 Task: Create a task for 'Releasing Offer Letter' with subtasks for job description, phone calls, job profile information, and salary details. Assign it to a team member and set a due date.
Action: Mouse moved to (422, 112)
Screenshot: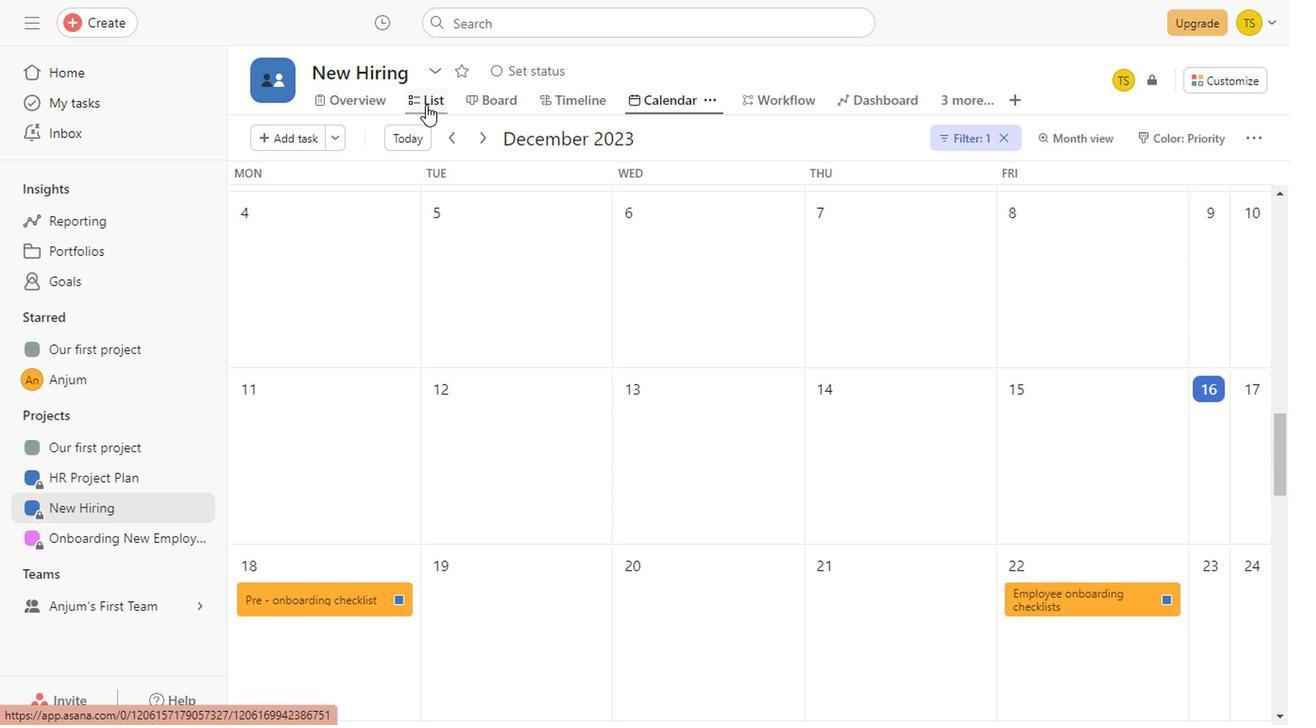 
Action: Mouse pressed left at (422, 112)
Screenshot: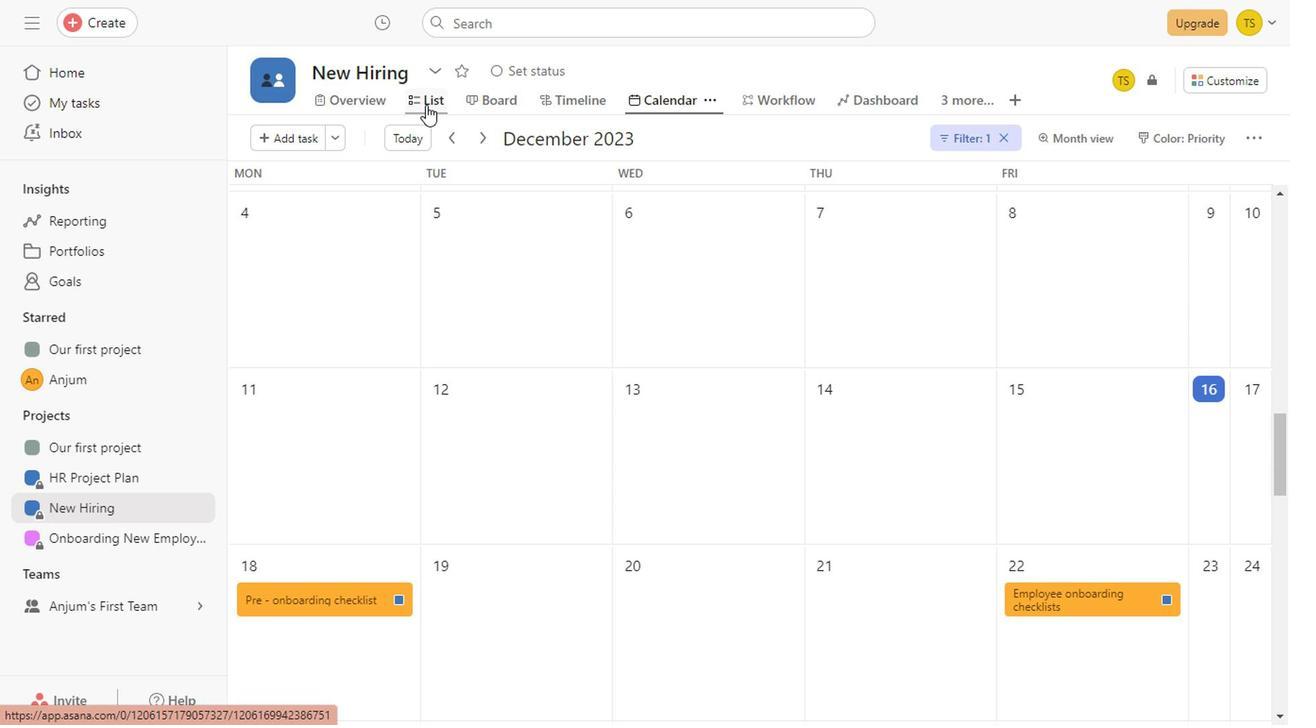 
Action: Mouse moved to (555, 391)
Screenshot: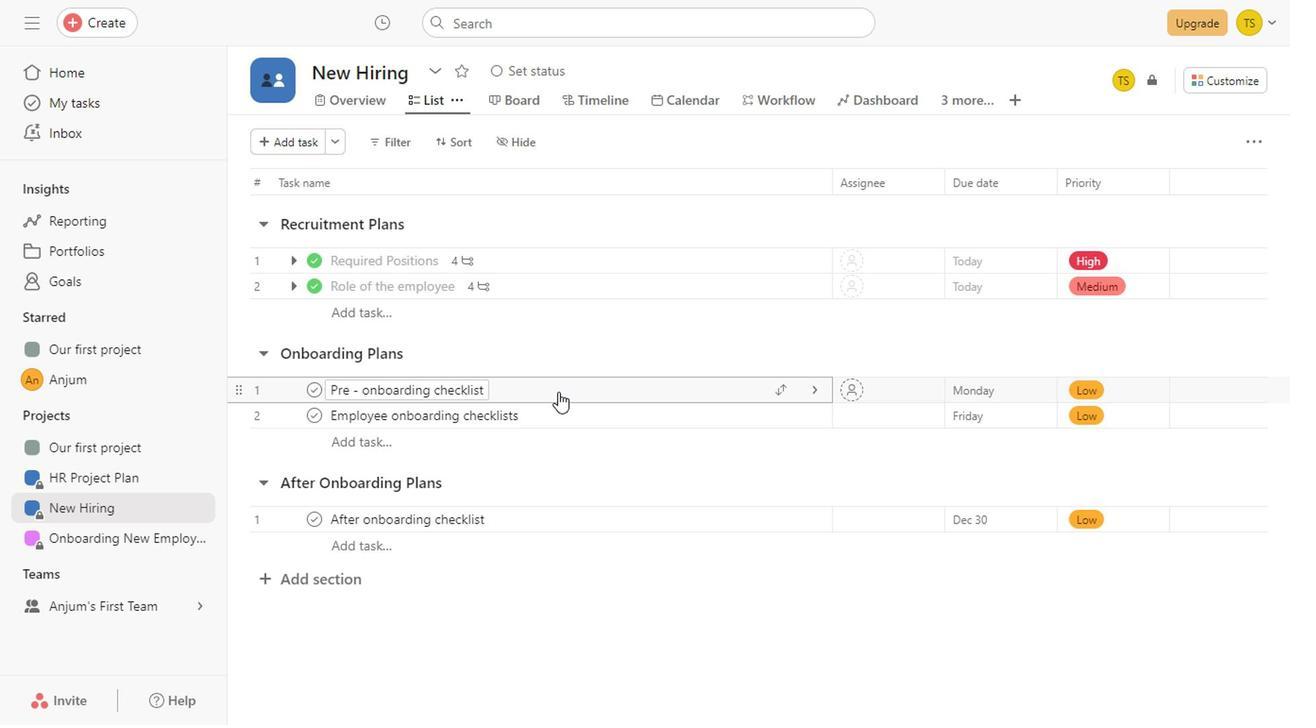 
Action: Mouse scrolled (555, 390) with delta (0, -1)
Screenshot: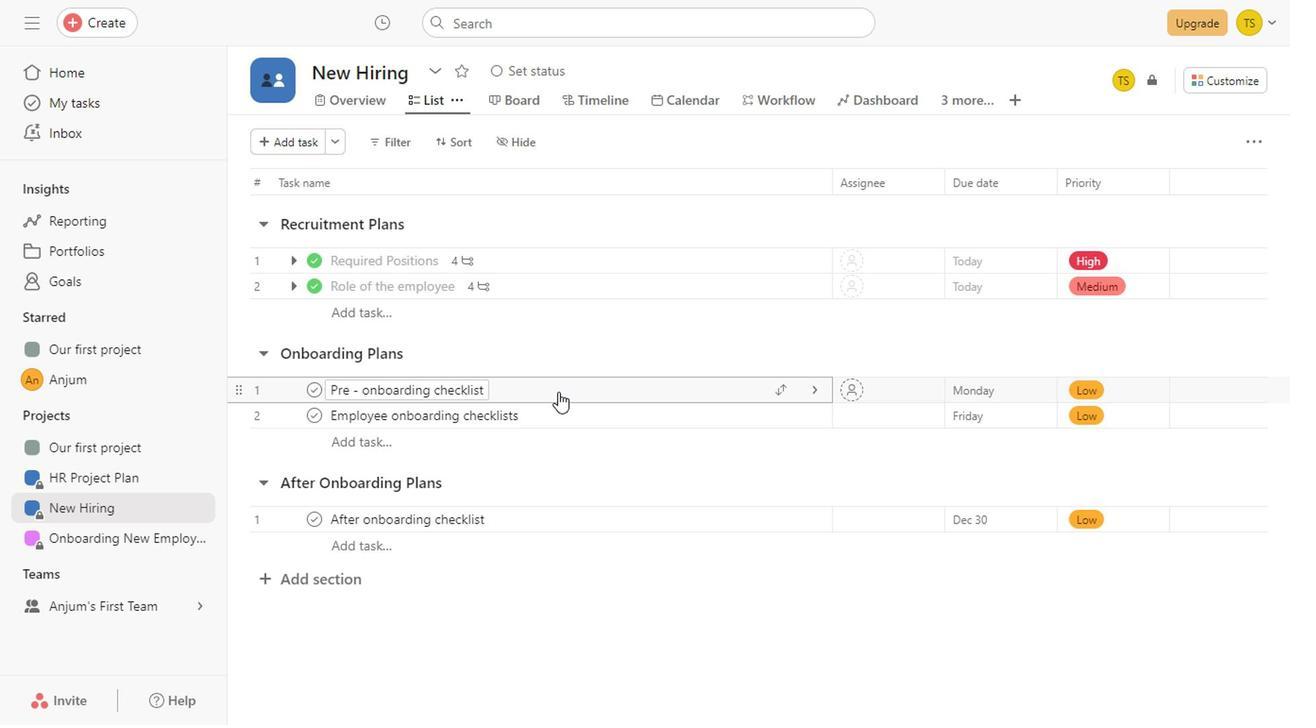 
Action: Mouse scrolled (555, 390) with delta (0, -1)
Screenshot: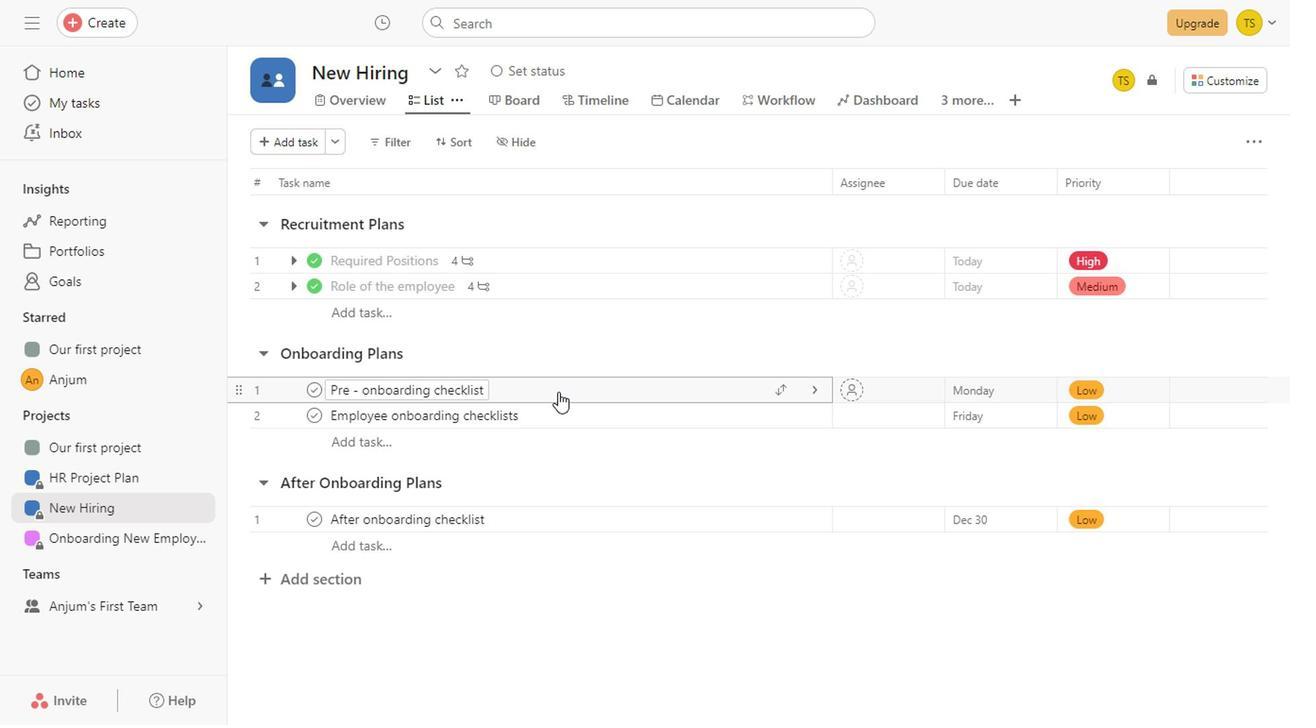 
Action: Mouse scrolled (555, 390) with delta (0, -1)
Screenshot: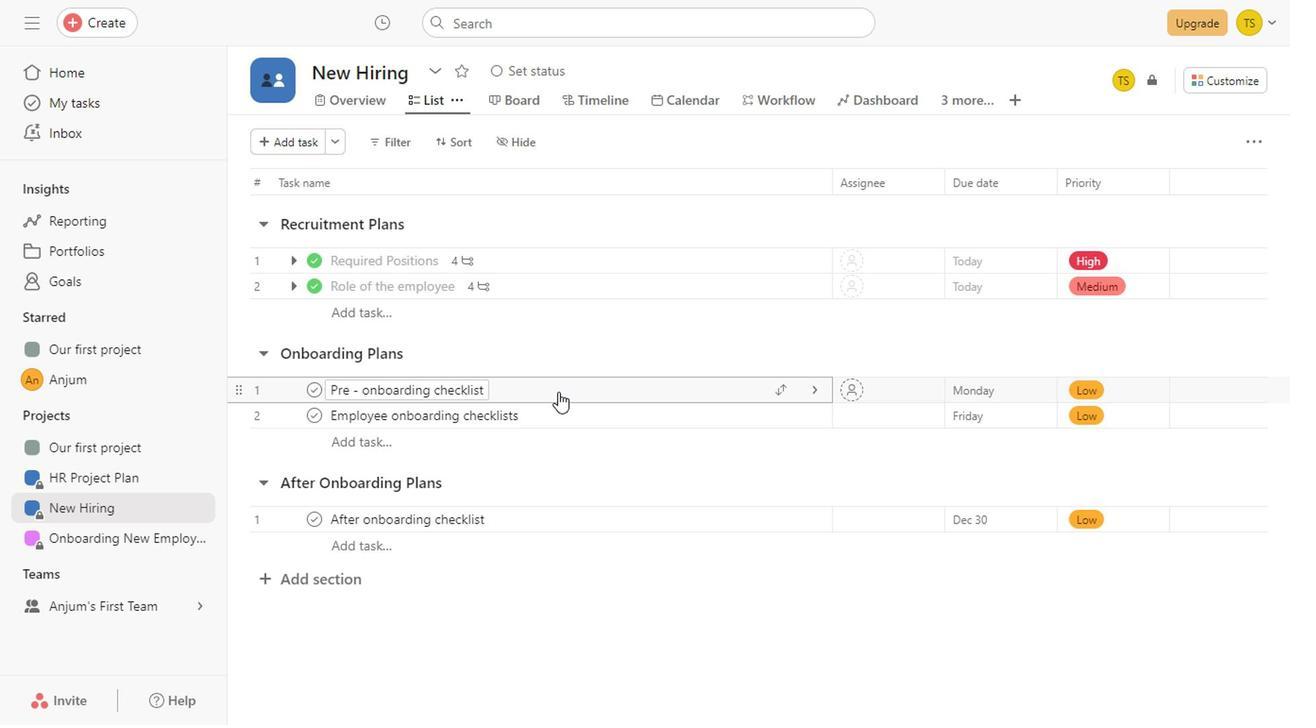 
Action: Mouse scrolled (555, 390) with delta (0, -1)
Screenshot: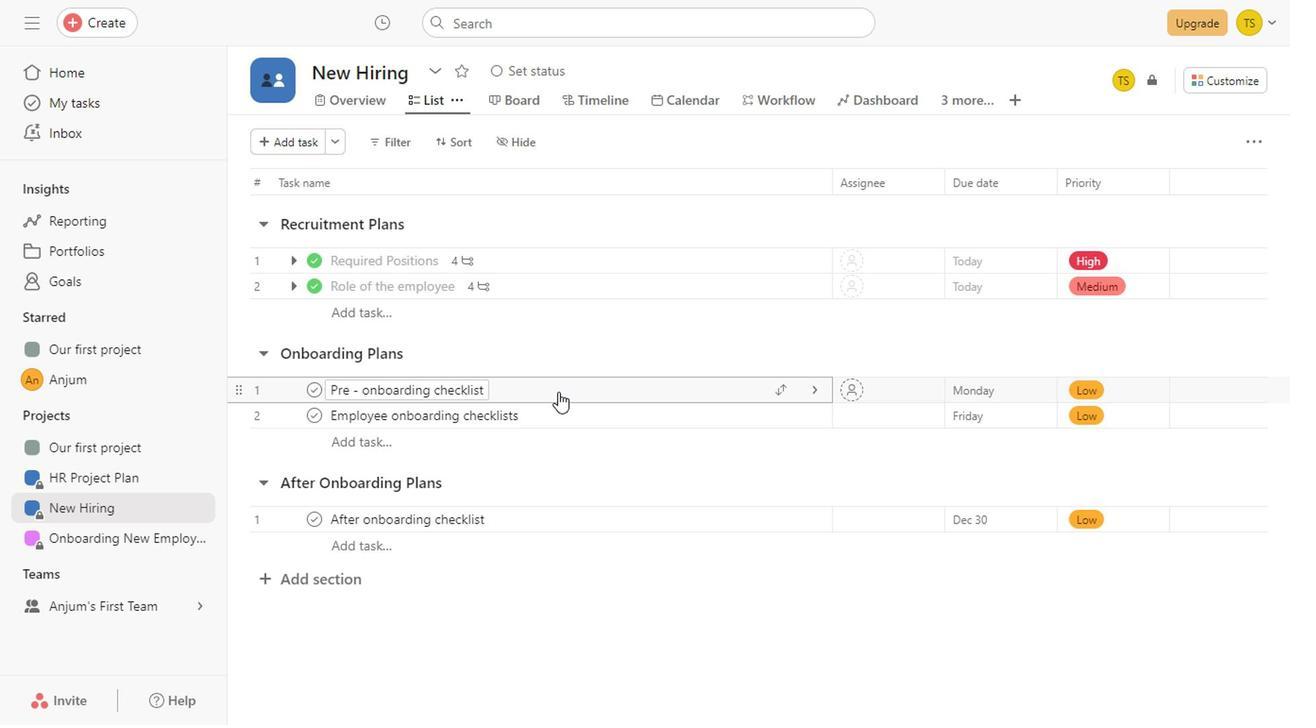 
Action: Mouse scrolled (555, 390) with delta (0, -1)
Screenshot: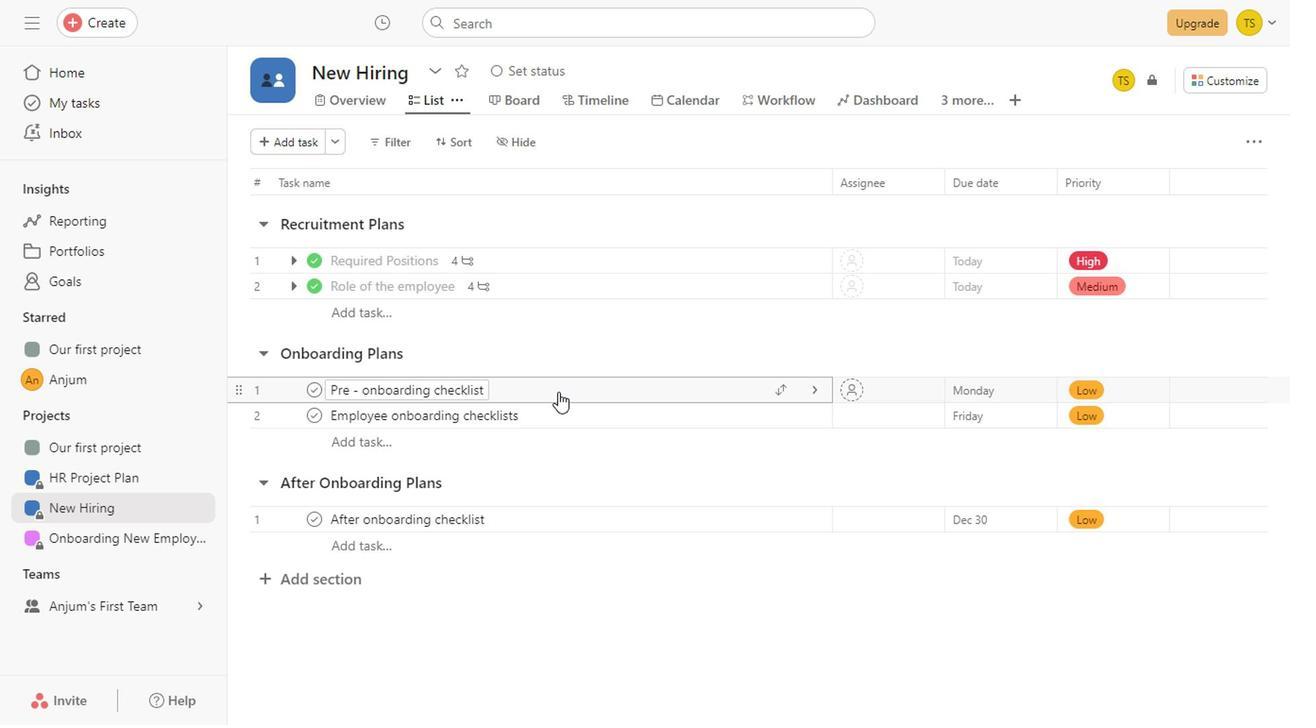 
Action: Mouse scrolled (555, 390) with delta (0, -1)
Screenshot: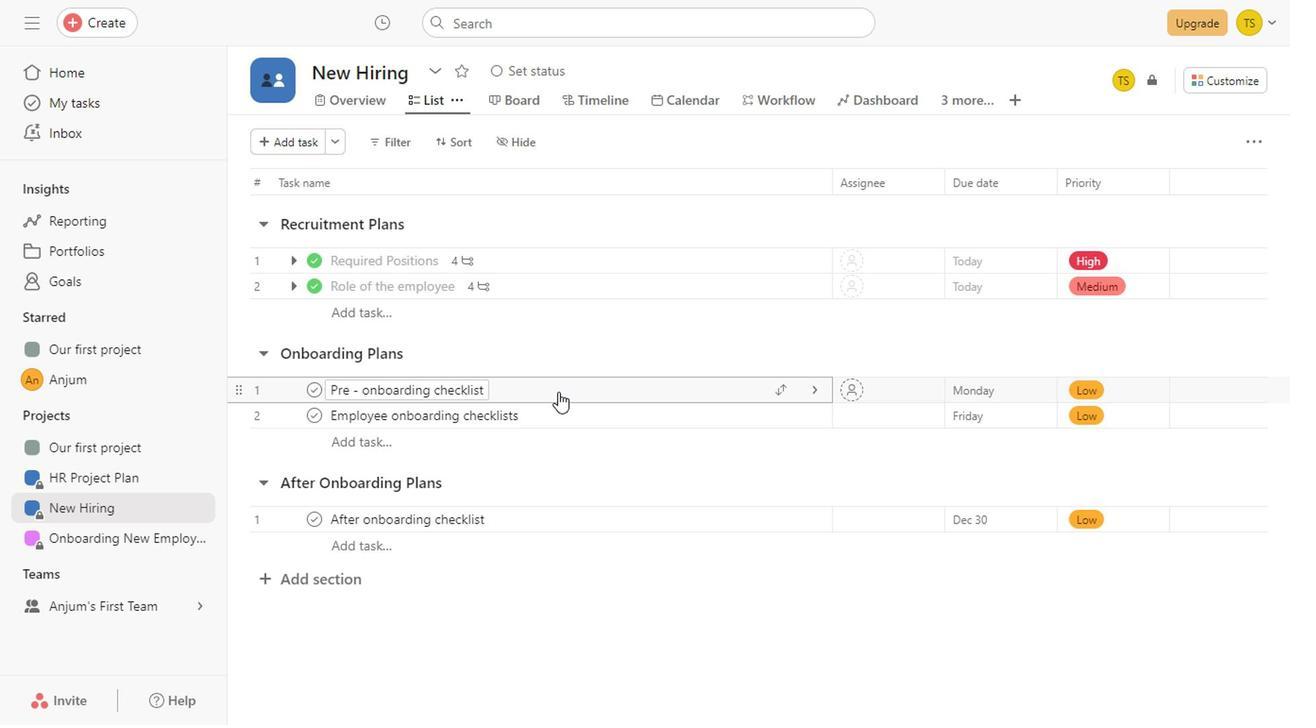 
Action: Mouse scrolled (555, 390) with delta (0, -1)
Screenshot: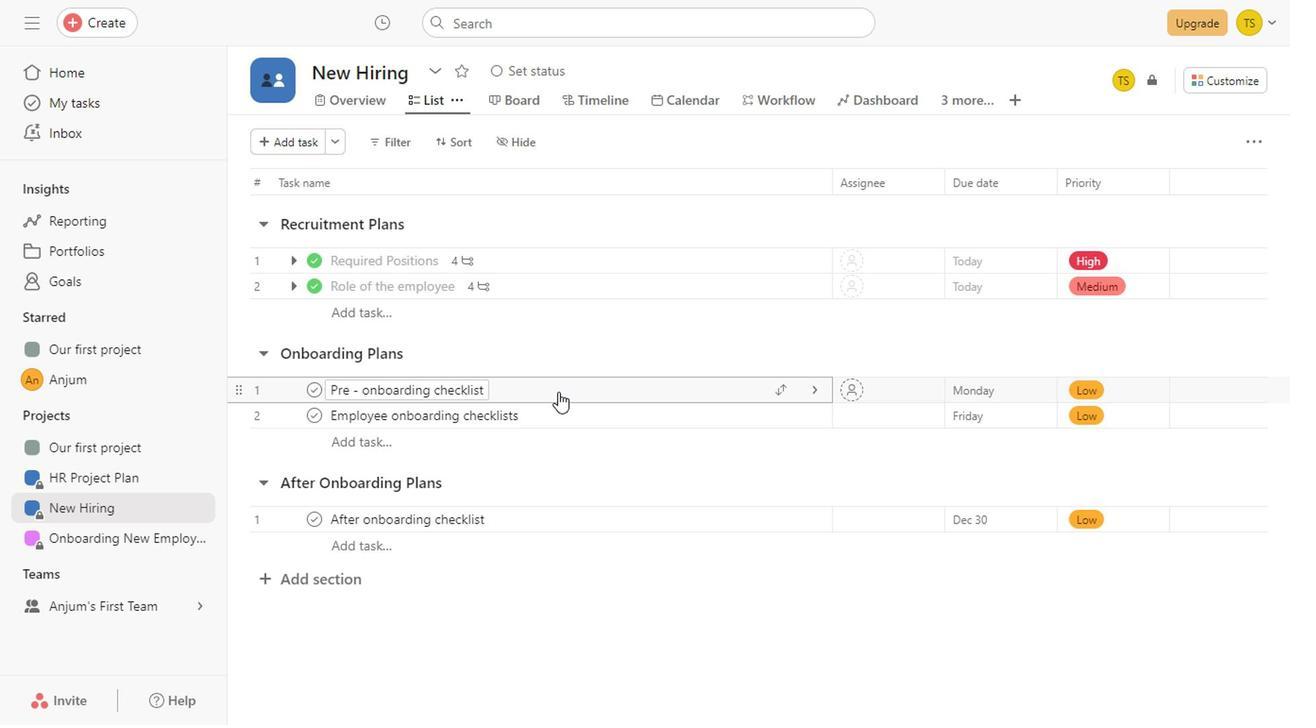 
Action: Mouse scrolled (555, 390) with delta (0, -1)
Screenshot: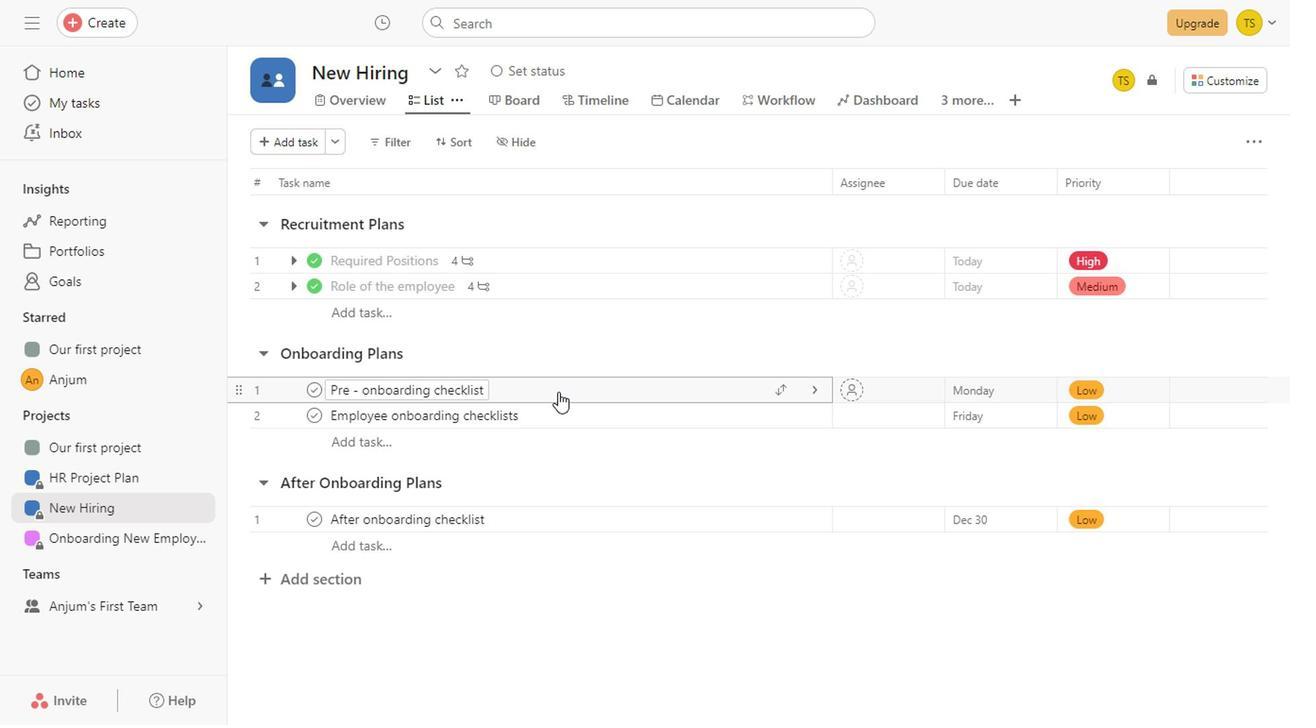 
Action: Mouse scrolled (555, 390) with delta (0, -1)
Screenshot: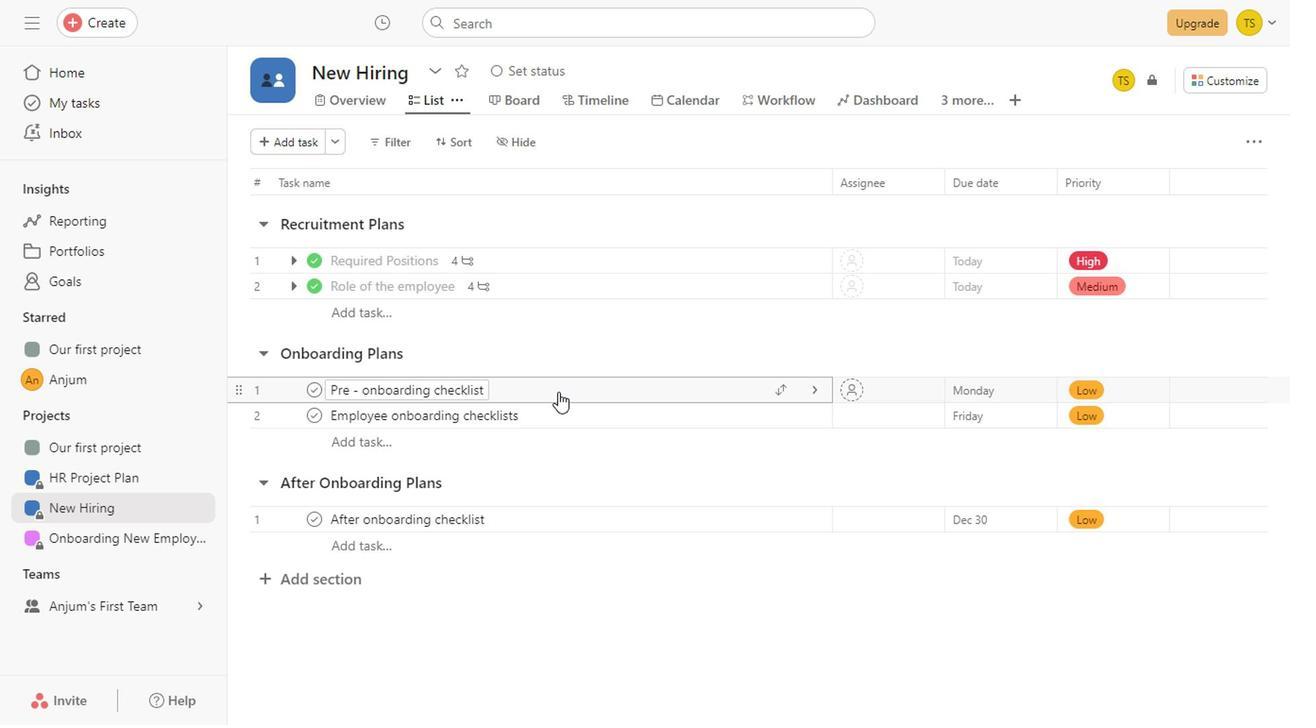 
Action: Mouse scrolled (555, 390) with delta (0, -1)
Screenshot: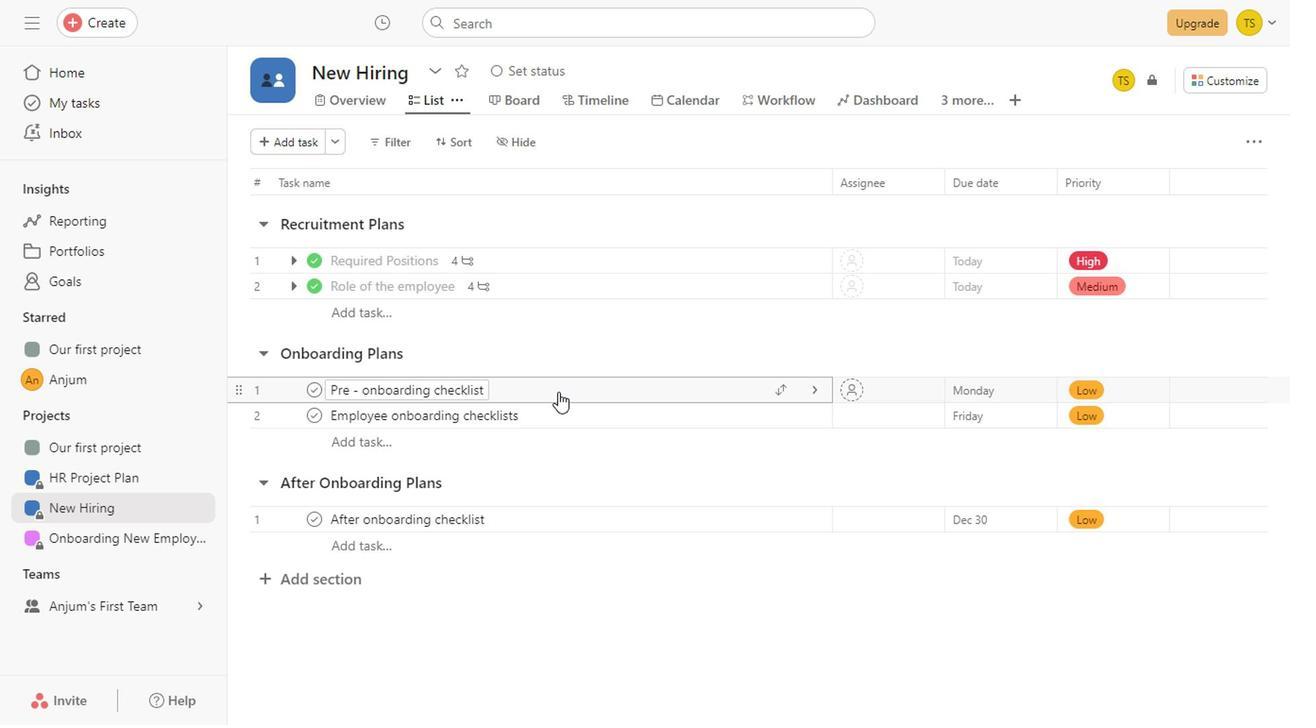 
Action: Mouse scrolled (555, 390) with delta (0, -1)
Screenshot: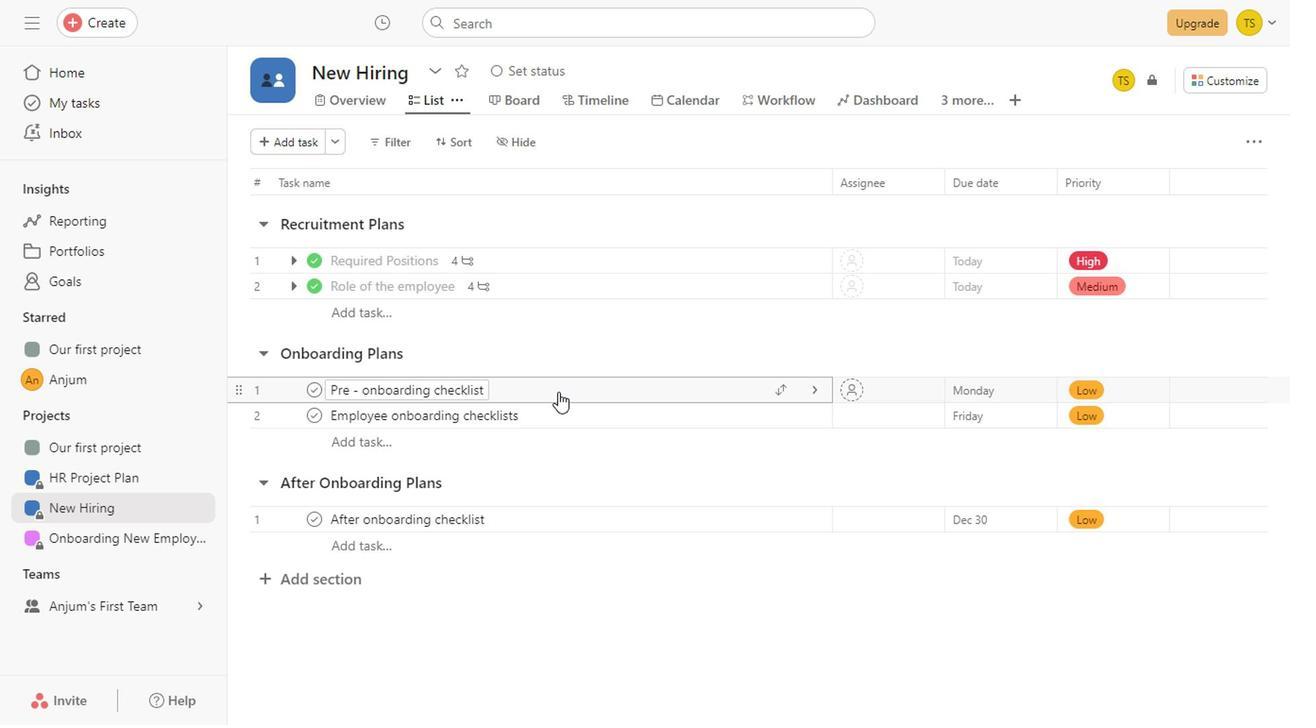 
Action: Mouse scrolled (555, 390) with delta (0, -1)
Screenshot: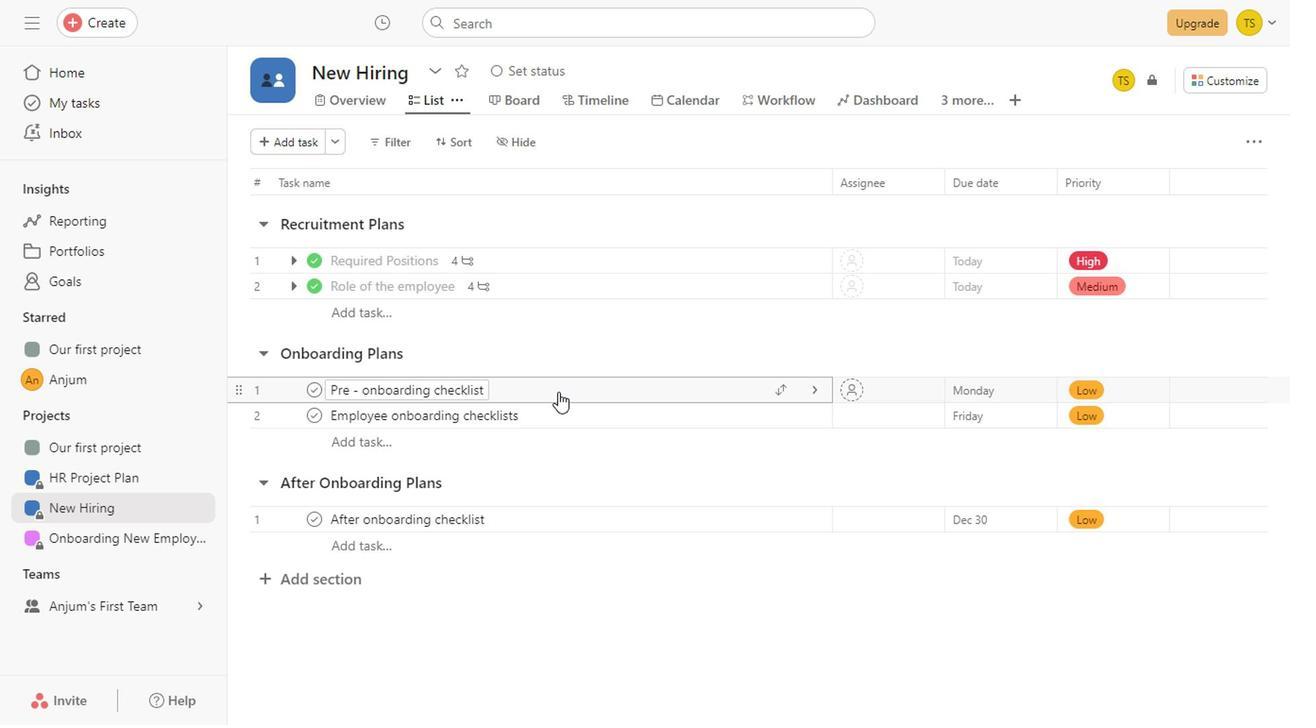 
Action: Mouse scrolled (555, 390) with delta (0, -1)
Screenshot: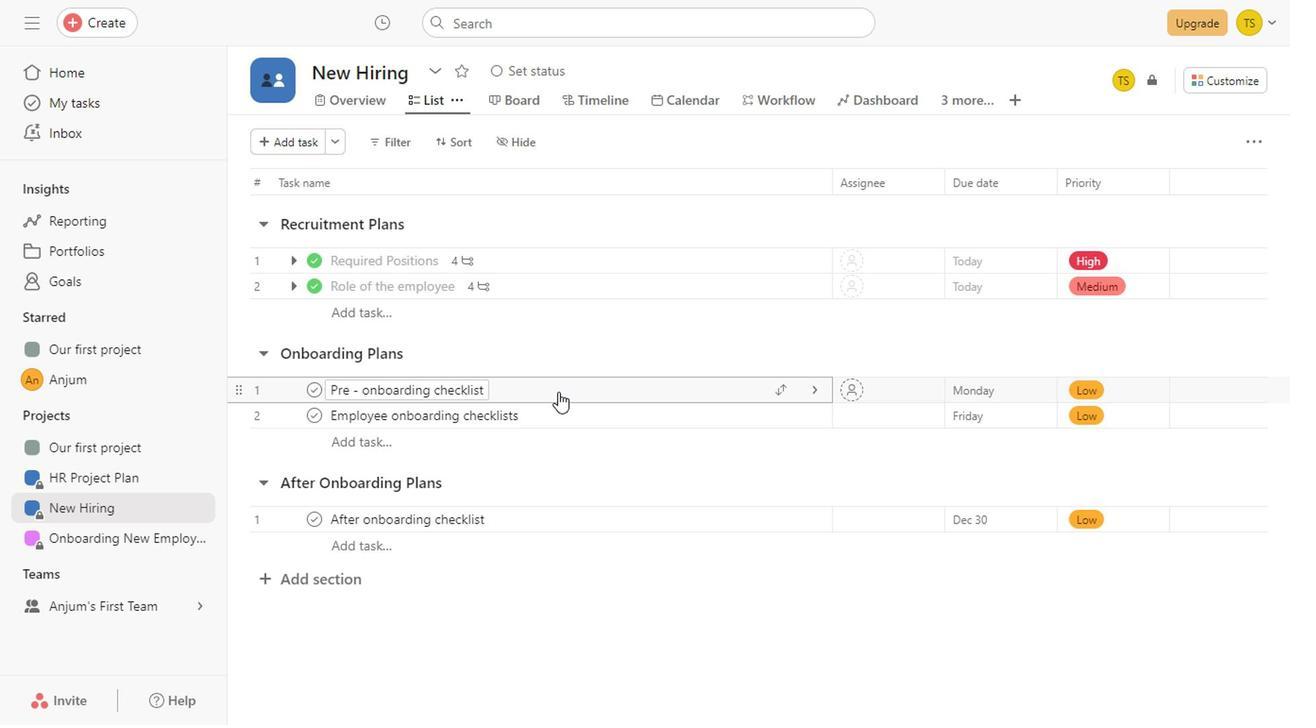 
Action: Mouse scrolled (555, 390) with delta (0, -1)
Screenshot: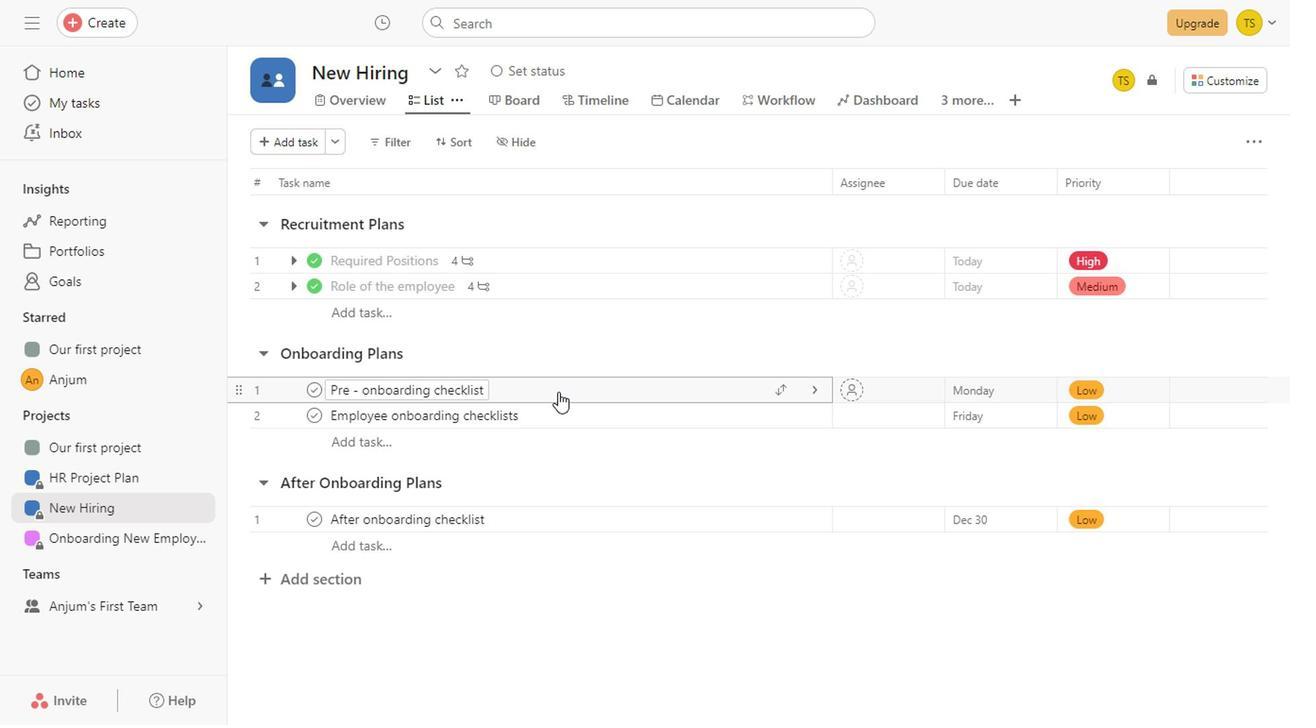 
Action: Mouse scrolled (555, 390) with delta (0, -1)
Screenshot: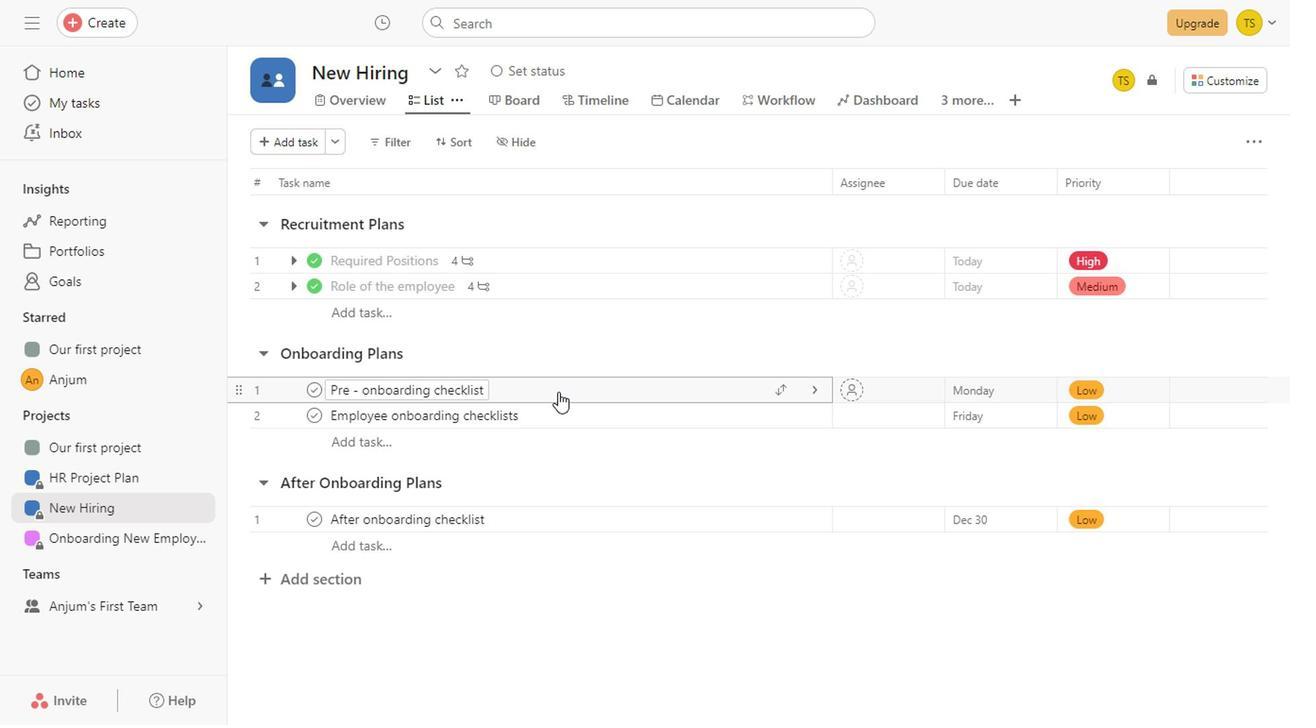 
Action: Mouse moved to (505, 391)
Screenshot: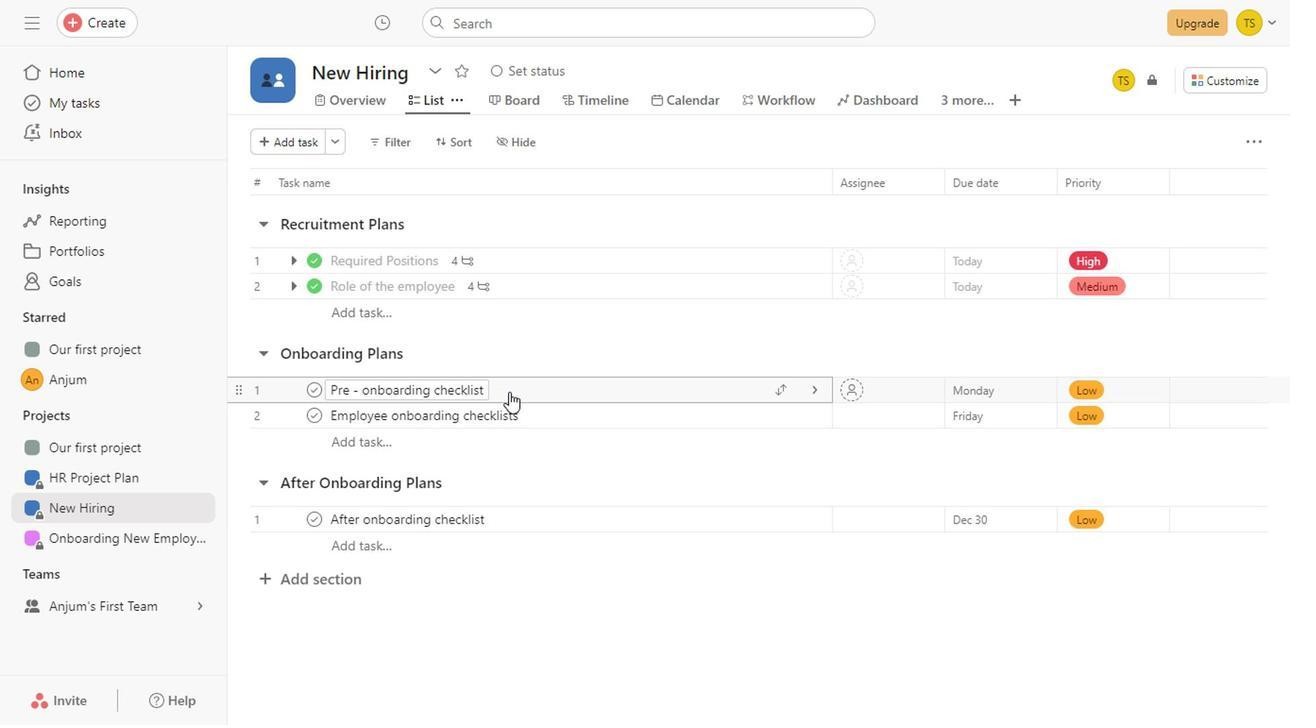 
Action: Mouse pressed left at (505, 391)
Screenshot: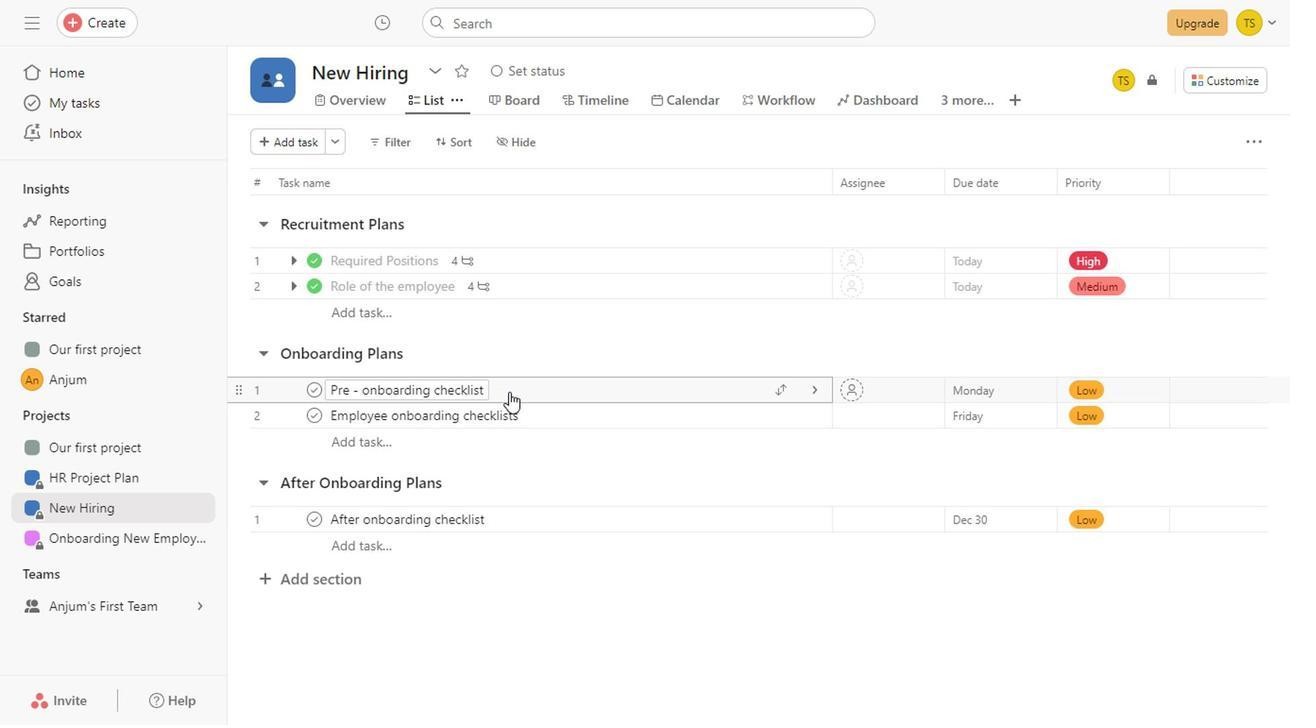 
Action: Mouse moved to (1249, 83)
Screenshot: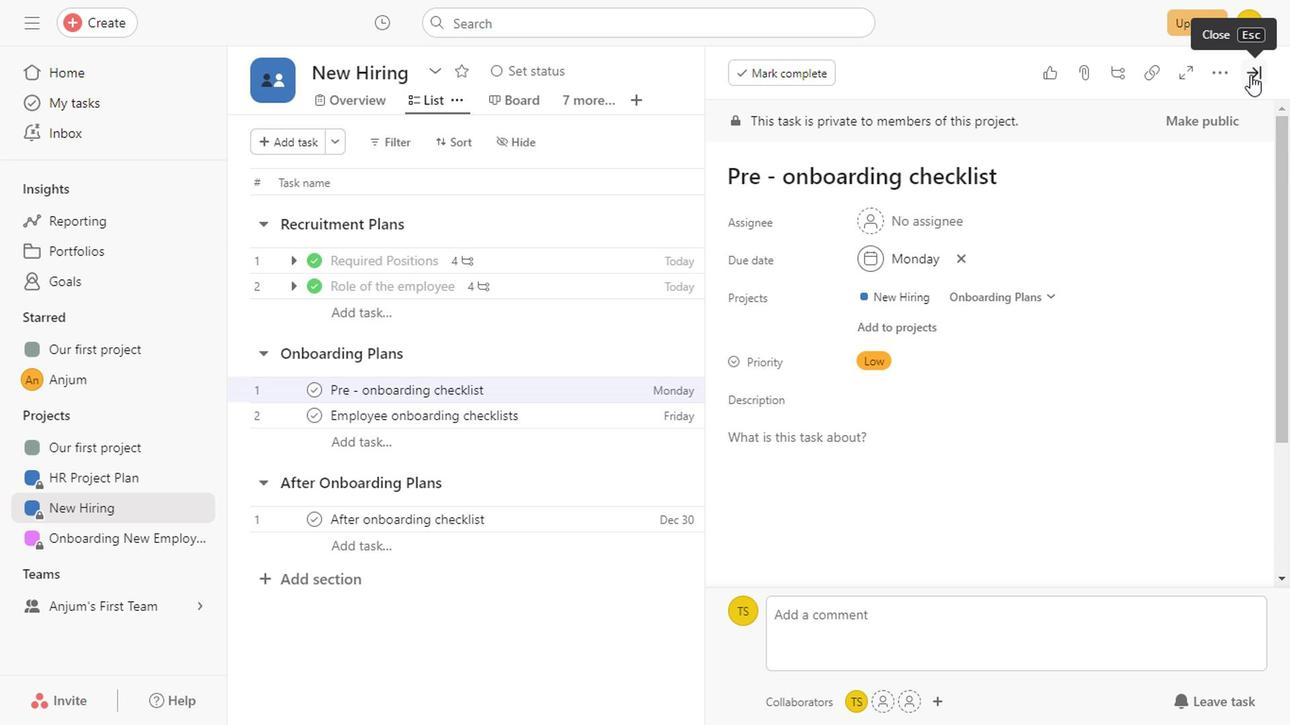 
Action: Mouse pressed left at (1249, 83)
Screenshot: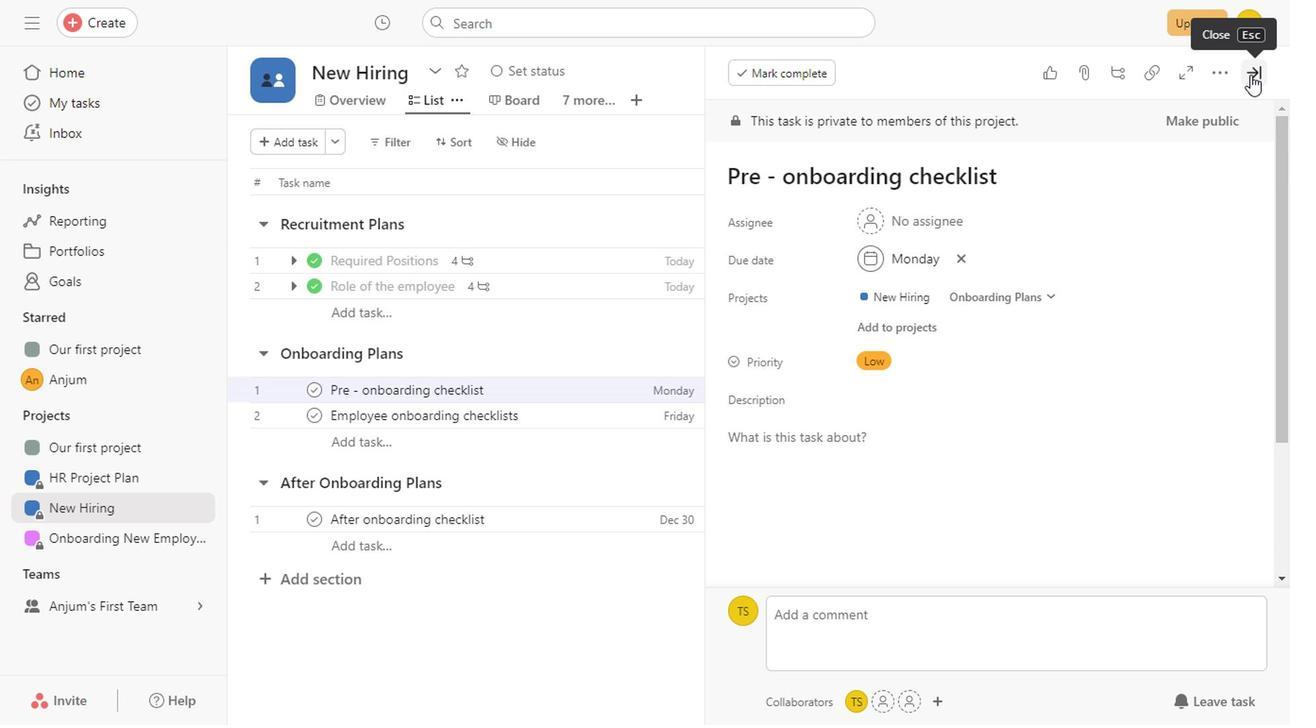 
Action: Mouse moved to (565, 387)
Screenshot: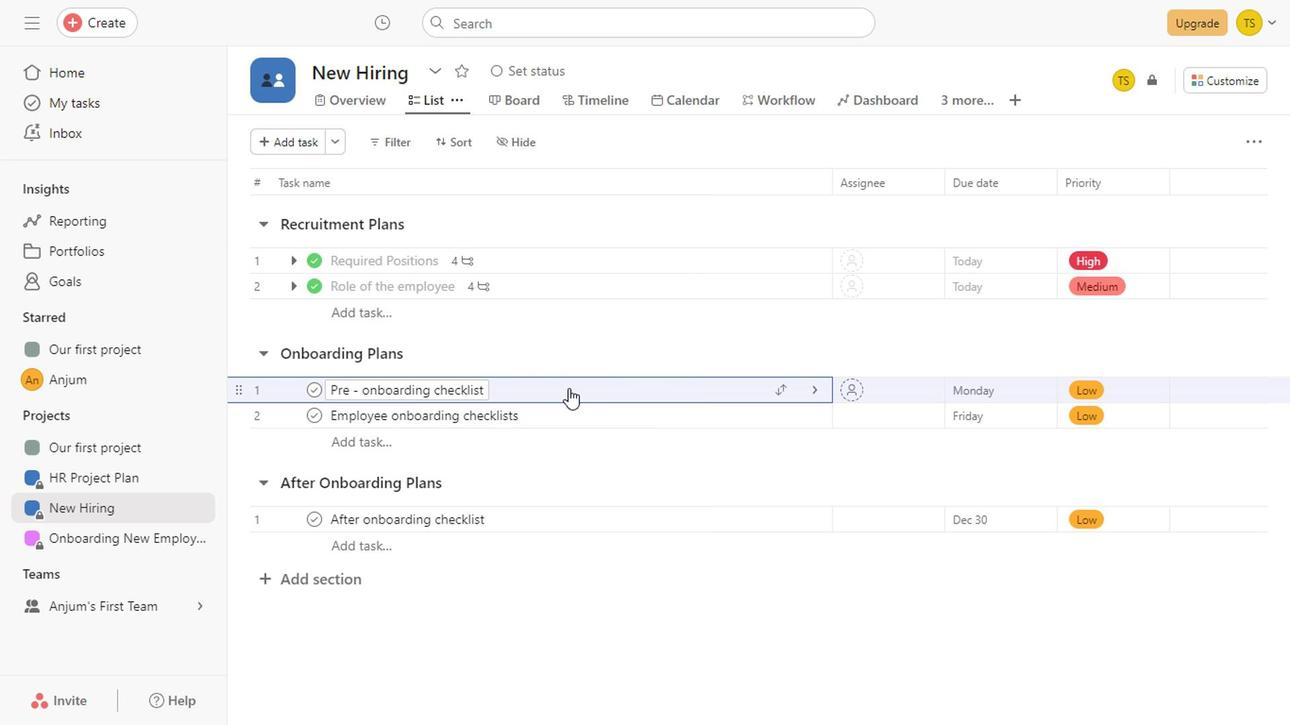 
Action: Mouse pressed right at (565, 387)
Screenshot: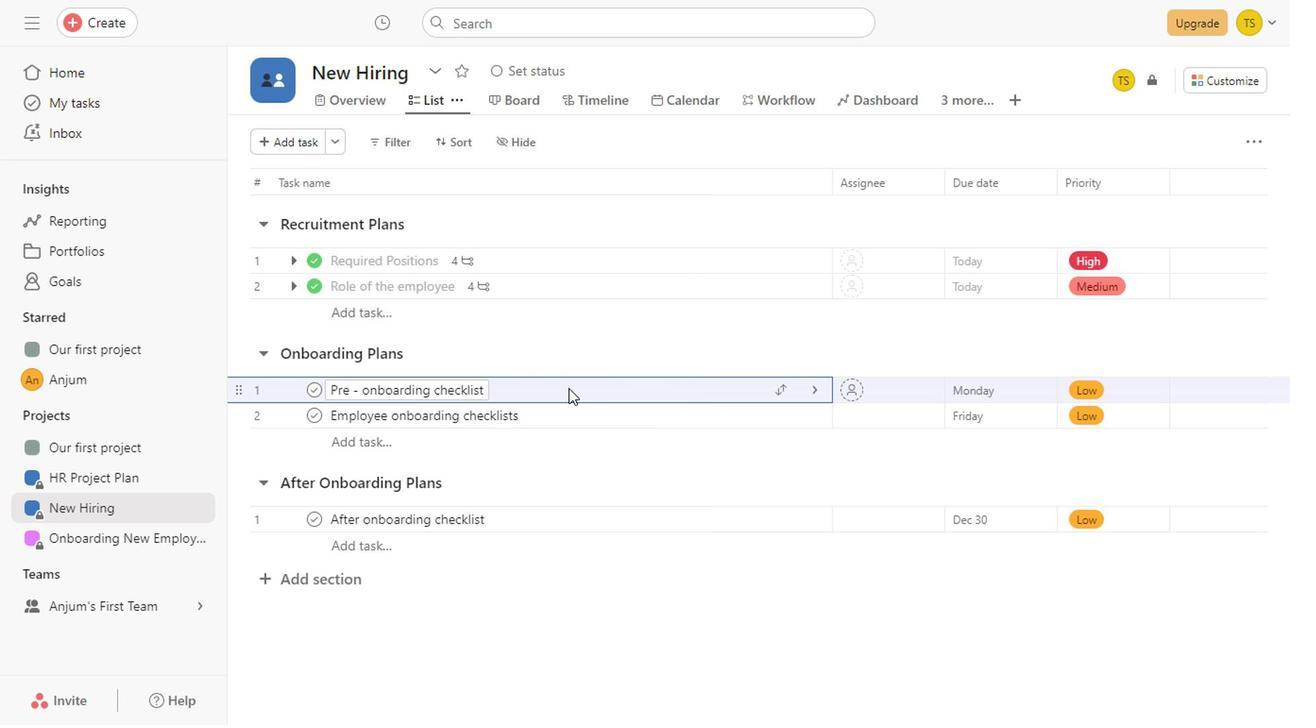 
Action: Mouse moved to (534, 395)
Screenshot: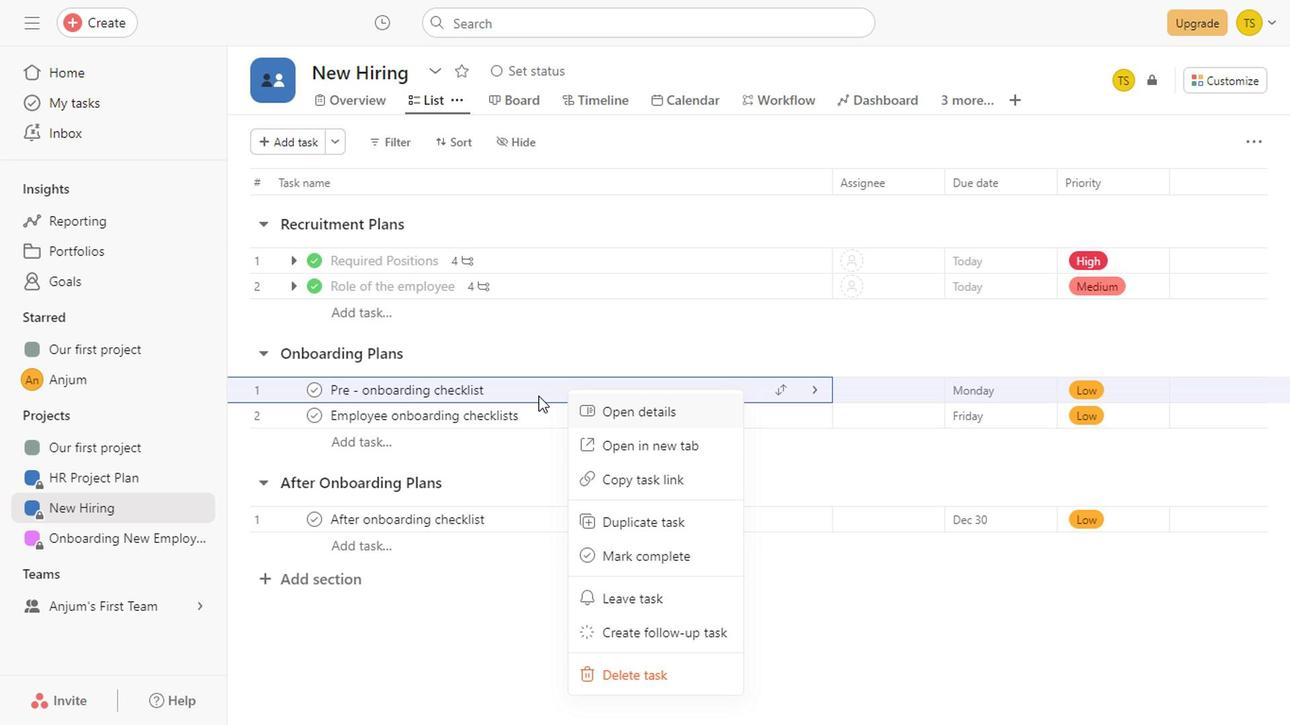 
Action: Mouse pressed left at (534, 395)
Screenshot: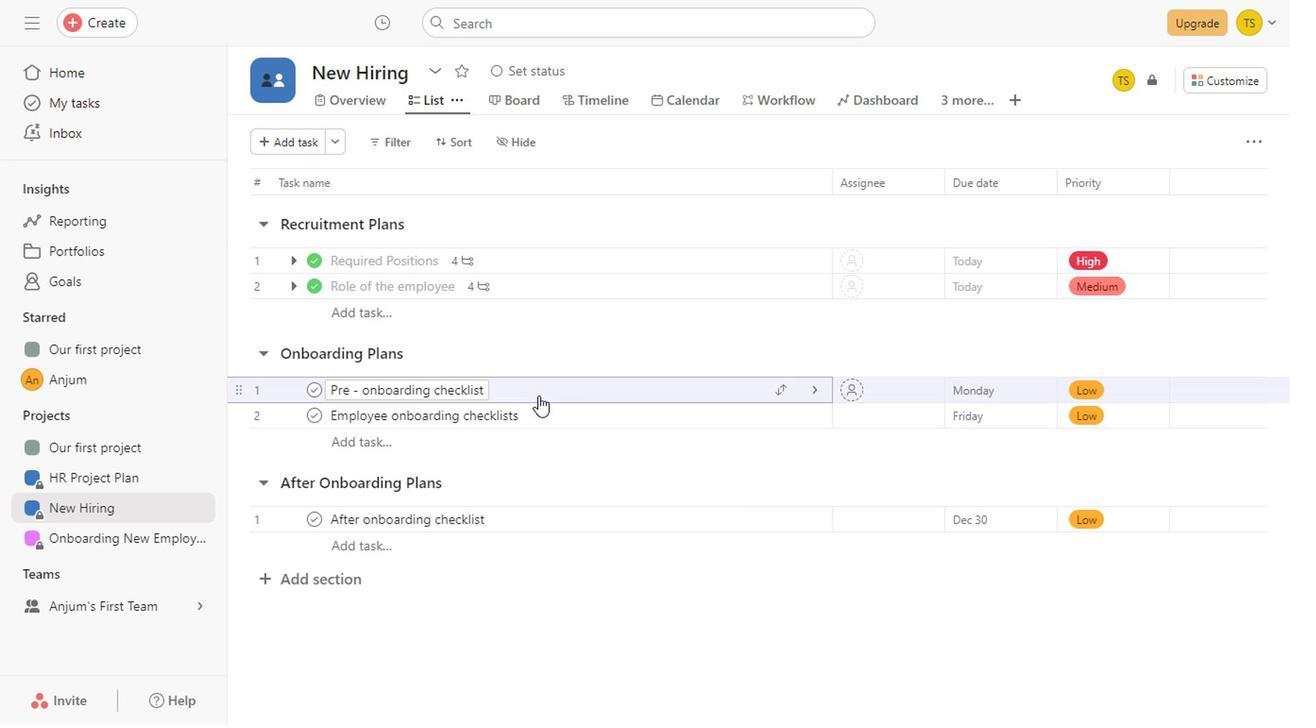 
Action: Mouse moved to (618, 385)
Screenshot: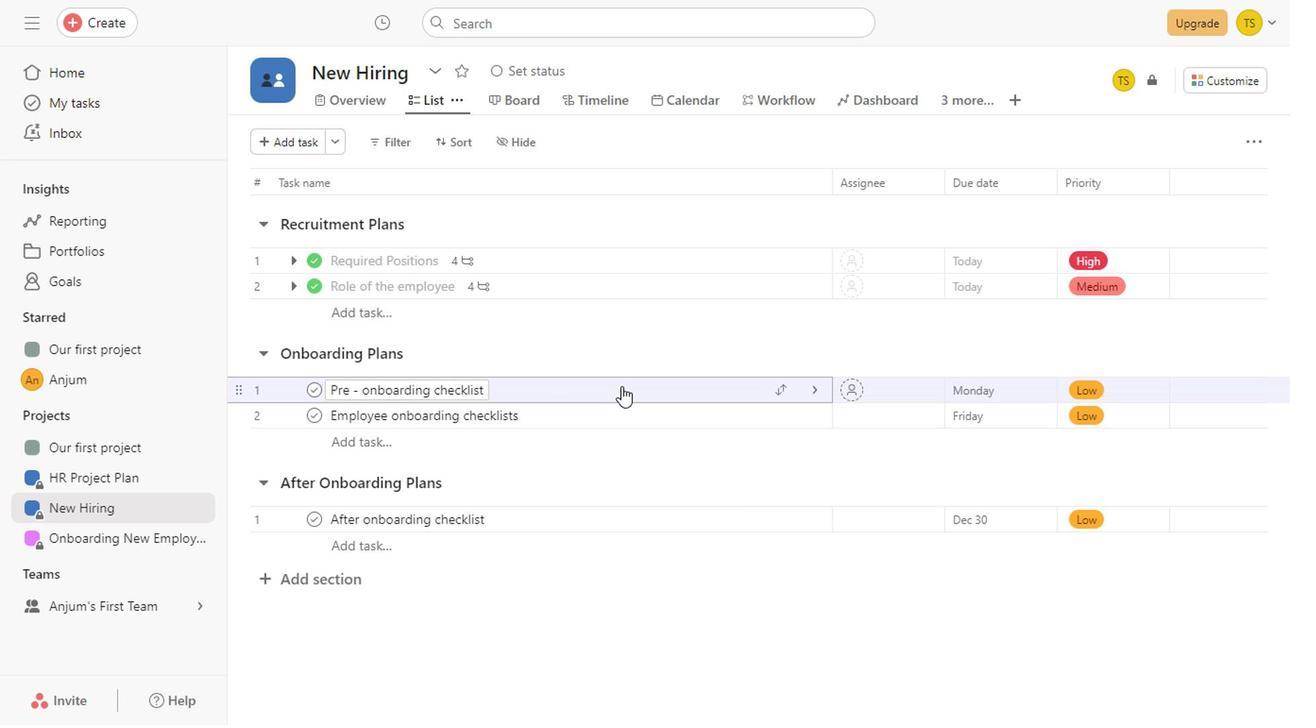 
Action: Mouse pressed left at (618, 385)
Screenshot: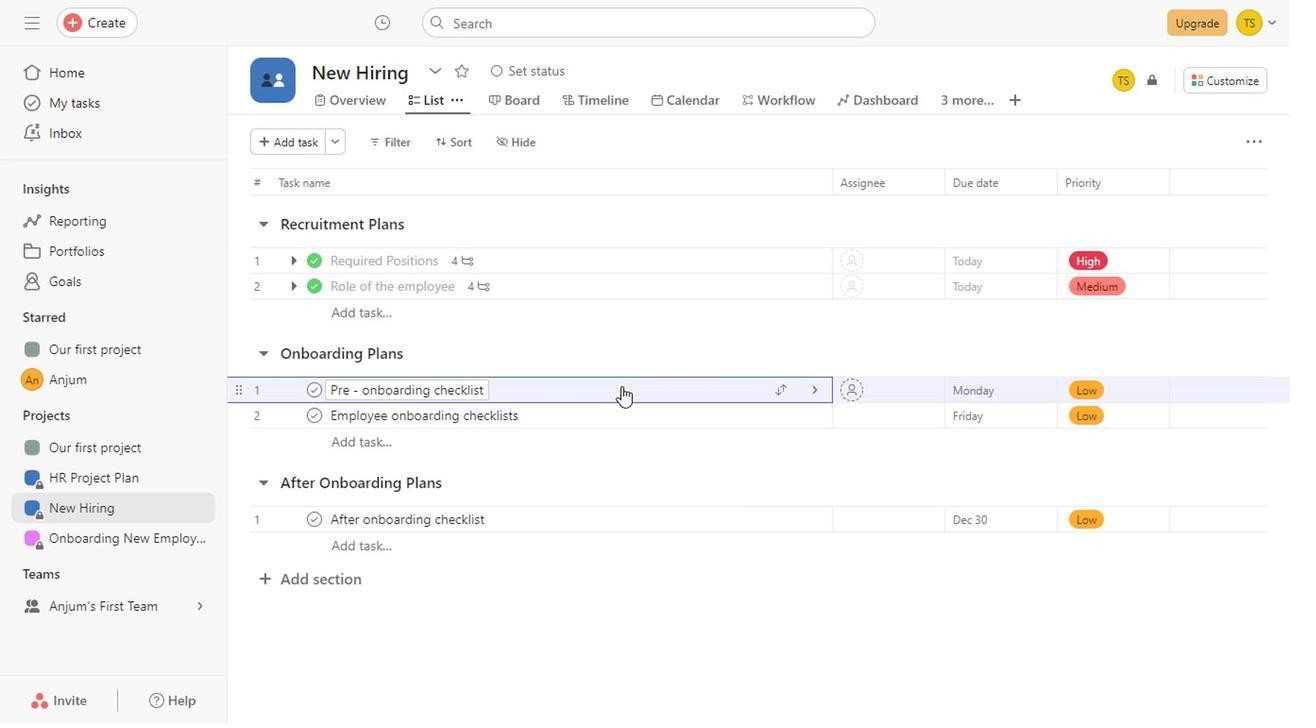 
Action: Mouse moved to (1087, 422)
Screenshot: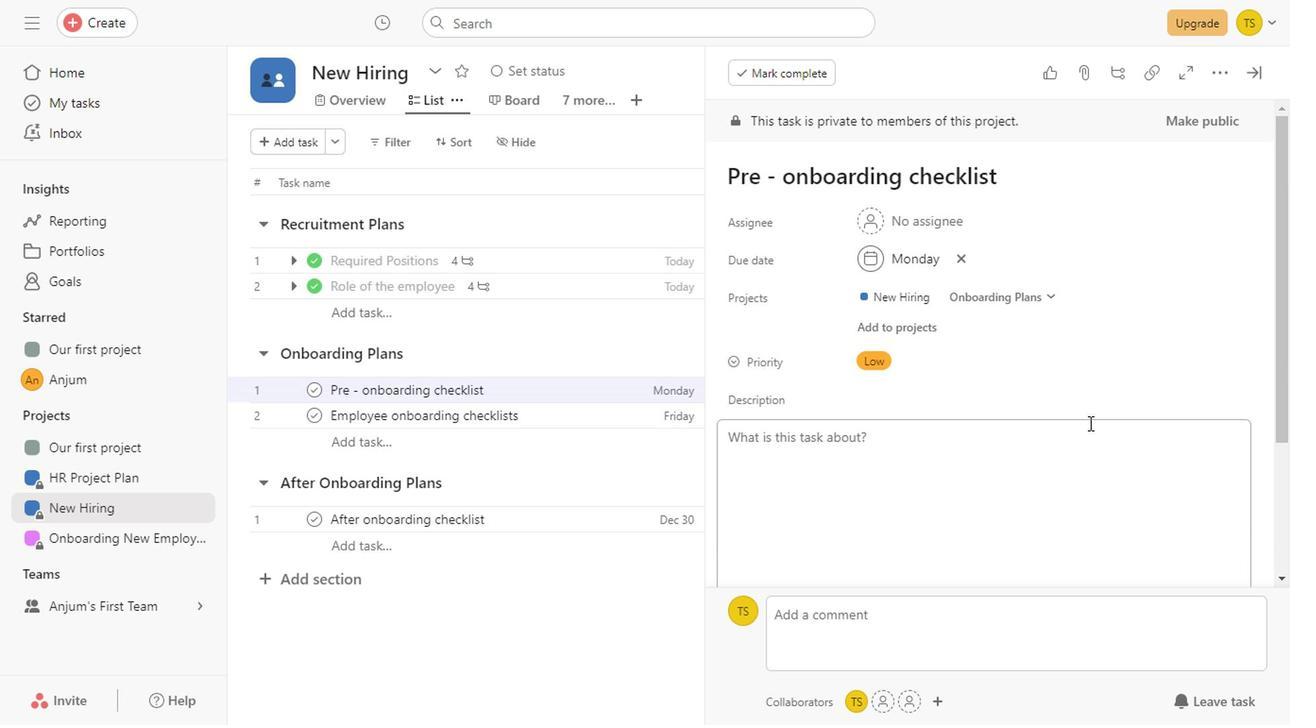 
Action: Mouse scrolled (1087, 420) with delta (0, -1)
Screenshot: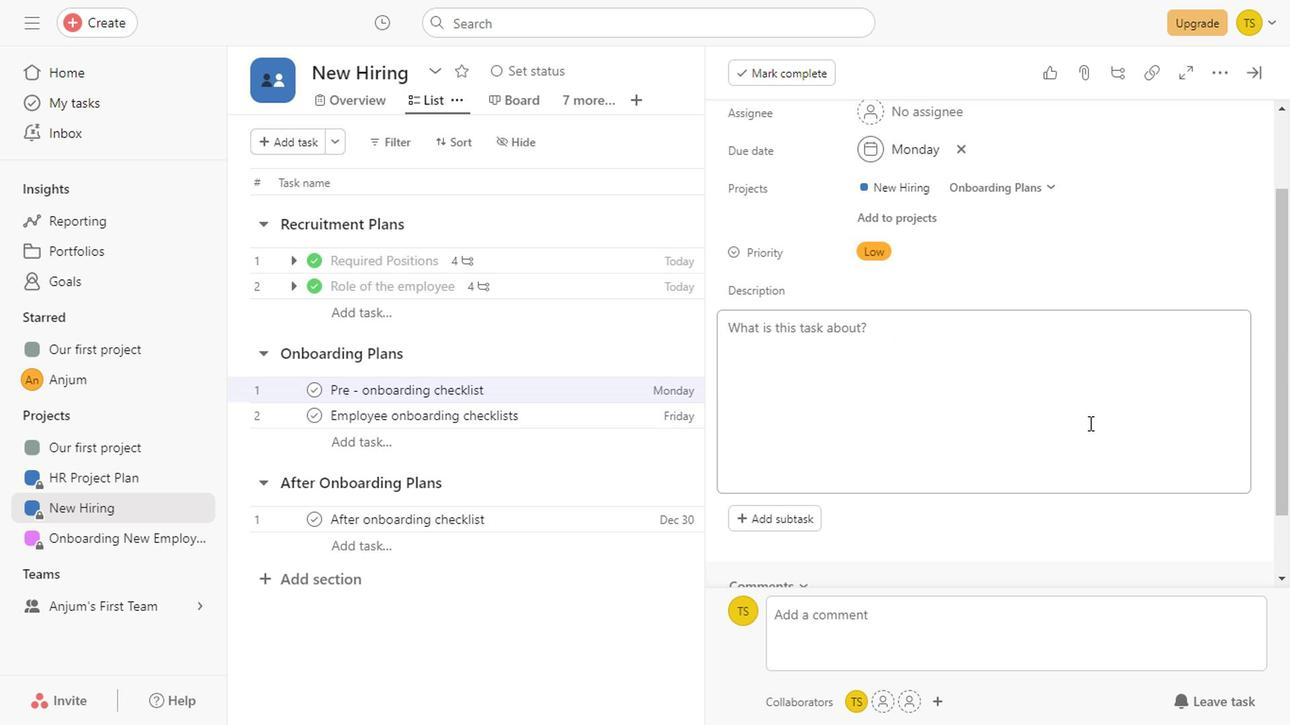 
Action: Mouse scrolled (1087, 420) with delta (0, -1)
Screenshot: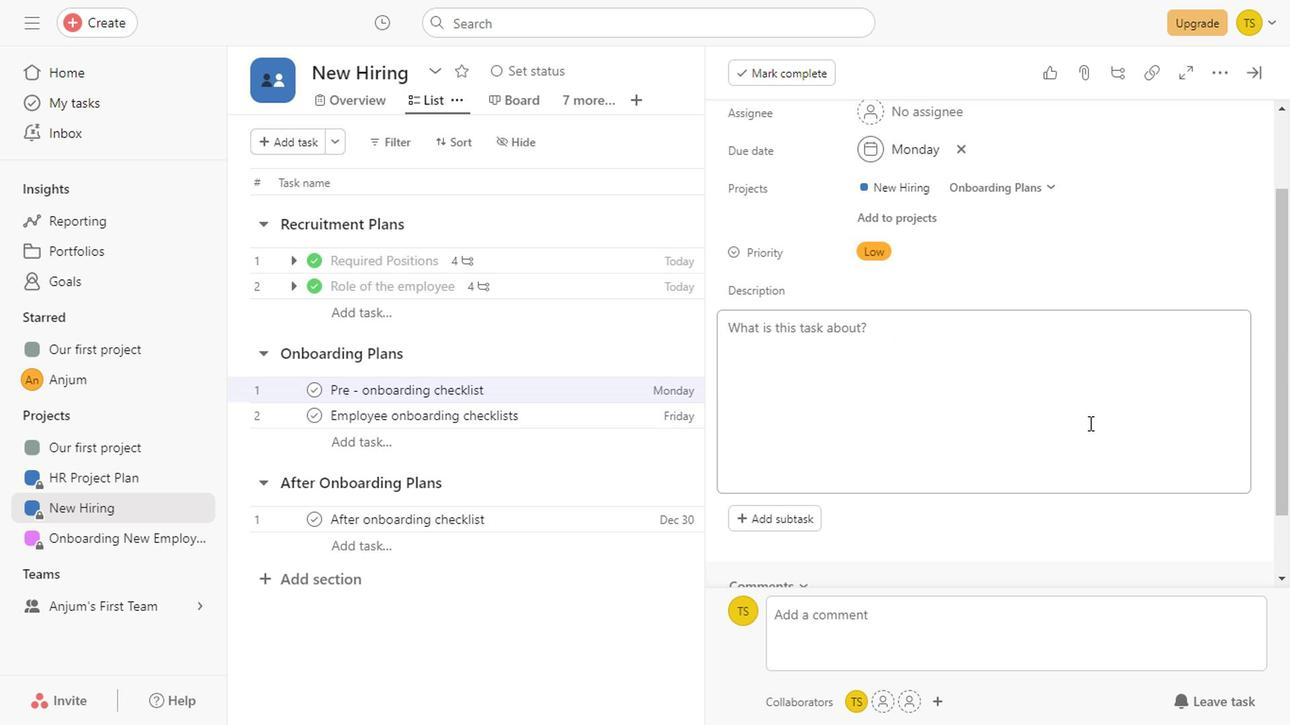 
Action: Mouse scrolled (1087, 420) with delta (0, -1)
Screenshot: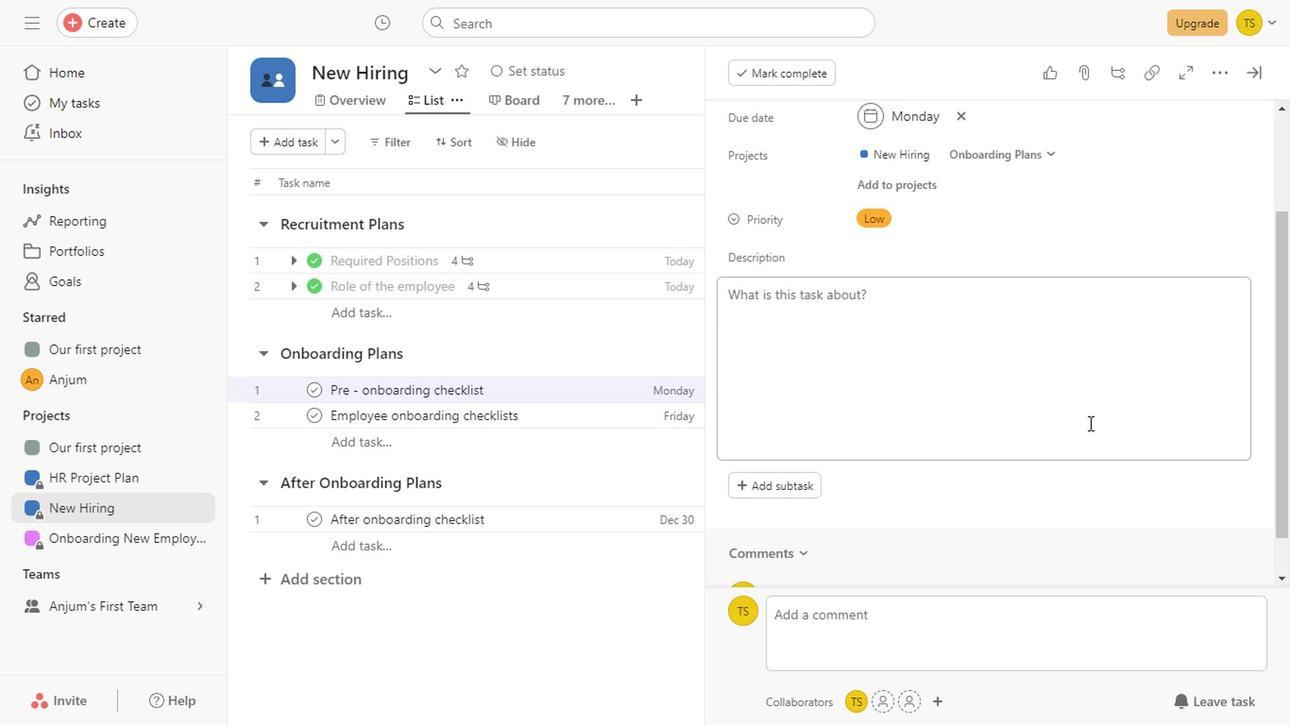 
Action: Mouse scrolled (1087, 420) with delta (0, -1)
Screenshot: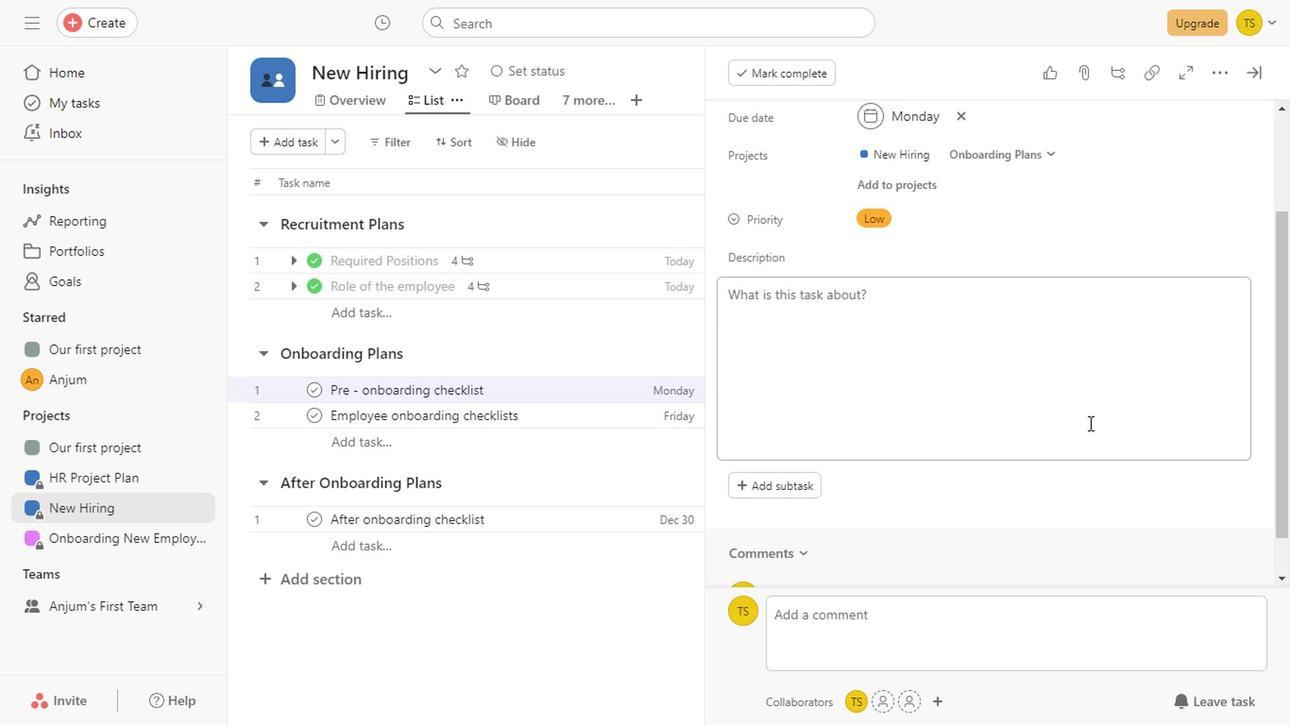
Action: Mouse scrolled (1087, 420) with delta (0, -1)
Screenshot: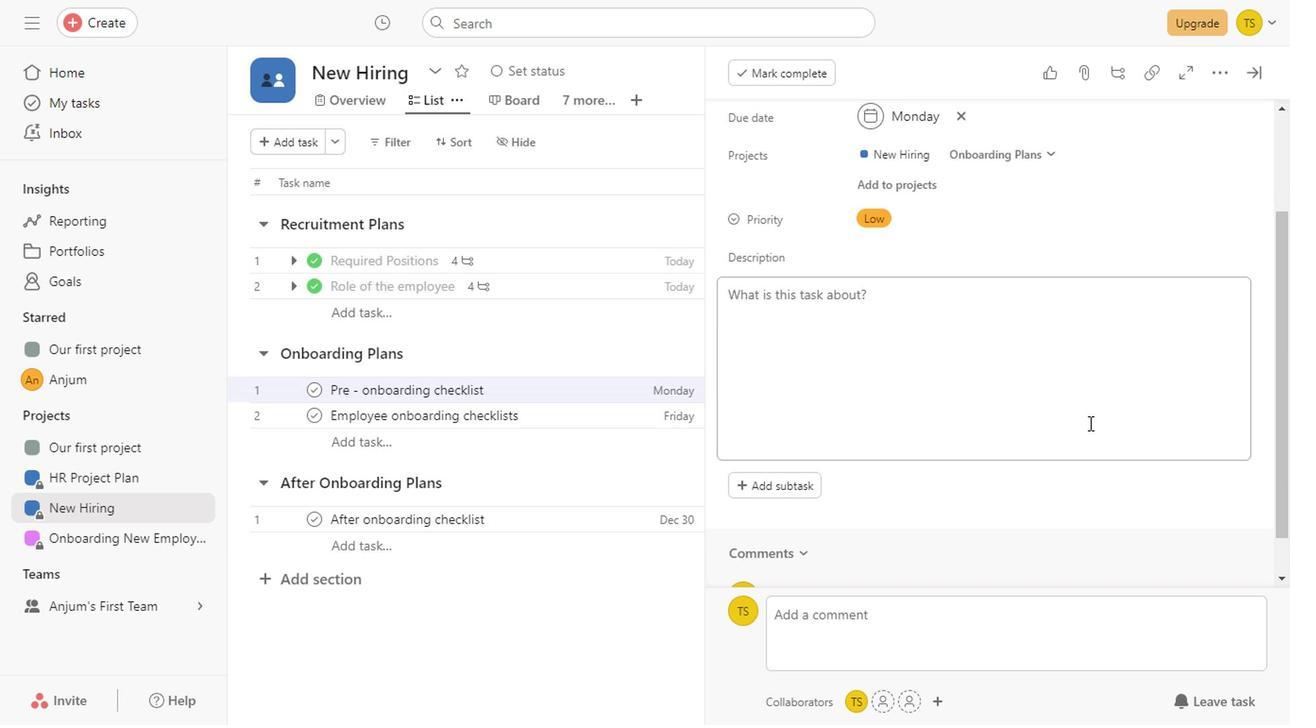
Action: Mouse scrolled (1087, 420) with delta (0, -1)
Screenshot: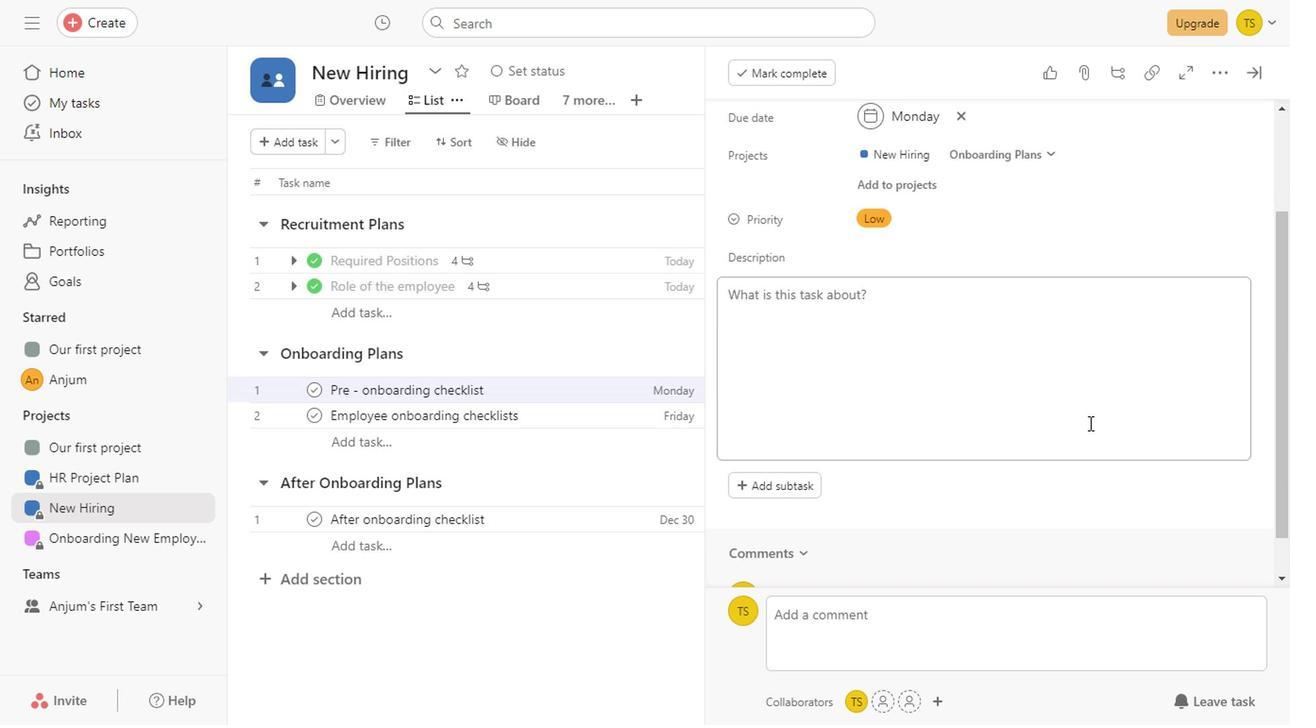 
Action: Mouse scrolled (1087, 420) with delta (0, -1)
Screenshot: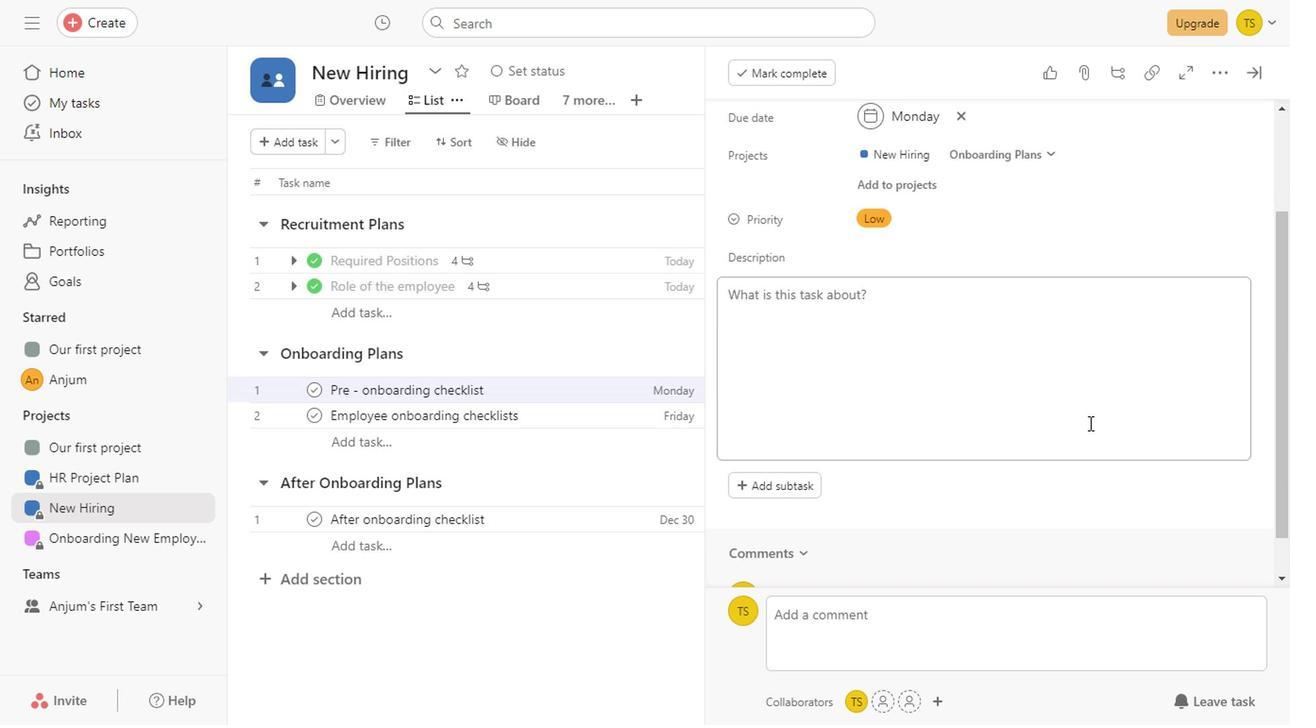 
Action: Mouse scrolled (1087, 420) with delta (0, -1)
Screenshot: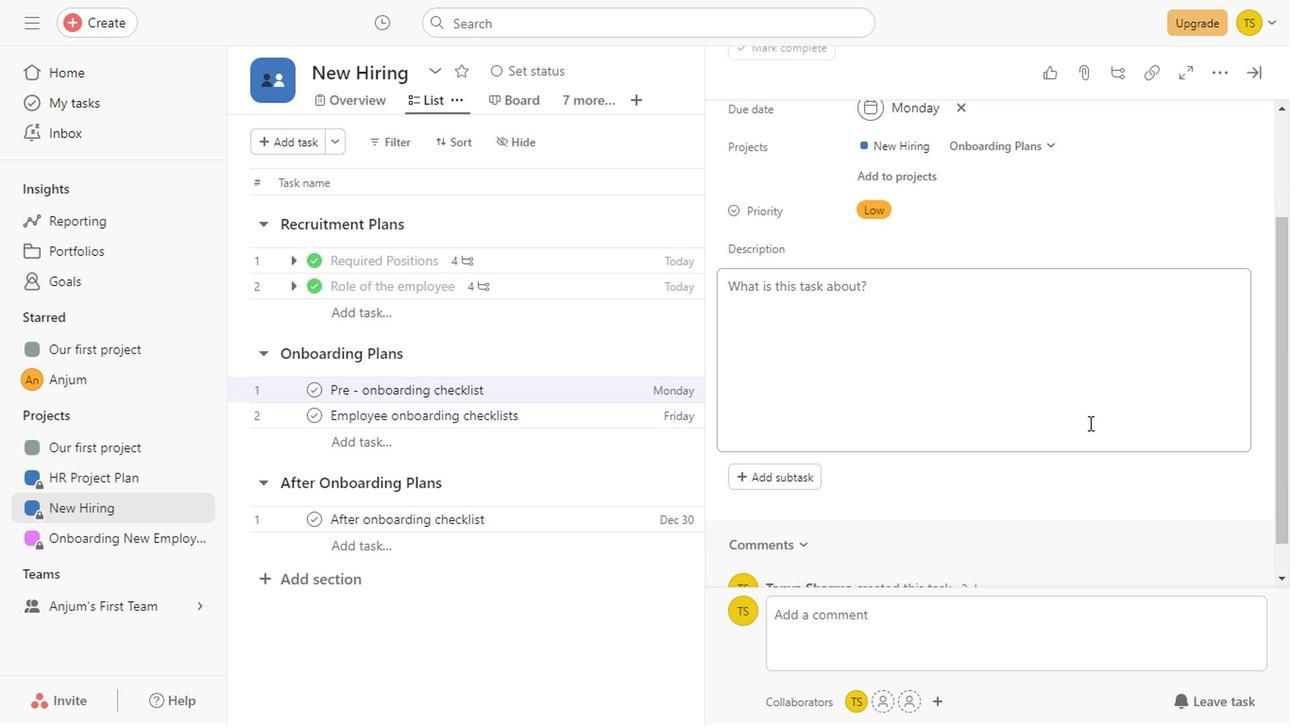 
Action: Mouse scrolled (1087, 420) with delta (0, -1)
Screenshot: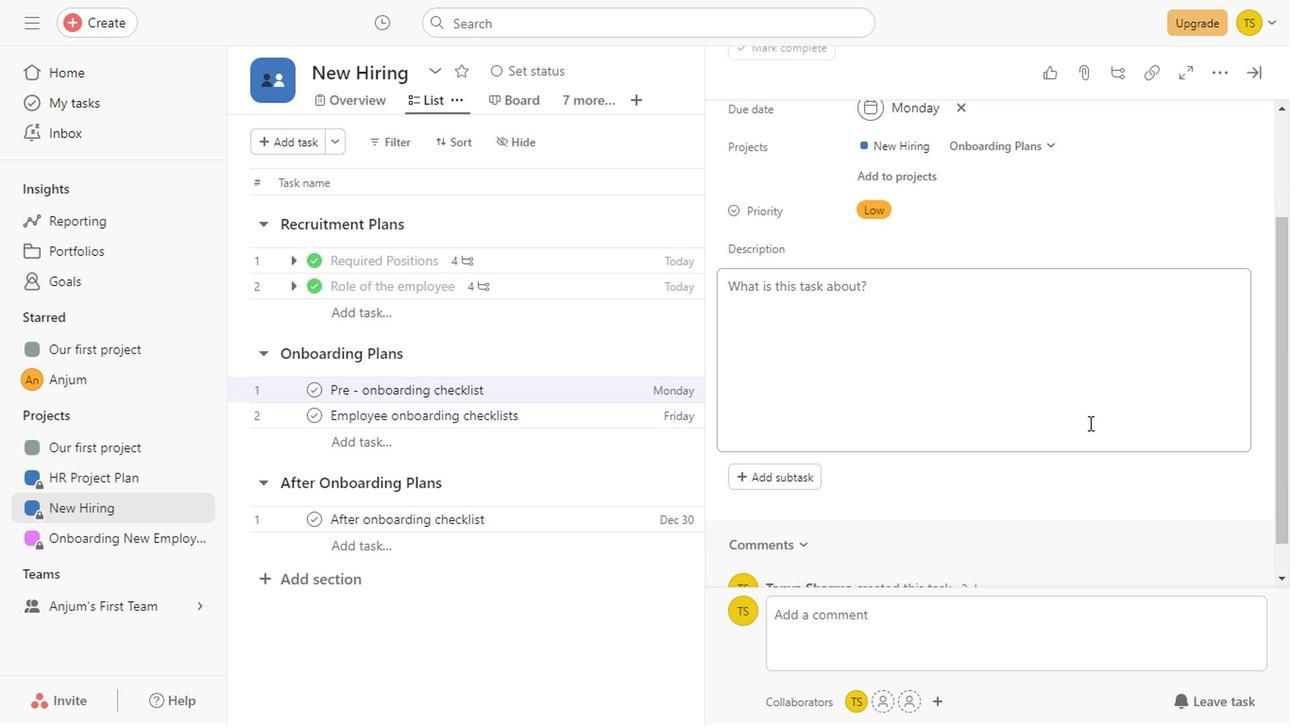 
Action: Mouse scrolled (1087, 420) with delta (0, -1)
Screenshot: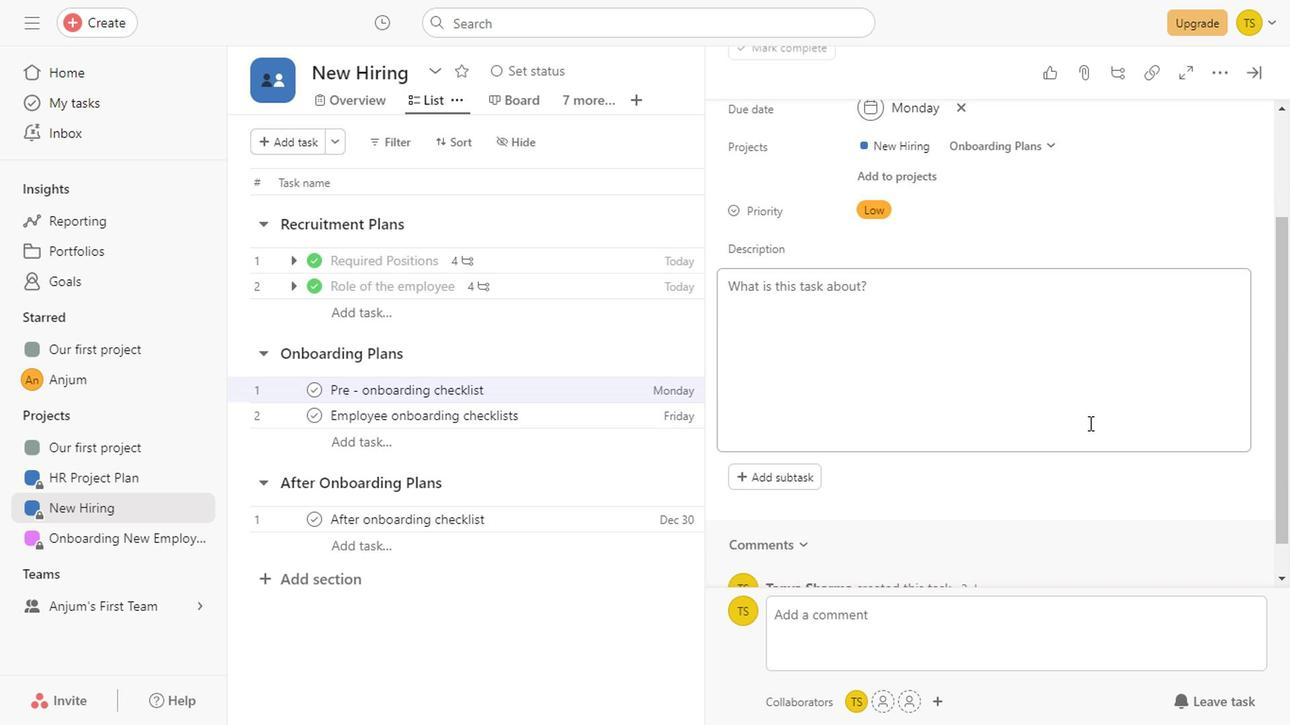
Action: Mouse scrolled (1087, 420) with delta (0, -1)
Screenshot: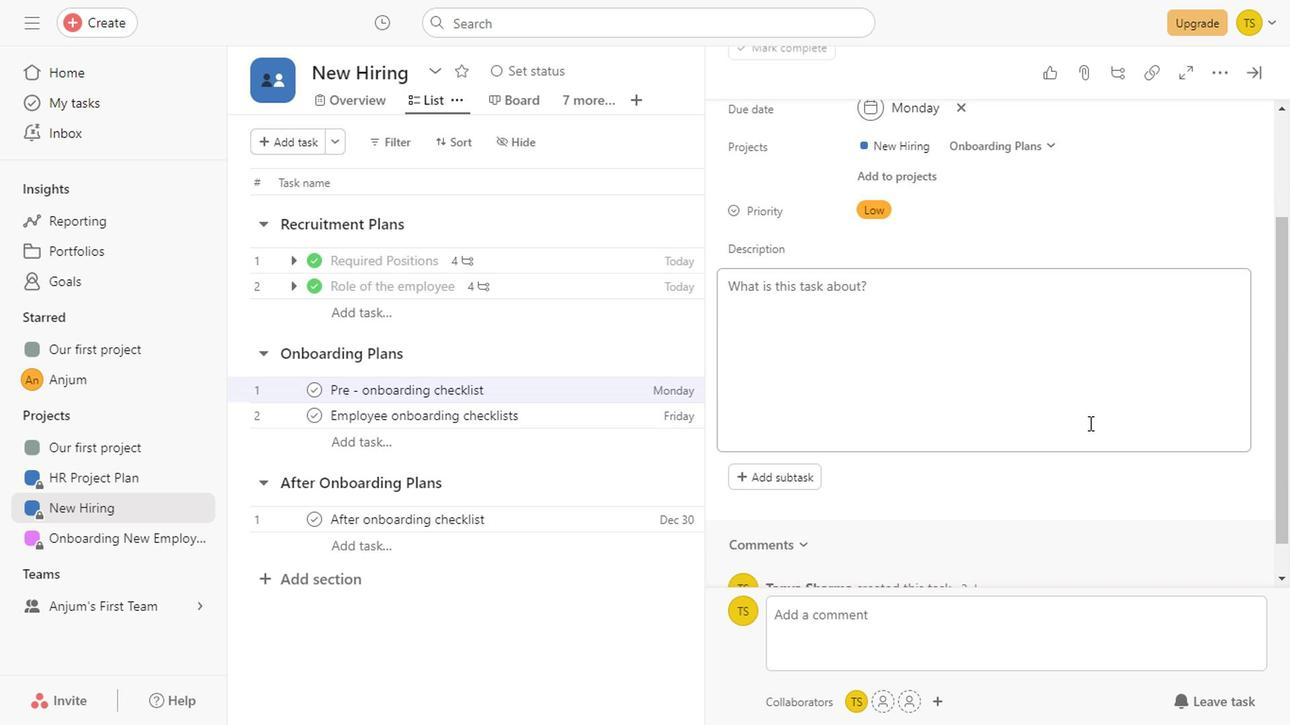 
Action: Mouse scrolled (1087, 420) with delta (0, -1)
Screenshot: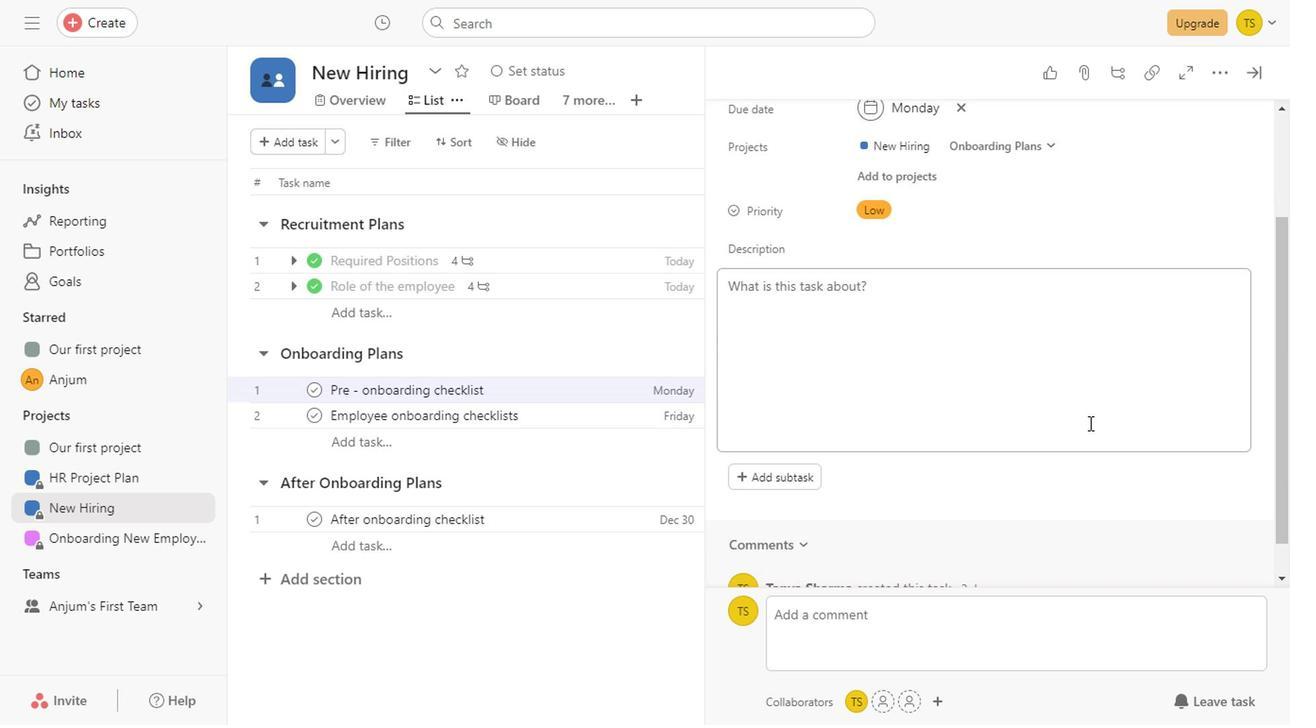 
Action: Mouse scrolled (1087, 420) with delta (0, -1)
Screenshot: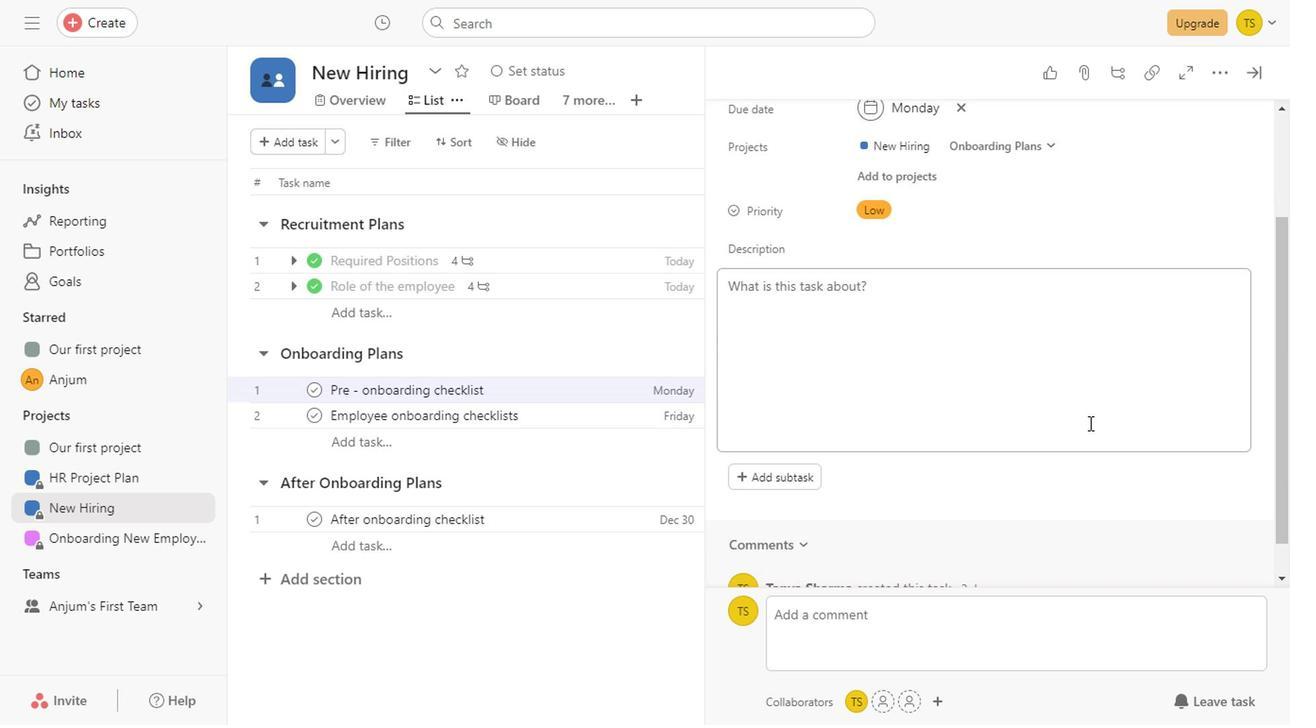 
Action: Mouse scrolled (1087, 420) with delta (0, -1)
Screenshot: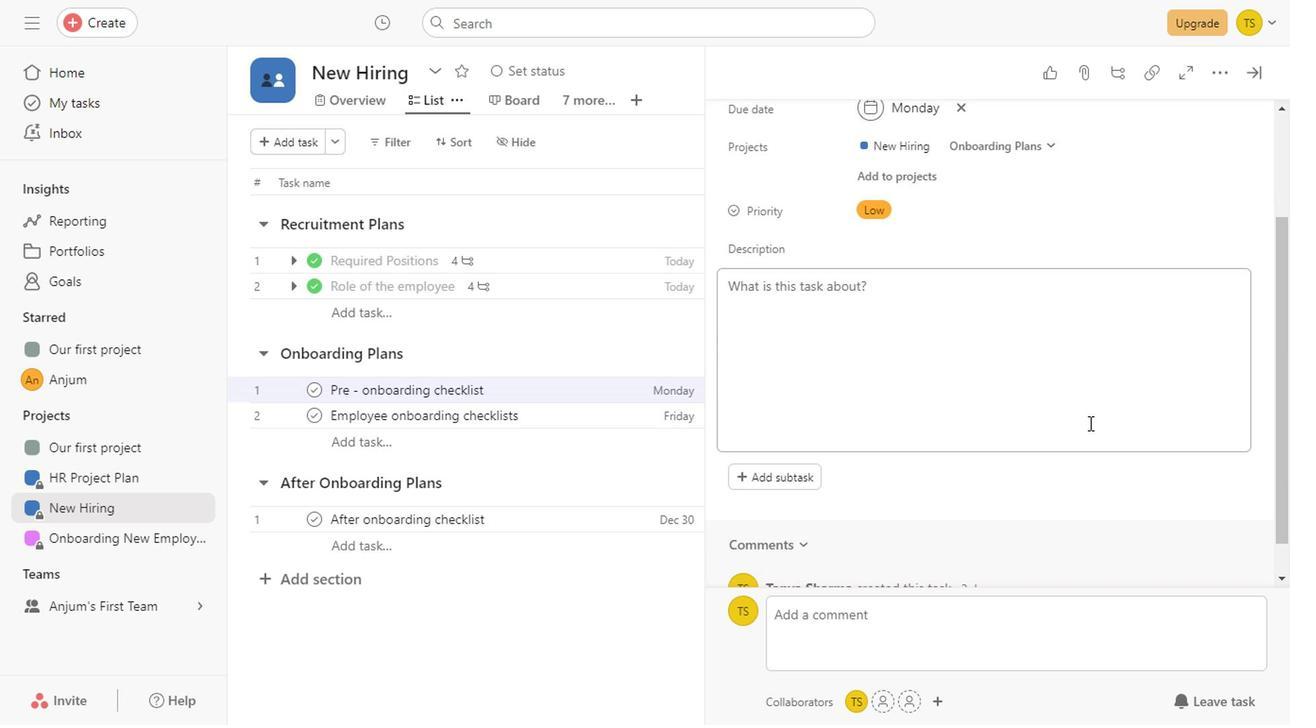 
Action: Mouse scrolled (1087, 420) with delta (0, -1)
Screenshot: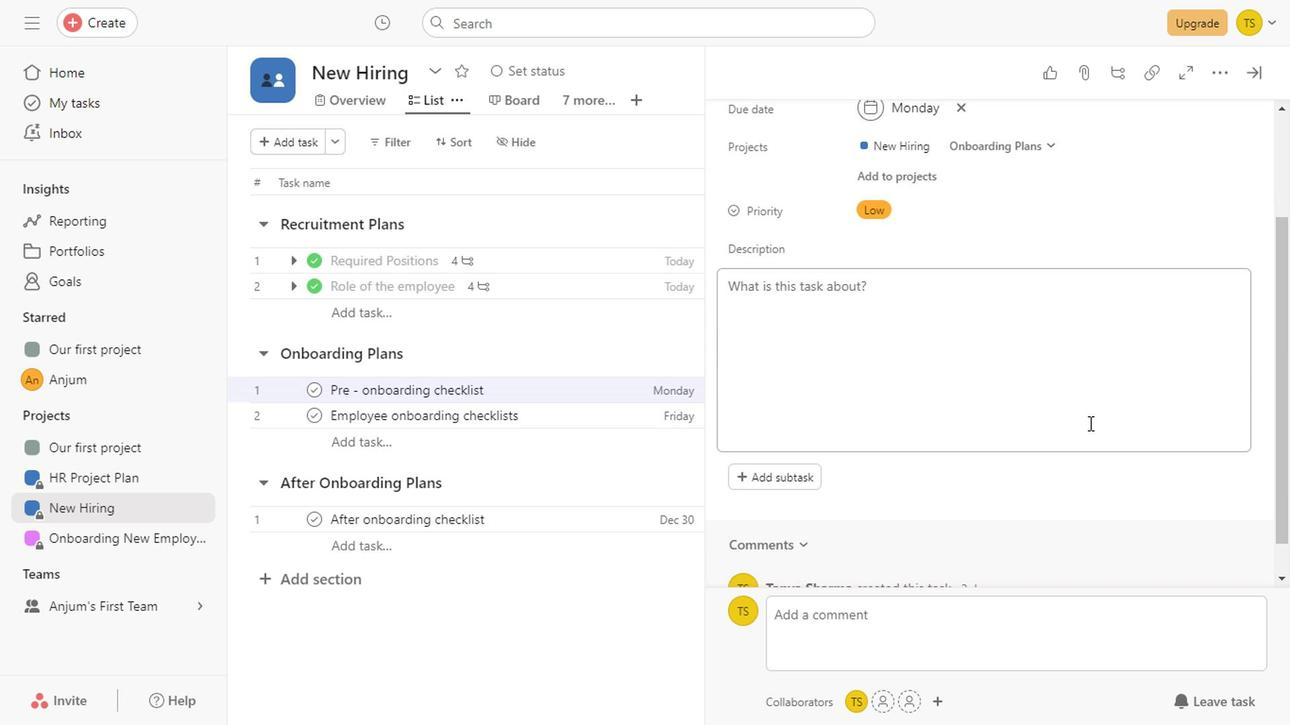 
Action: Mouse scrolled (1087, 420) with delta (0, -1)
Screenshot: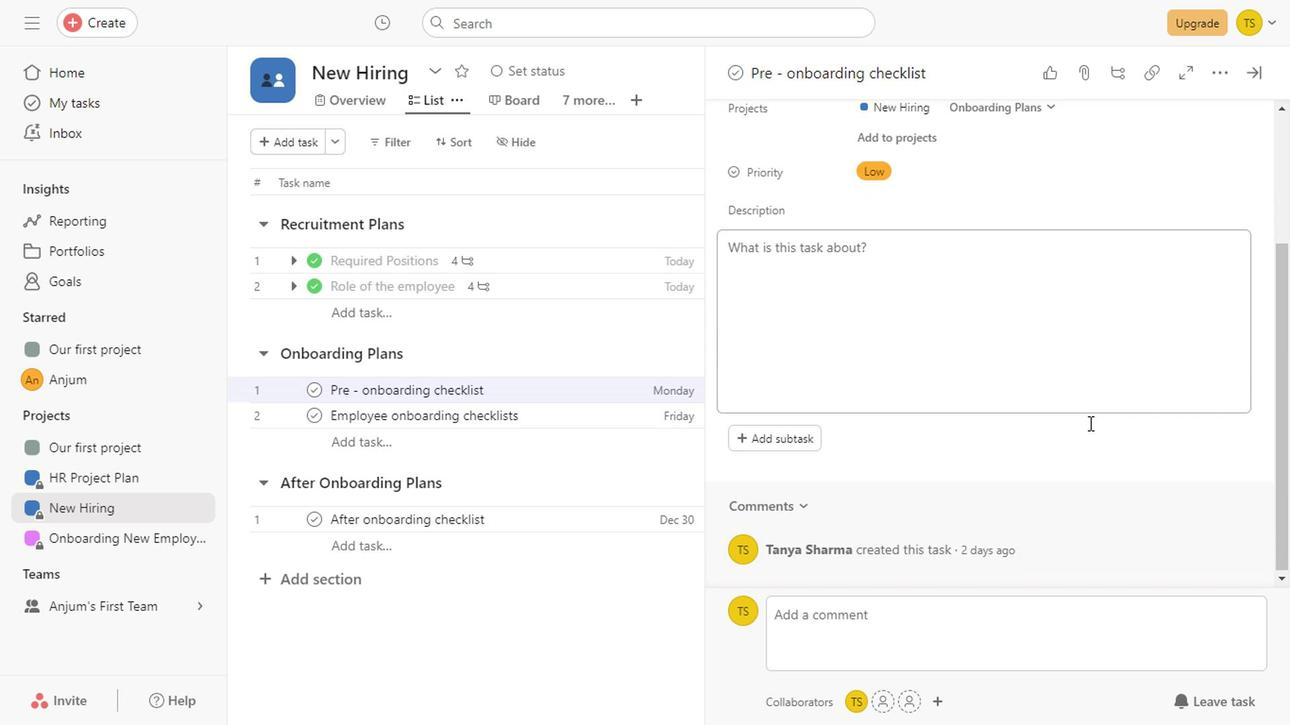 
Action: Mouse scrolled (1087, 420) with delta (0, -1)
Screenshot: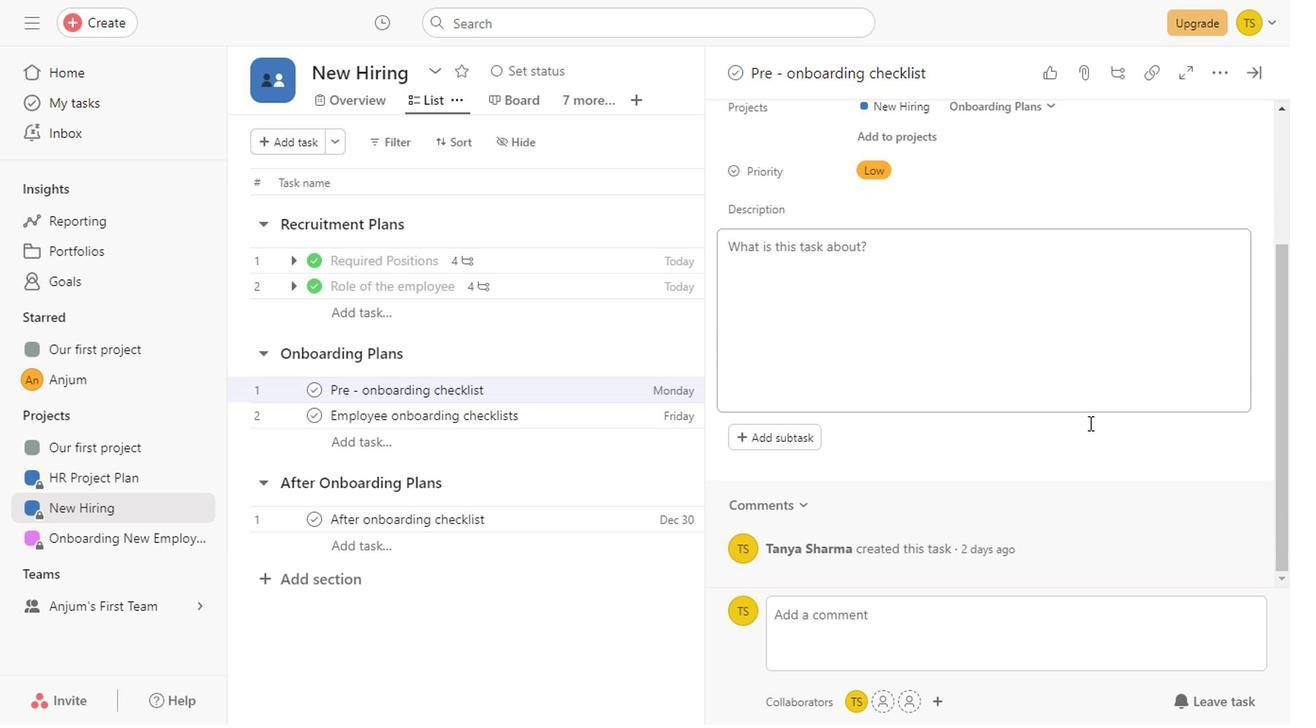 
Action: Mouse scrolled (1087, 420) with delta (0, -1)
Screenshot: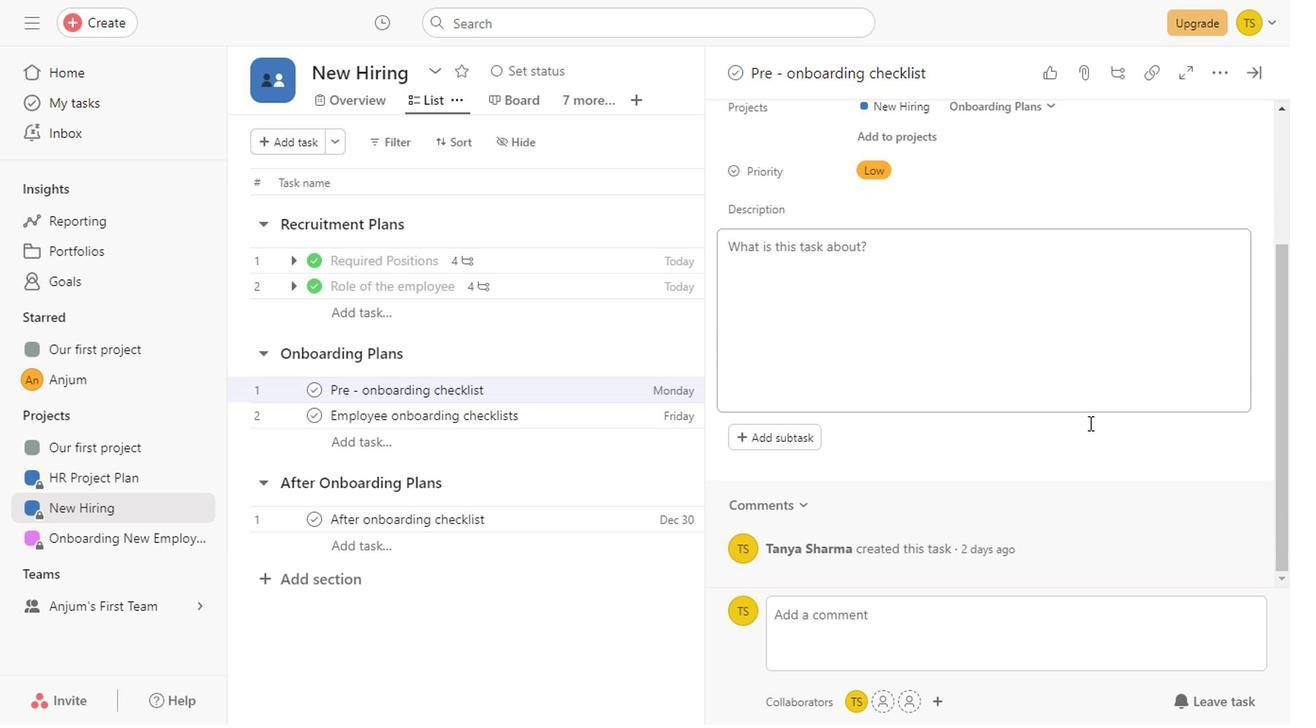 
Action: Mouse scrolled (1087, 420) with delta (0, -1)
Screenshot: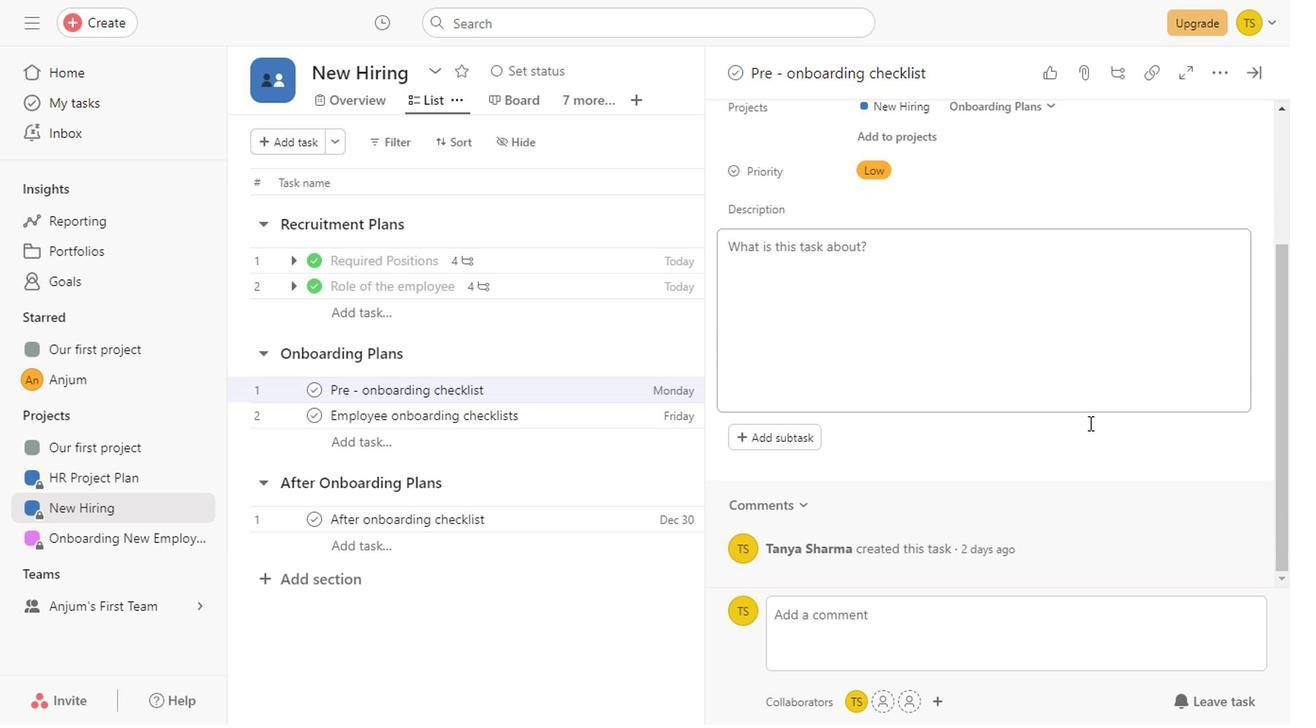 
Action: Mouse scrolled (1087, 420) with delta (0, -1)
Screenshot: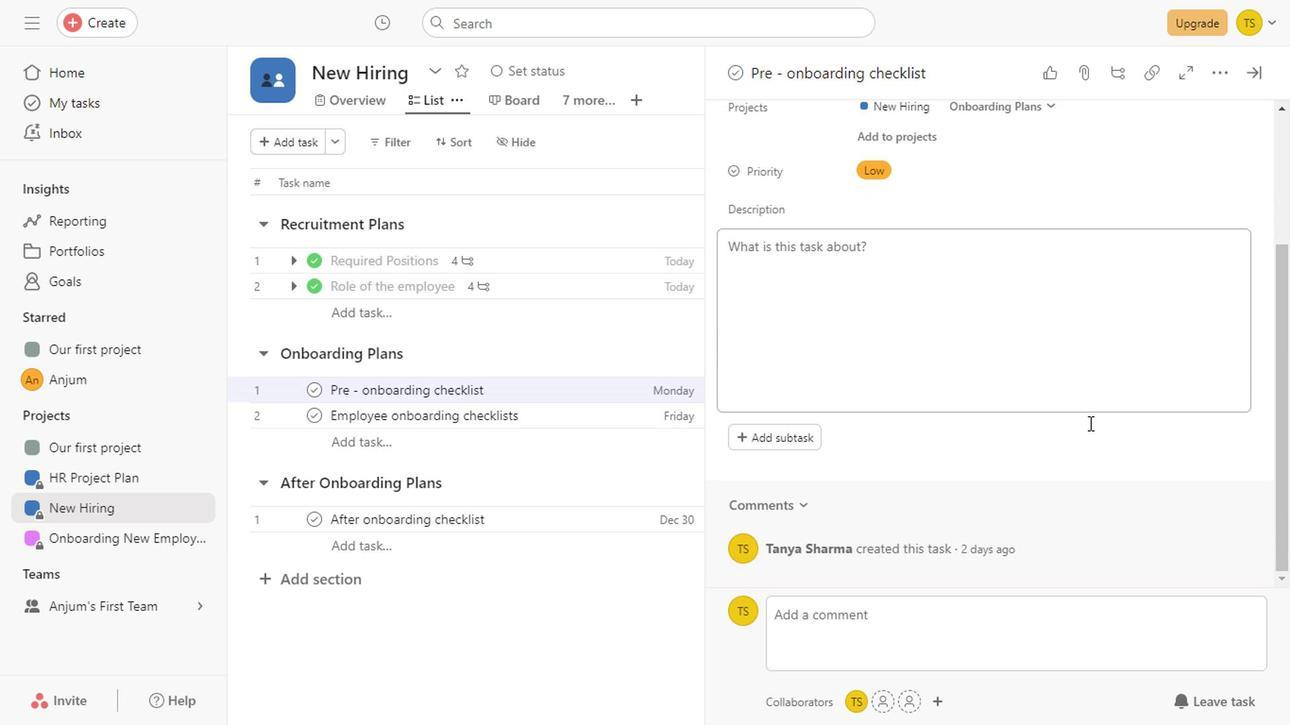 
Action: Mouse scrolled (1087, 420) with delta (0, -1)
Screenshot: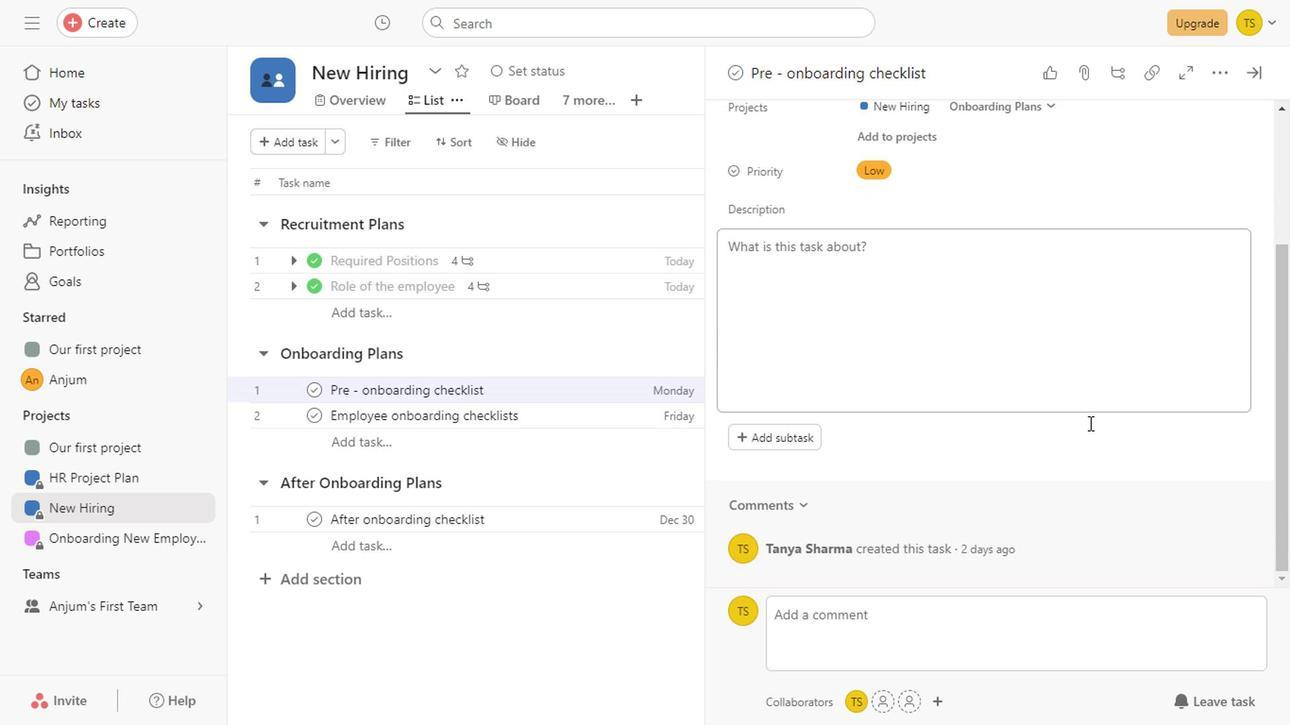 
Action: Mouse scrolled (1087, 420) with delta (0, -1)
Screenshot: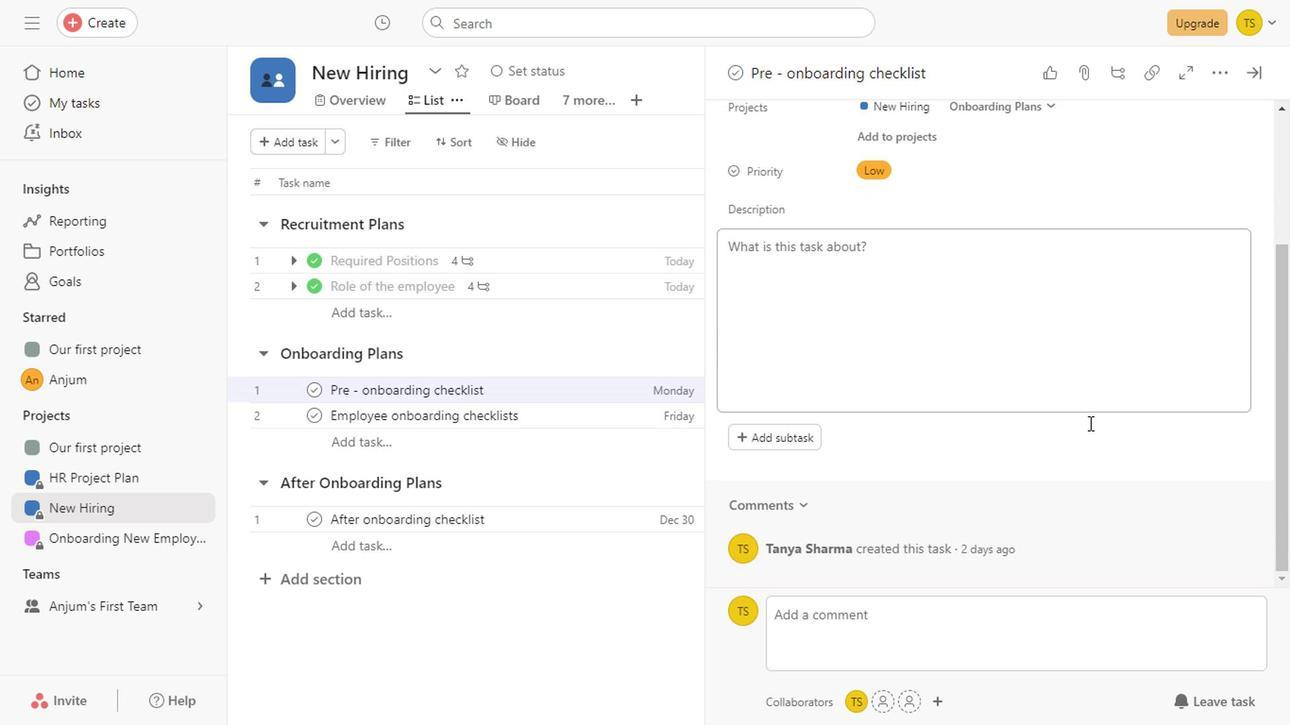 
Action: Mouse scrolled (1087, 420) with delta (0, -1)
Screenshot: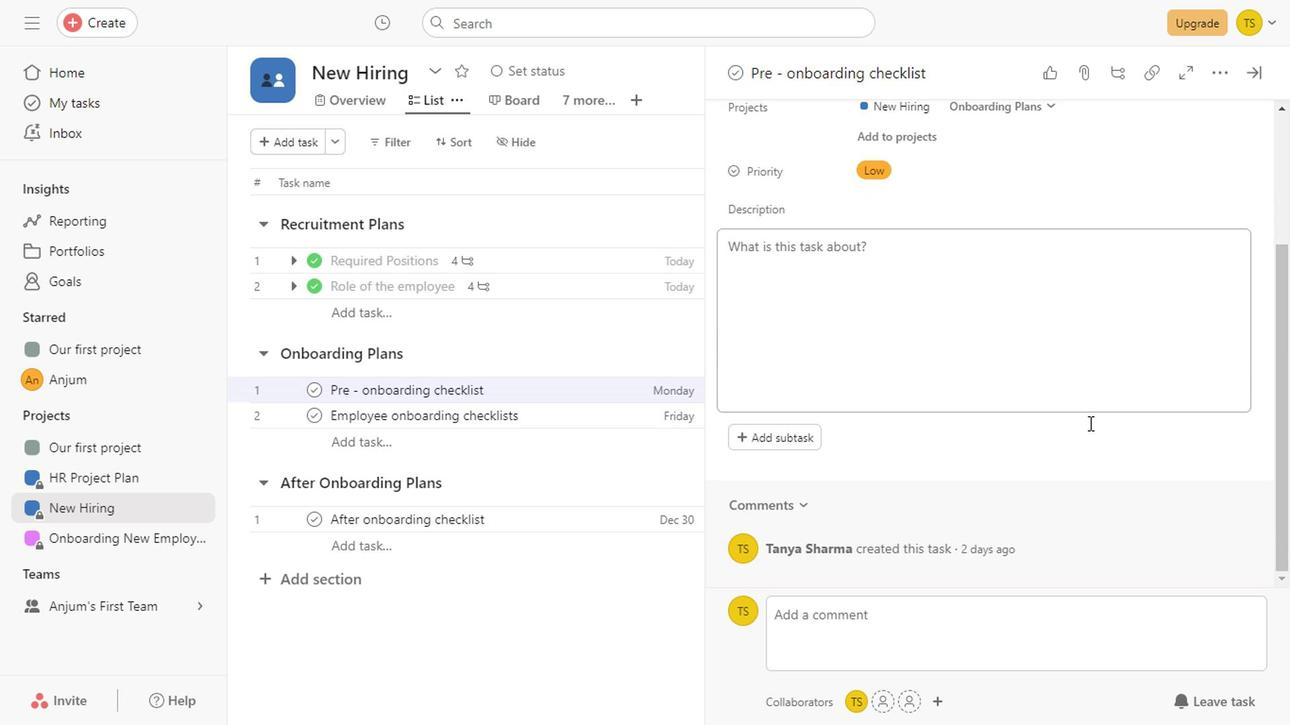 
Action: Mouse scrolled (1087, 420) with delta (0, -1)
Screenshot: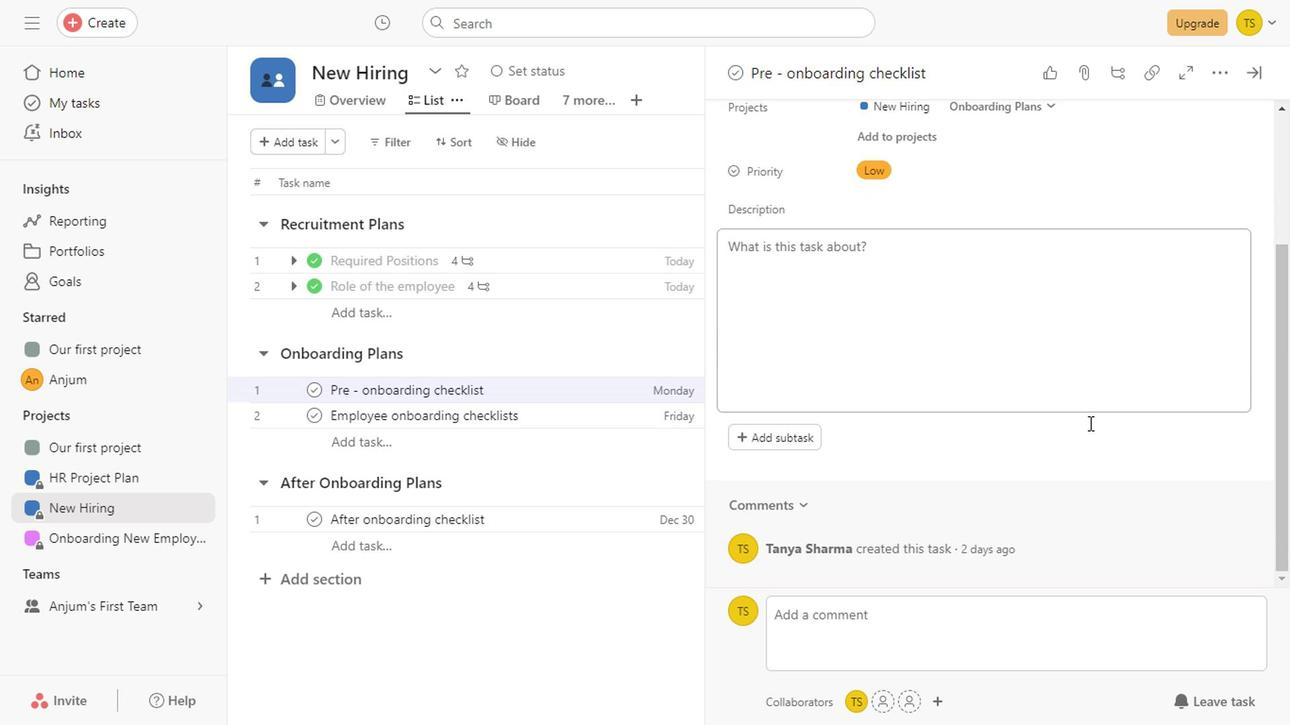 
Action: Mouse scrolled (1087, 420) with delta (0, -1)
Screenshot: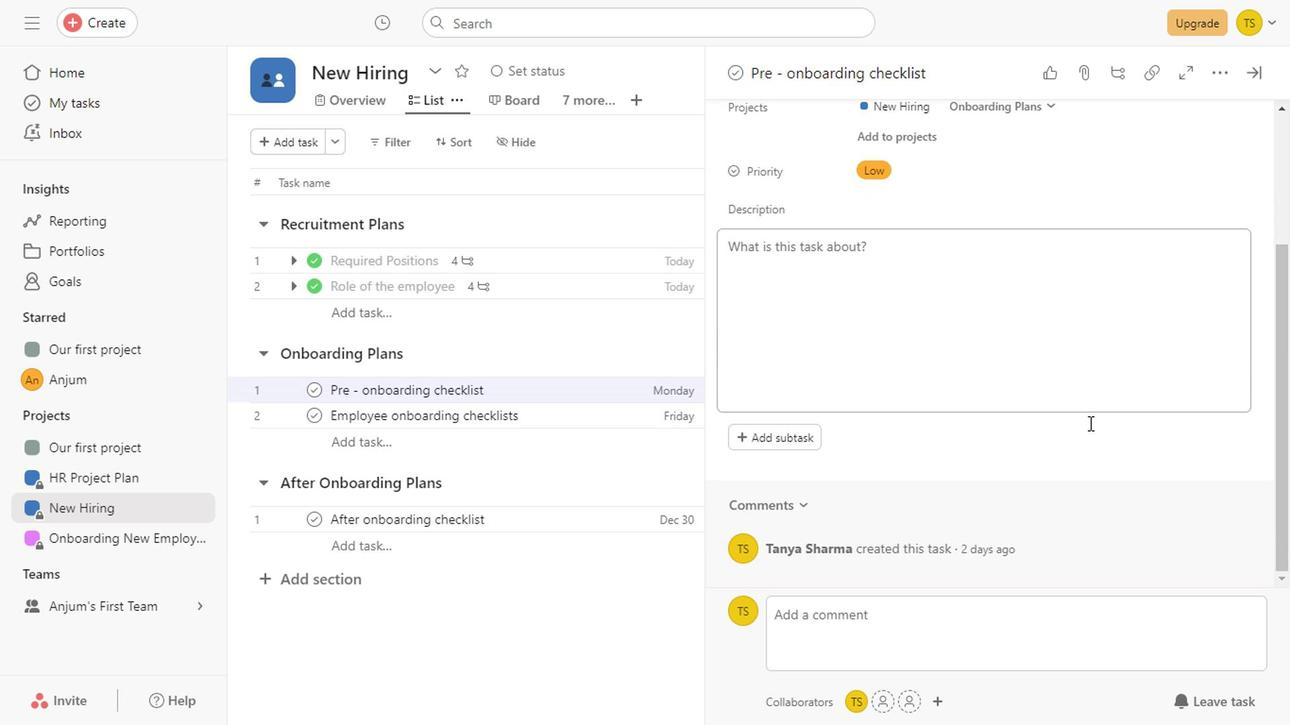 
Action: Mouse scrolled (1087, 420) with delta (0, -1)
Screenshot: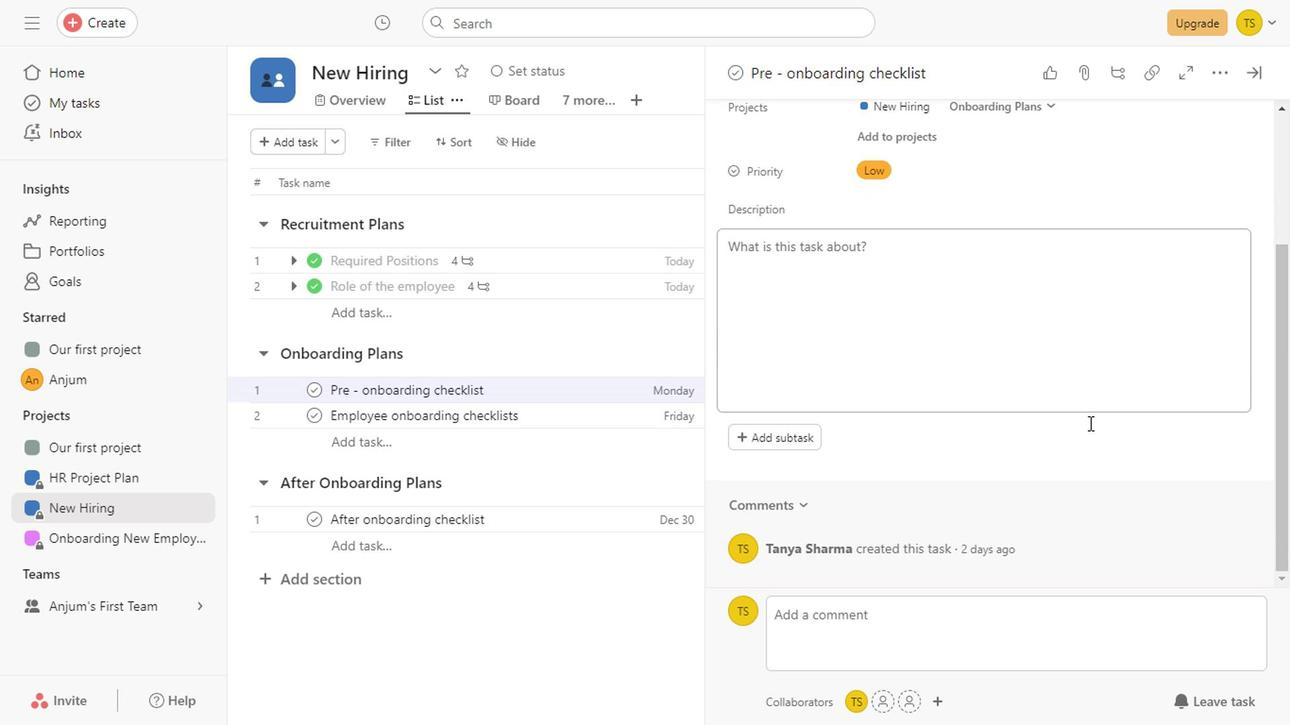 
Action: Mouse scrolled (1087, 420) with delta (0, -1)
Screenshot: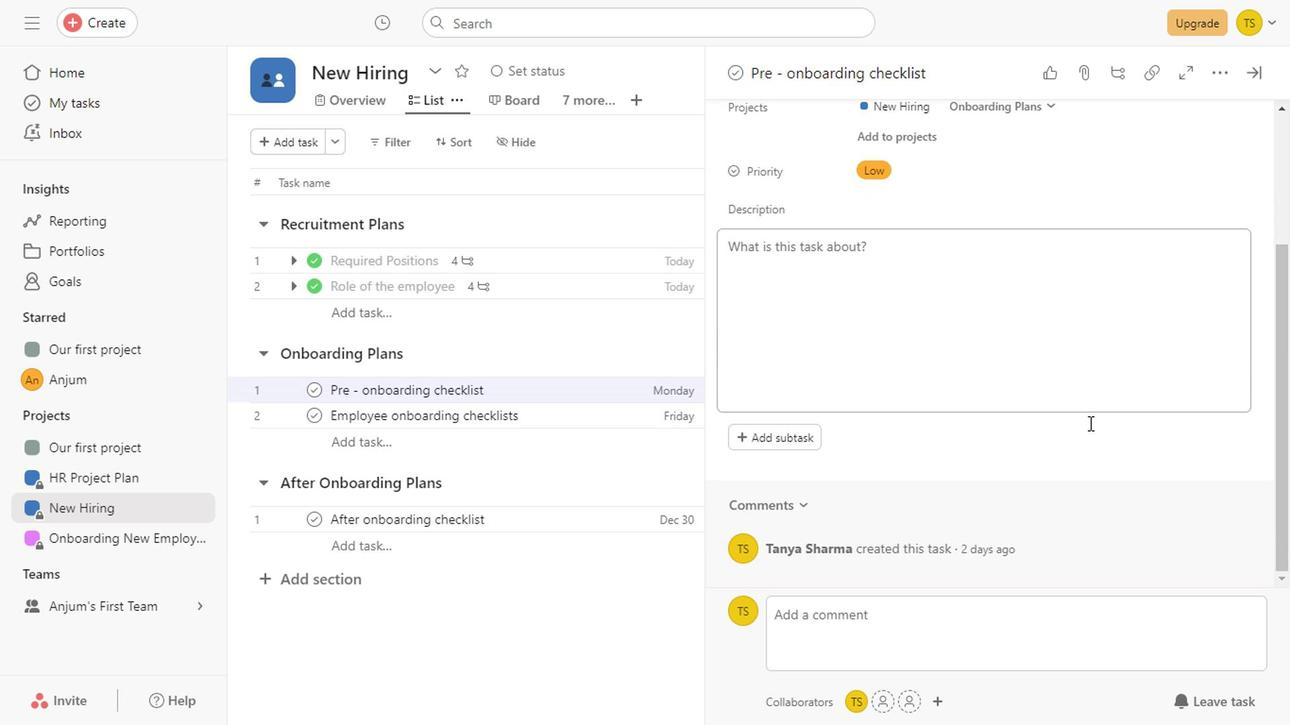 
Action: Mouse scrolled (1087, 420) with delta (0, -1)
Screenshot: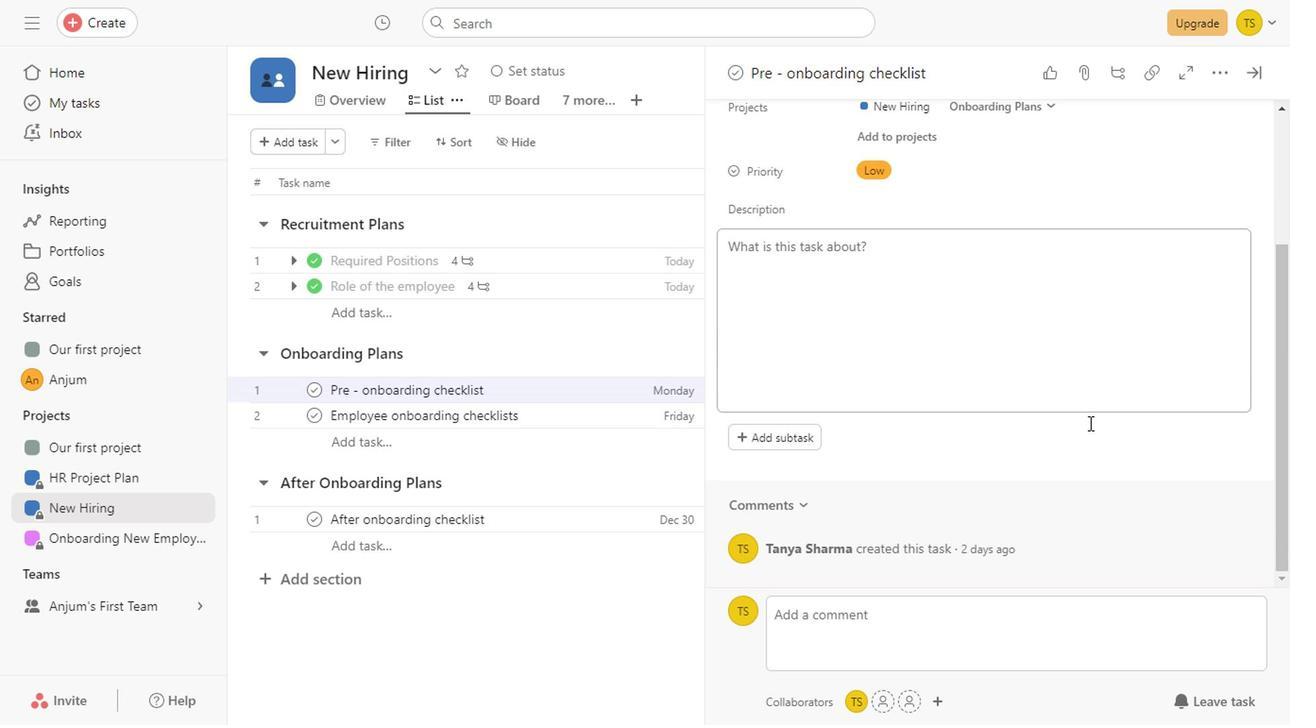 
Action: Mouse scrolled (1087, 420) with delta (0, -1)
Screenshot: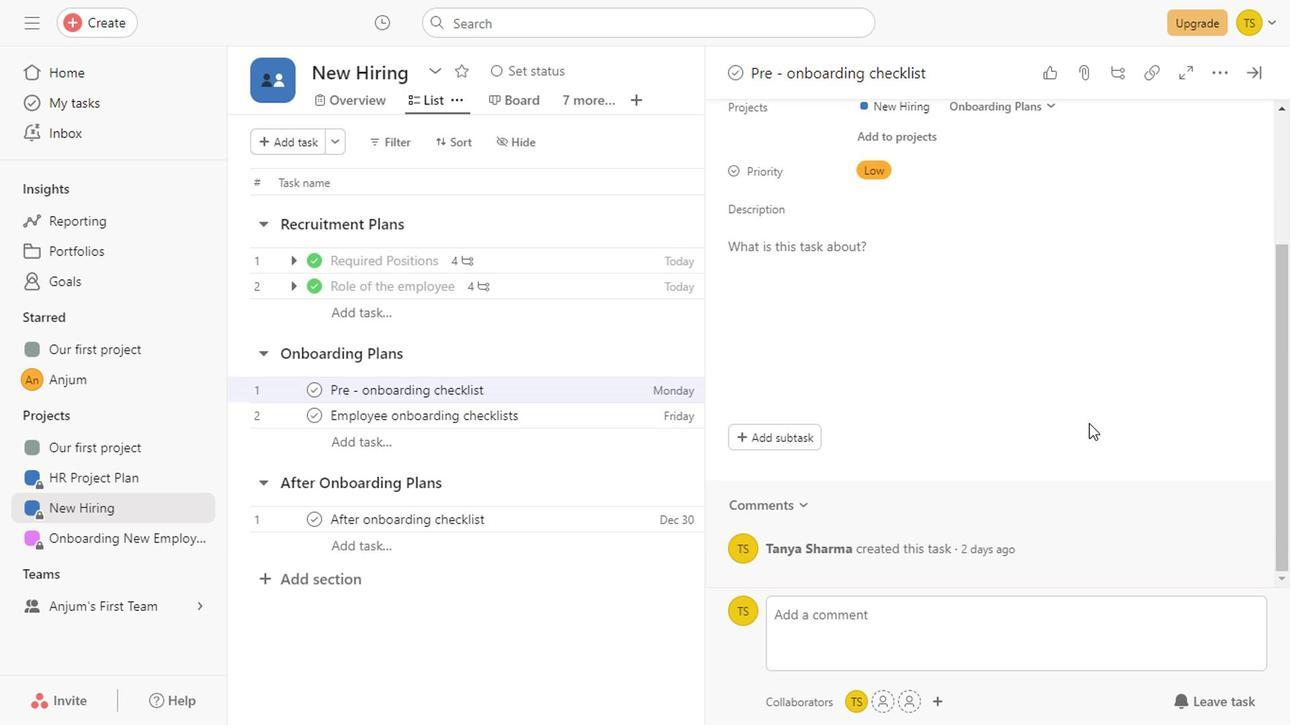 
Action: Mouse scrolled (1087, 420) with delta (0, -1)
Screenshot: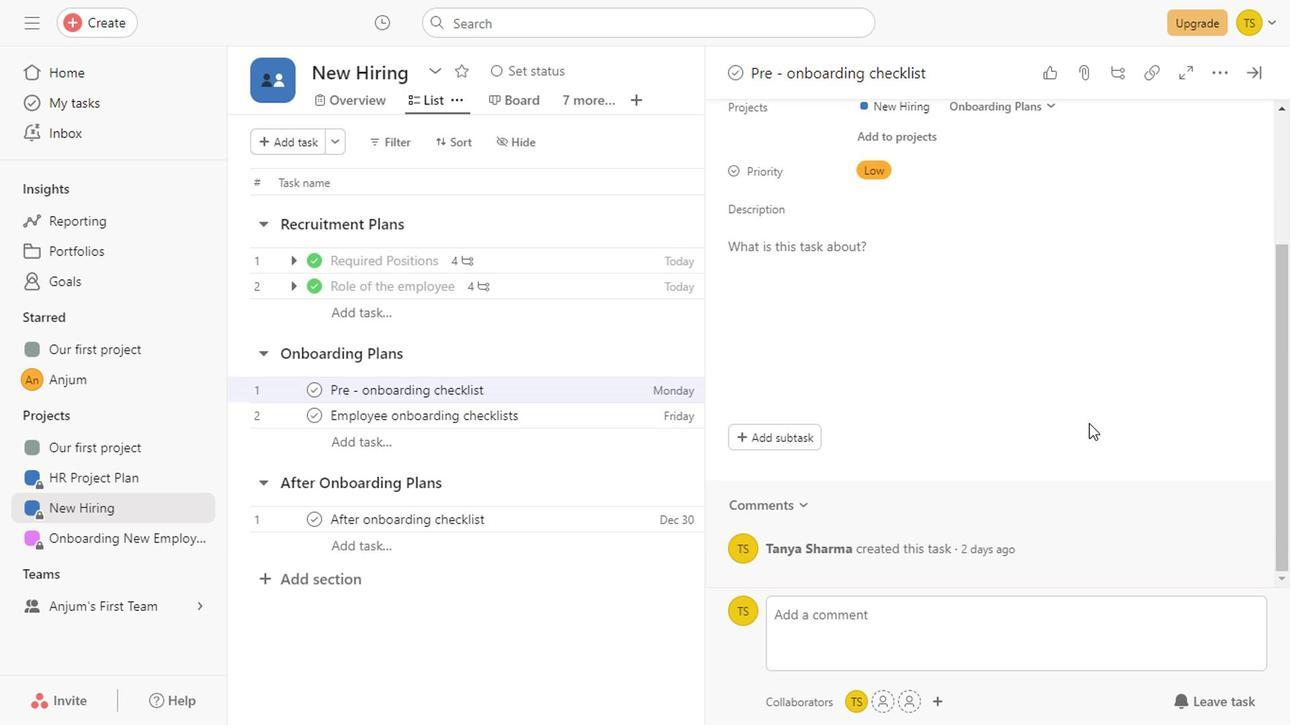 
Action: Mouse scrolled (1087, 420) with delta (0, -1)
Screenshot: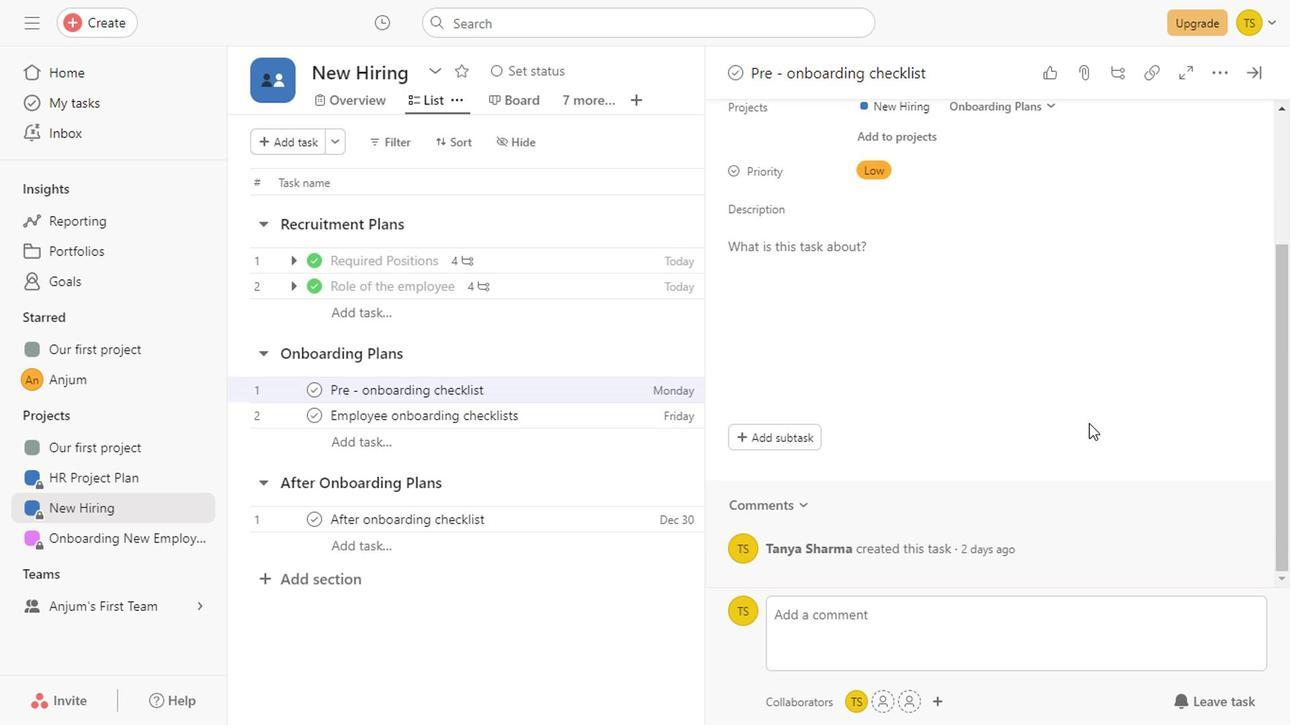 
Action: Mouse scrolled (1087, 420) with delta (0, -1)
Screenshot: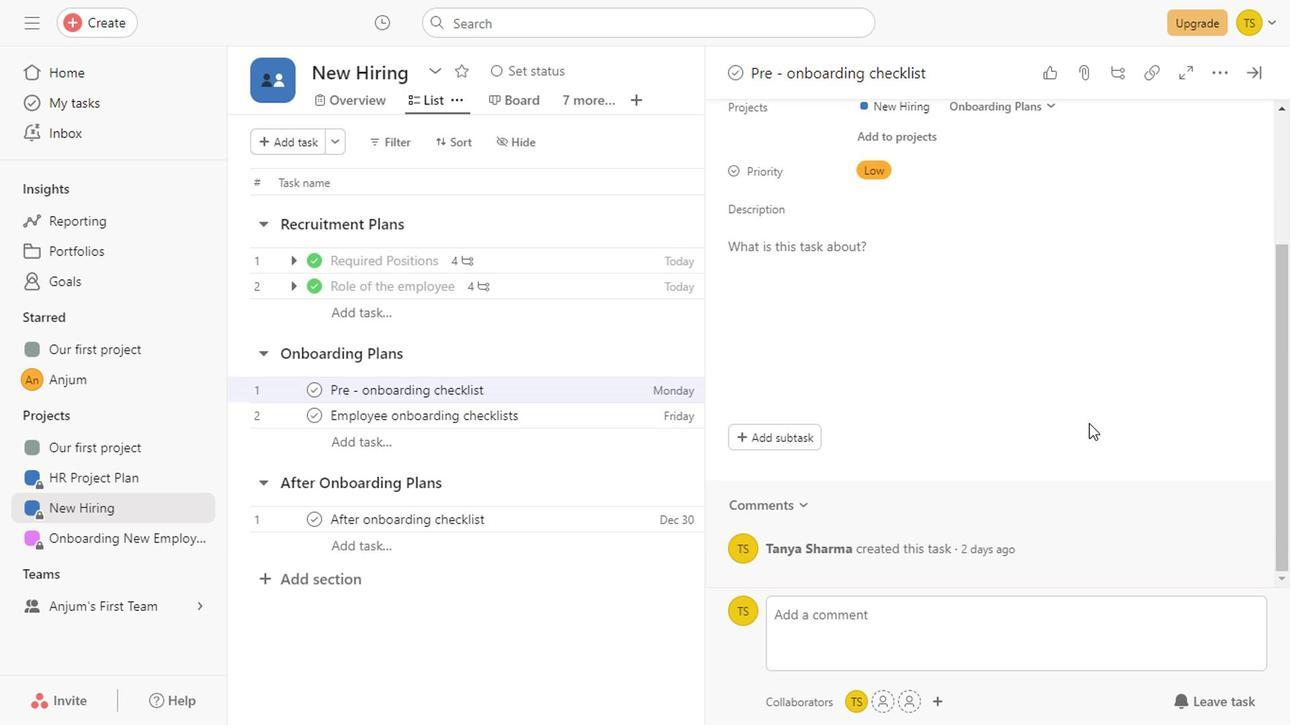
Action: Mouse scrolled (1087, 420) with delta (0, -1)
Screenshot: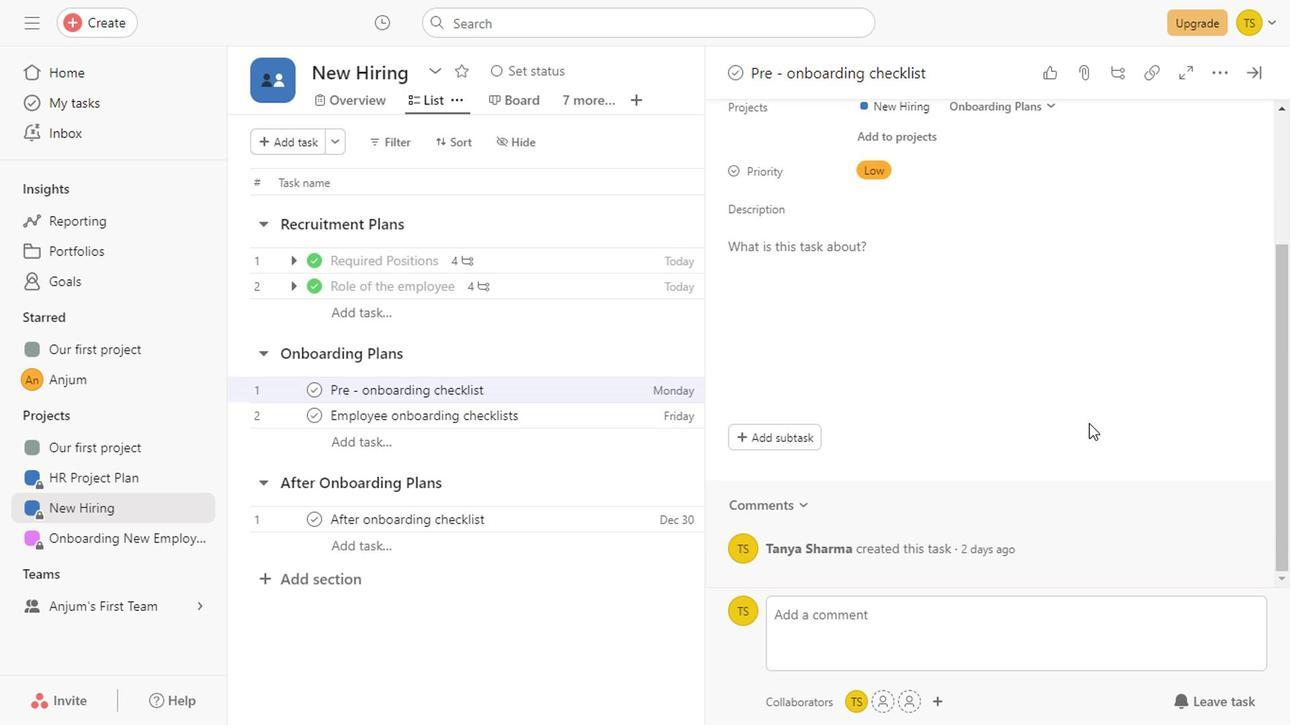 
Action: Mouse scrolled (1087, 420) with delta (0, -1)
Screenshot: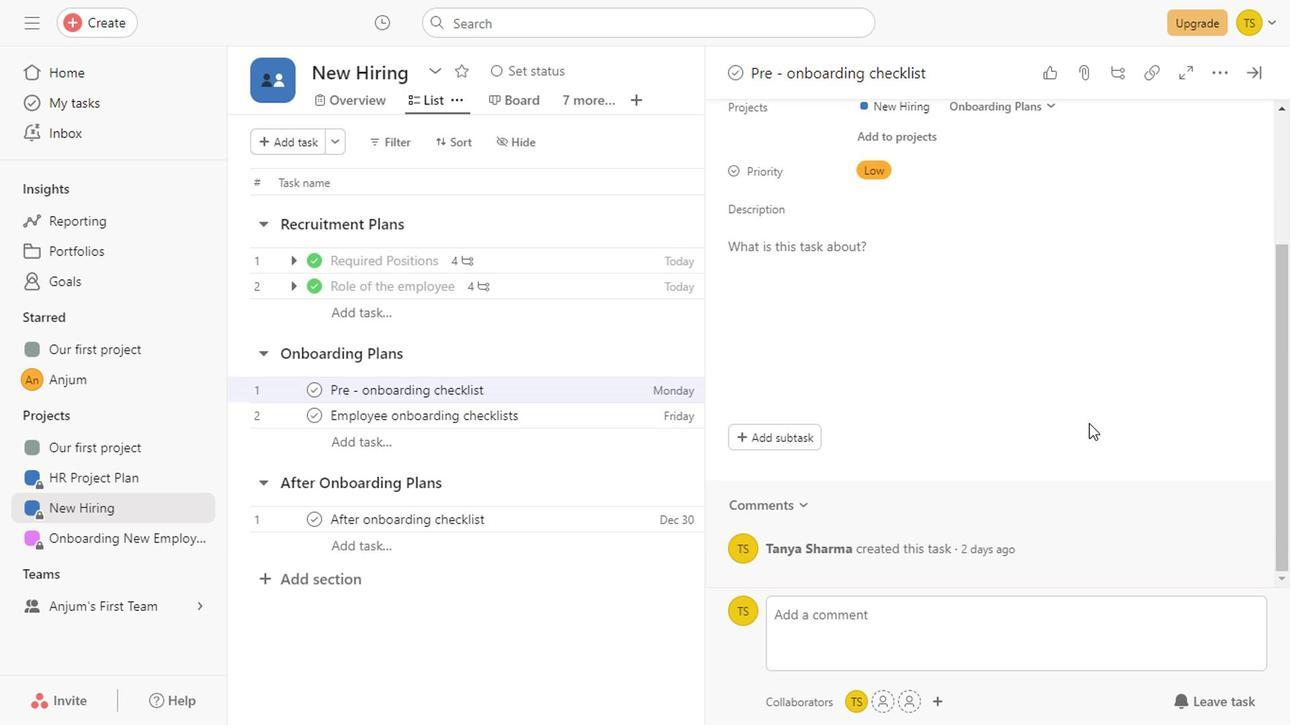 
Action: Mouse scrolled (1087, 420) with delta (0, -1)
Screenshot: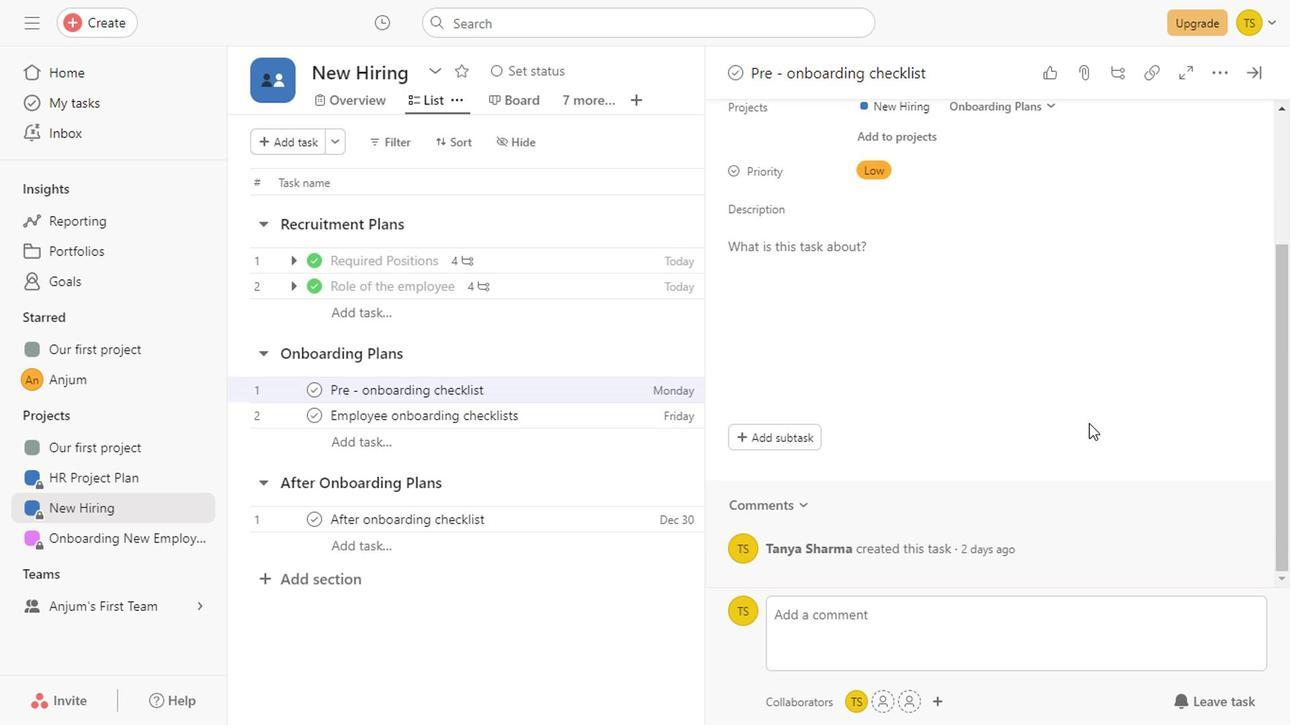 
Action: Mouse scrolled (1087, 420) with delta (0, -1)
Screenshot: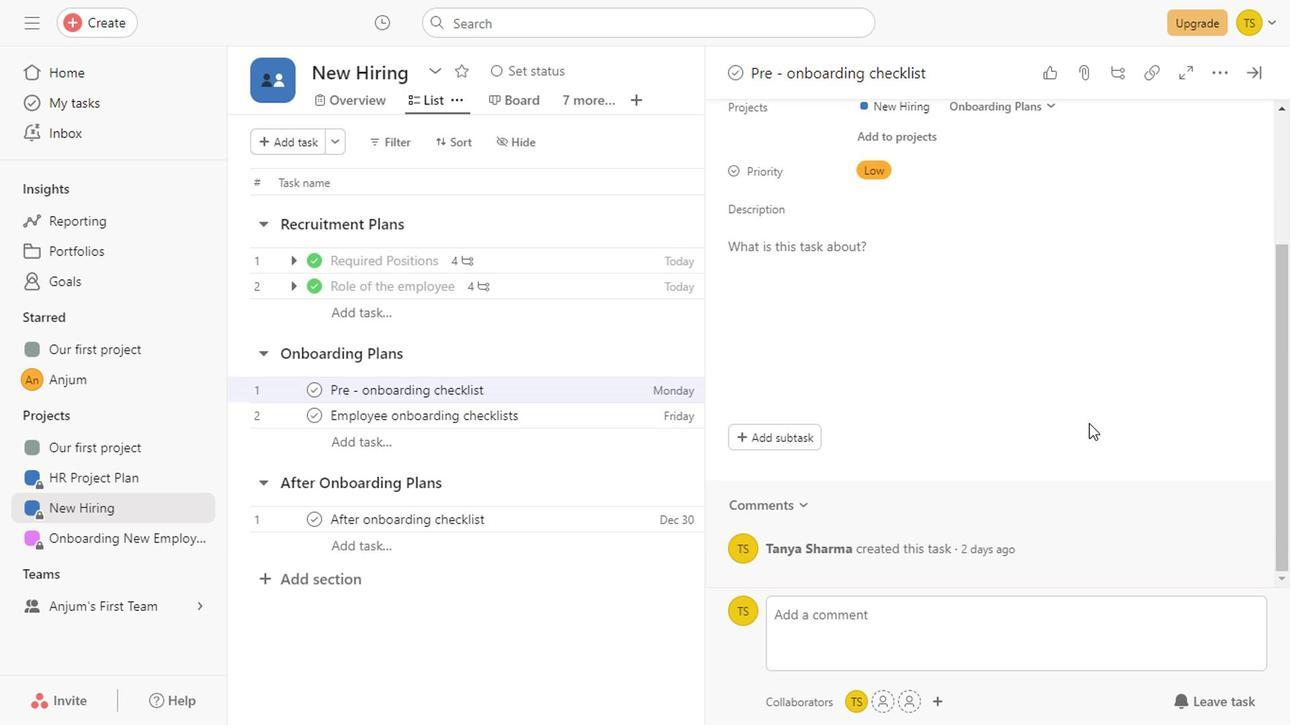 
Action: Mouse scrolled (1087, 420) with delta (0, -1)
Screenshot: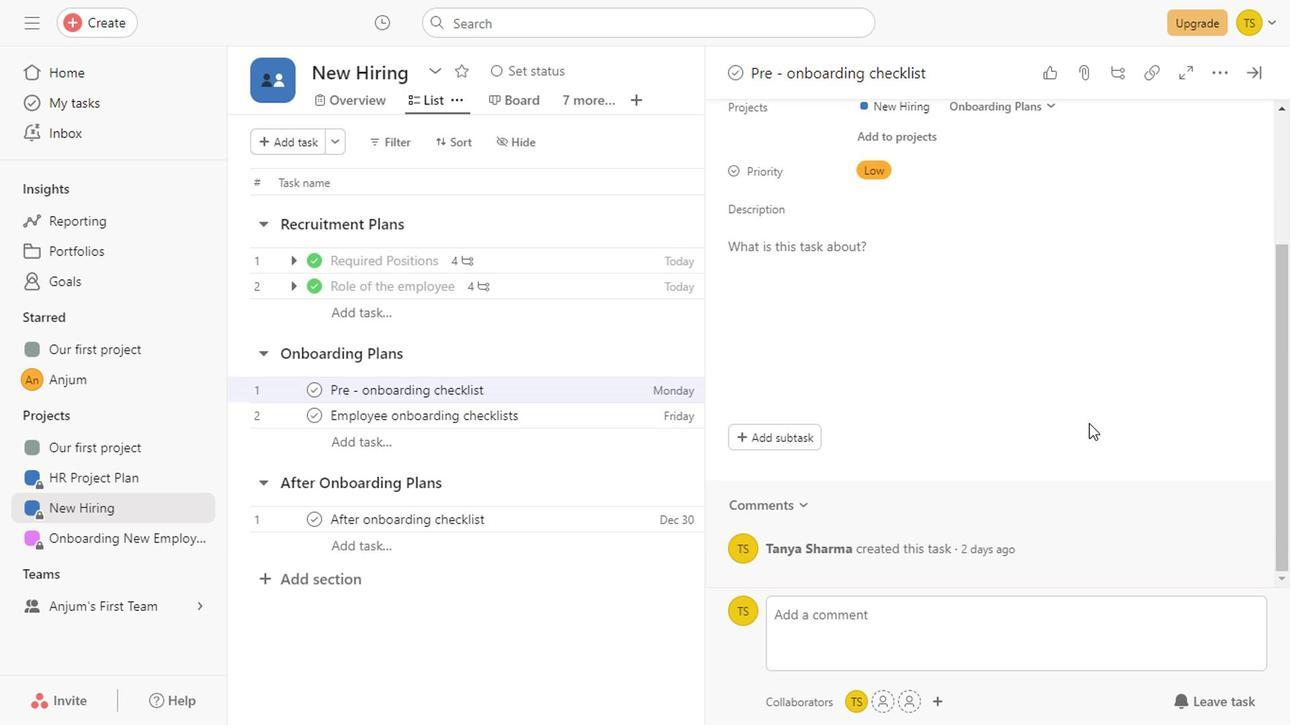 
Action: Mouse scrolled (1087, 420) with delta (0, -1)
Screenshot: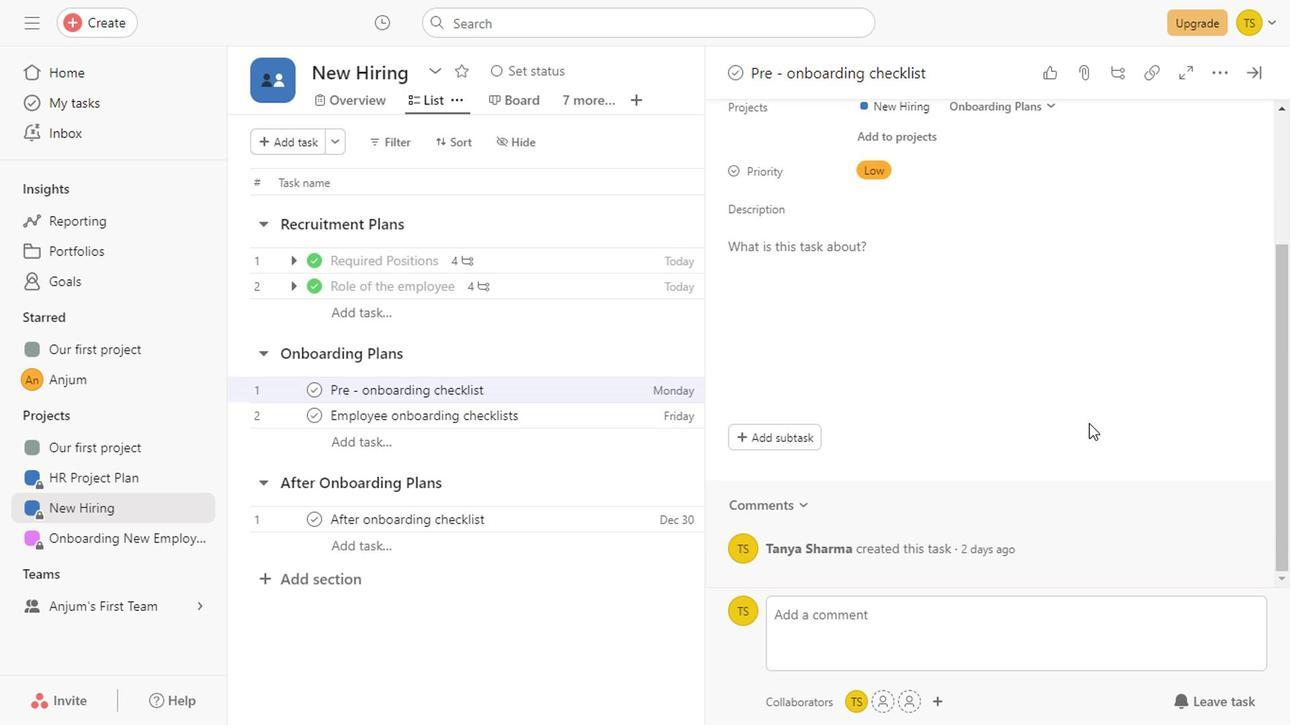 
Action: Mouse scrolled (1087, 420) with delta (0, -1)
Screenshot: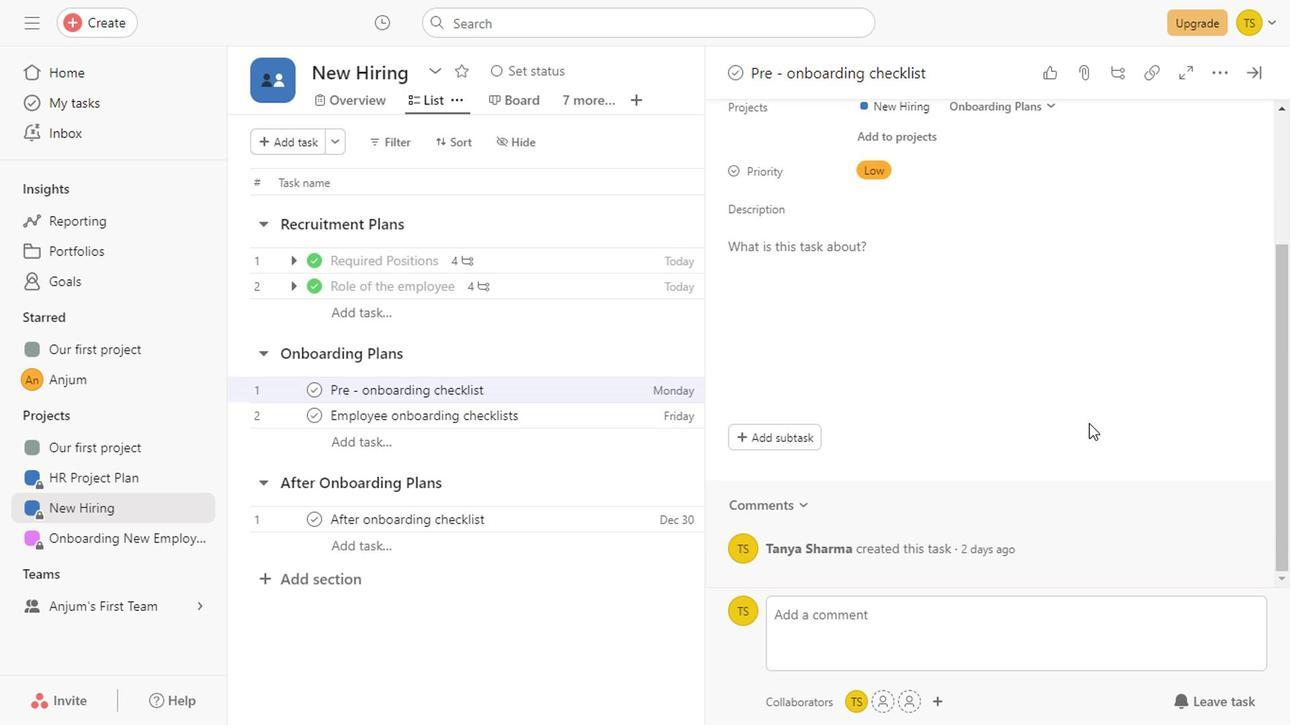 
Action: Mouse scrolled (1087, 420) with delta (0, -1)
Screenshot: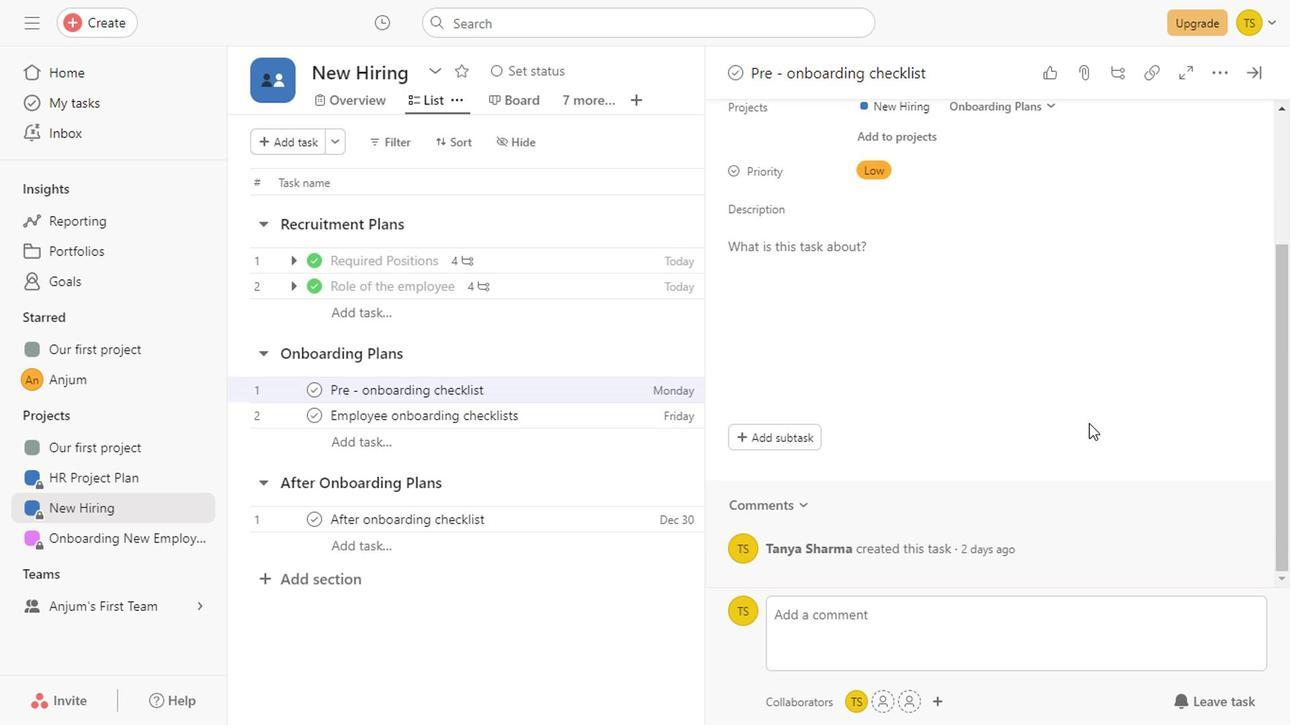 
Action: Mouse moved to (778, 440)
Screenshot: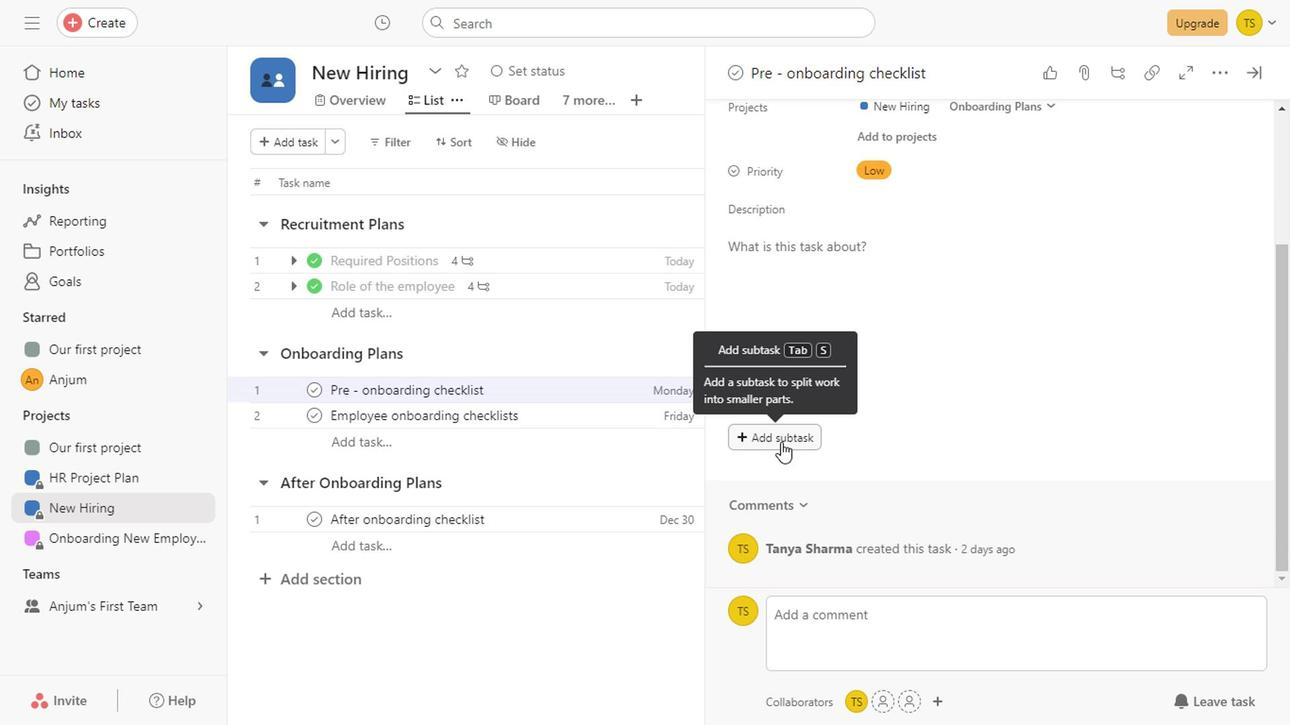 
Action: Mouse pressed left at (778, 440)
Screenshot: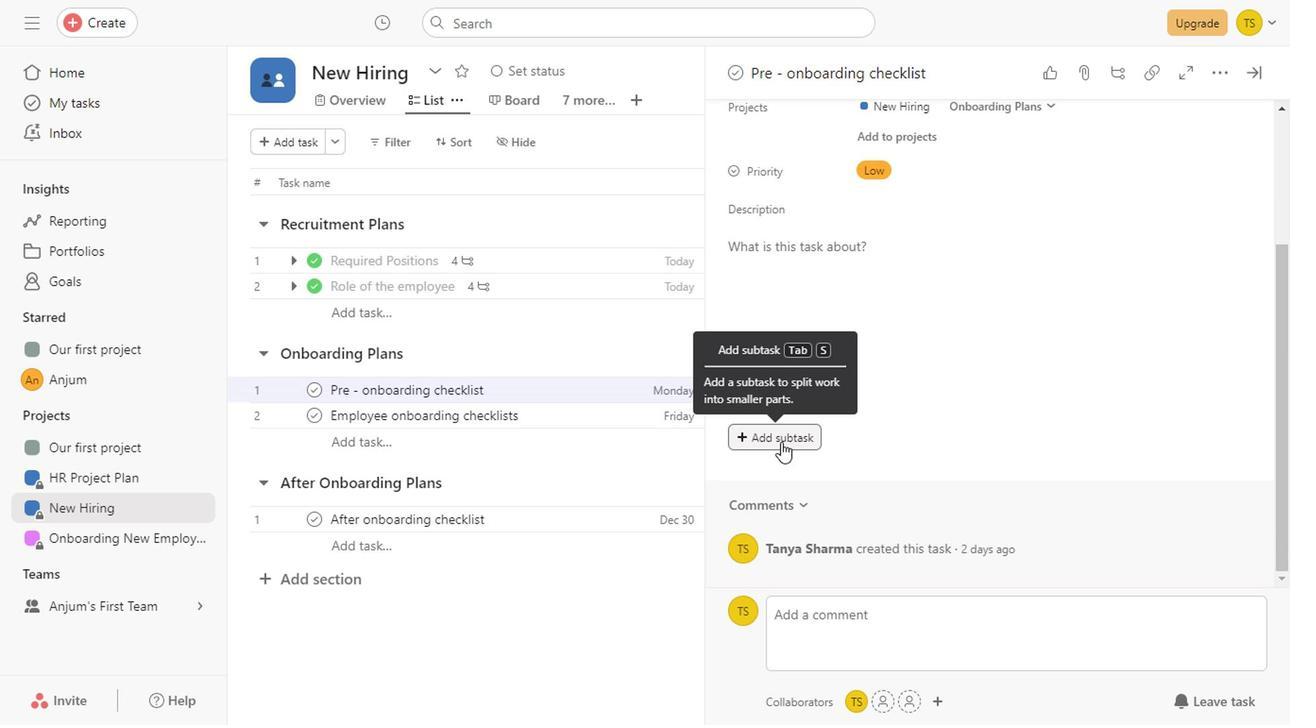 
Action: Key pressed <Key.shift_r><Key.shift_r><Key.shift_r><Key.shift_r><Key.shift_r><Key.shift_r><Key.shift_r><Key.shift_r><Key.shift_r><Key.shift_r><Key.shift_r><Key.shift_r><Key.shift_r><Key.shift_r><Key.shift_r><Key.shift_r><Key.shift_r><Key.shift_r><Key.shift_r><Key.shift_r><Key.shift_r><Key.shift_r><Key.shift_r><Key.shift_r><Key.shift_r><Key.shift_r><Key.shift_r><Key.shift>Releasing<Key.space><Key.shift_r>Offer<Key.space><Key.shift_r>Letter
Screenshot: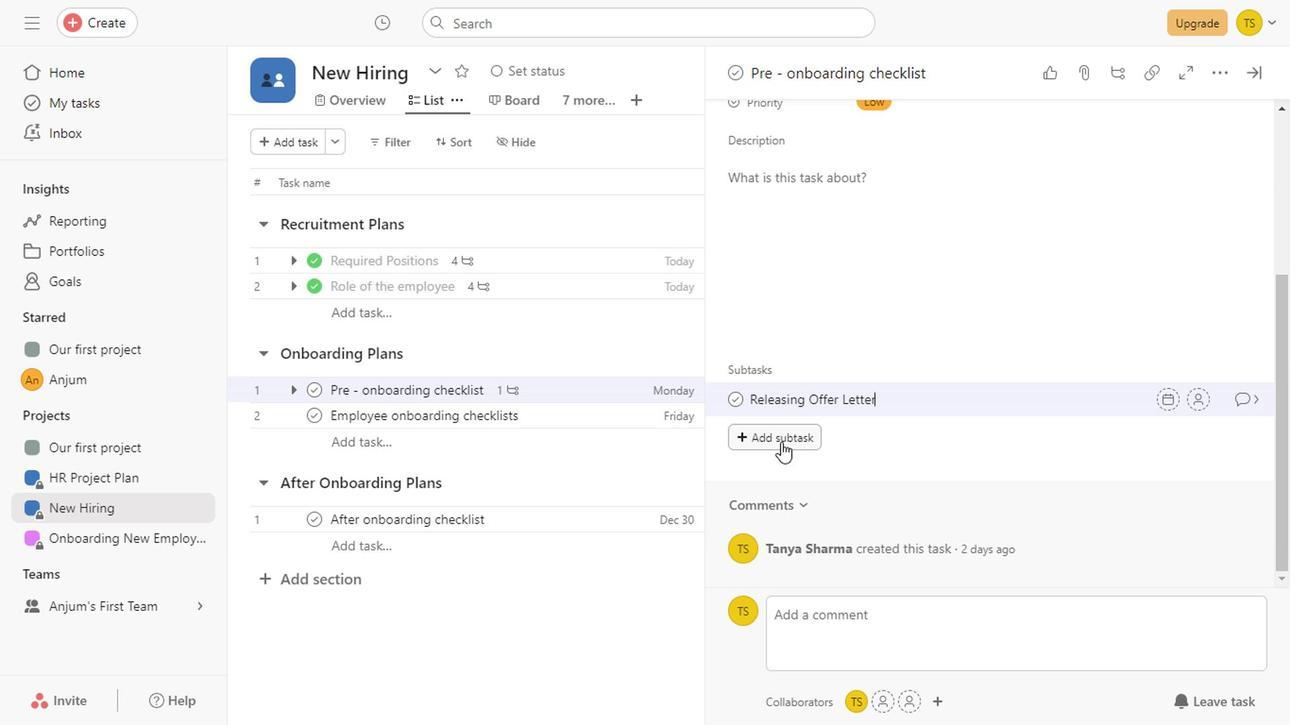 
Action: Mouse moved to (781, 427)
Screenshot: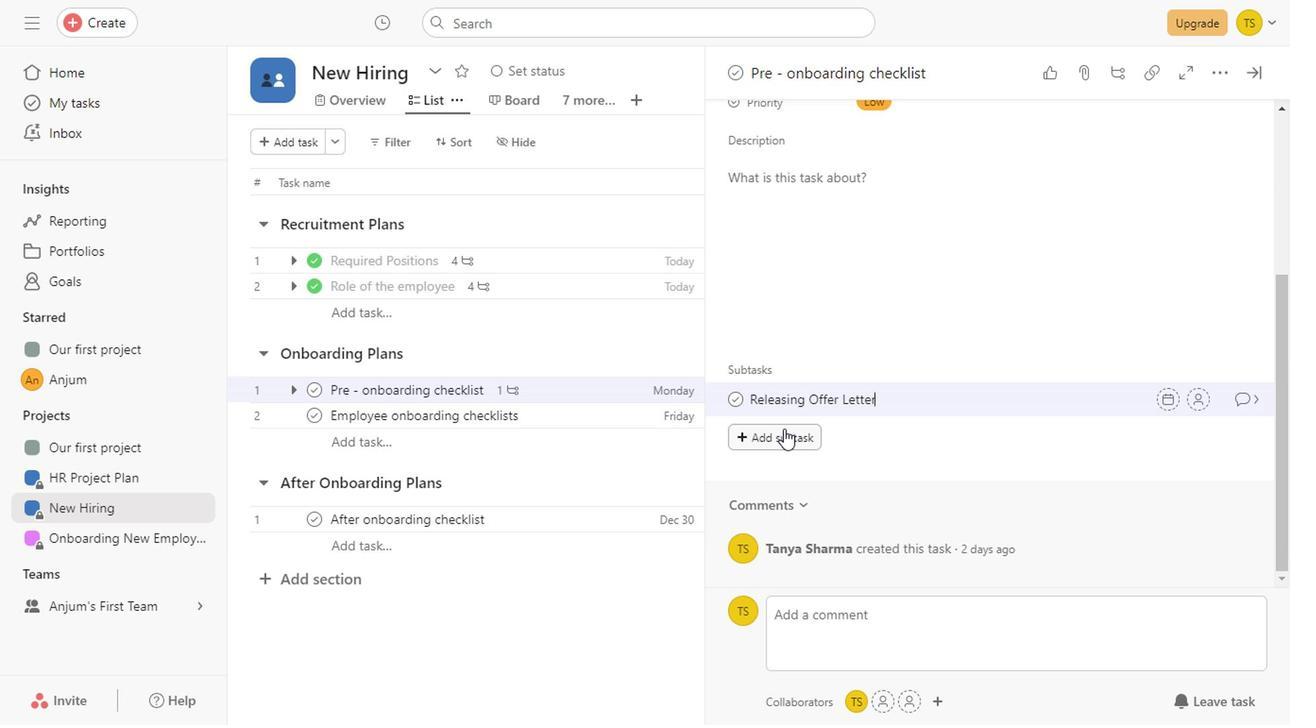 
Action: Mouse pressed left at (781, 427)
Screenshot: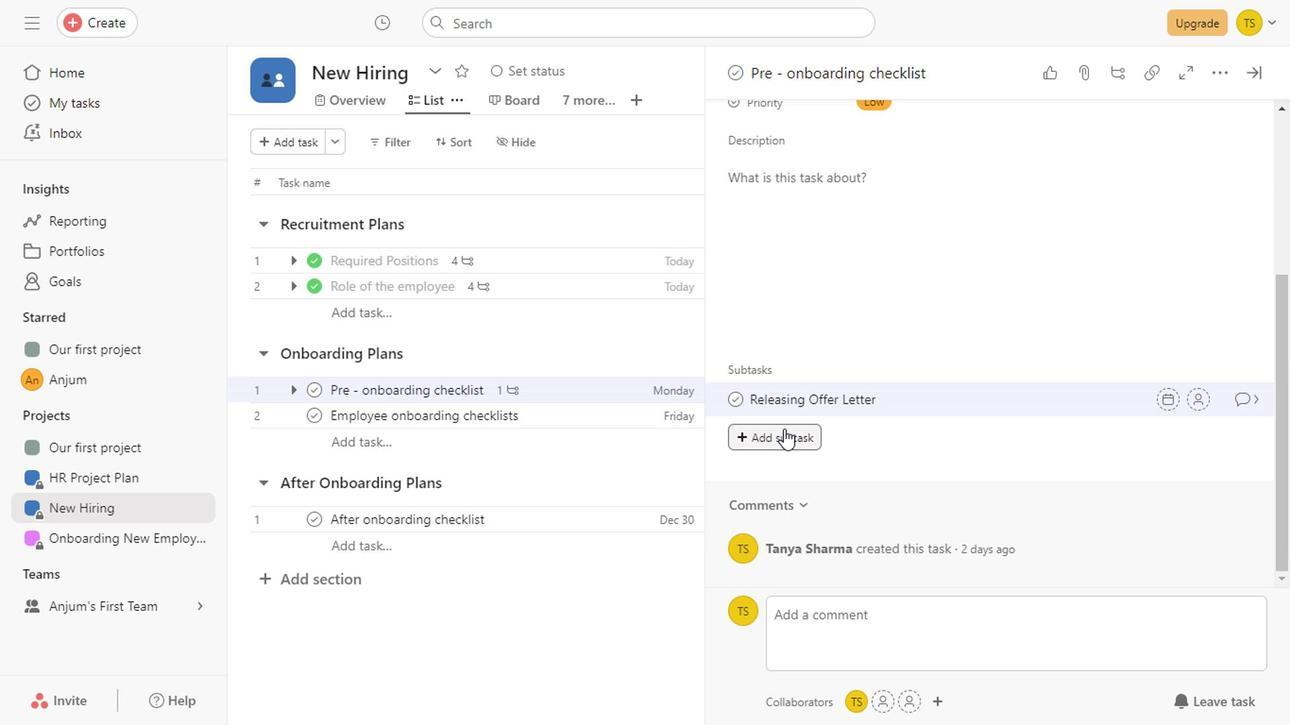 
Action: Mouse moved to (813, 394)
Screenshot: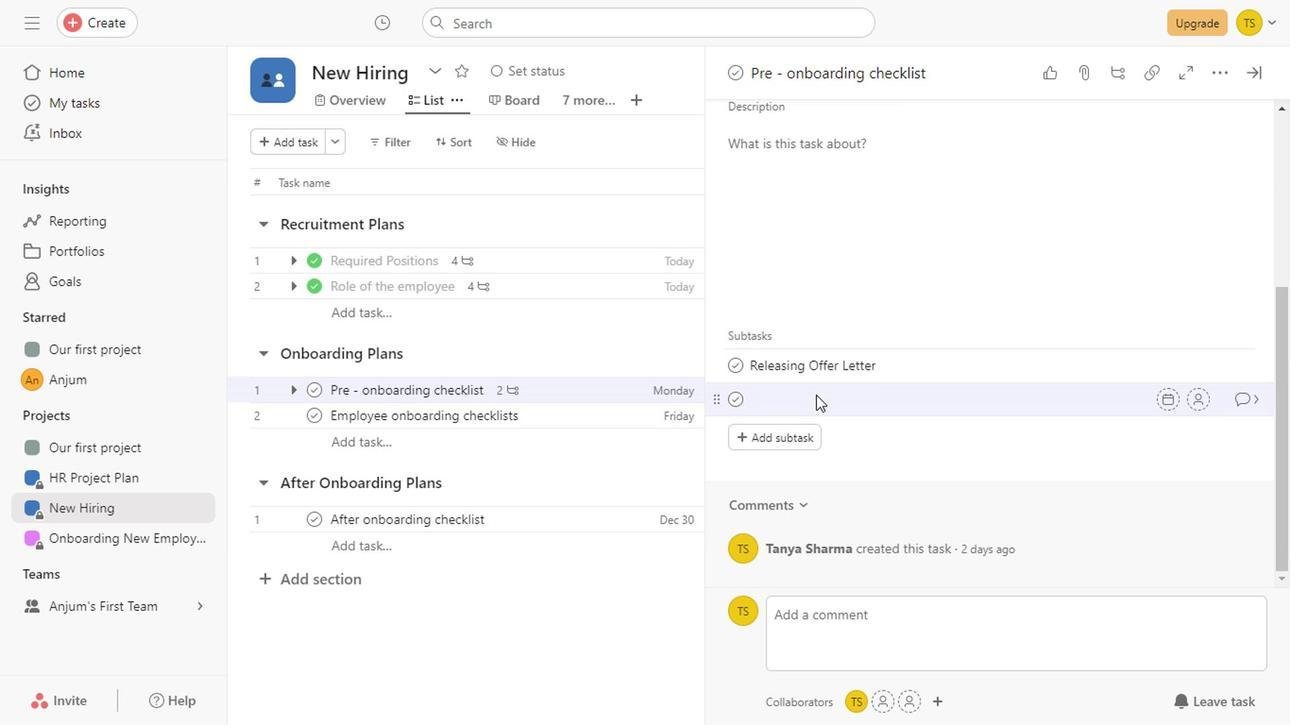 
Action: Key pressed <Key.shift><Key.shift><Key.shift><Key.shift><Key.shift><Key.shift>Welcome<Key.space><Key.shift_r><Key.shift_r>Kit
Screenshot: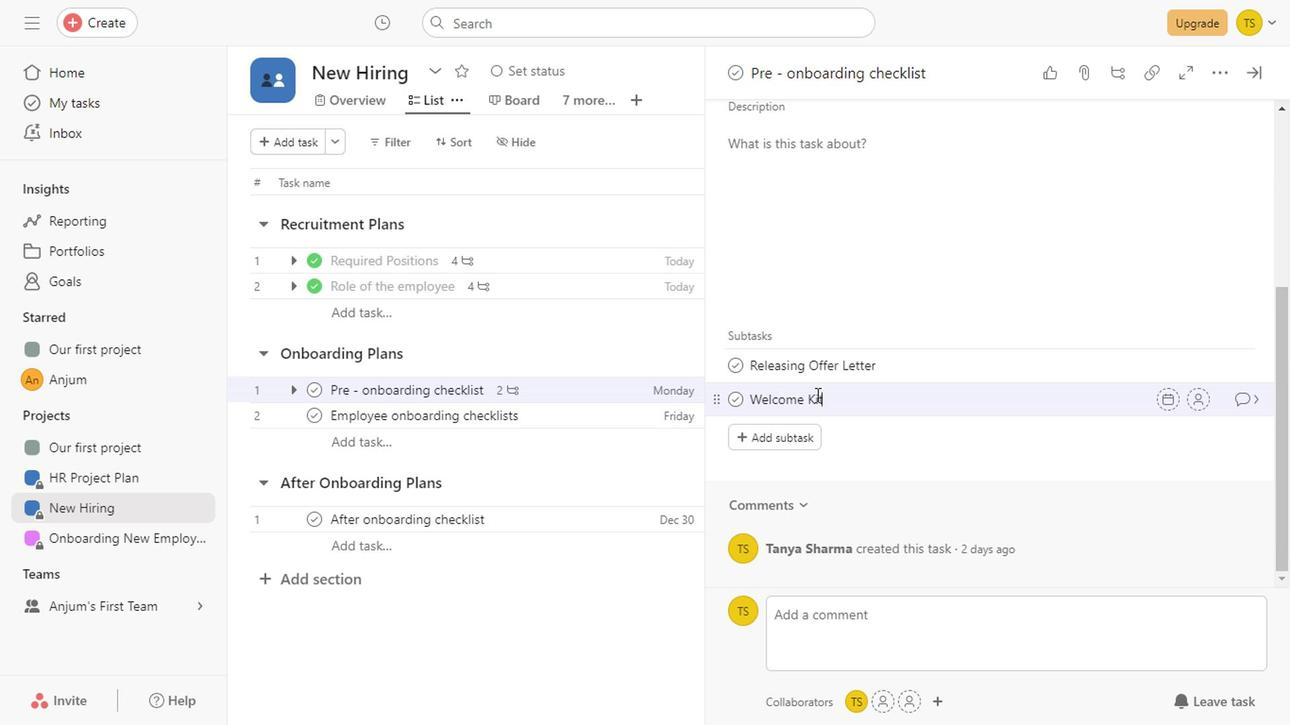 
Action: Mouse moved to (790, 440)
Screenshot: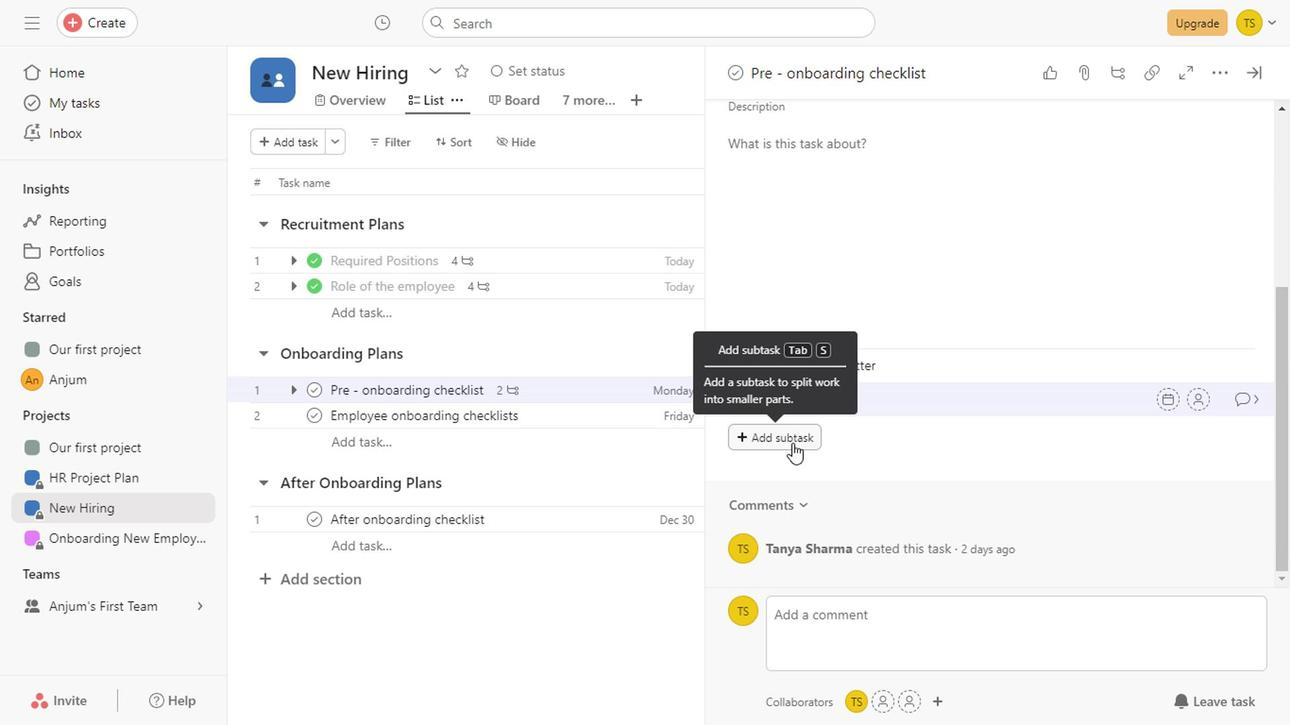 
Action: Mouse pressed left at (790, 440)
Screenshot: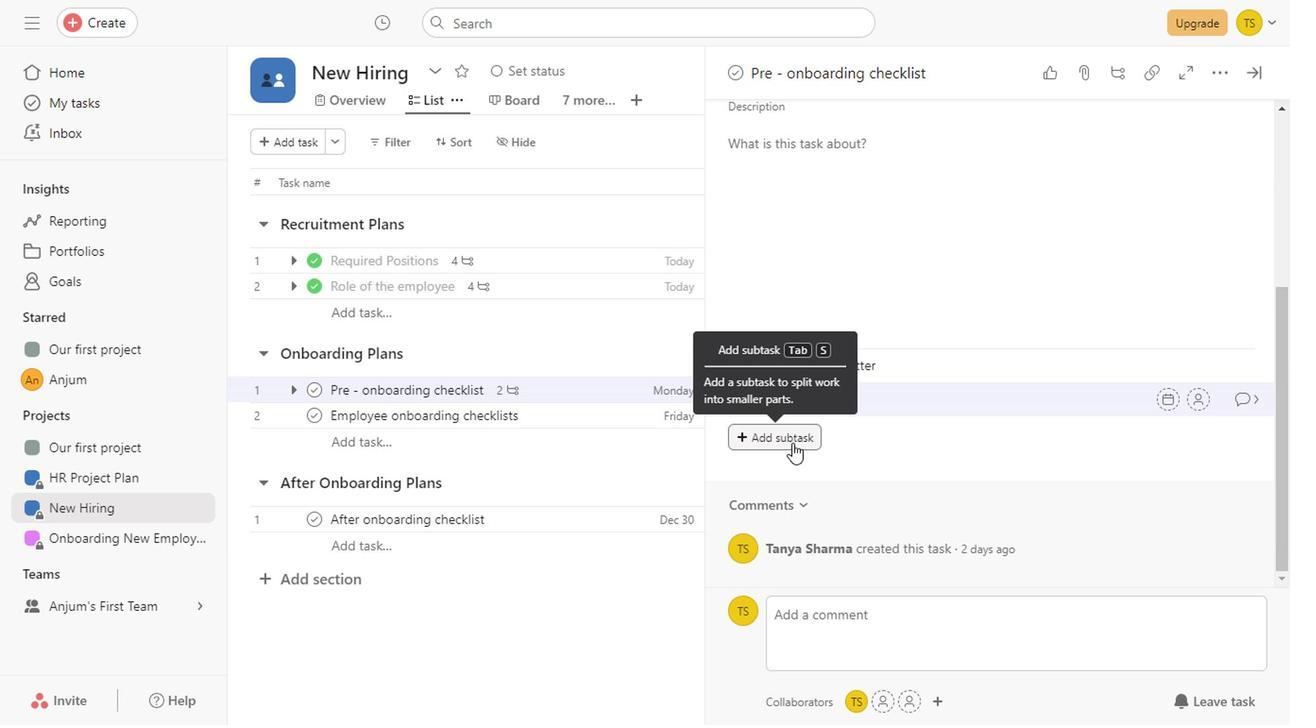 
Action: Mouse moved to (996, 435)
Screenshot: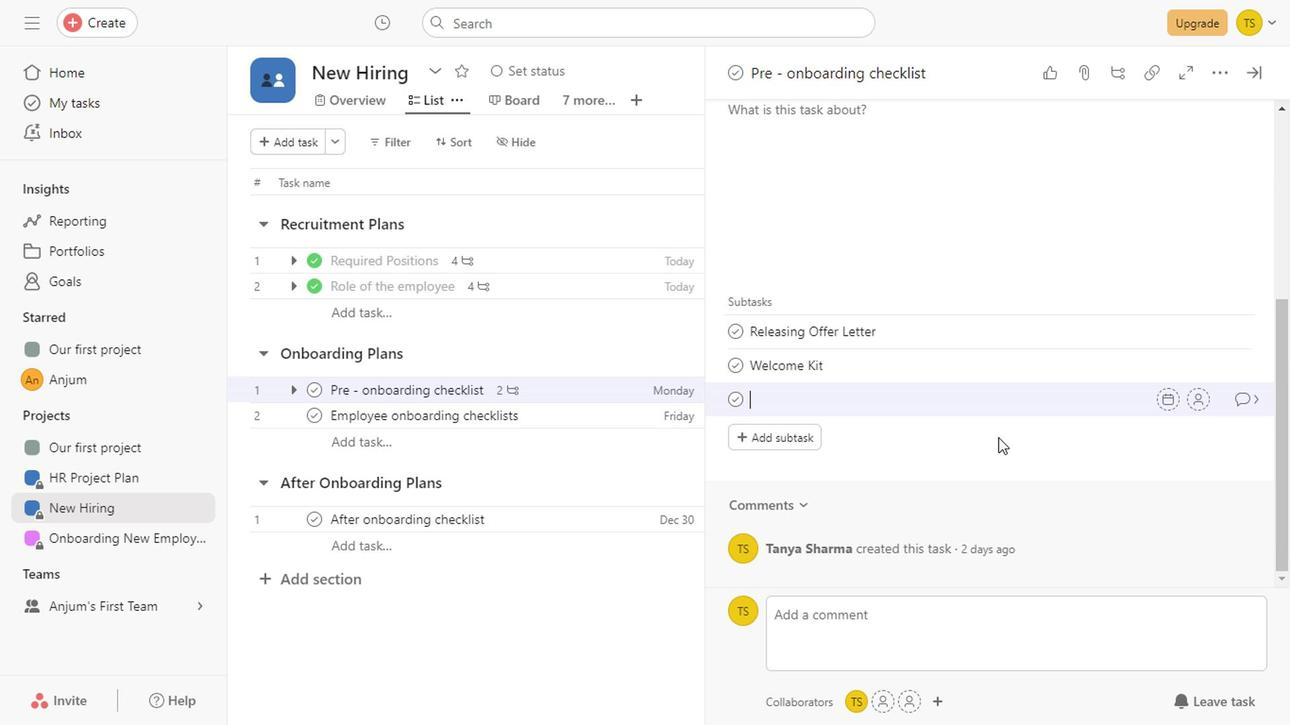 
Action: Key pressed <Key.shift><Key.shift><Key.shift><Key.shift><Key.shift><Key.shift><Key.shift>Background<Key.space><Key.shift><Key.shift><Key.shift>Verification<Key.space><Key.shift><Key.shift><Key.shift>Check
Screenshot: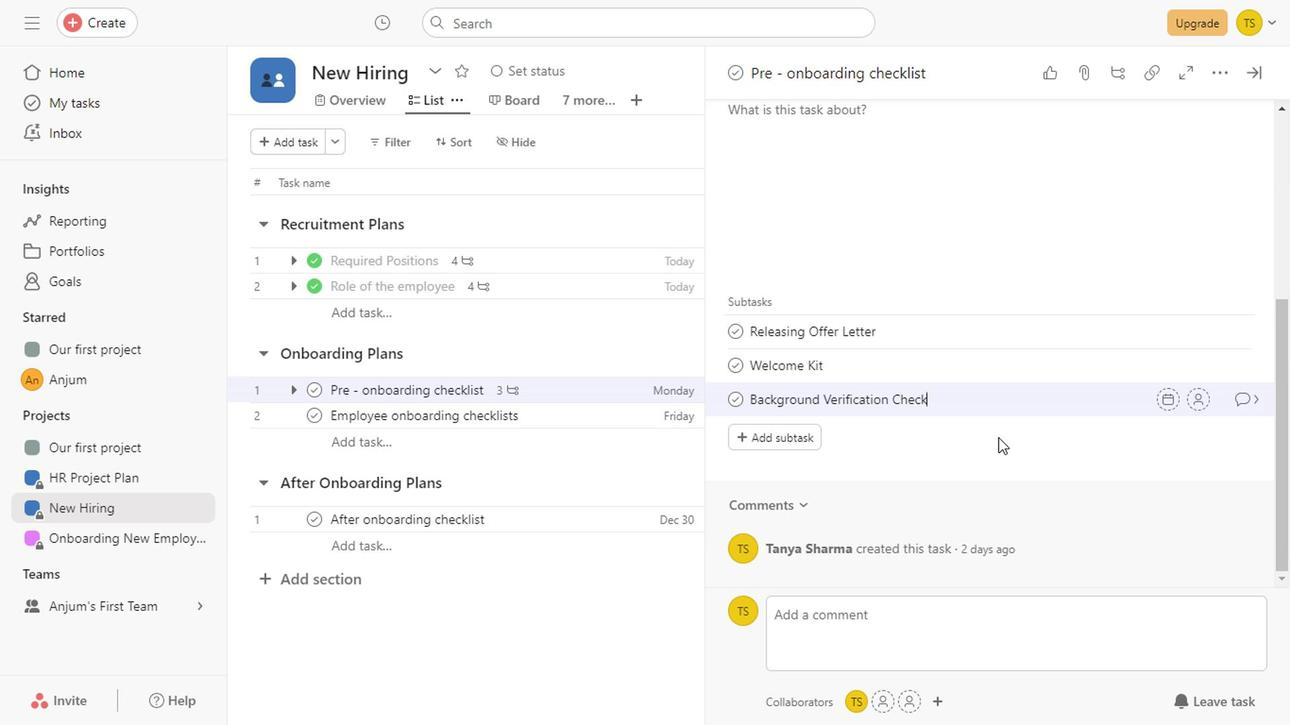 
Action: Mouse moved to (1249, 404)
Screenshot: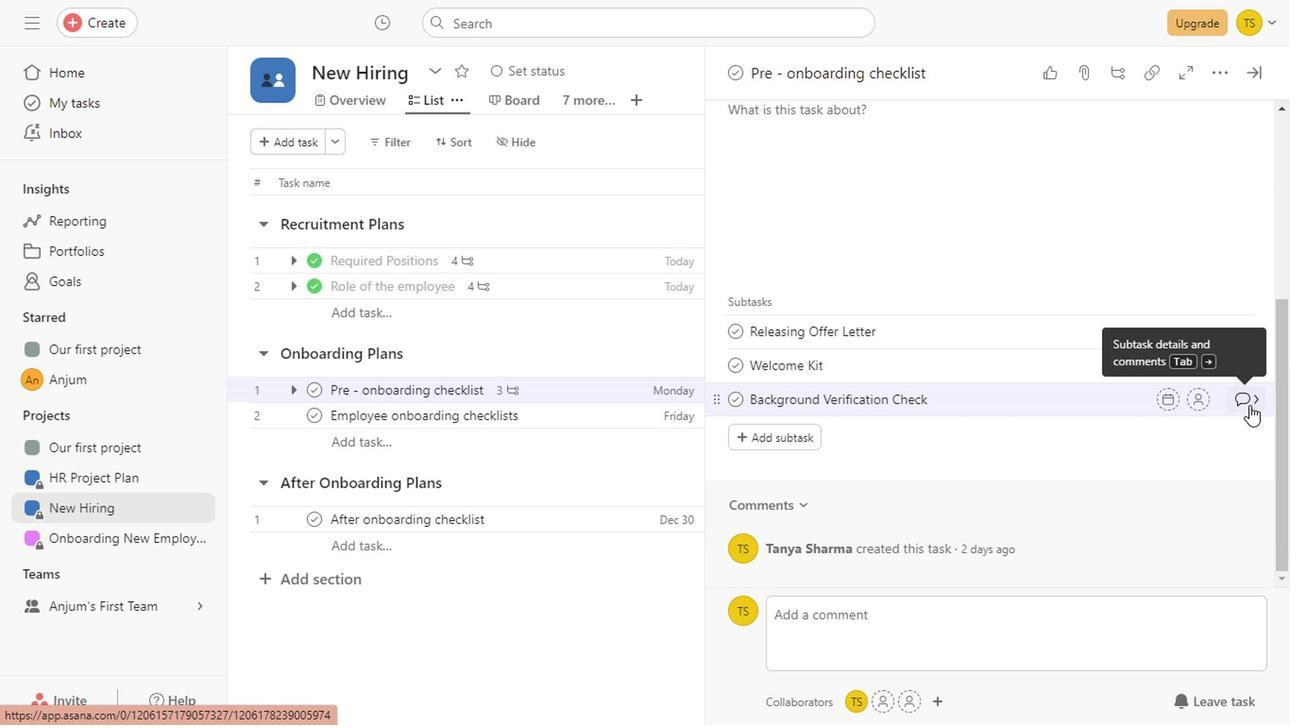 
Action: Mouse pressed left at (1249, 404)
Screenshot: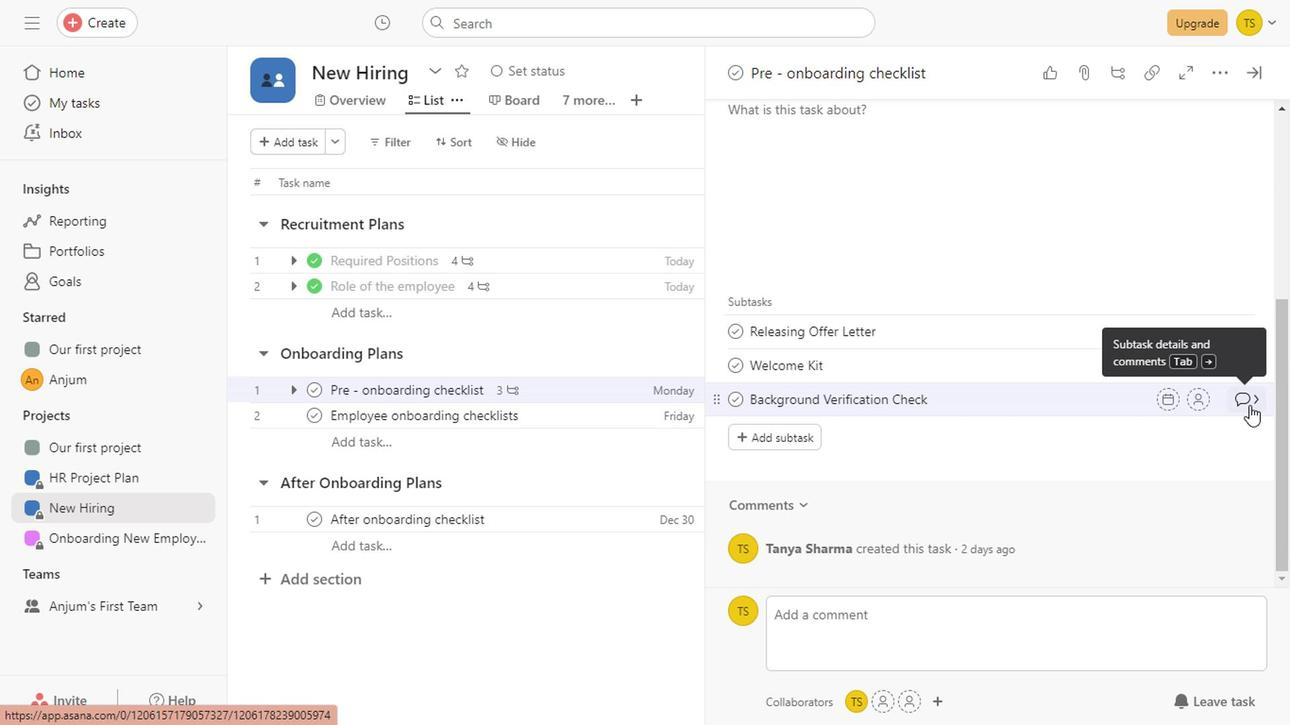 
Action: Mouse moved to (782, 185)
Screenshot: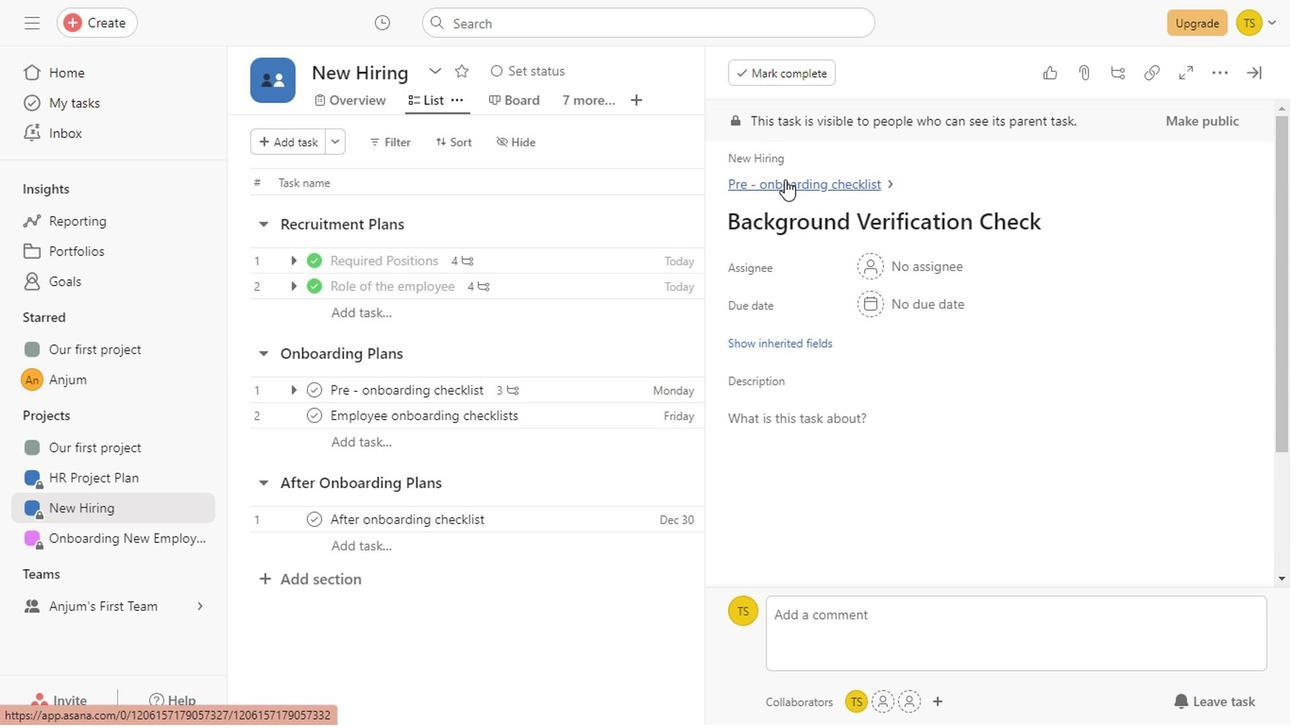 
Action: Mouse pressed left at (782, 185)
Screenshot: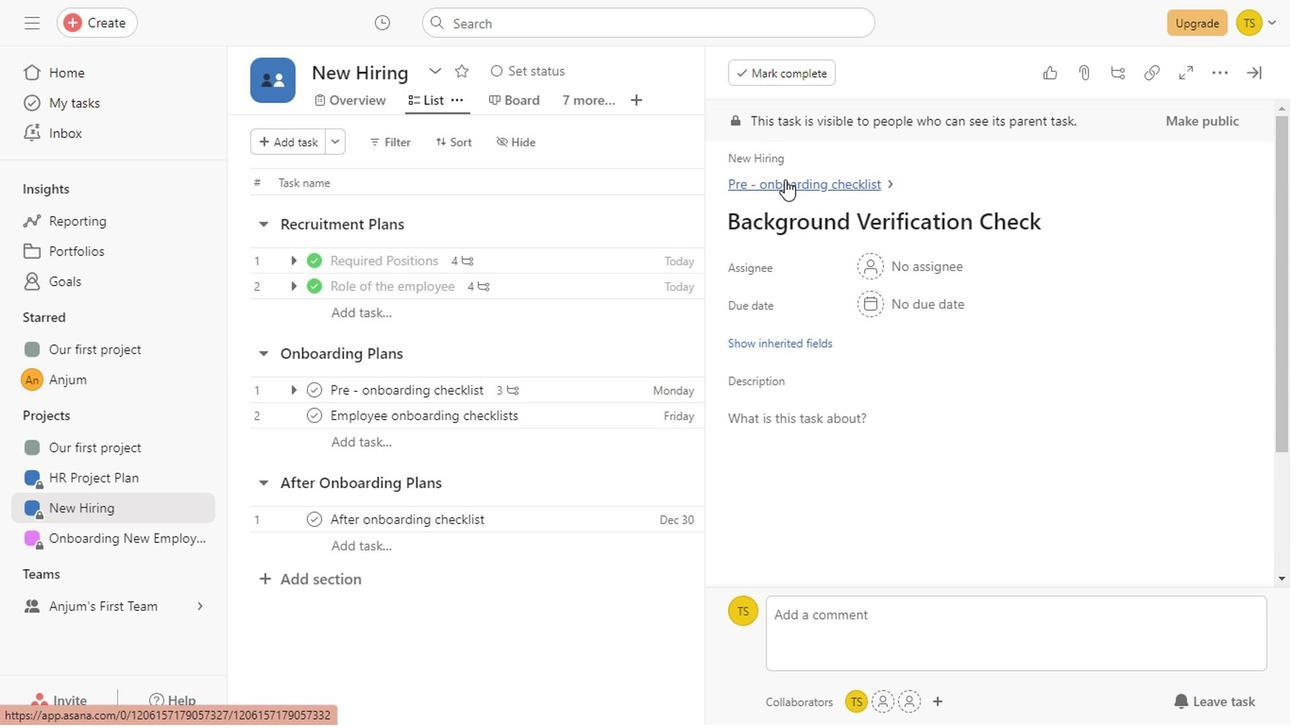 
Action: Mouse moved to (1035, 393)
Screenshot: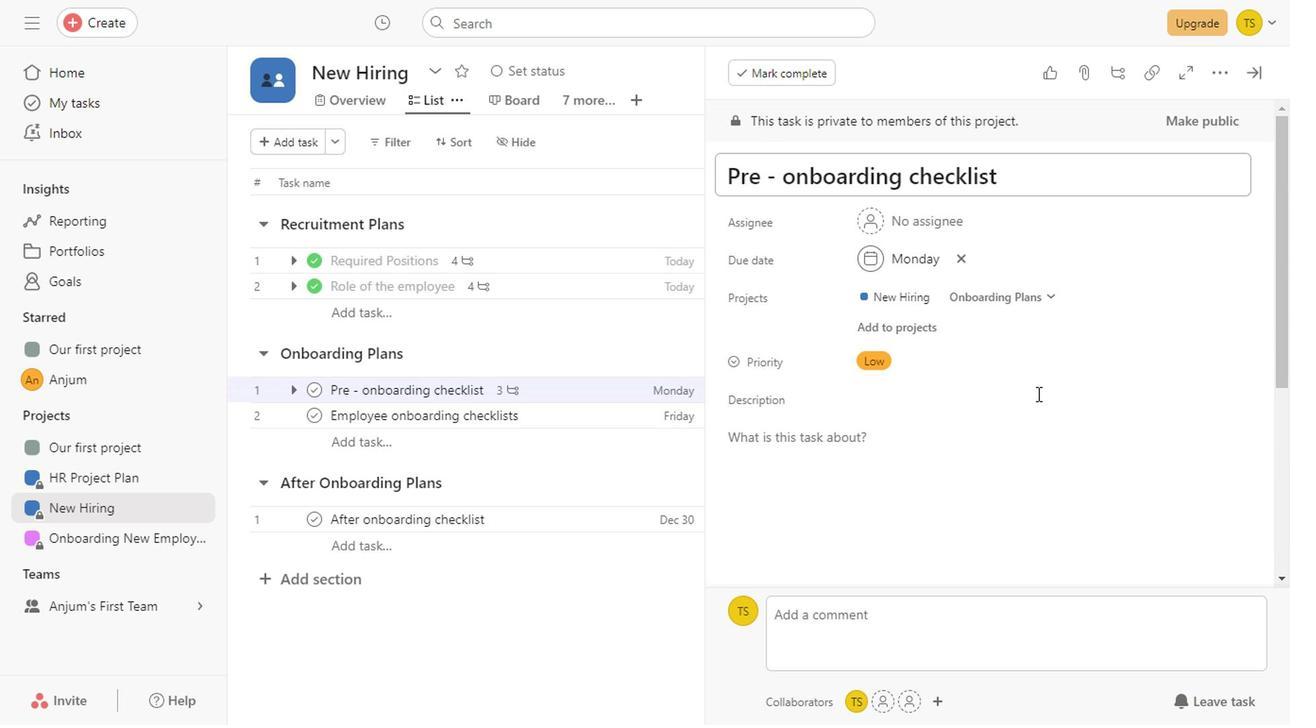 
Action: Mouse scrolled (1035, 392) with delta (0, 0)
Screenshot: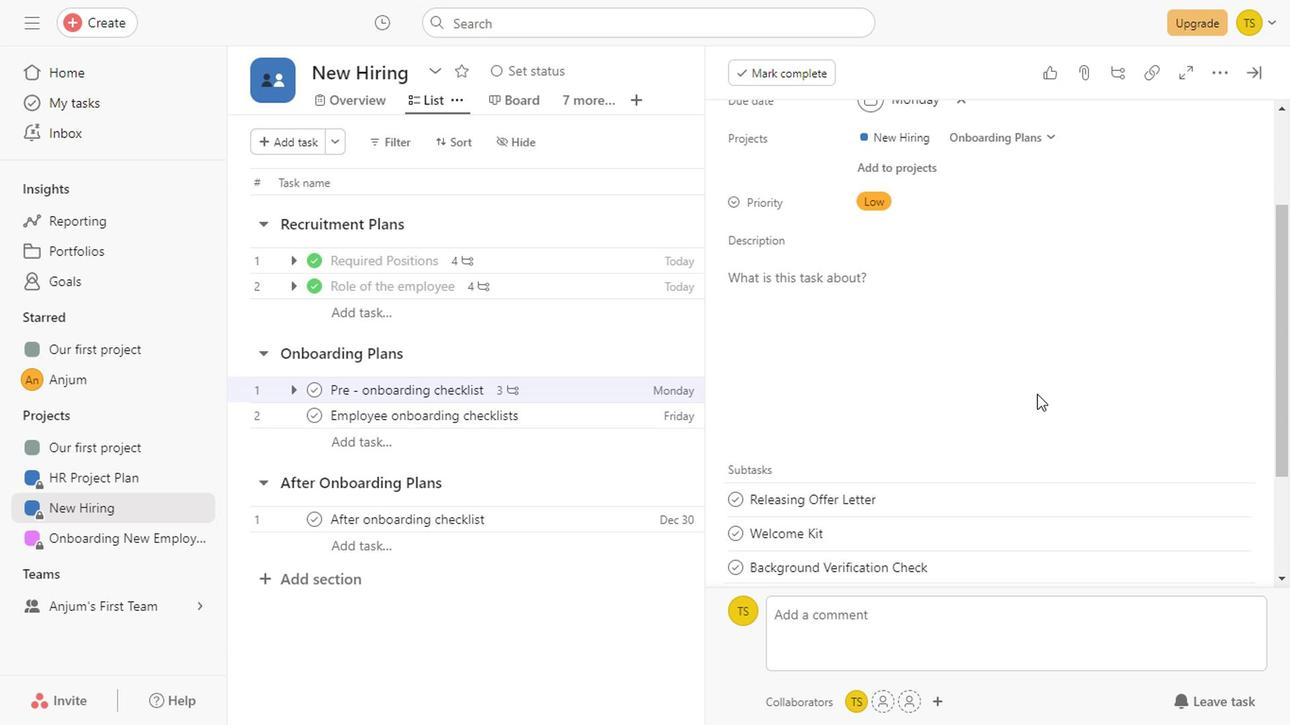 
Action: Mouse scrolled (1035, 392) with delta (0, 0)
Screenshot: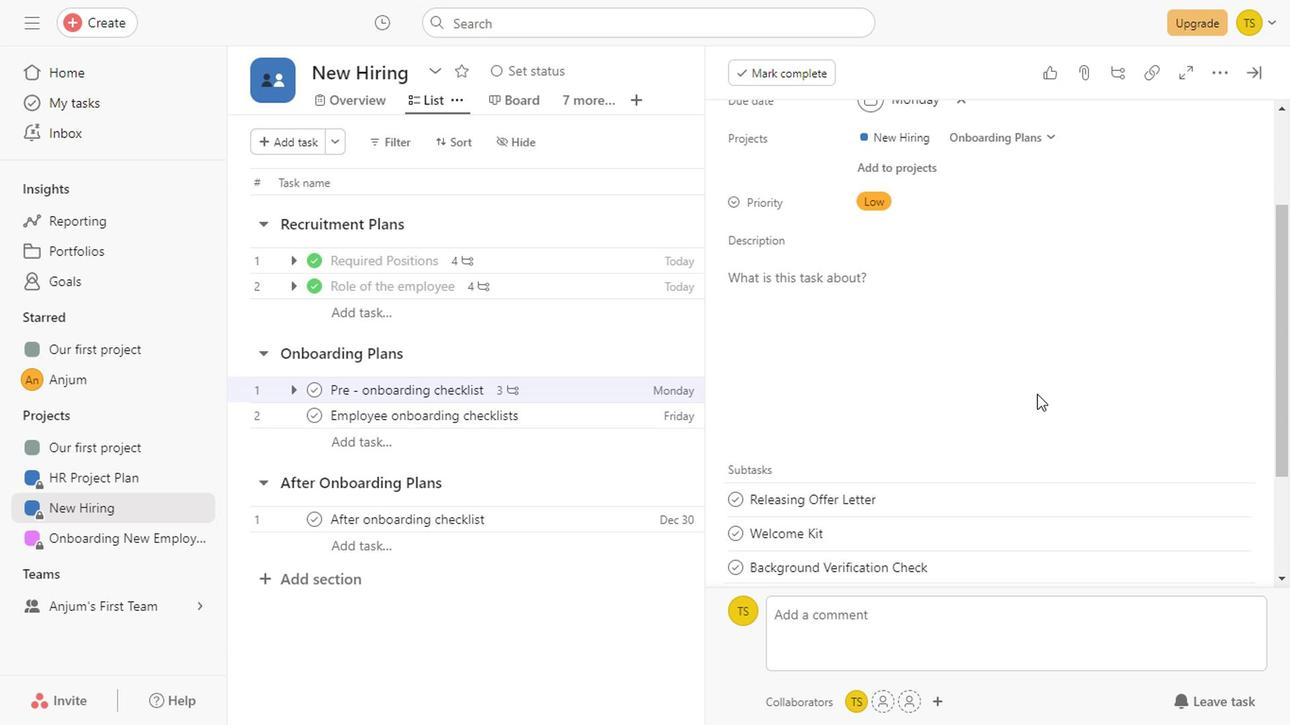
Action: Mouse scrolled (1035, 392) with delta (0, 0)
Screenshot: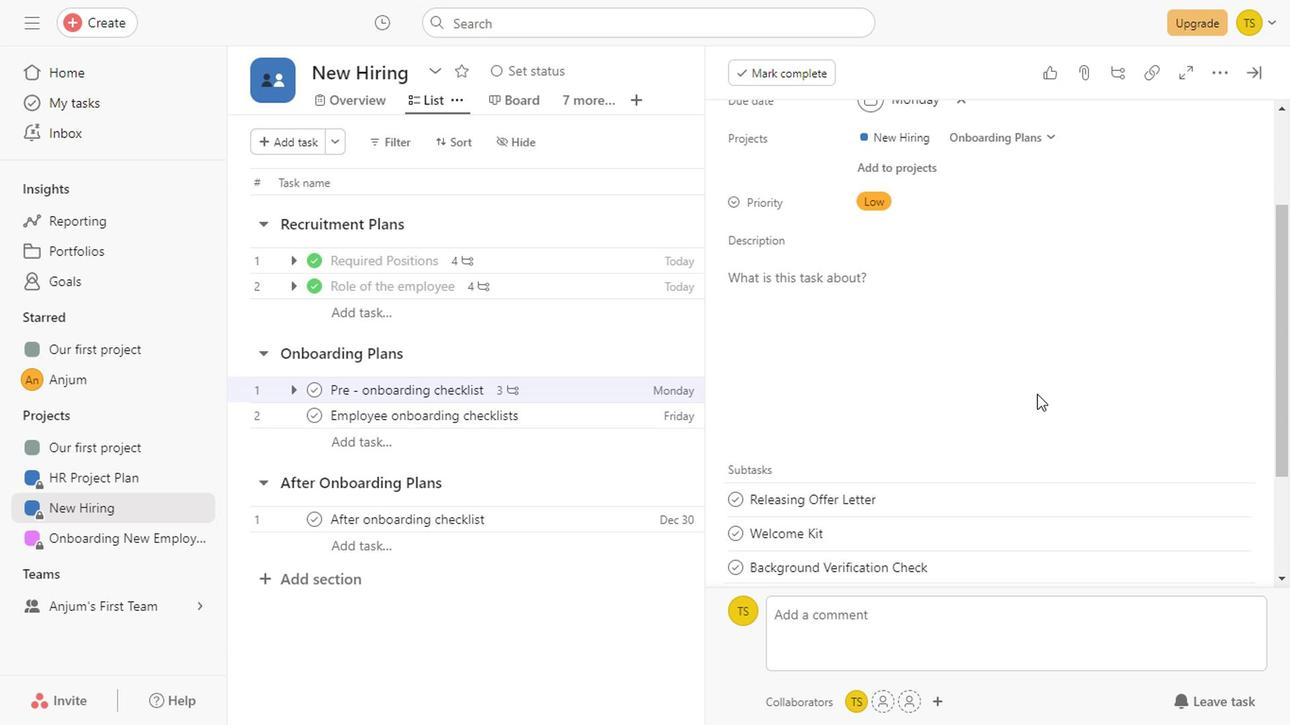 
Action: Mouse scrolled (1035, 392) with delta (0, 0)
Screenshot: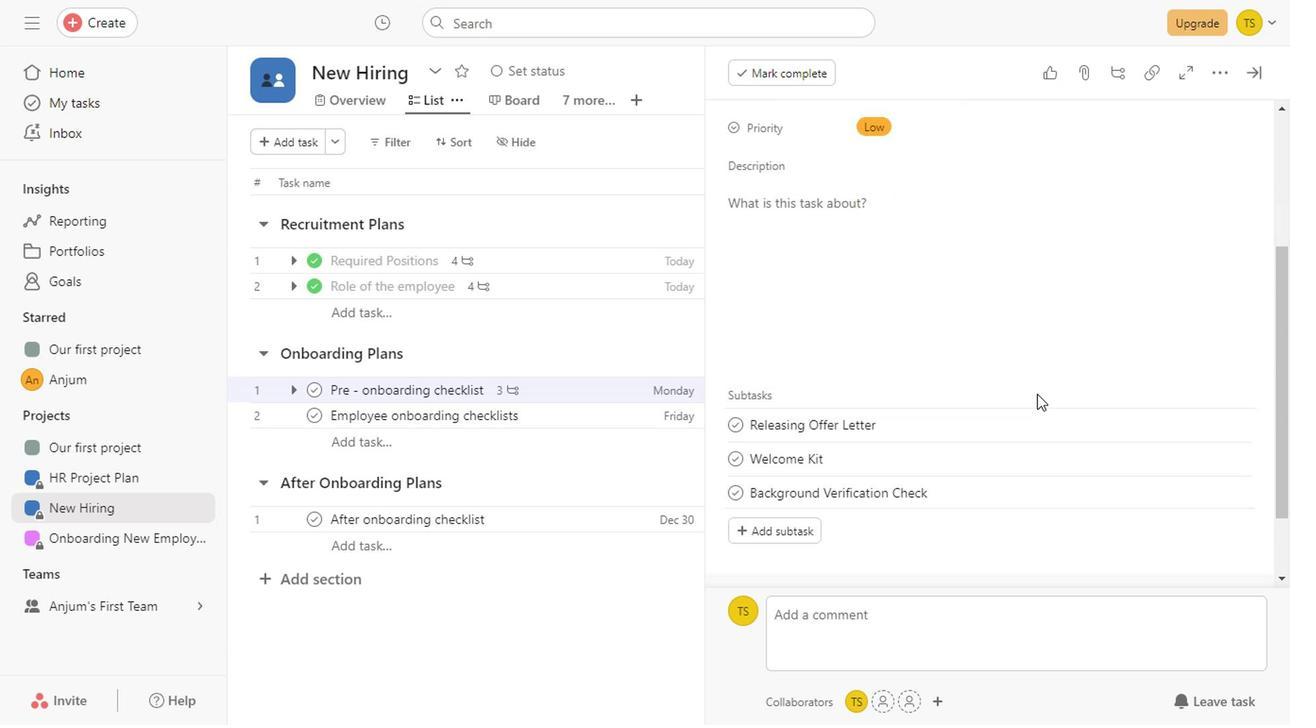 
Action: Mouse scrolled (1035, 392) with delta (0, 0)
Screenshot: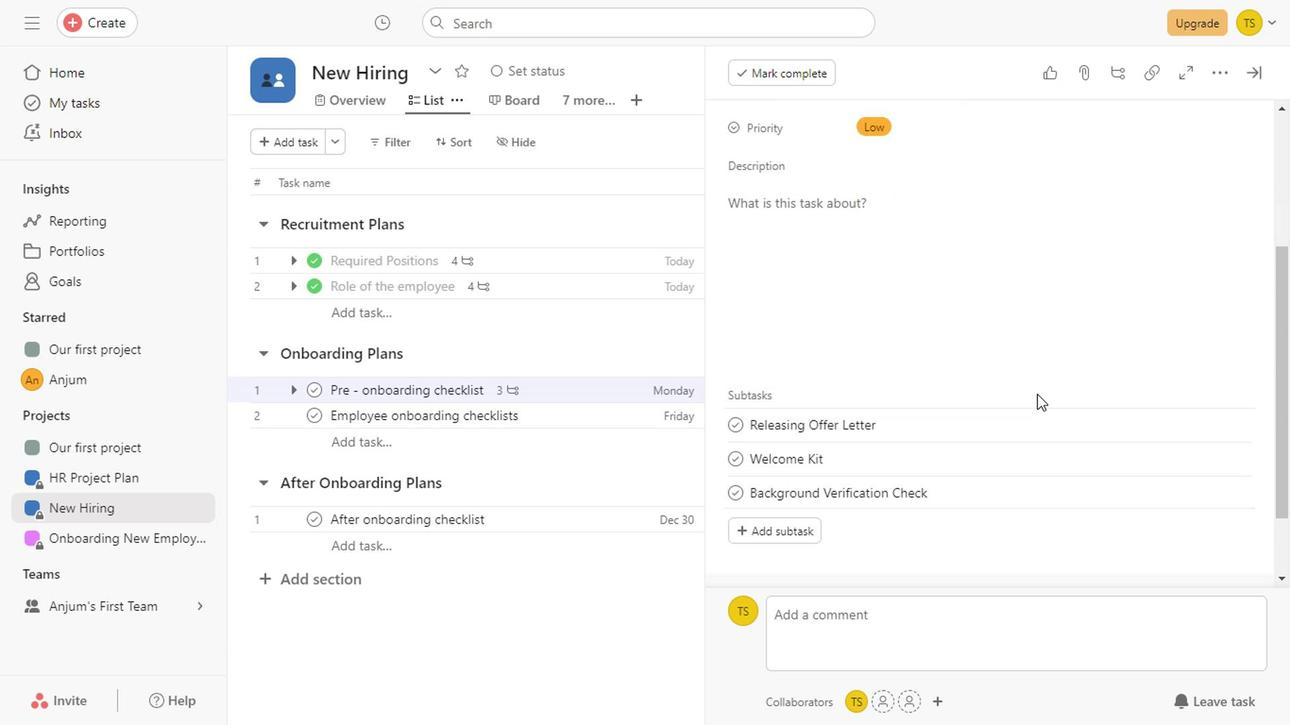 
Action: Mouse scrolled (1035, 392) with delta (0, 0)
Screenshot: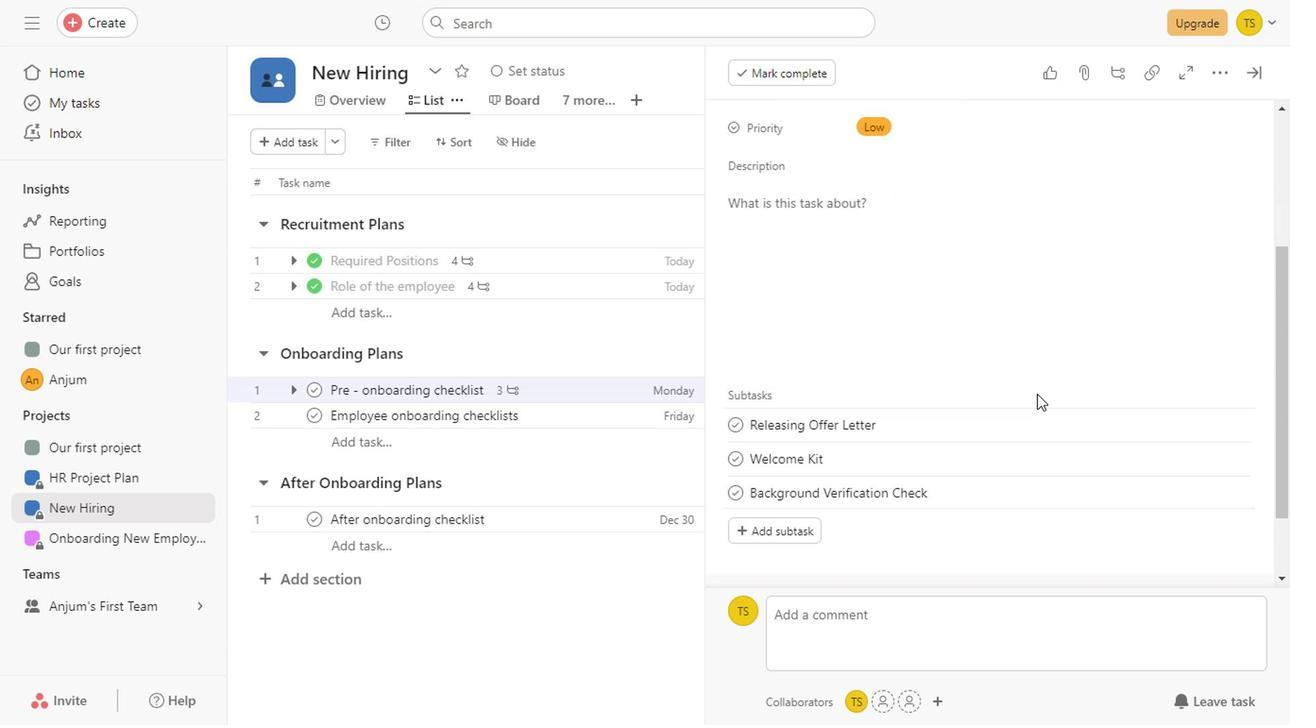 
Action: Mouse scrolled (1035, 392) with delta (0, 0)
Screenshot: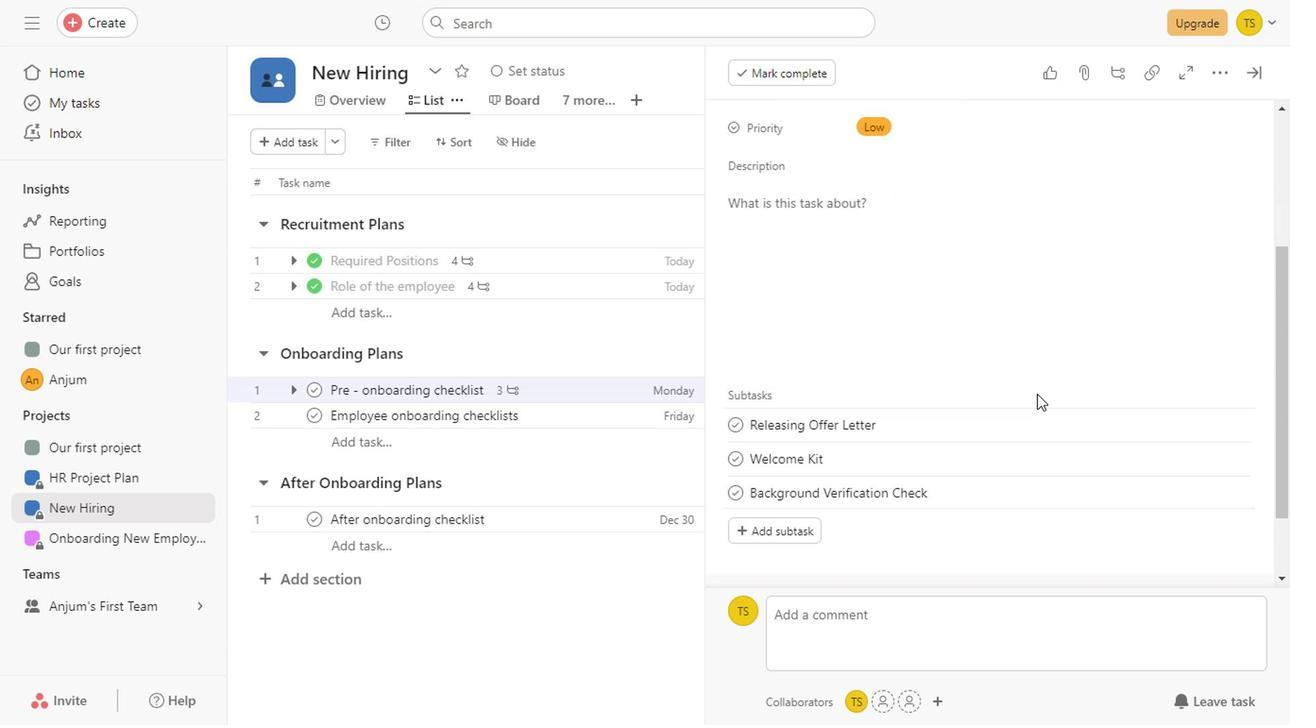 
Action: Mouse scrolled (1035, 392) with delta (0, 0)
Screenshot: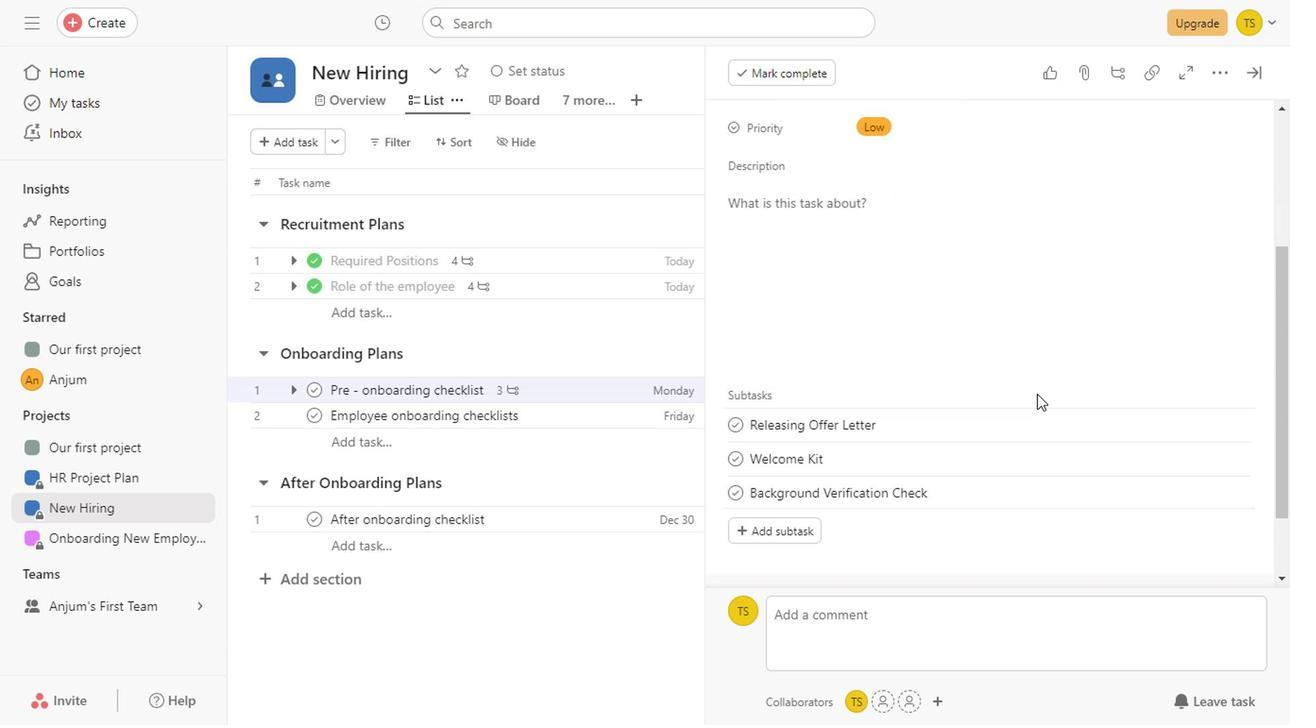 
Action: Mouse scrolled (1035, 392) with delta (0, 0)
Screenshot: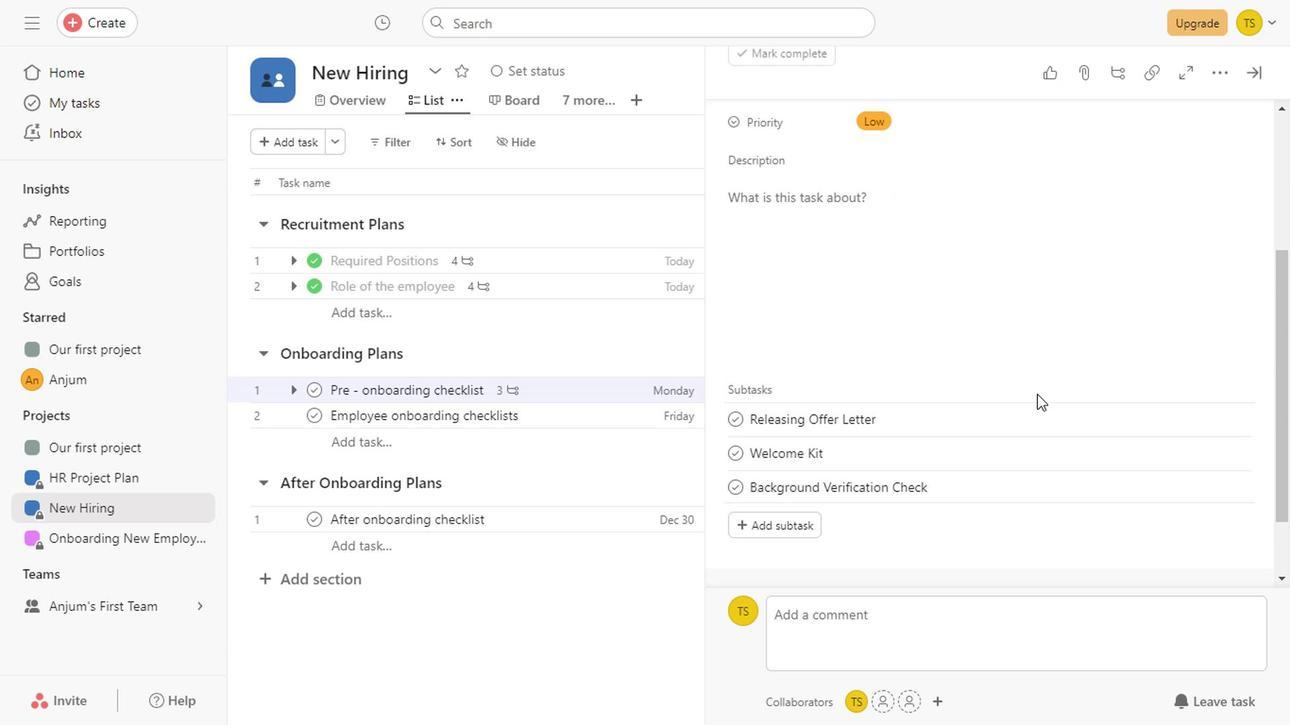 
Action: Mouse scrolled (1035, 392) with delta (0, 0)
Screenshot: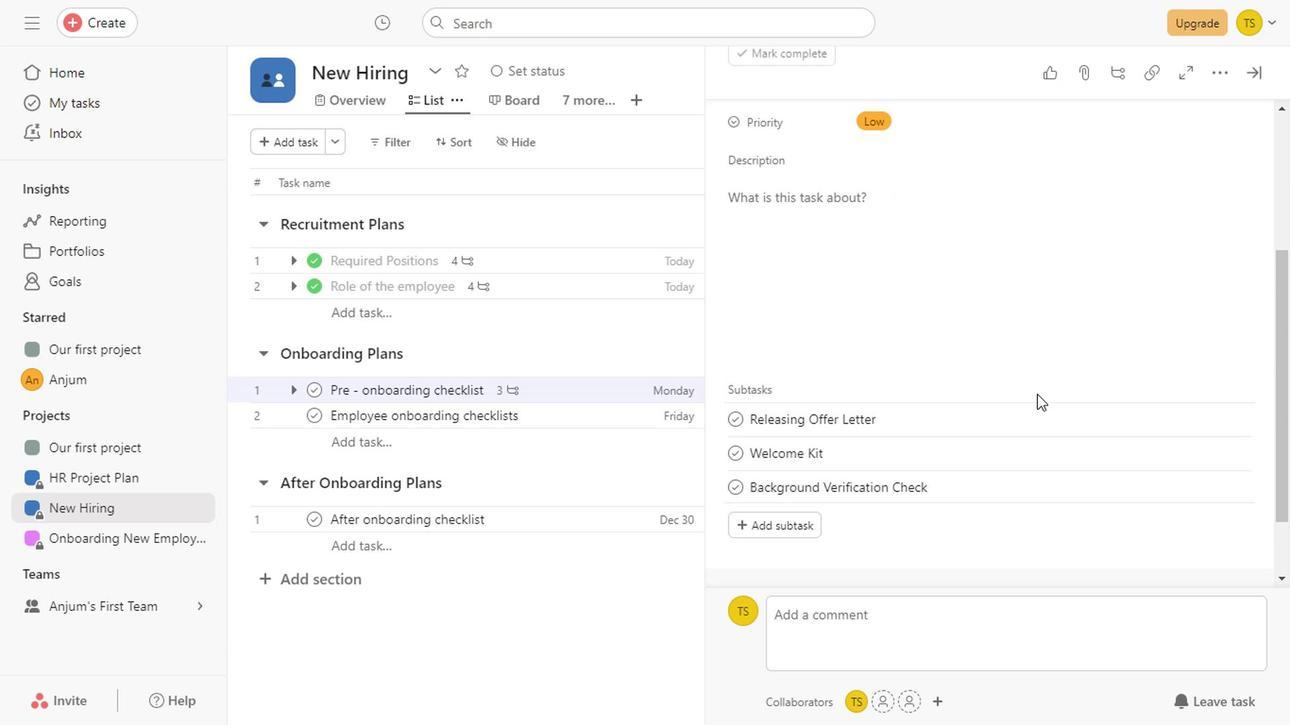 
Action: Mouse scrolled (1035, 392) with delta (0, 0)
Screenshot: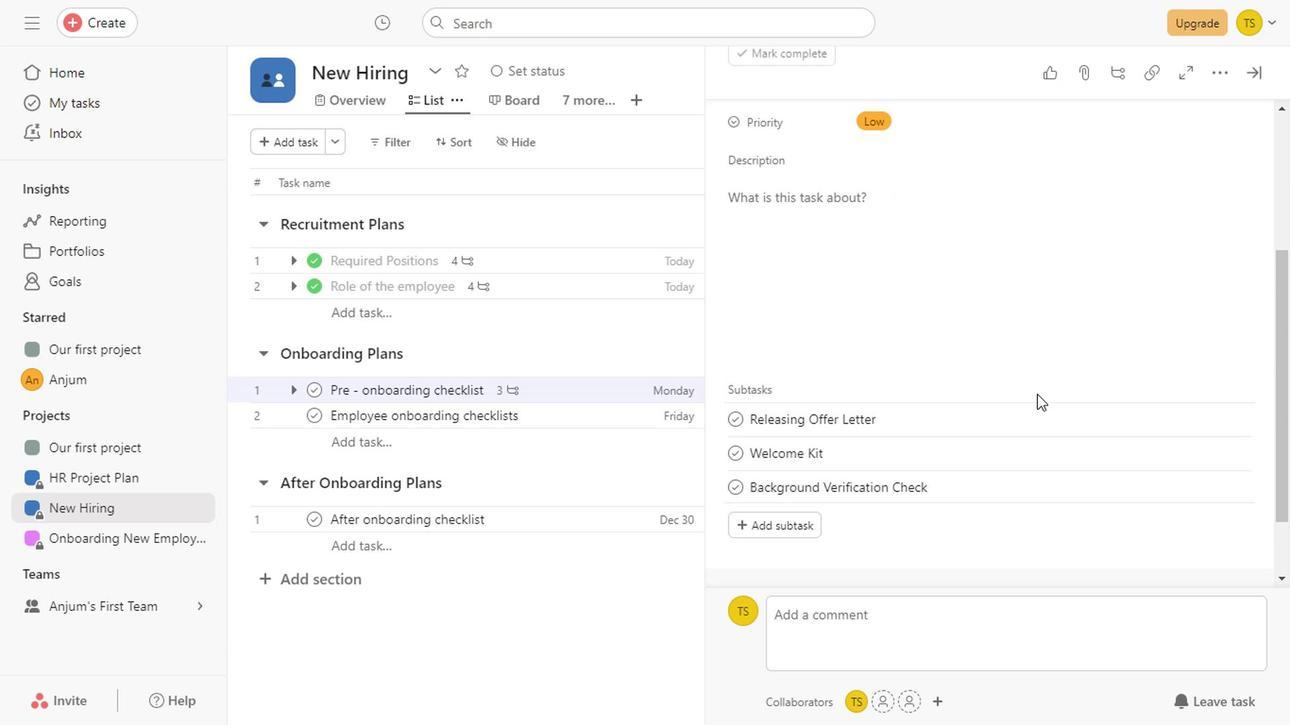 
Action: Mouse scrolled (1035, 392) with delta (0, 0)
Screenshot: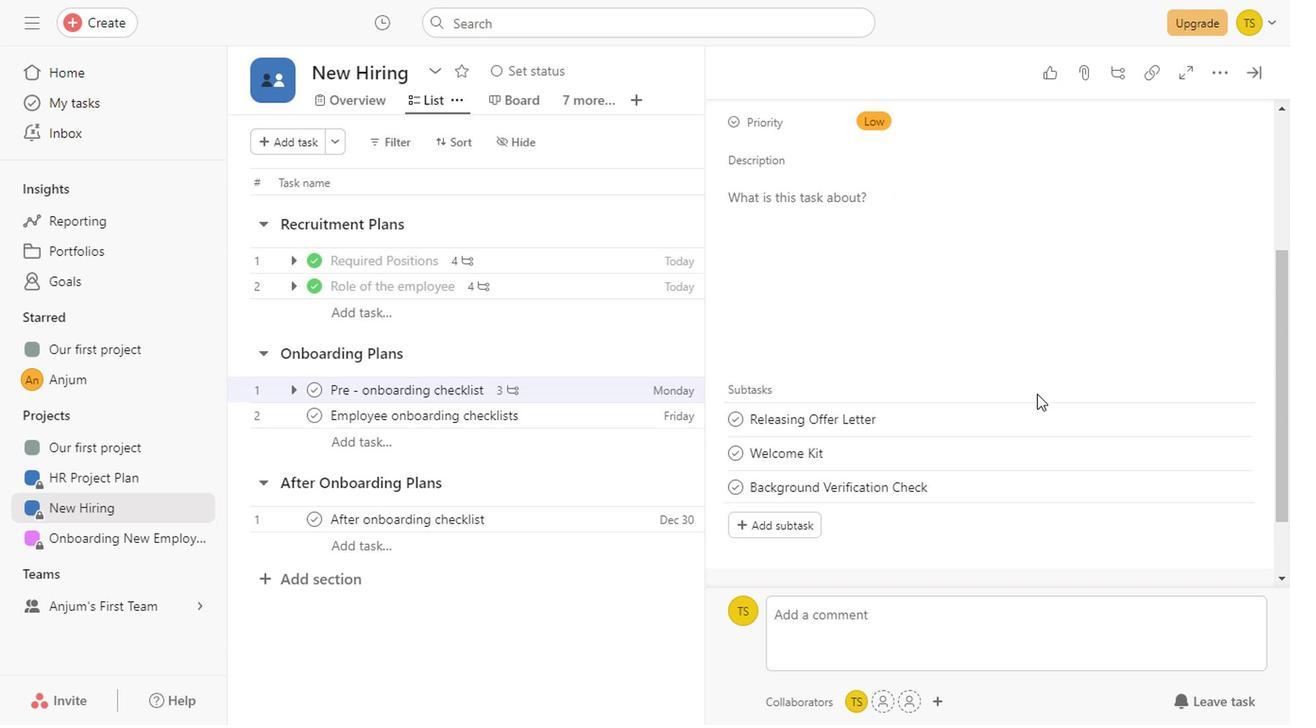 
Action: Mouse scrolled (1035, 392) with delta (0, 0)
Screenshot: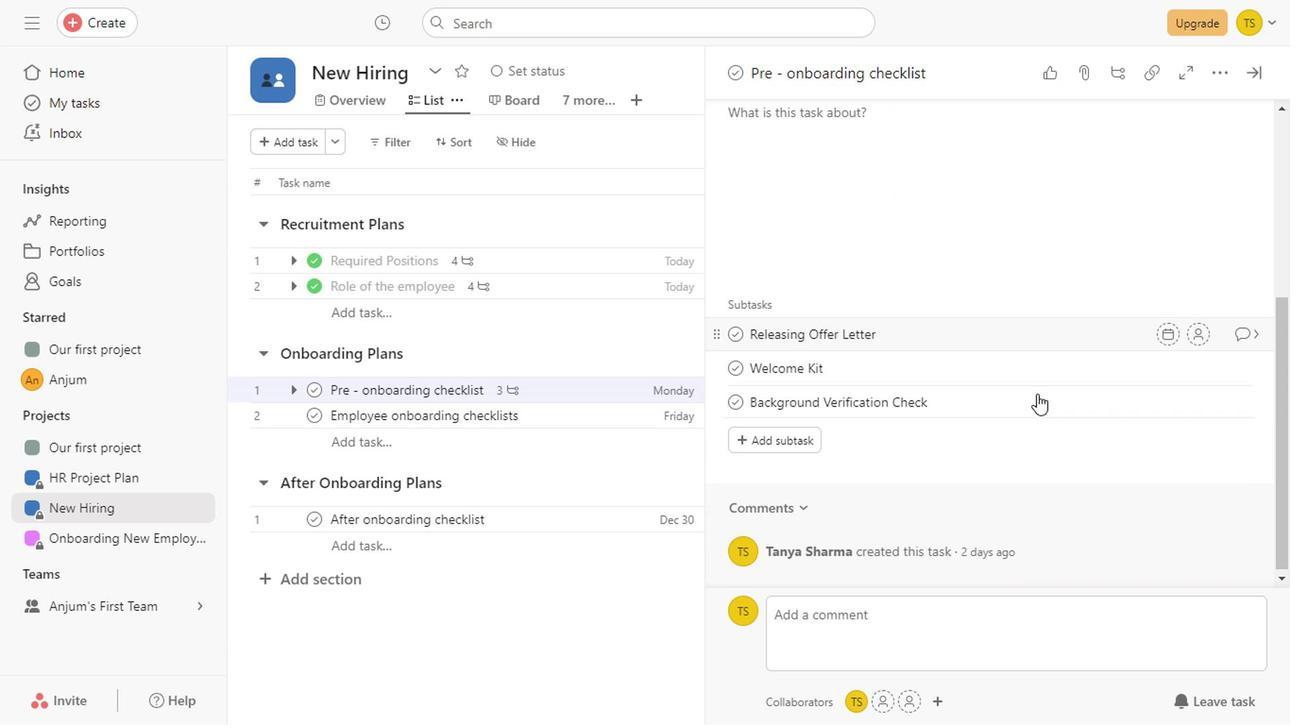 
Action: Mouse scrolled (1035, 392) with delta (0, 0)
Screenshot: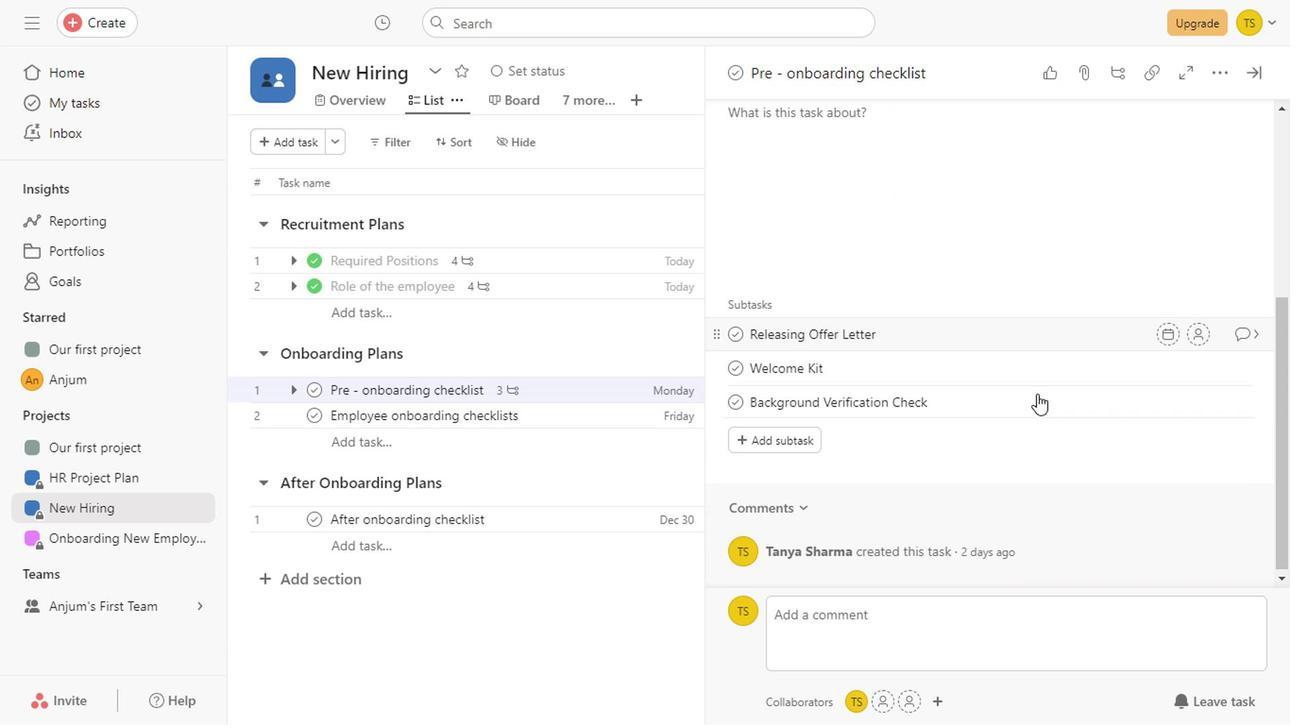 
Action: Mouse scrolled (1035, 392) with delta (0, 0)
Screenshot: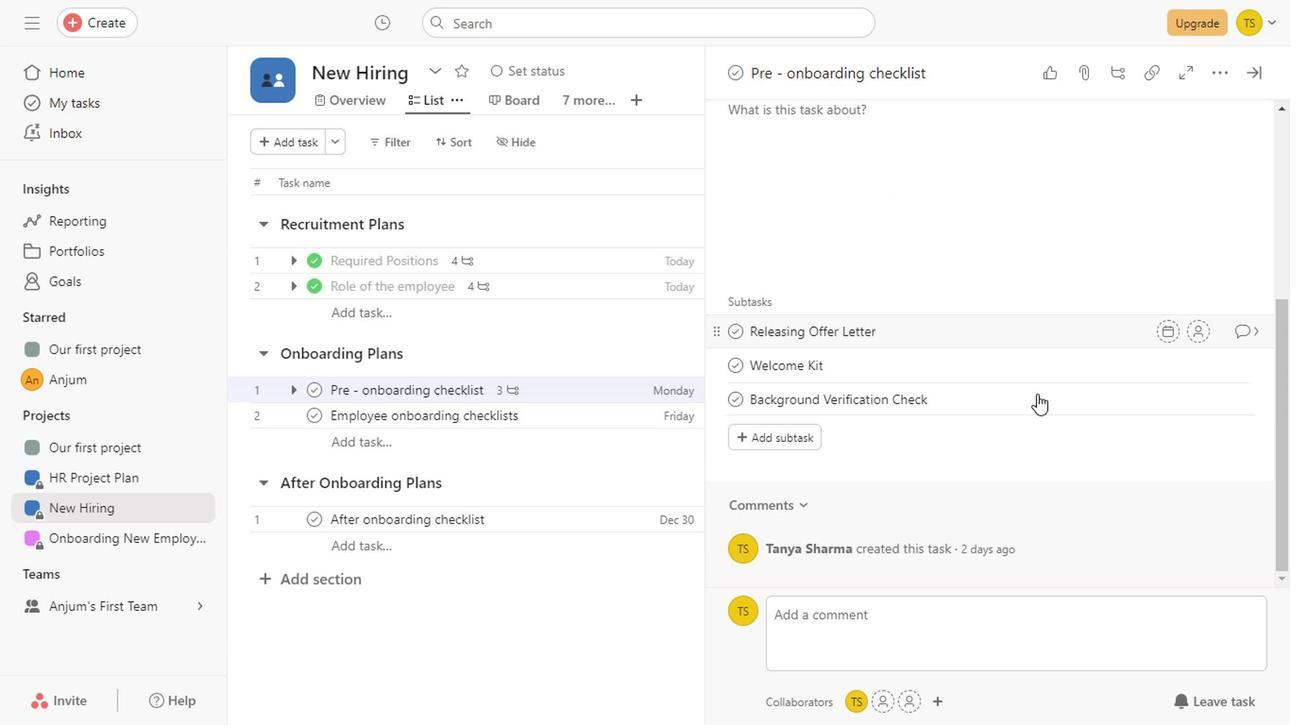 
Action: Mouse scrolled (1035, 392) with delta (0, 0)
Screenshot: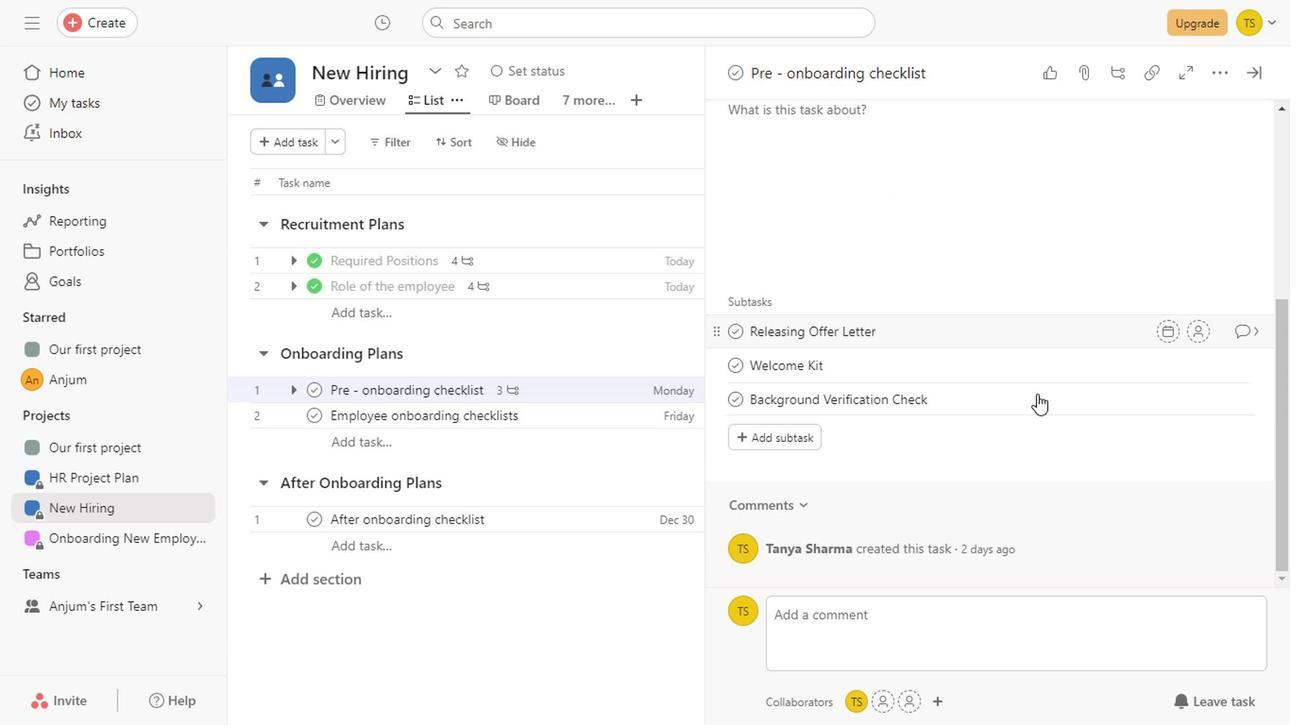 
Action: Mouse scrolled (1035, 392) with delta (0, 0)
Screenshot: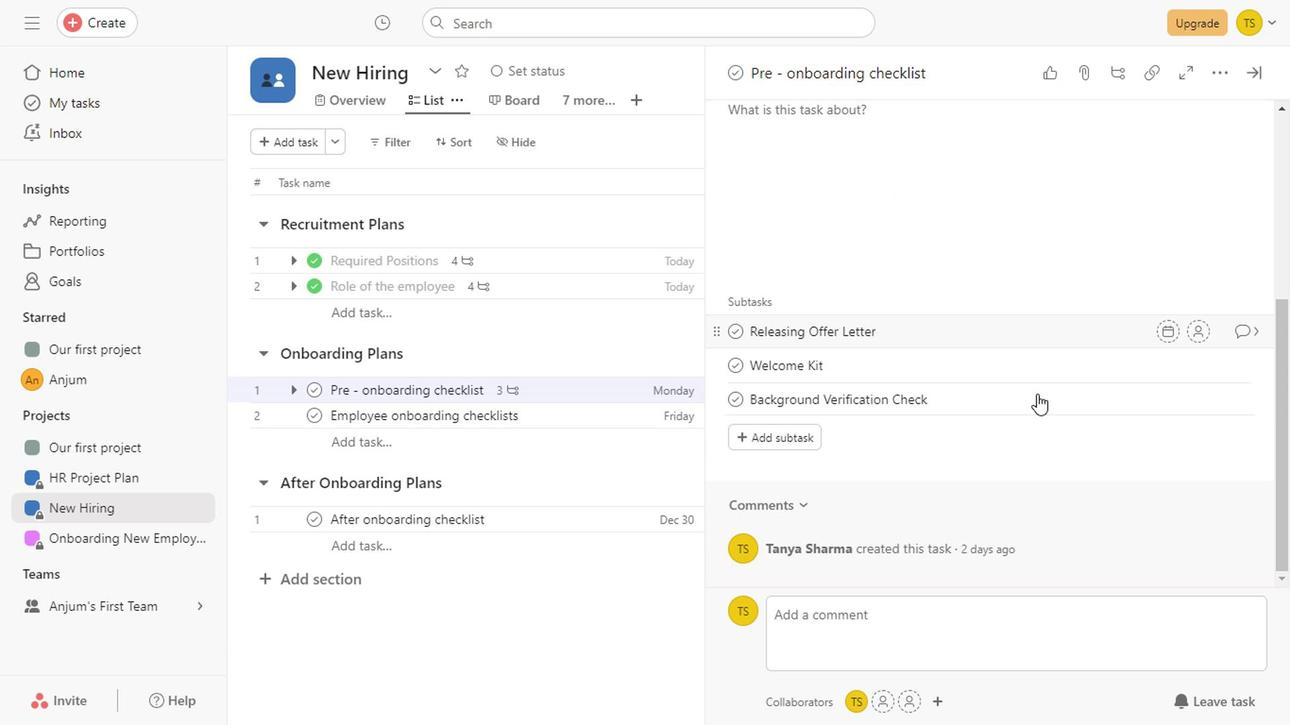 
Action: Mouse scrolled (1035, 392) with delta (0, 0)
Screenshot: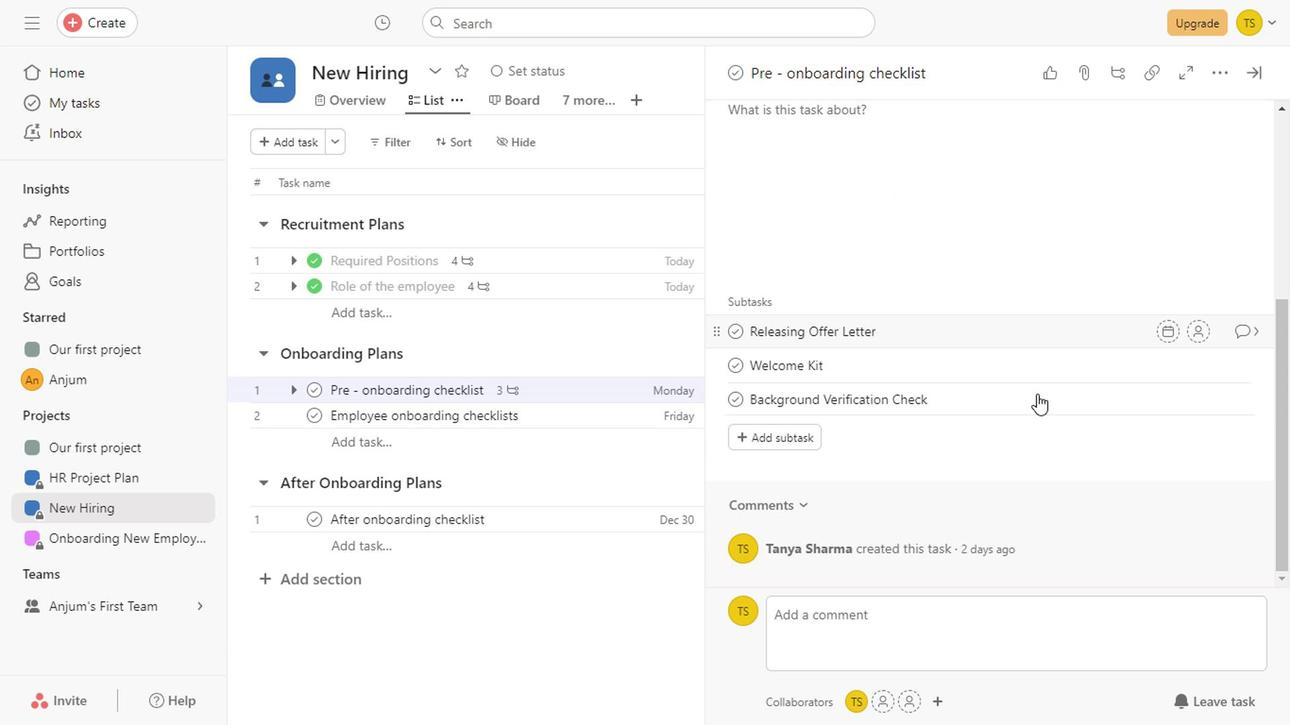 
Action: Mouse scrolled (1035, 392) with delta (0, 0)
Screenshot: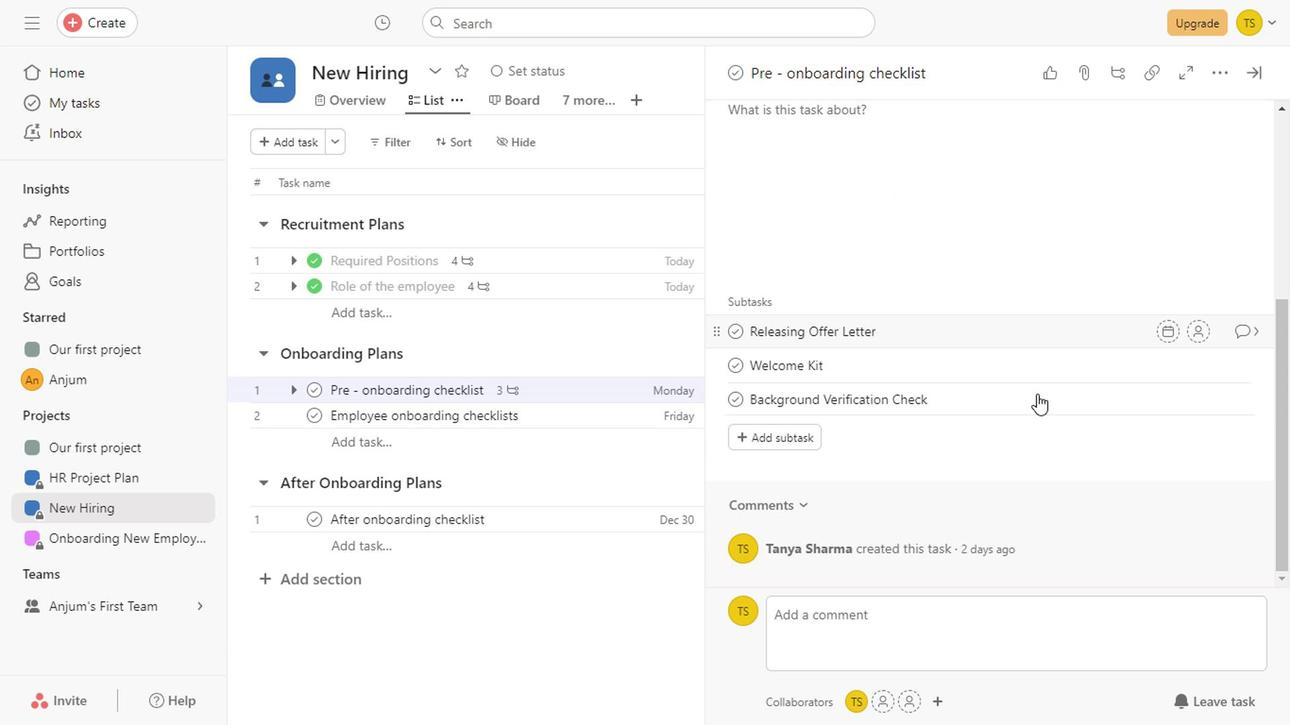 
Action: Mouse scrolled (1035, 392) with delta (0, 0)
Screenshot: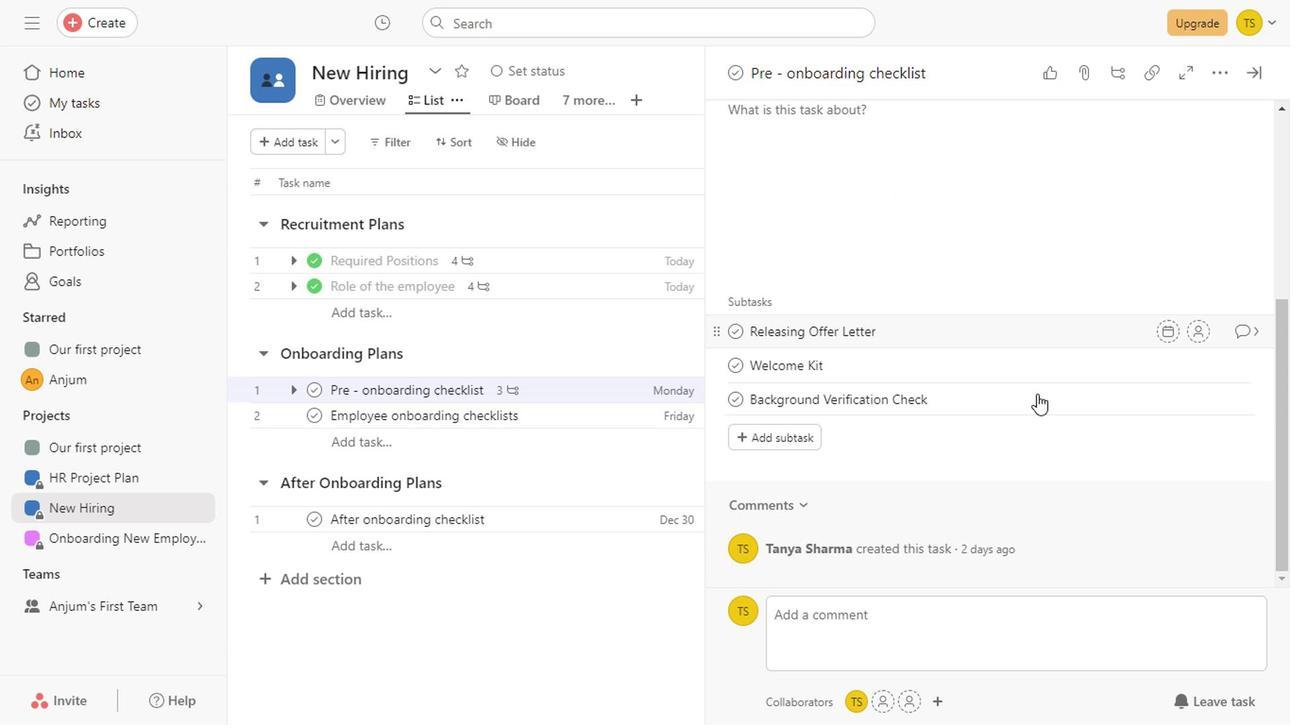 
Action: Mouse scrolled (1035, 392) with delta (0, 0)
Screenshot: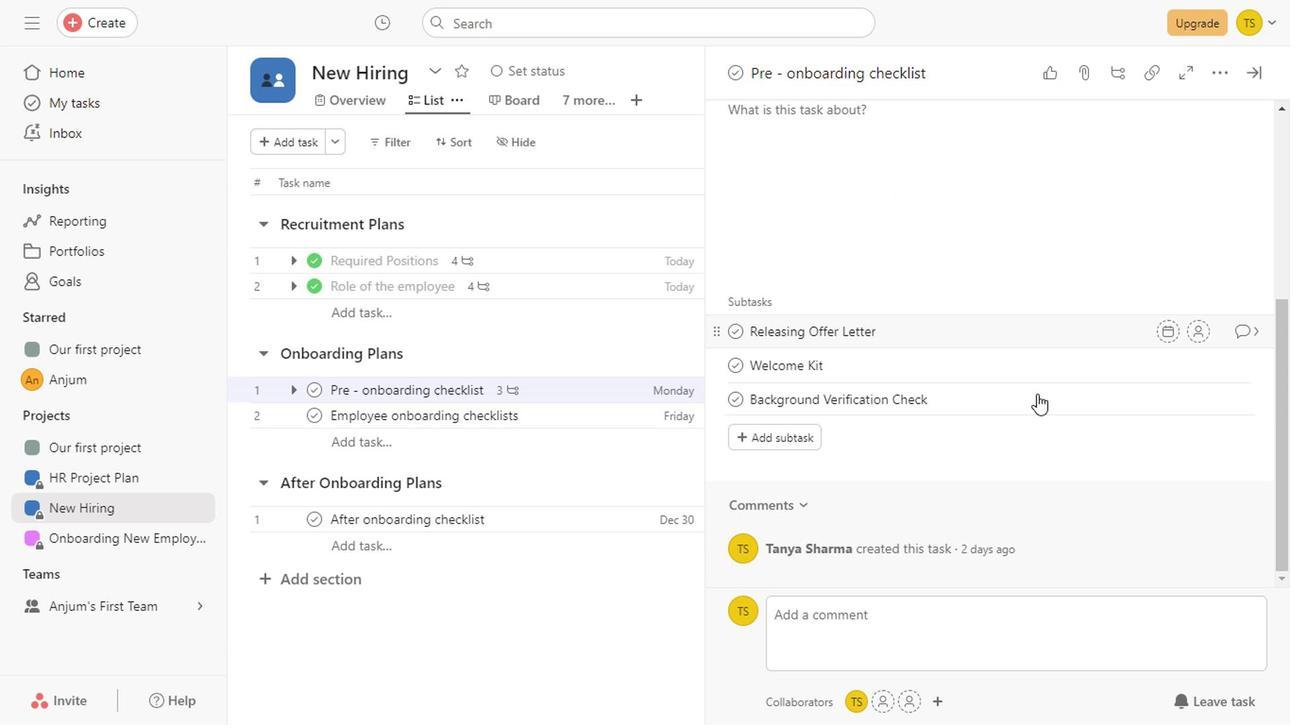 
Action: Mouse scrolled (1035, 392) with delta (0, 0)
Screenshot: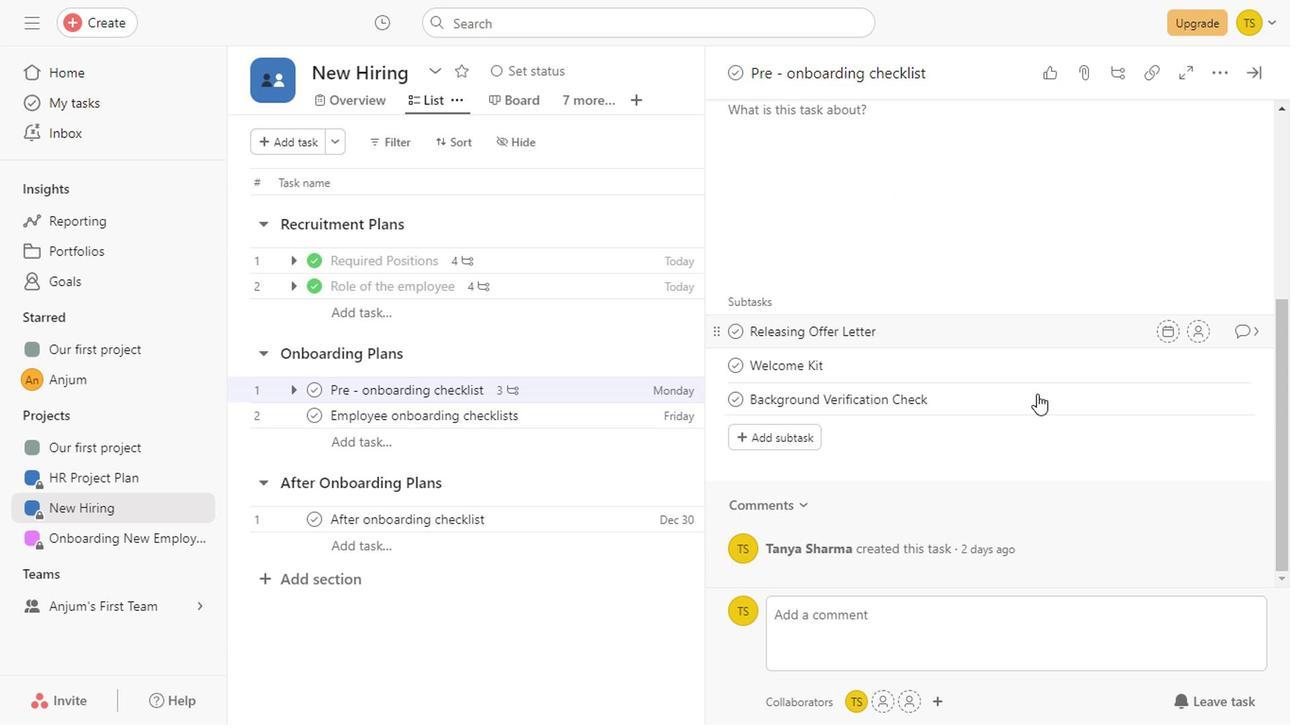 
Action: Mouse scrolled (1035, 392) with delta (0, 0)
Screenshot: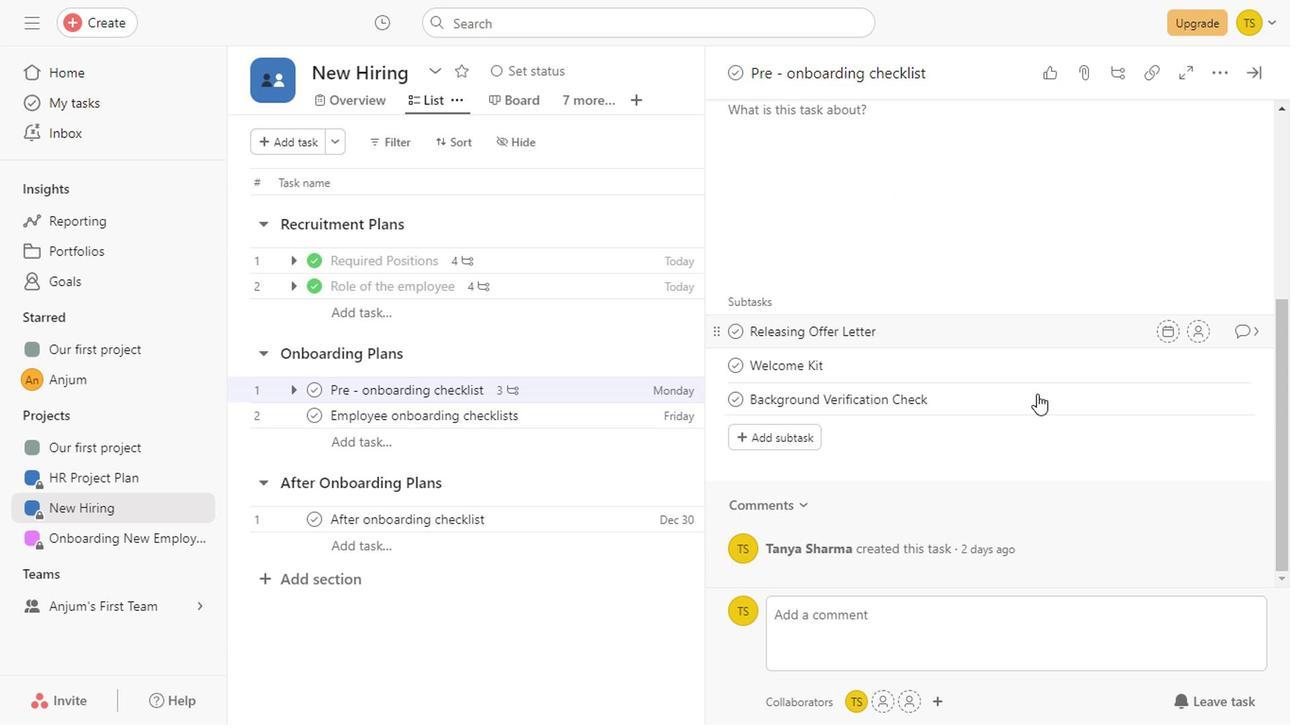 
Action: Mouse scrolled (1035, 392) with delta (0, 0)
Screenshot: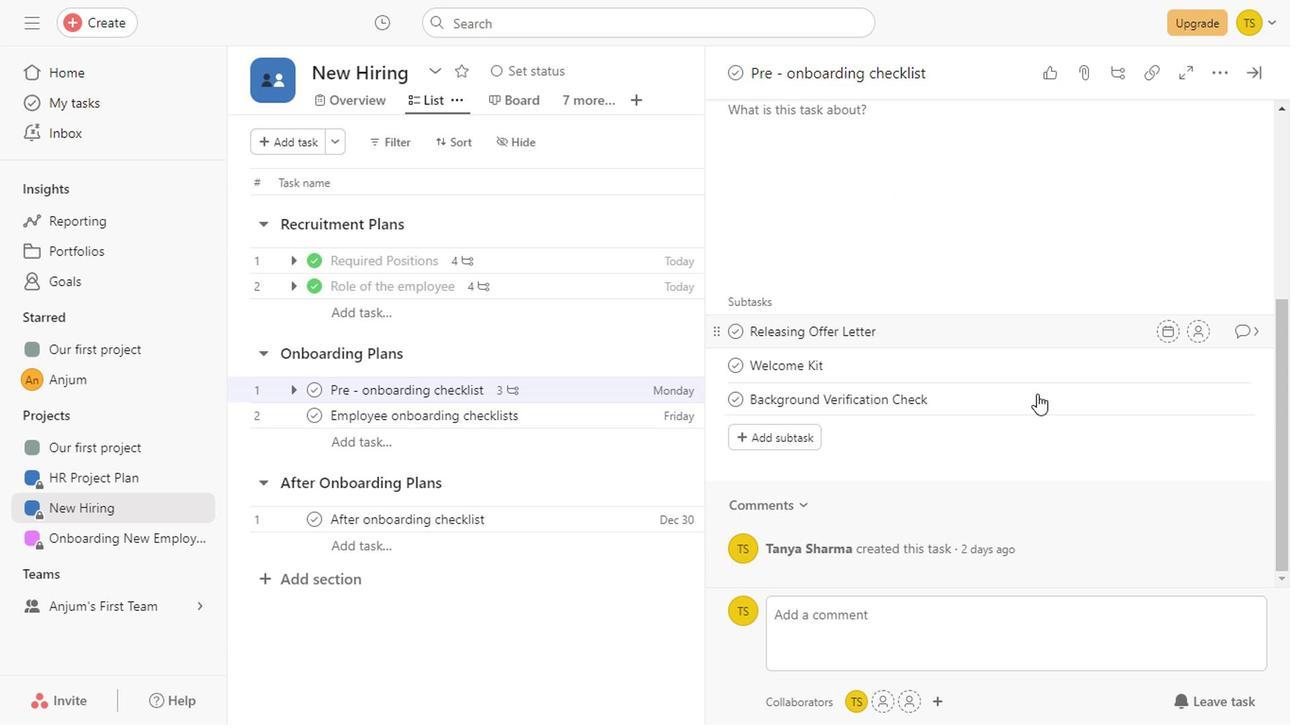 
Action: Mouse scrolled (1035, 392) with delta (0, 0)
Screenshot: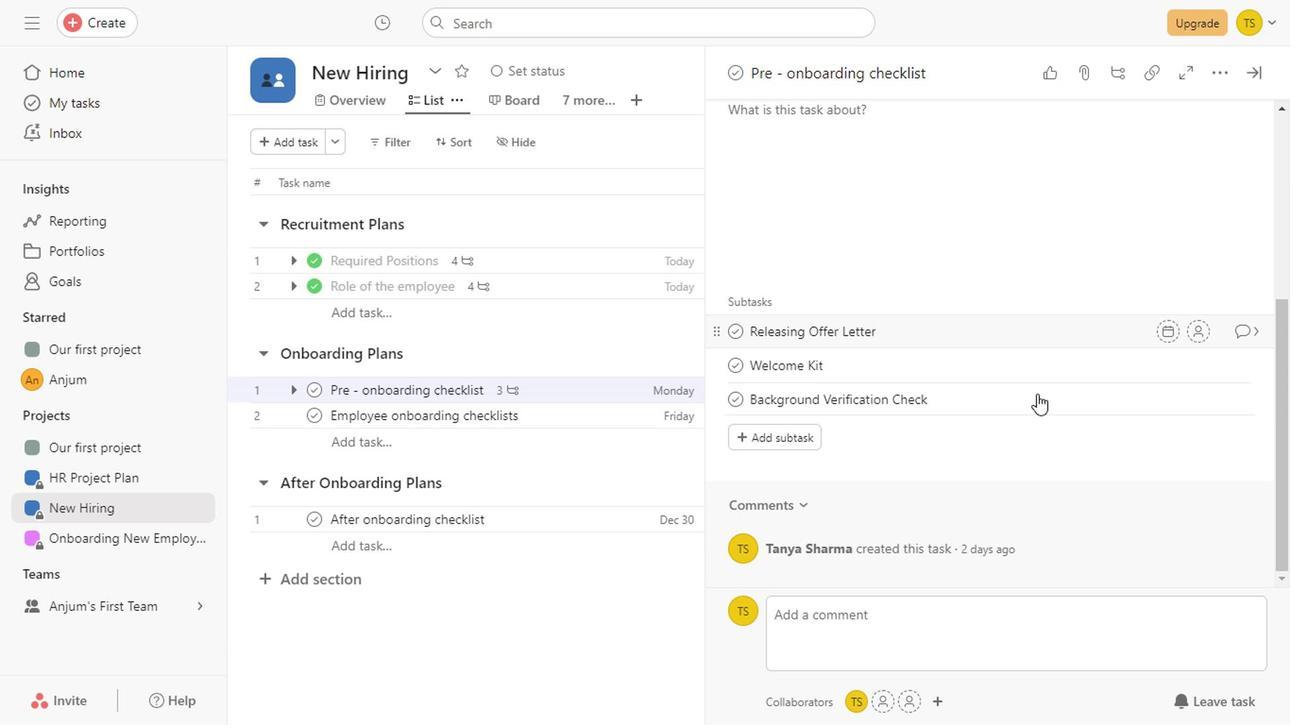 
Action: Mouse scrolled (1035, 392) with delta (0, 0)
Screenshot: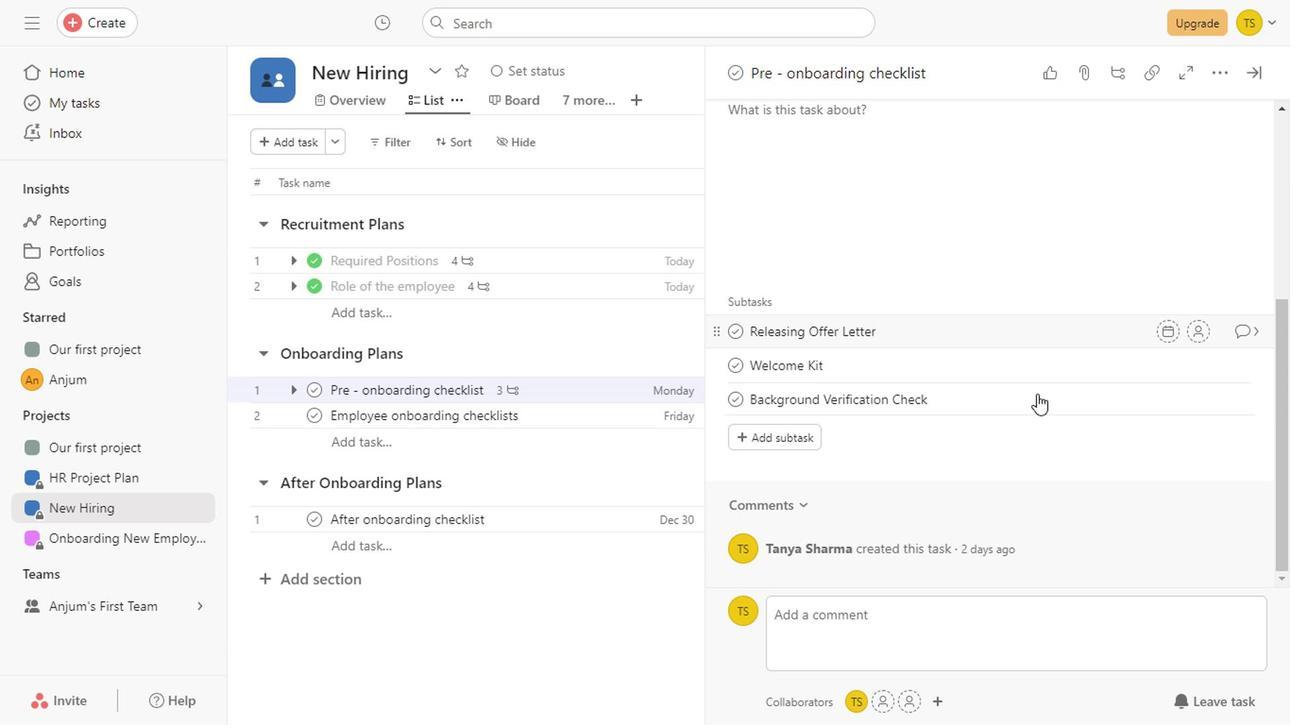 
Action: Mouse scrolled (1035, 392) with delta (0, 0)
Screenshot: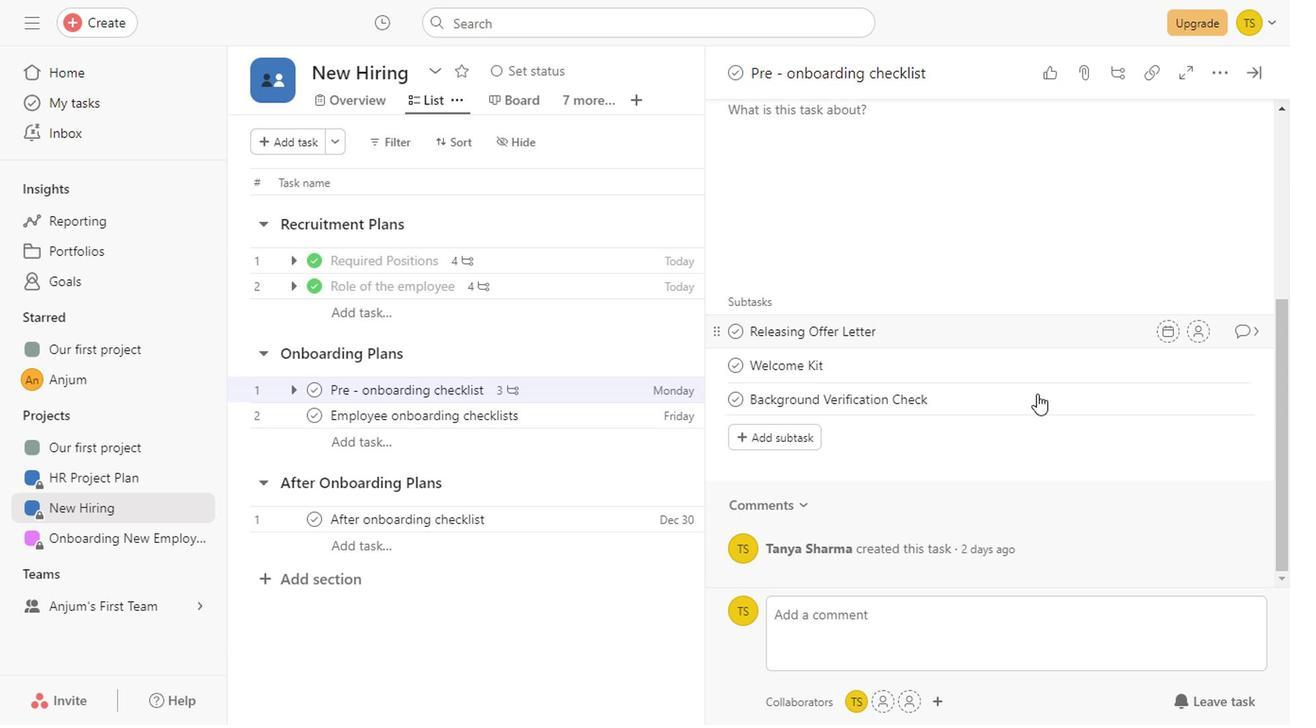
Action: Mouse moved to (775, 430)
Screenshot: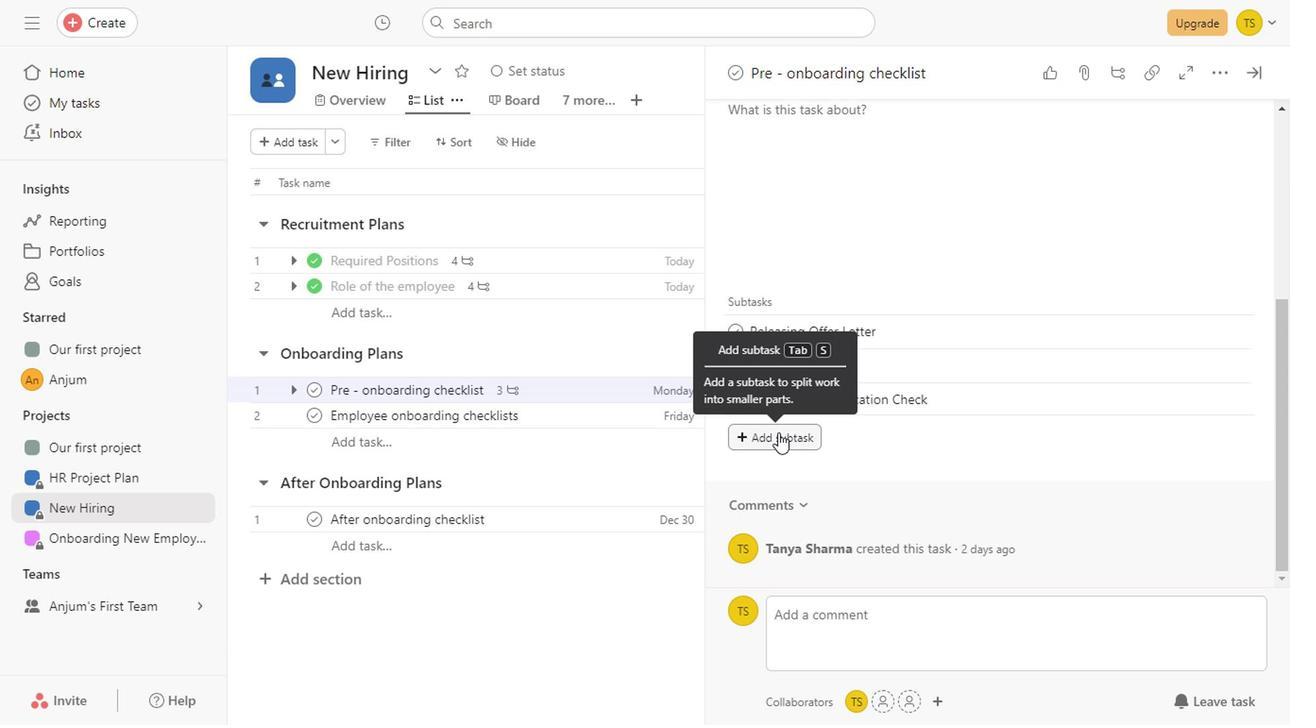
Action: Mouse pressed left at (775, 430)
Screenshot: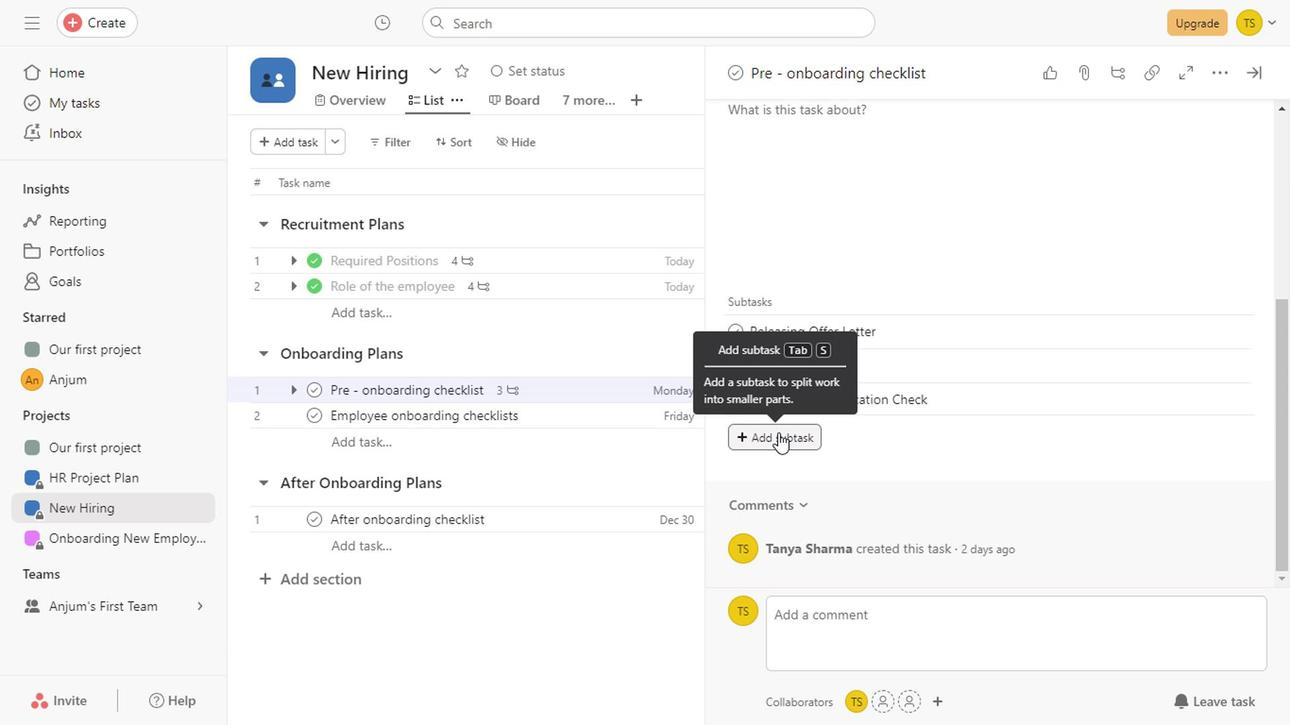 
Action: Mouse moved to (991, 485)
Screenshot: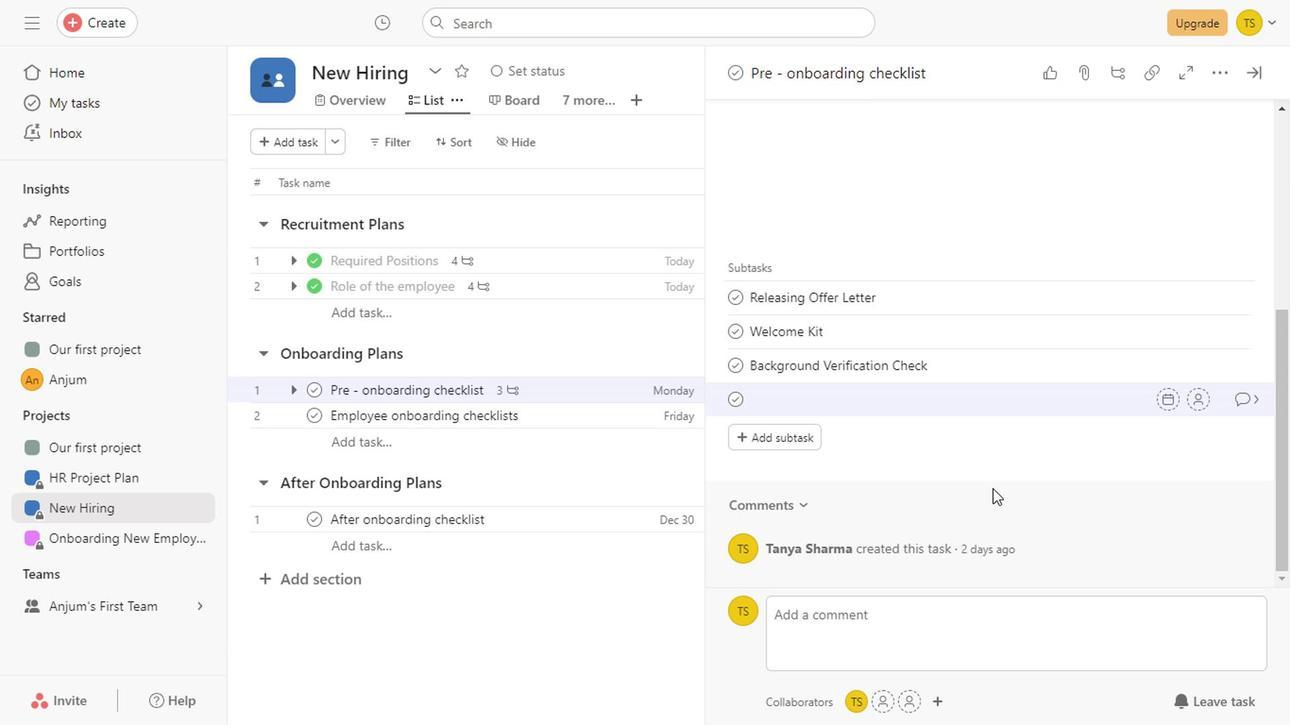 
Action: Key pressed <Key.shift>Employee<Key.space><Key.shift><Key.shift><Key.shift><Key.shift><Key.shift><Key.shift><Key.shift><Key.shift><Key.shift><Key.shift><Key.shift>I<Key.shift>D<Key.space><Key.shift><Key.shift><Key.shift><Key.shift><Key.shift><Key.shift><Key.shift><Key.shift><Key.shift><Key.shift><Key.shift><Key.shift><Key.shift><Key.shift><Key.shift><Key.shift><Key.shift><Key.shift><Key.shift><Key.shift><Key.shift><Key.shift><Key.shift_r><Key.shift_r><Key.shift_r>&<Key.space><Key.shift_r><Key.shift_r><Key.shift_r><Key.shift_r><Key.shift_r>Official<Key.space><Key.shift>Email
Screenshot: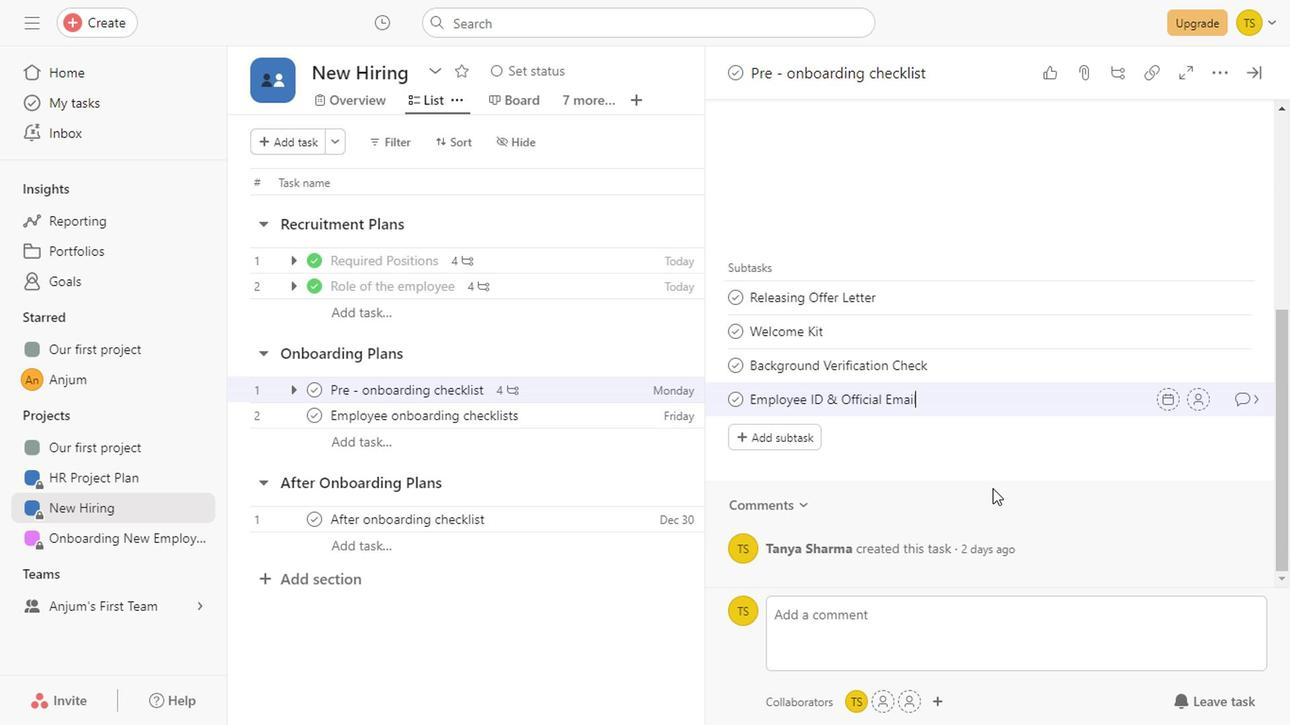 
Action: Mouse moved to (798, 438)
Screenshot: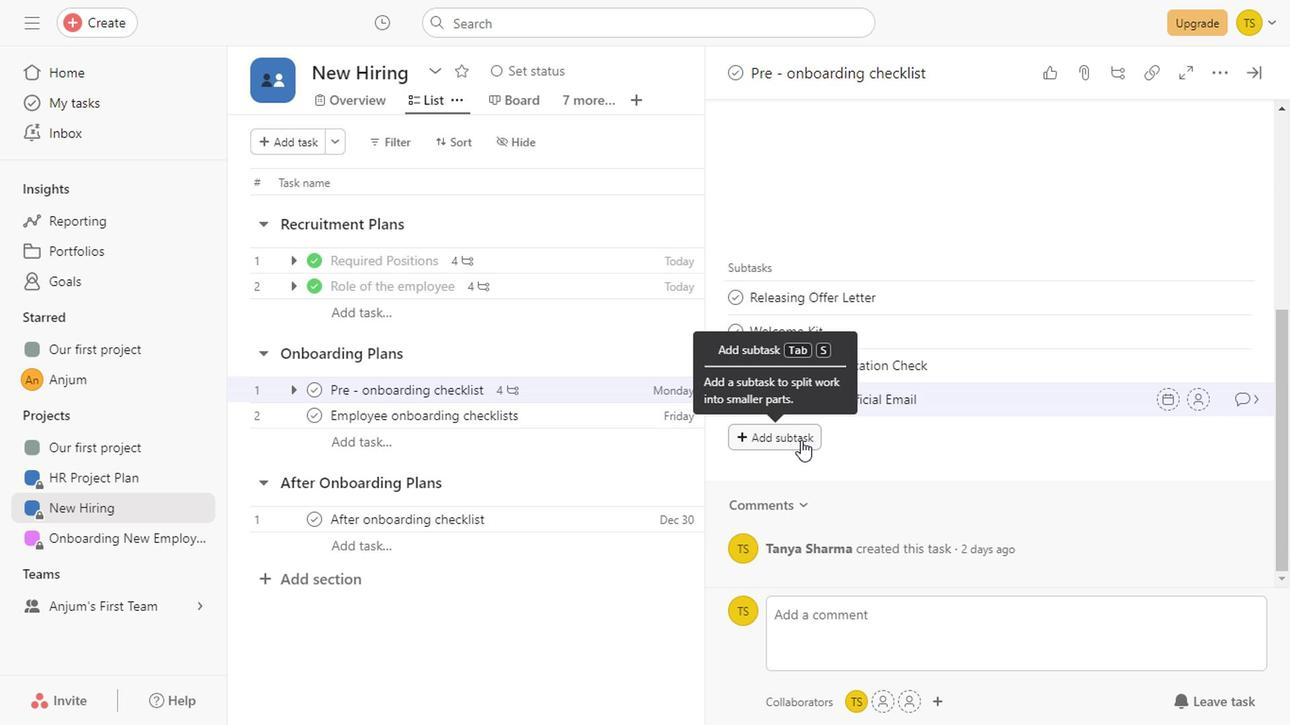 
Action: Mouse pressed left at (798, 438)
Screenshot: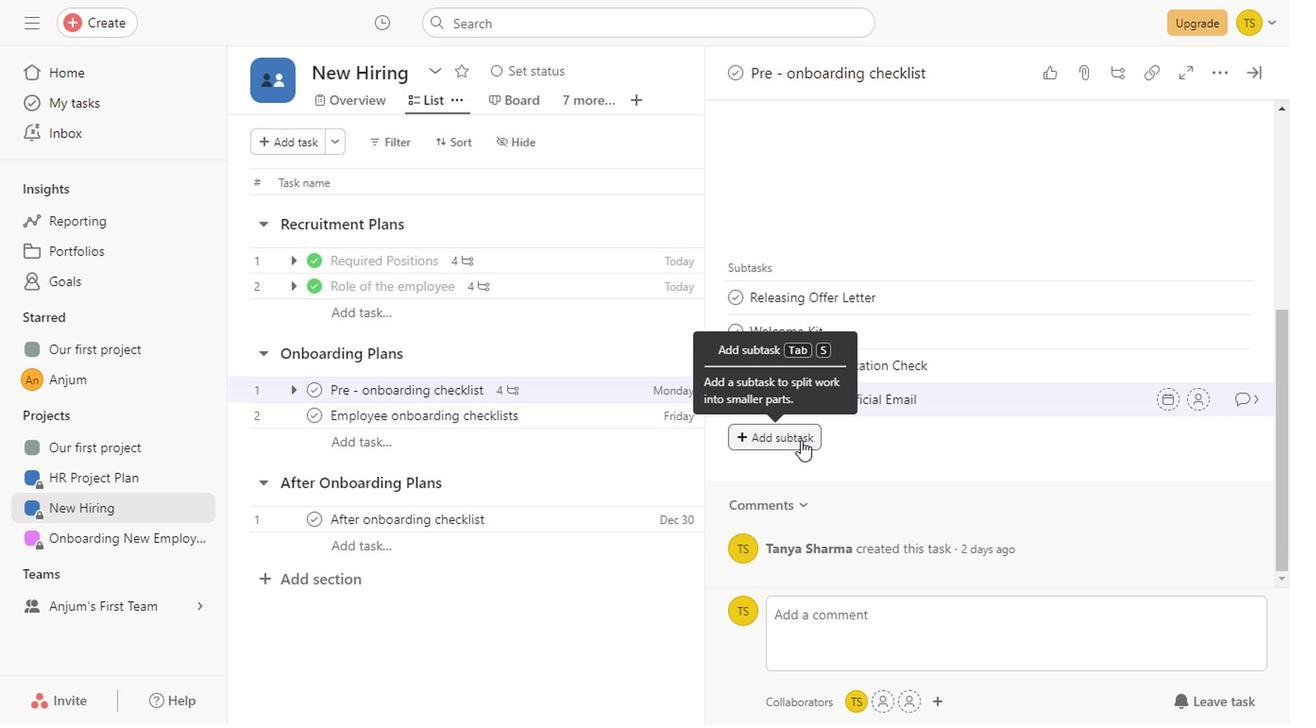 
Action: Mouse moved to (910, 447)
Screenshot: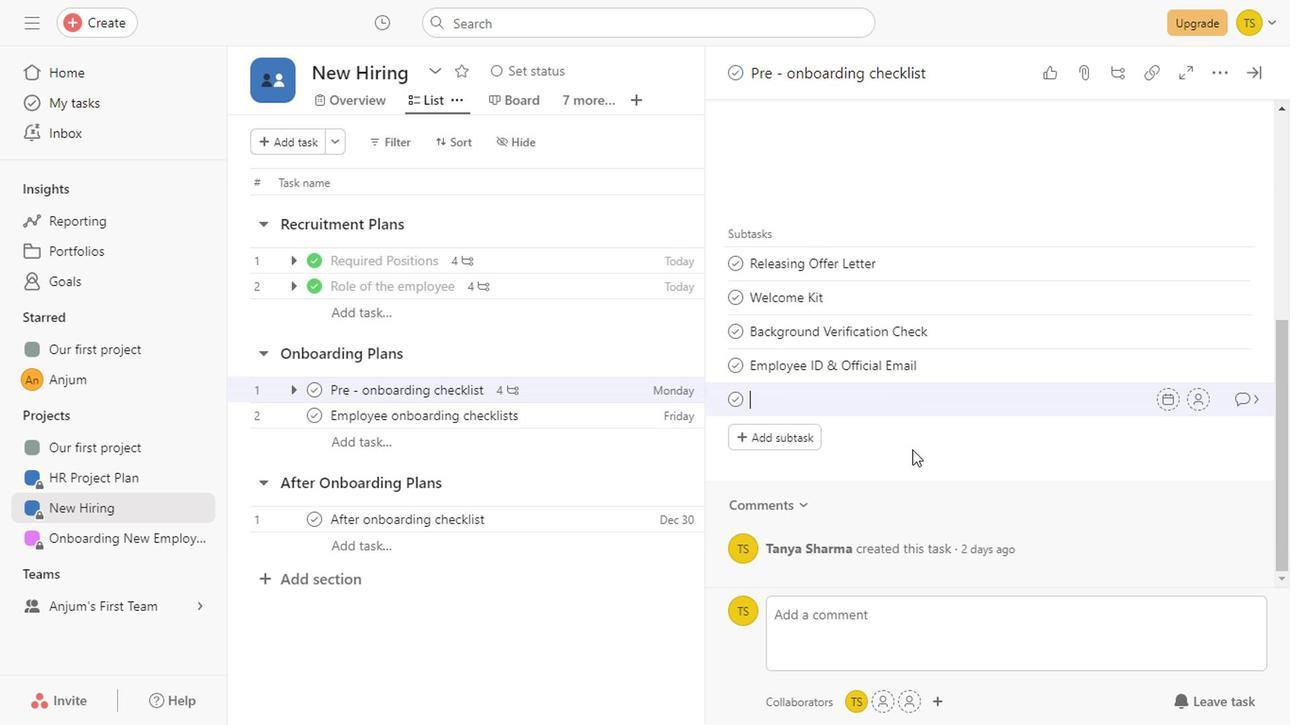
Action: Key pressed <Key.shift>Employee<Key.space><Key.backspace><Key.space><Key.shift>Assests
Screenshot: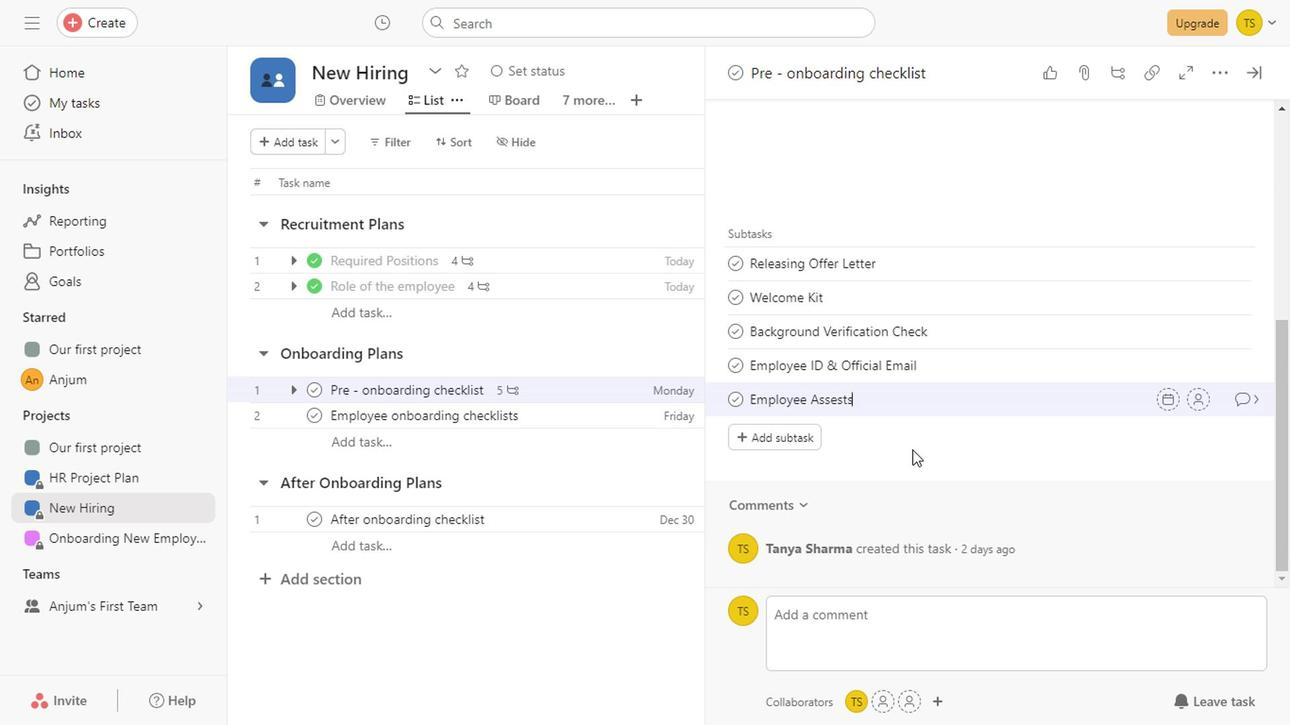 
Action: Mouse moved to (788, 440)
Screenshot: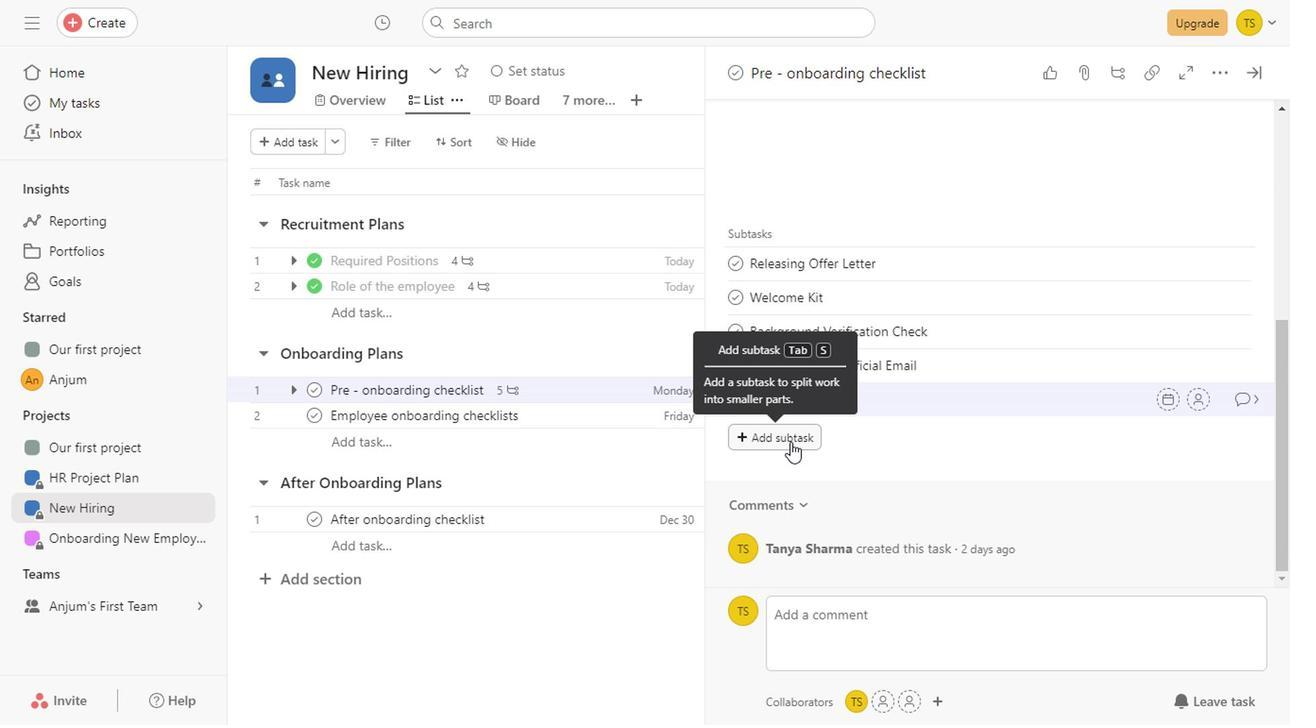 
Action: Mouse pressed left at (788, 440)
Screenshot: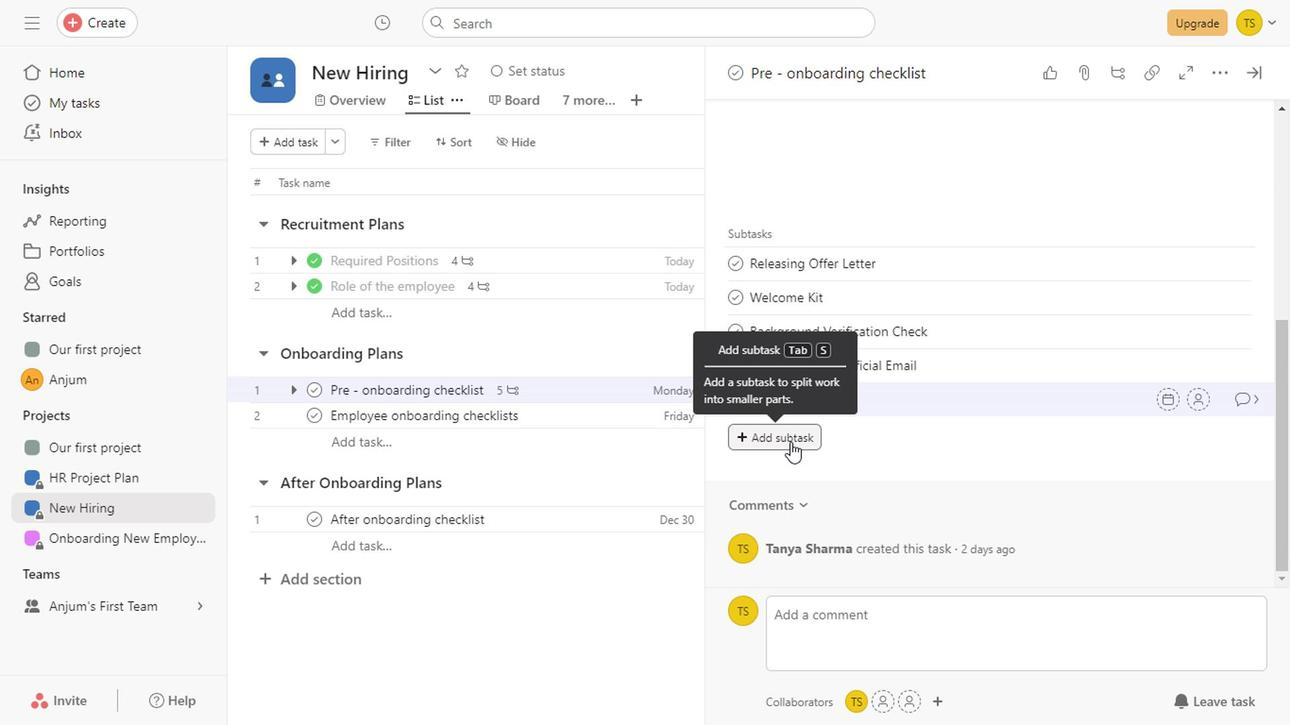 
Action: Mouse moved to (984, 470)
Screenshot: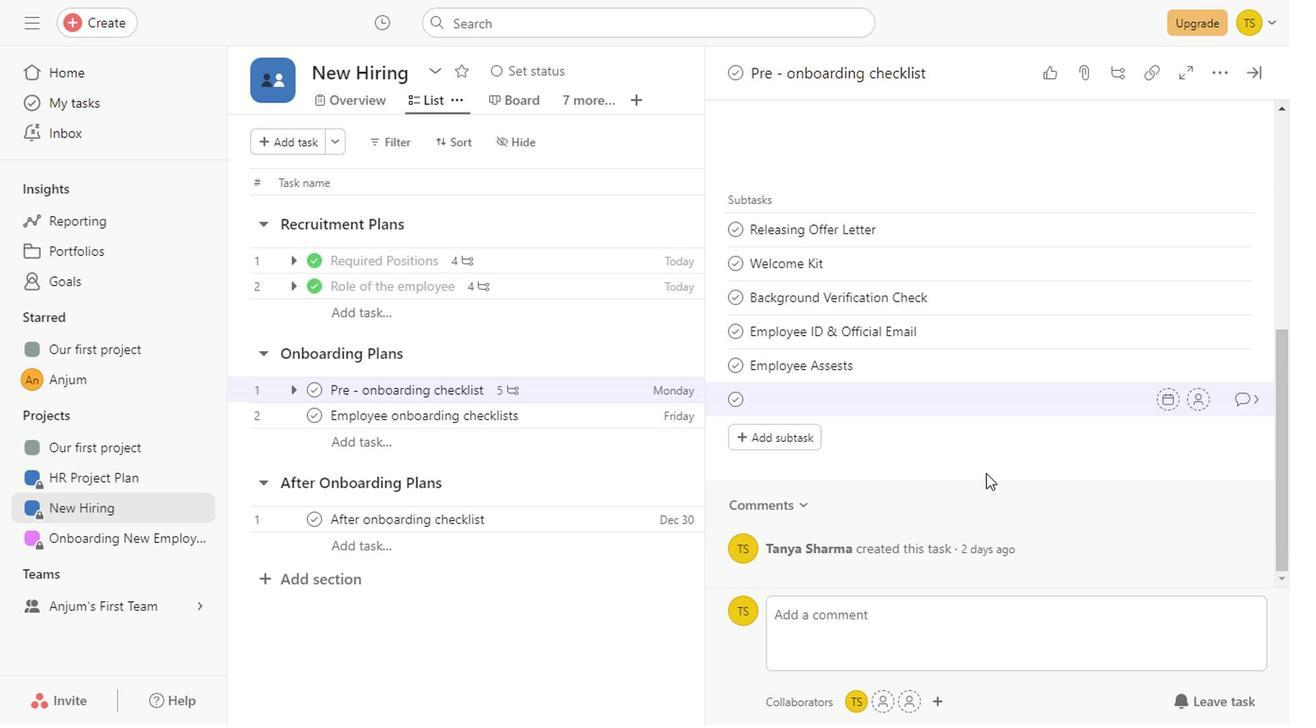 
Action: Key pressed <Key.shift><Key.shift><Key.shift><Key.shift><Key.shift><Key.shift><Key.shift><Key.shift><Key.shift><Key.shift><Key.shift><Key.shift><Key.shift><Key.shift><Key.shift>C
Screenshot: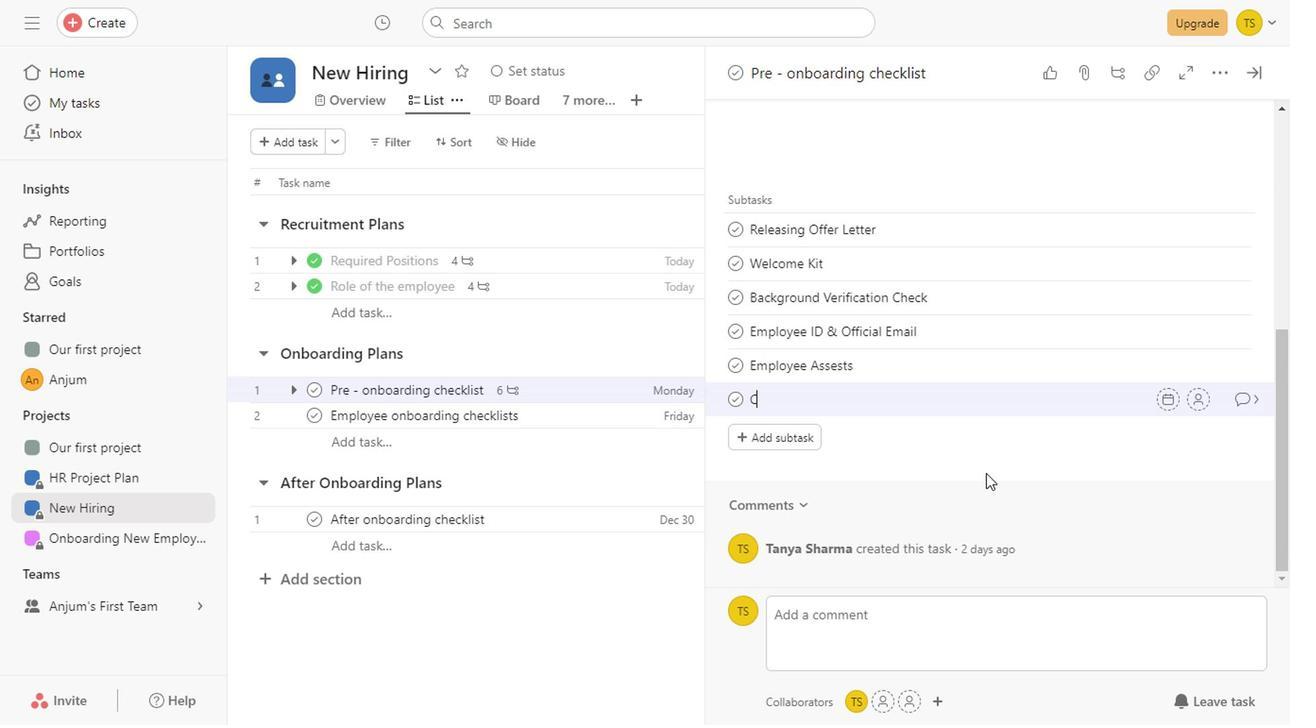 
Action: Mouse moved to (1093, 407)
Screenshot: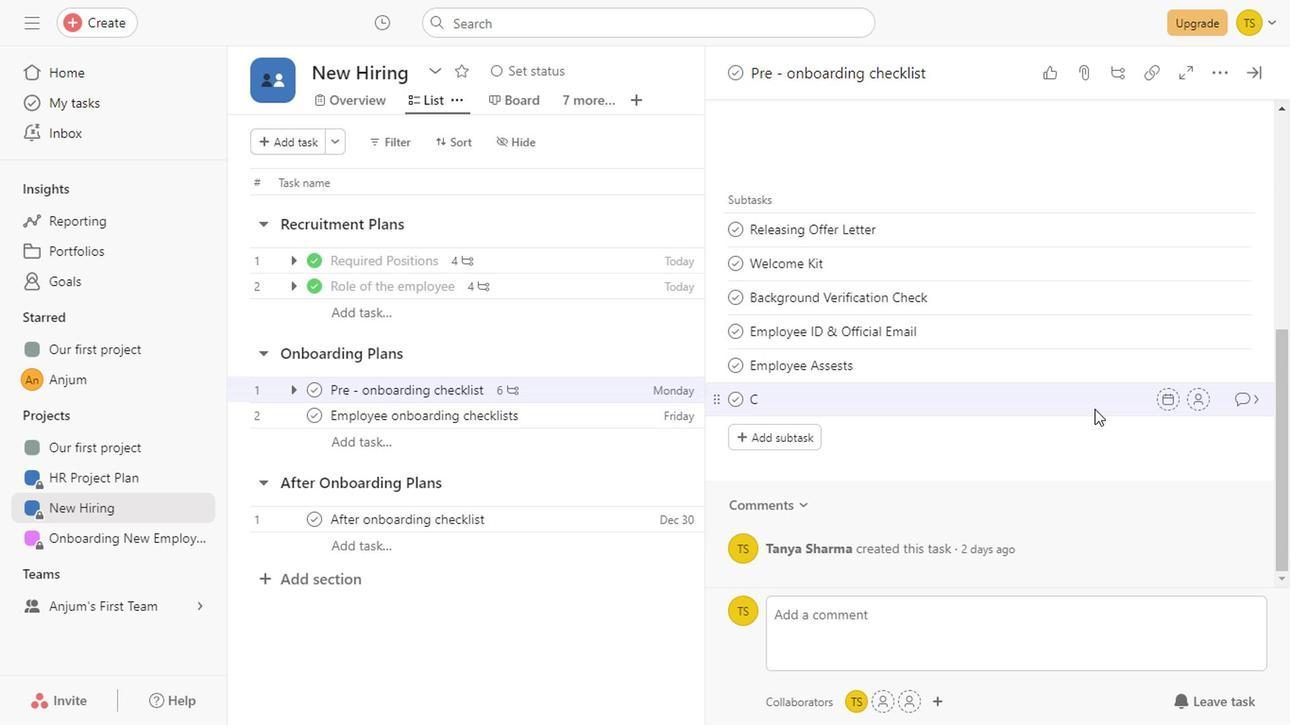 
Action: Mouse pressed right at (1093, 407)
Screenshot: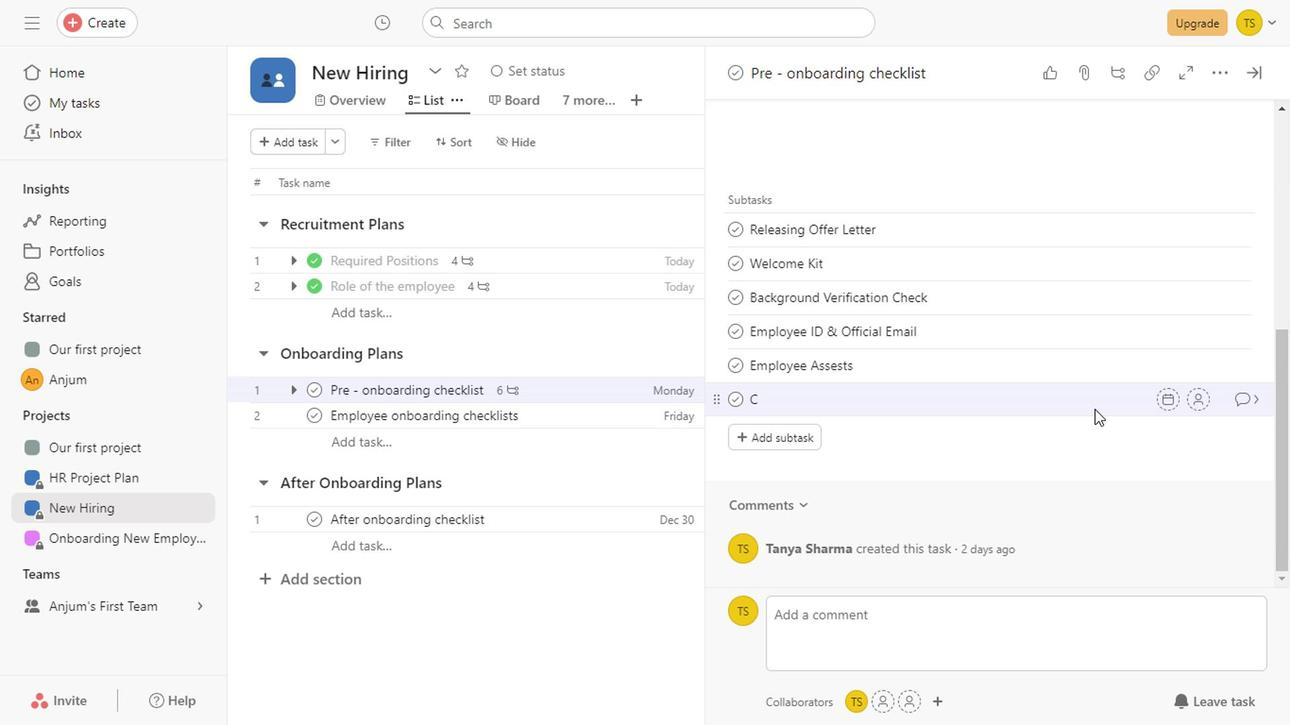 
Action: Mouse moved to (1178, 684)
Screenshot: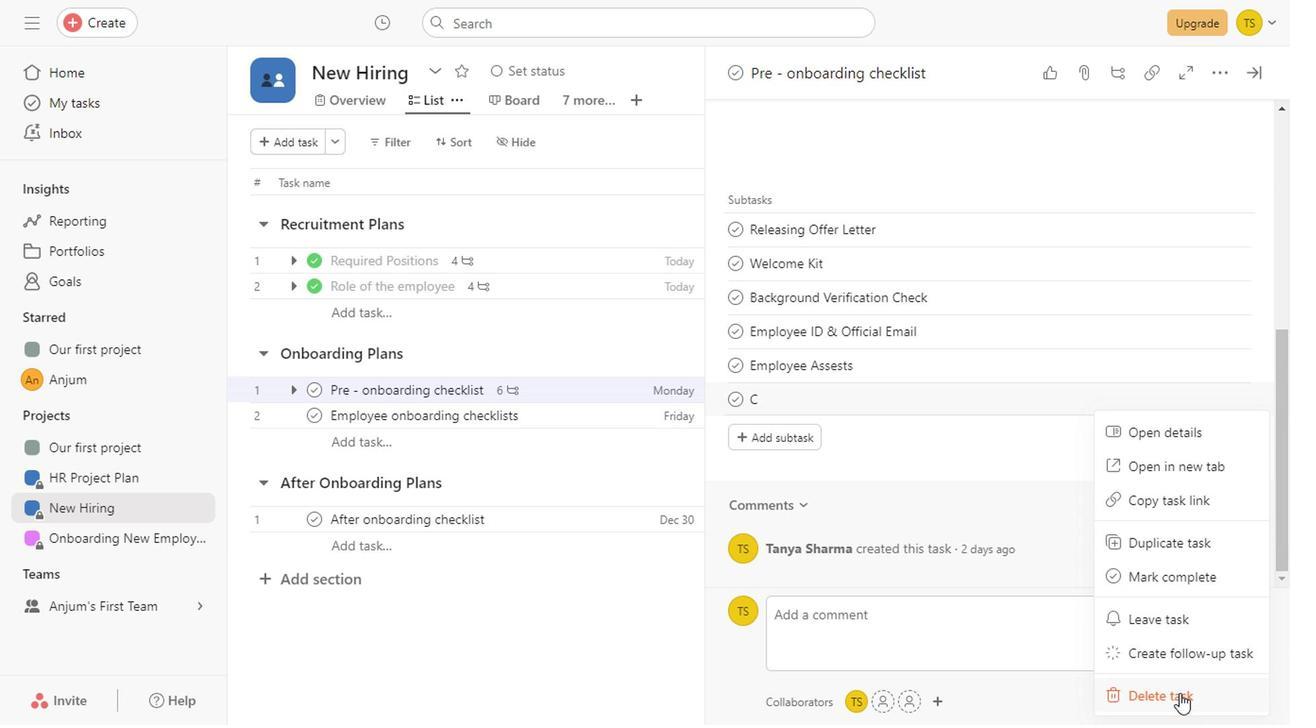 
Action: Mouse pressed left at (1178, 684)
Screenshot: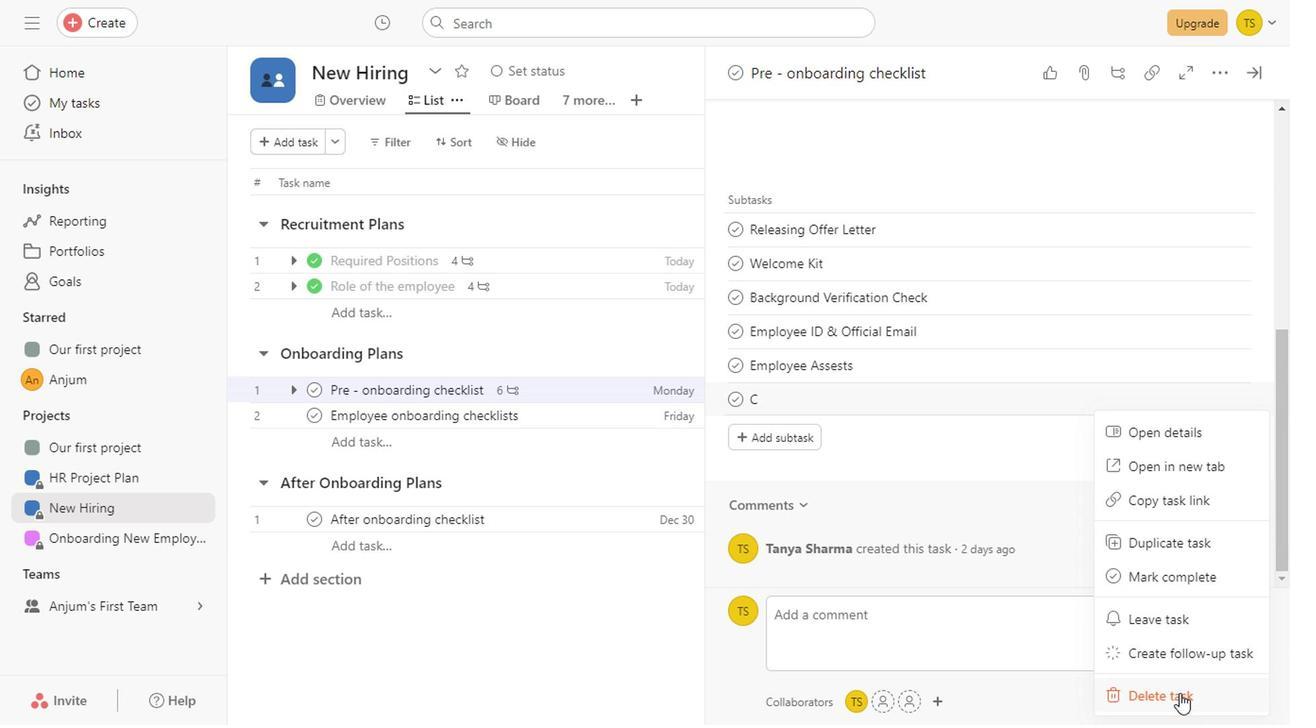 
Action: Mouse moved to (848, 366)
Screenshot: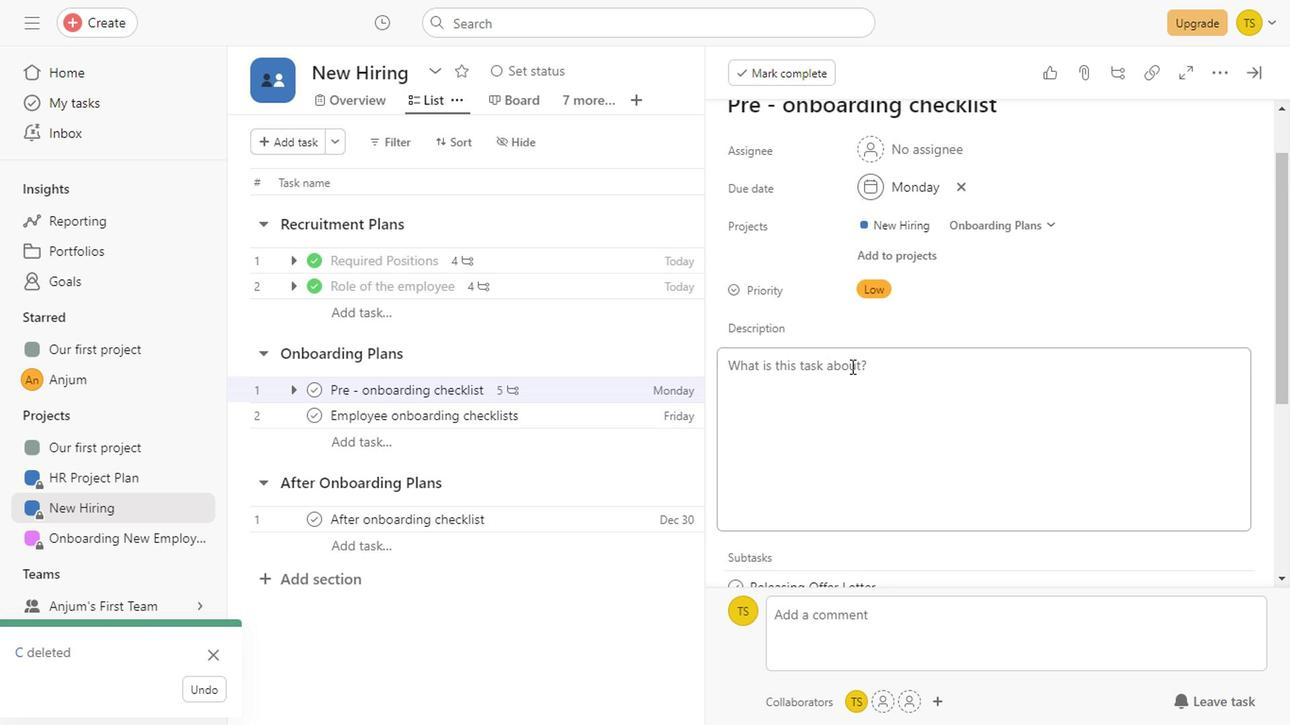 
Action: Mouse pressed left at (848, 366)
Screenshot: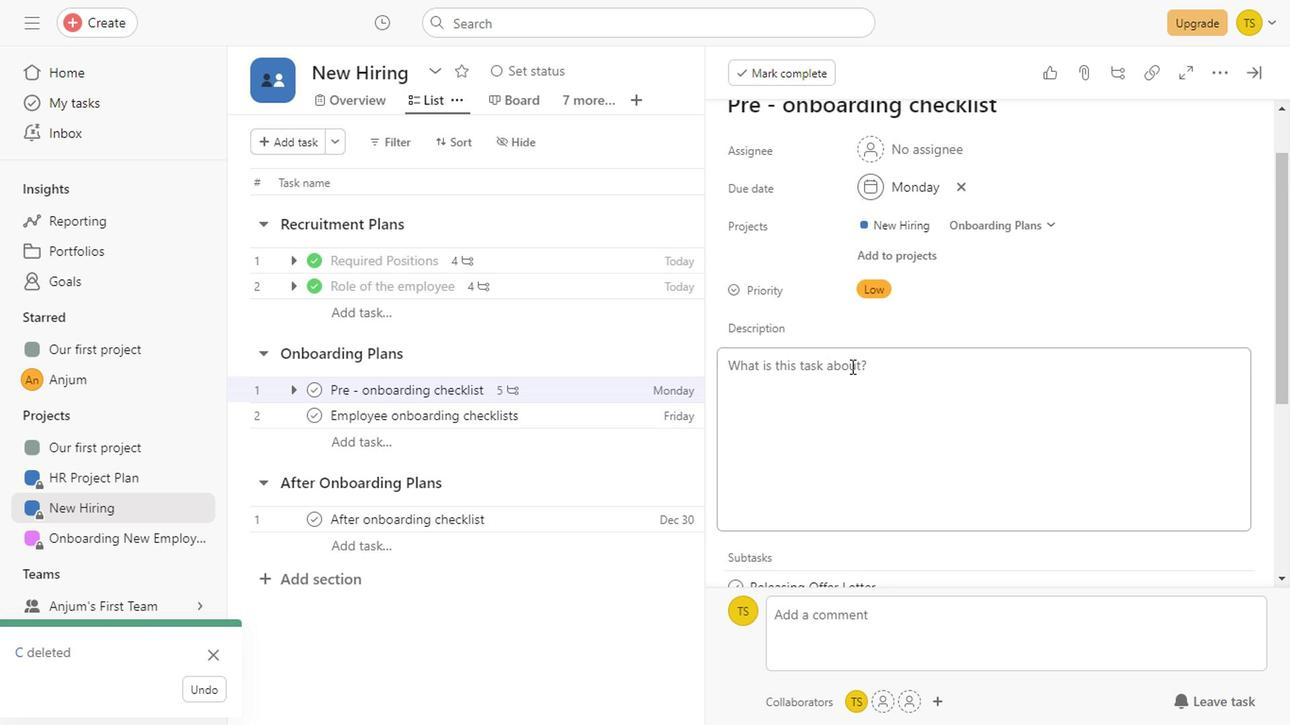
Action: Mouse moved to (880, 397)
Screenshot: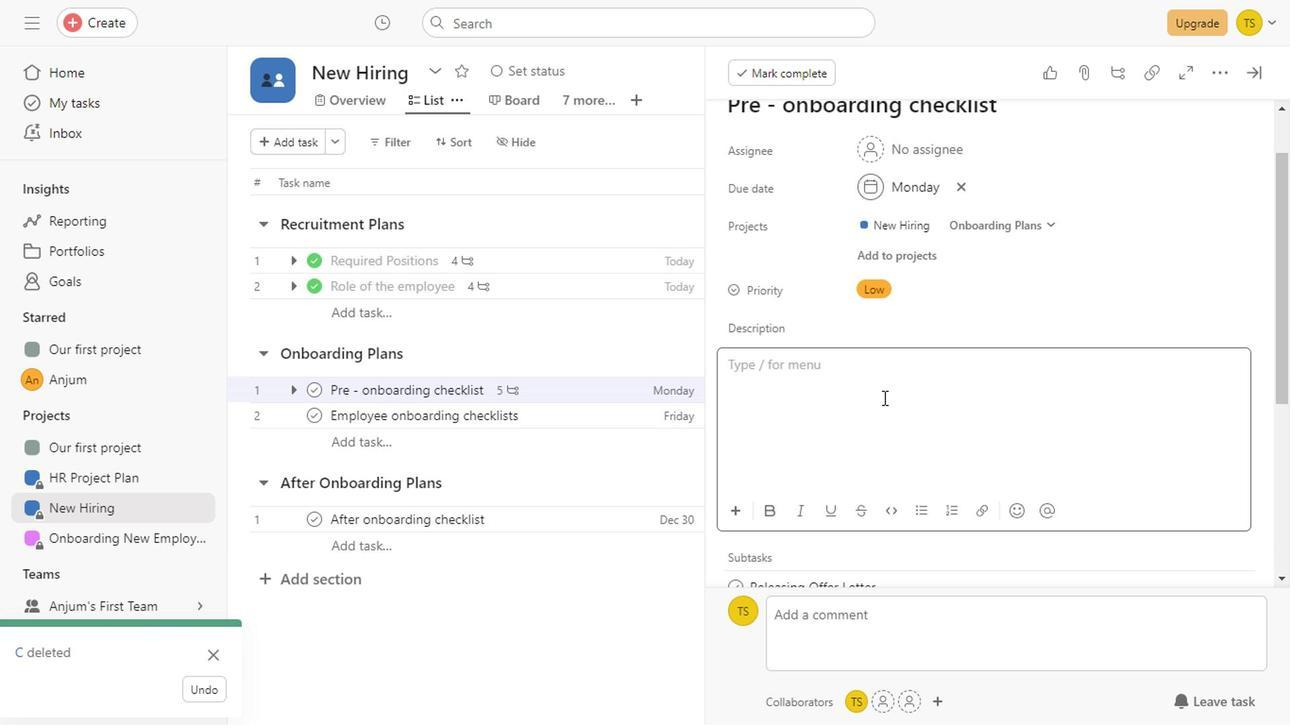 
Action: Mouse scrolled (880, 395) with delta (0, -1)
Screenshot: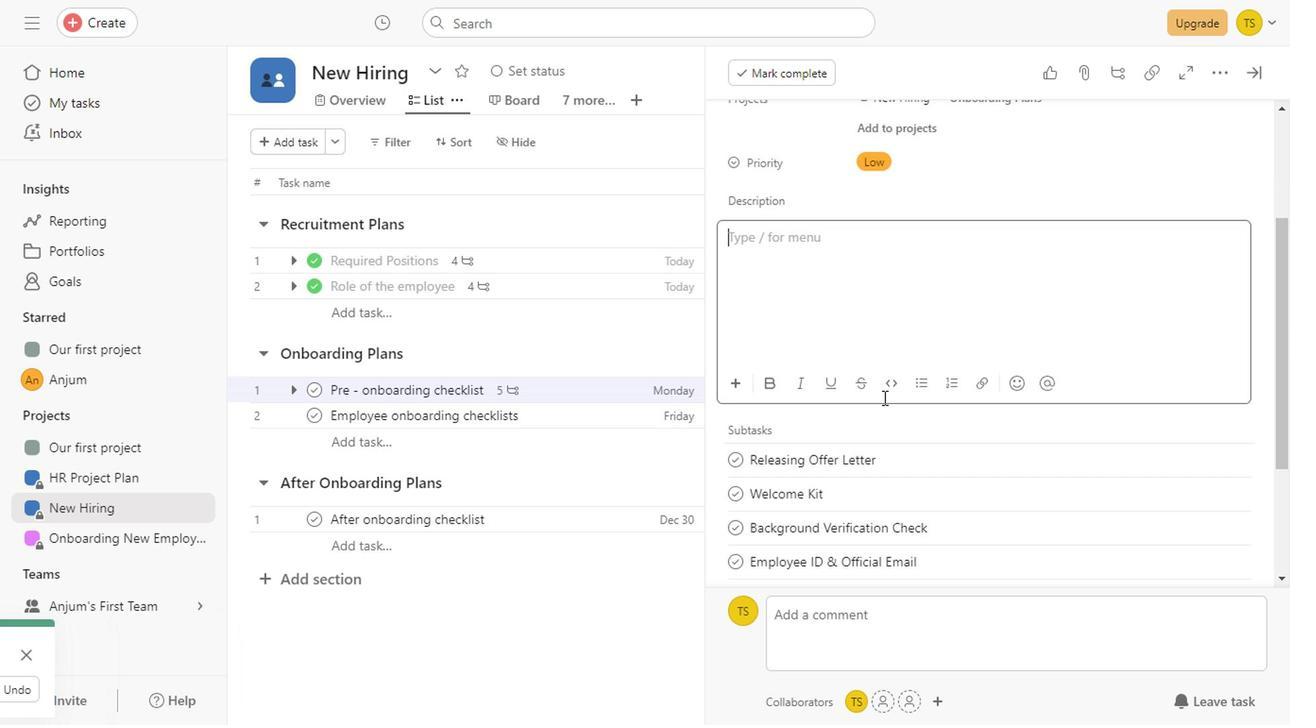 
Action: Mouse scrolled (880, 395) with delta (0, -1)
Screenshot: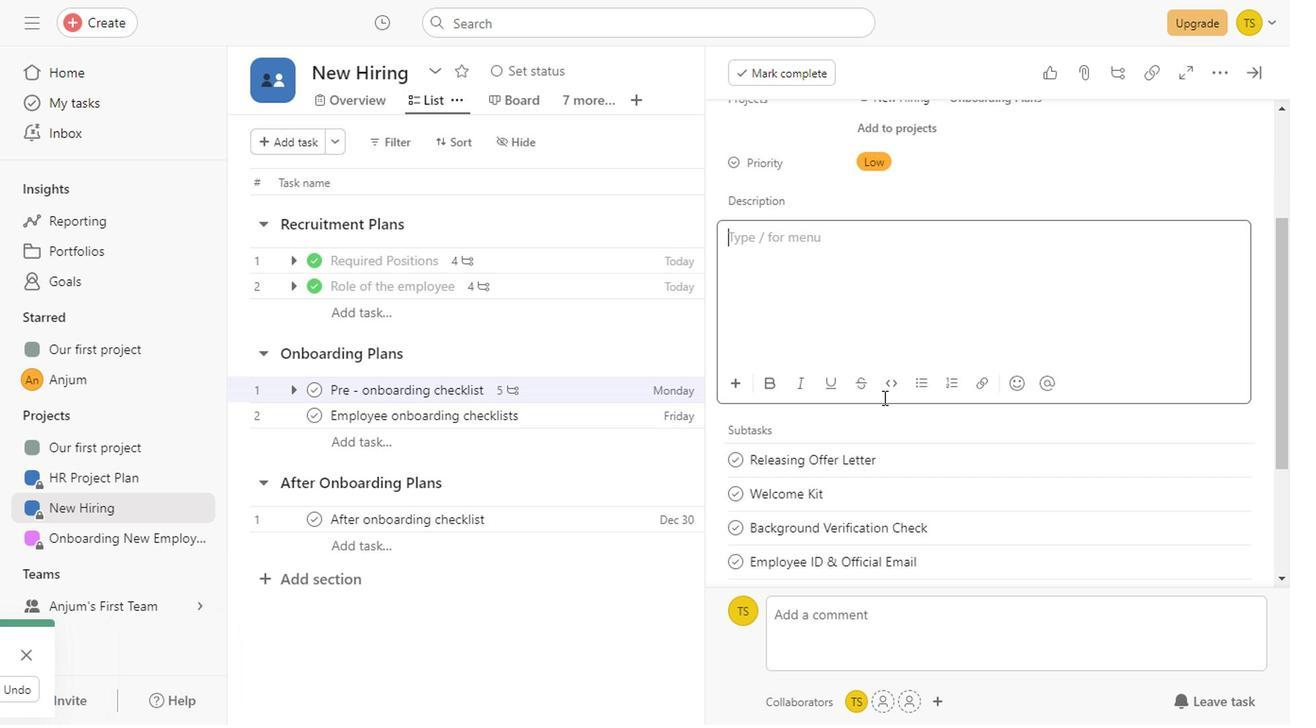 
Action: Mouse scrolled (880, 395) with delta (0, -1)
Screenshot: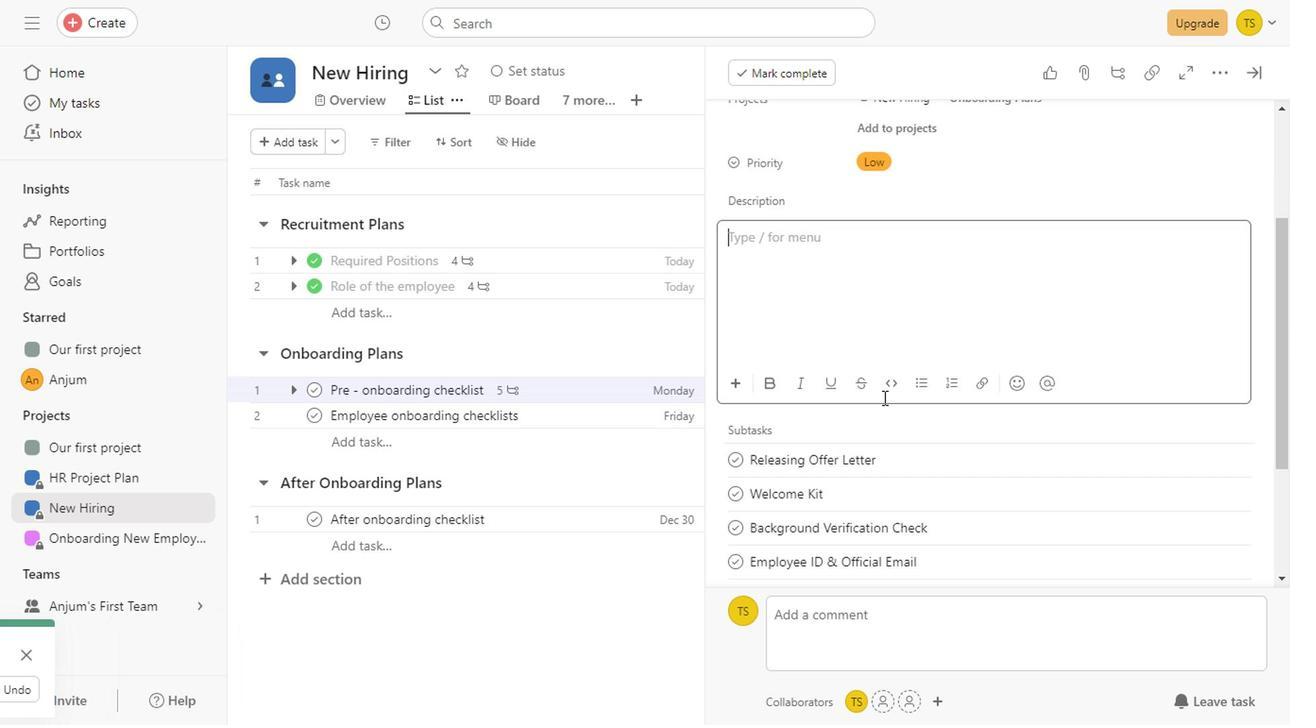 
Action: Mouse scrolled (880, 395) with delta (0, -1)
Screenshot: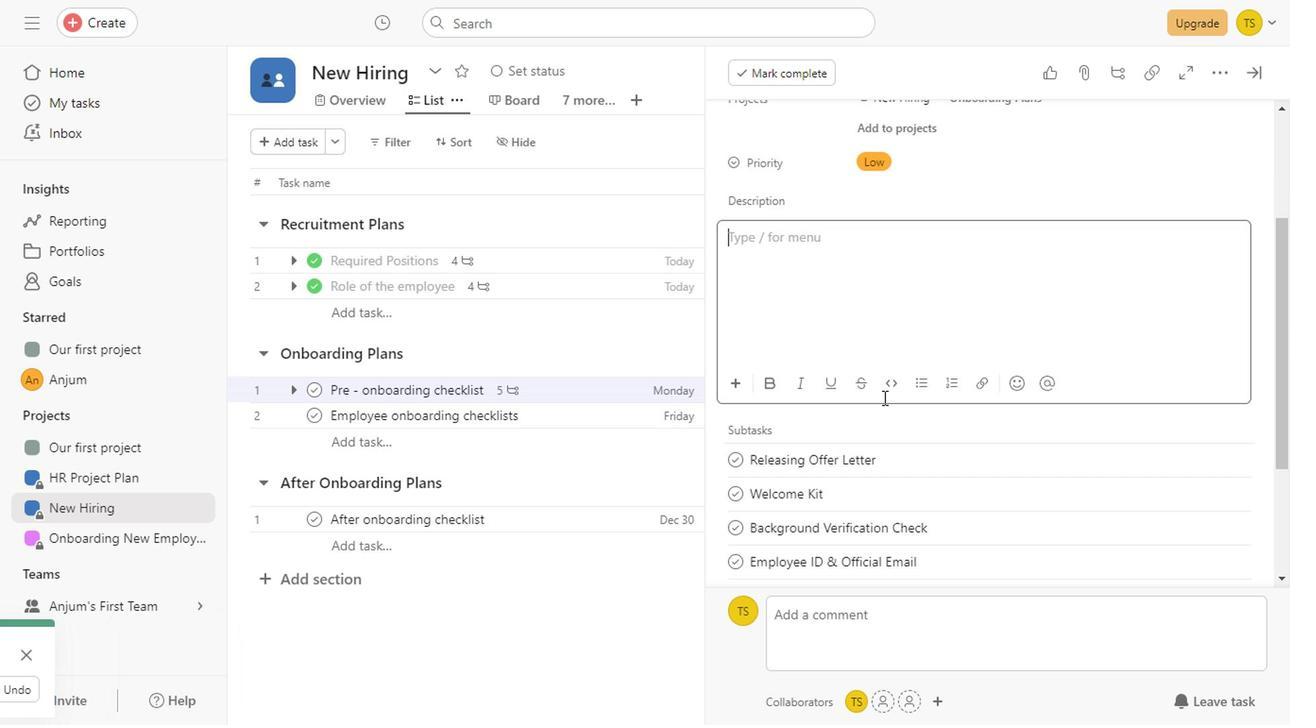 
Action: Mouse scrolled (880, 395) with delta (0, -1)
Screenshot: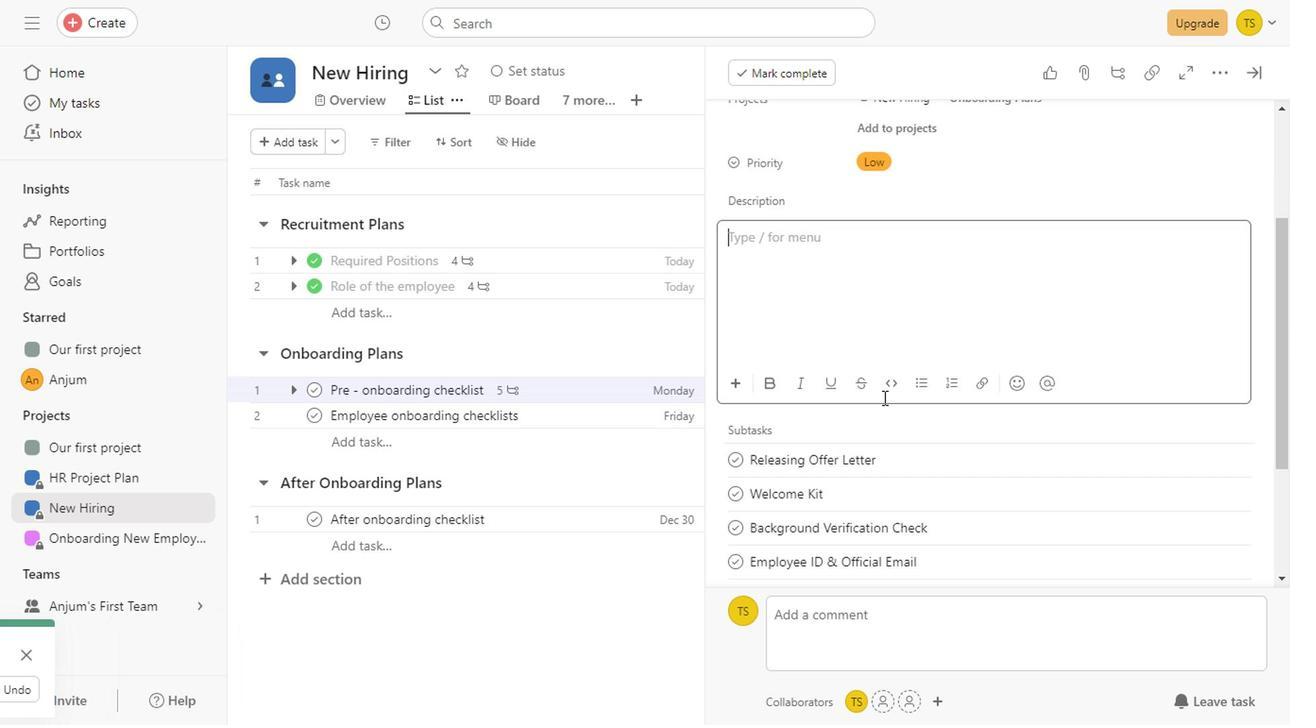 
Action: Mouse scrolled (880, 395) with delta (0, -1)
Screenshot: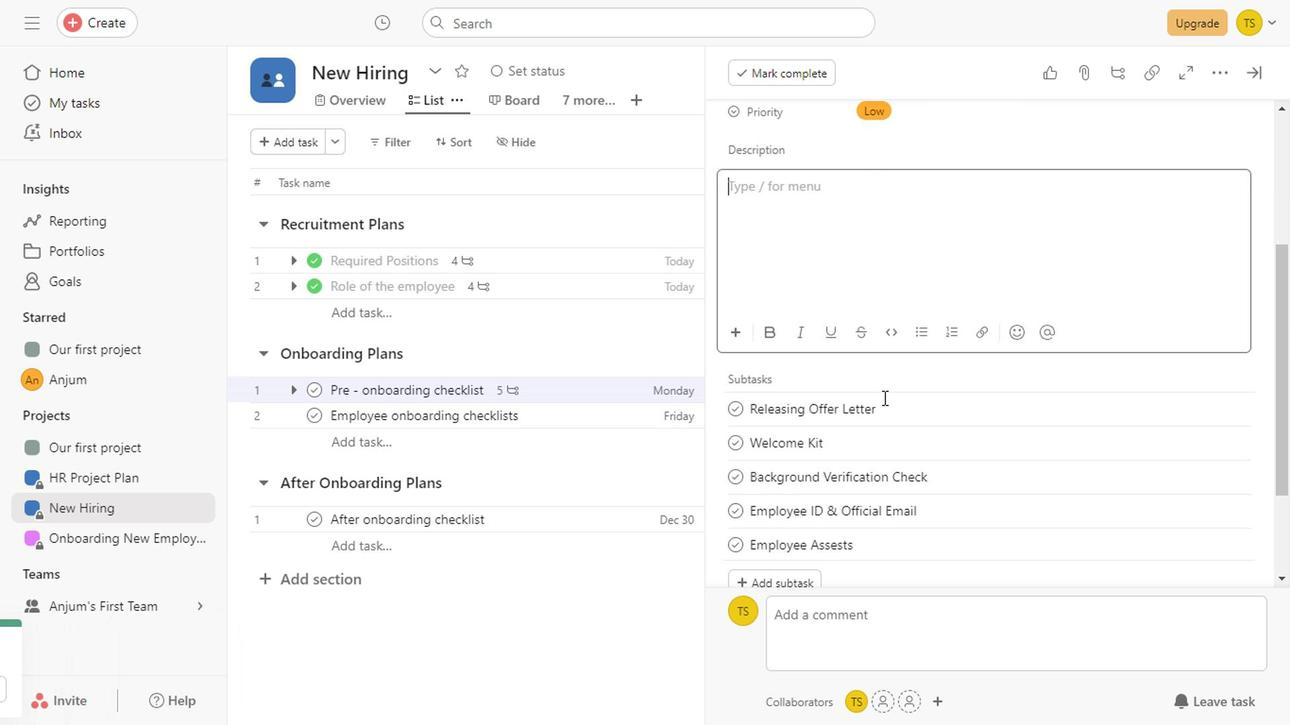 
Action: Mouse scrolled (880, 395) with delta (0, -1)
Screenshot: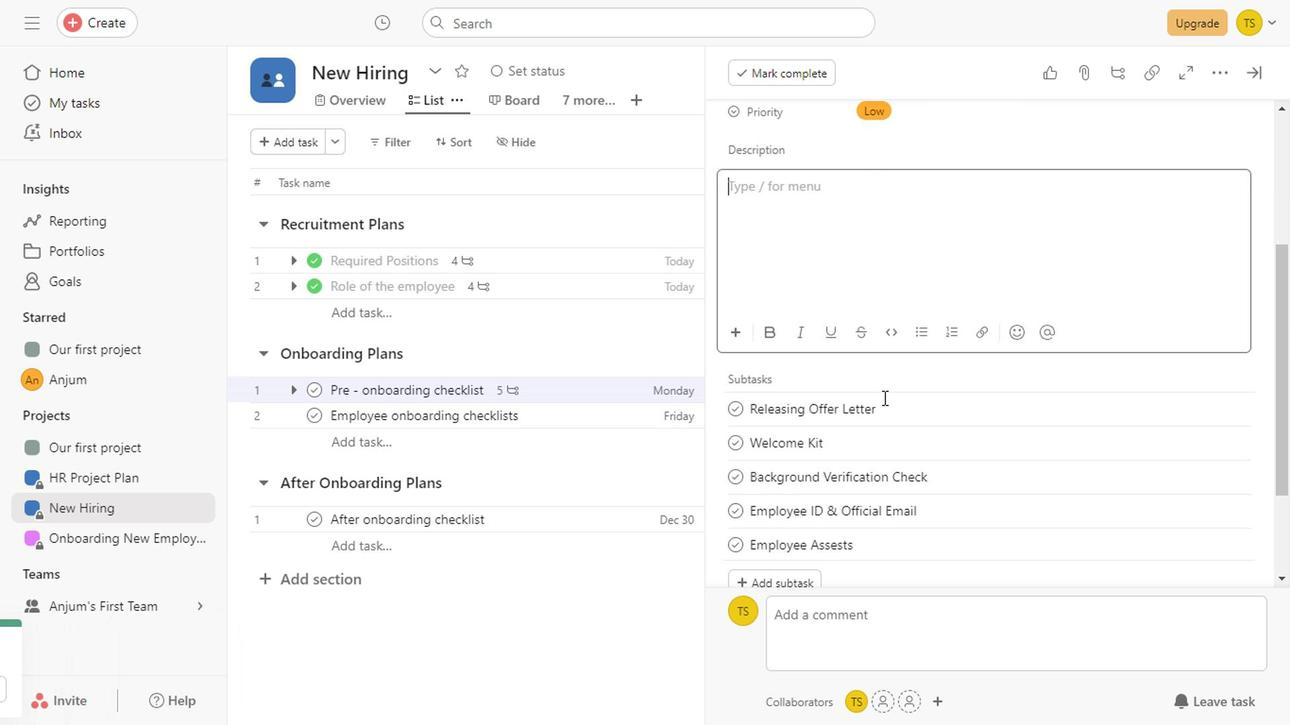 
Action: Mouse scrolled (880, 395) with delta (0, -1)
Screenshot: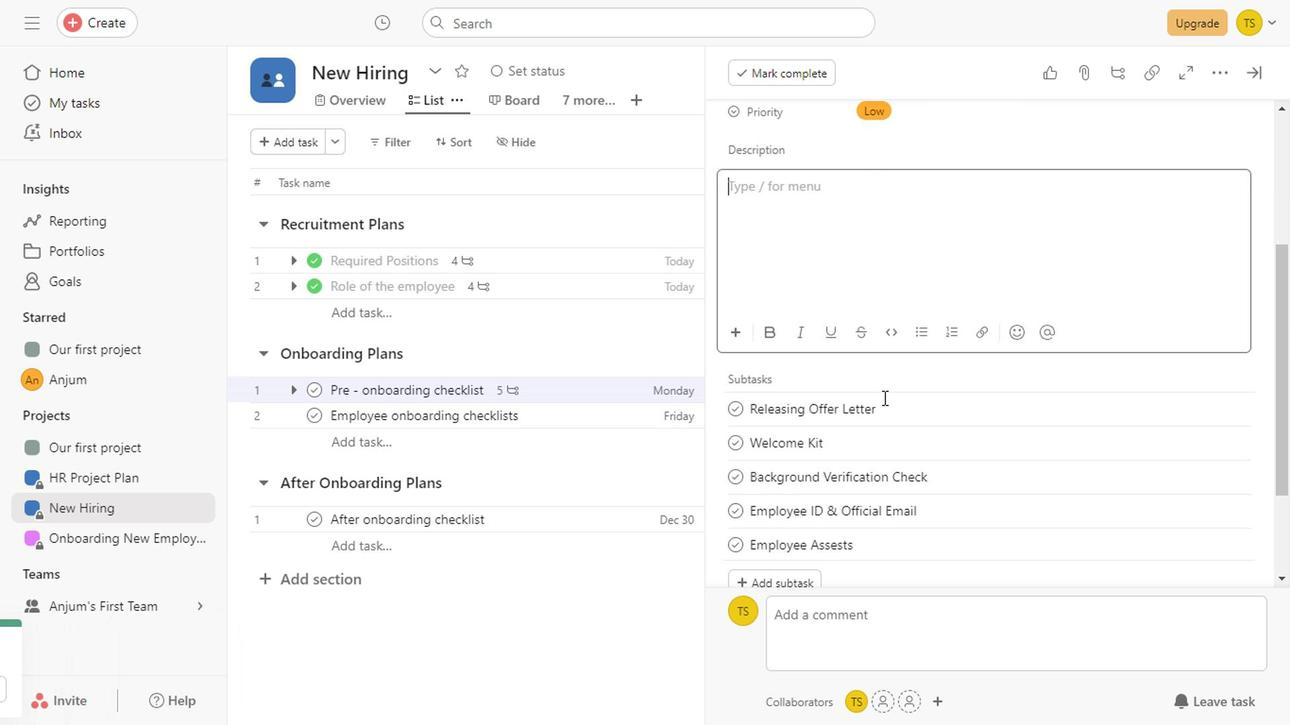 
Action: Mouse scrolled (880, 395) with delta (0, -1)
Screenshot: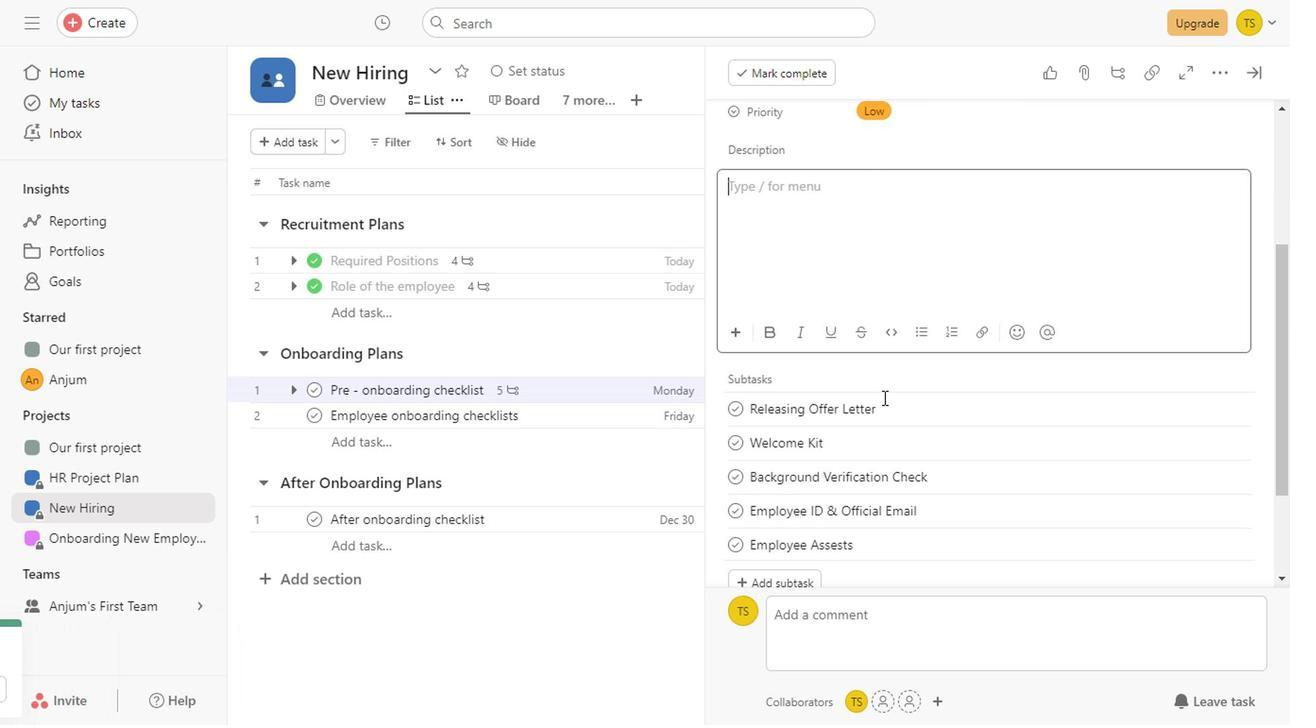 
Action: Mouse scrolled (880, 395) with delta (0, -1)
Screenshot: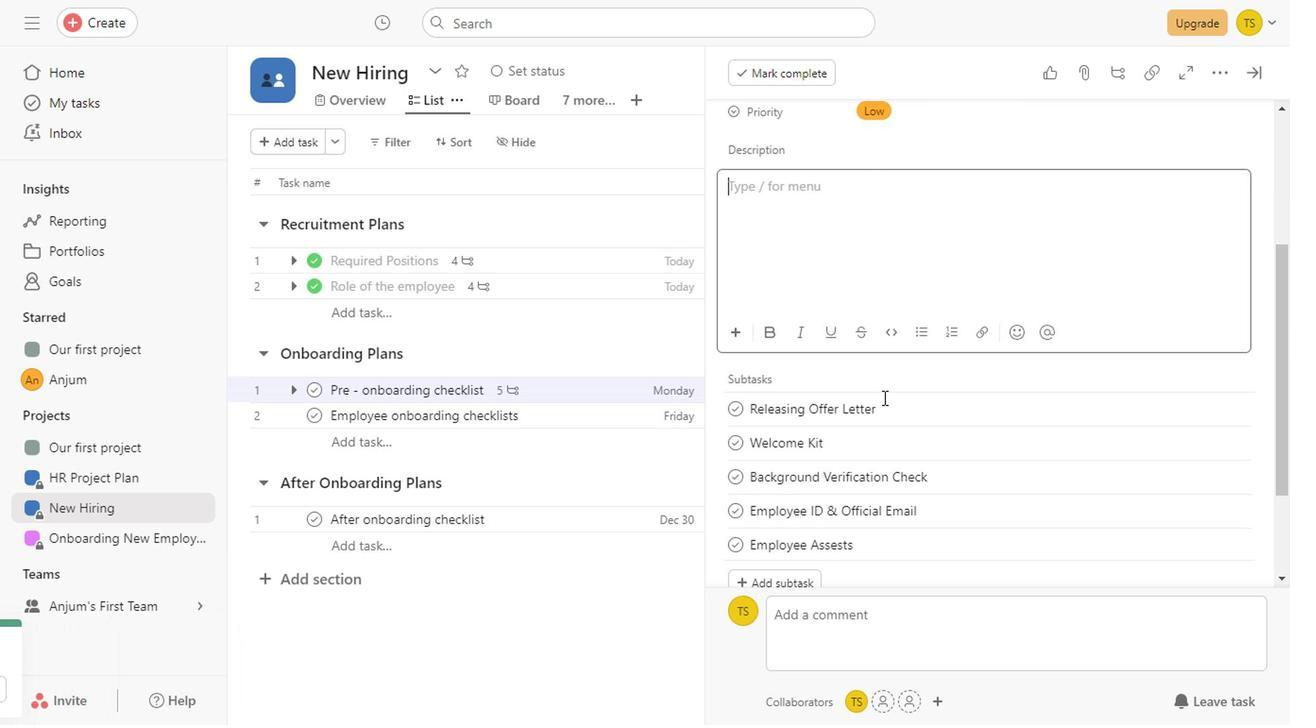 
Action: Mouse scrolled (880, 395) with delta (0, -1)
Screenshot: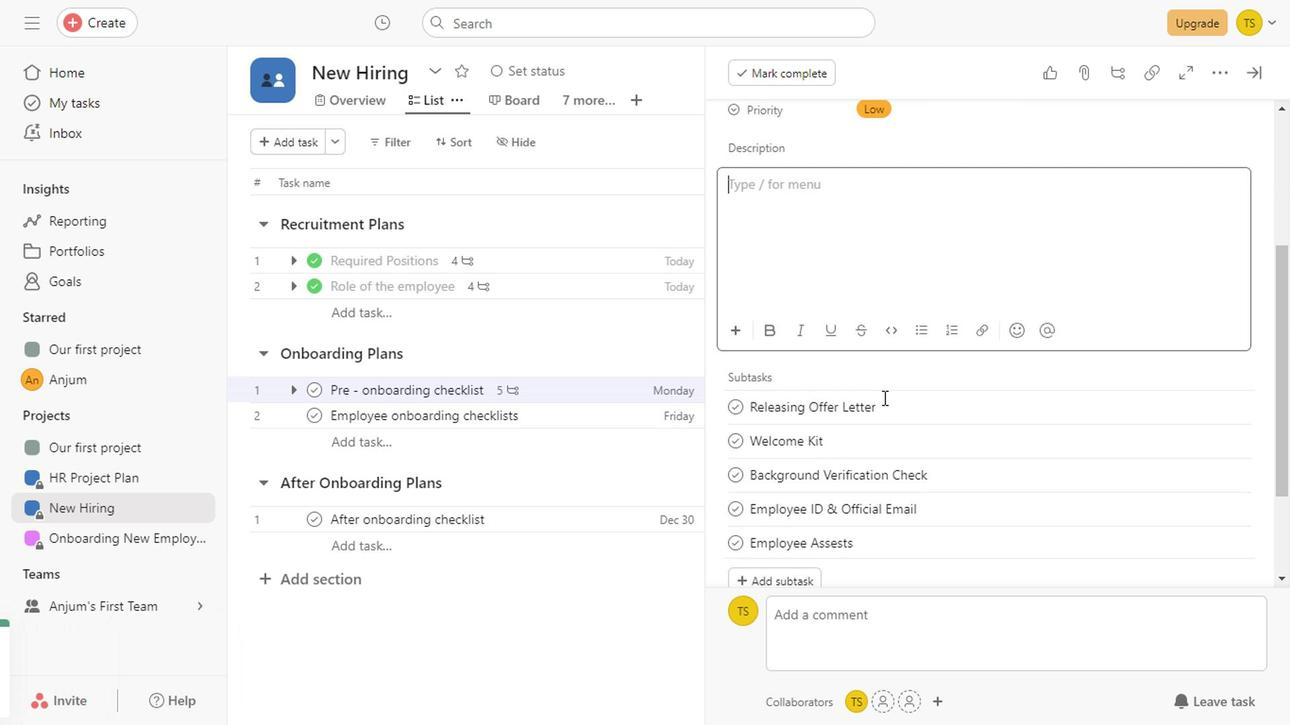 
Action: Mouse scrolled (880, 395) with delta (0, -1)
Screenshot: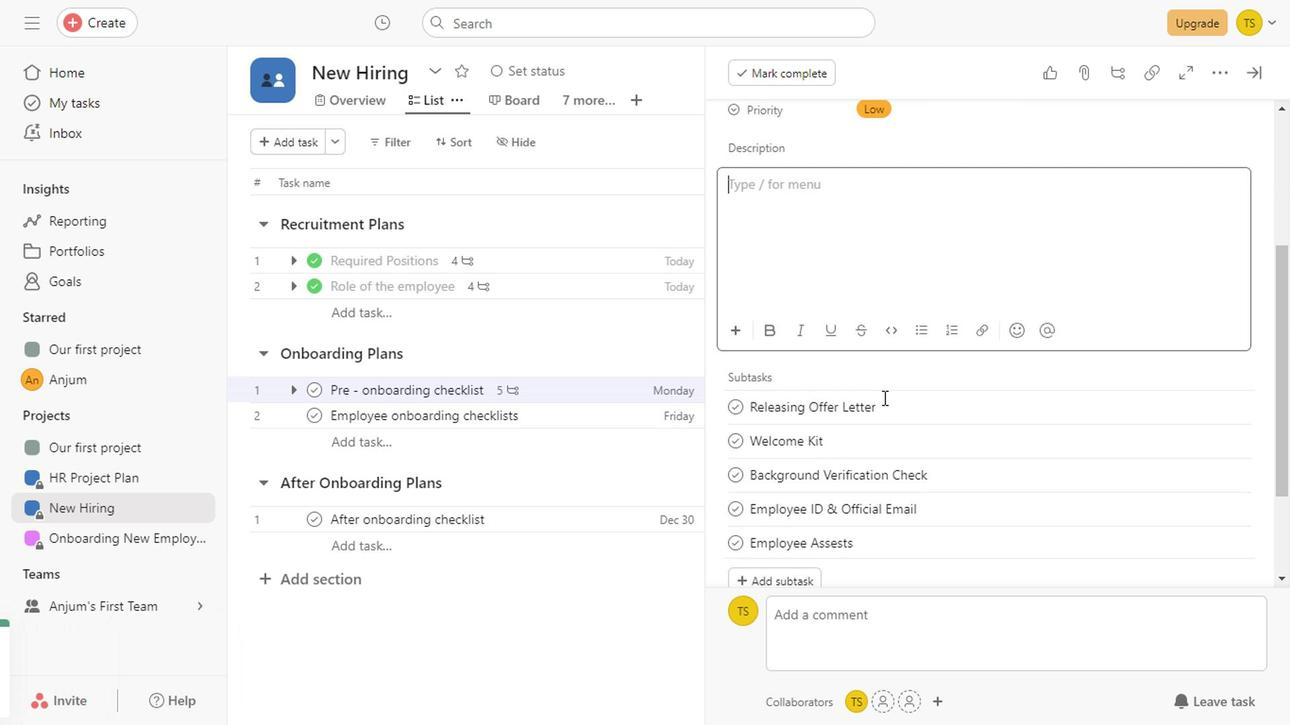 
Action: Mouse scrolled (880, 395) with delta (0, -1)
Screenshot: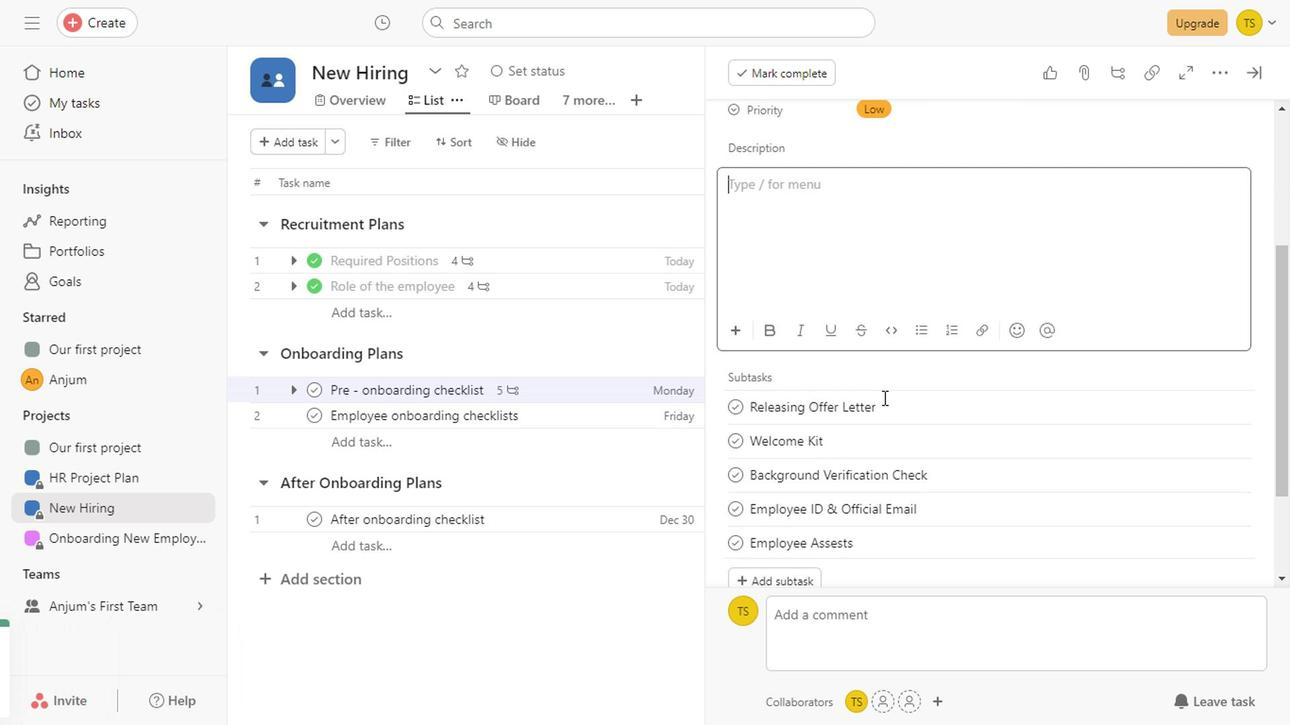 
Action: Mouse scrolled (880, 395) with delta (0, -1)
Screenshot: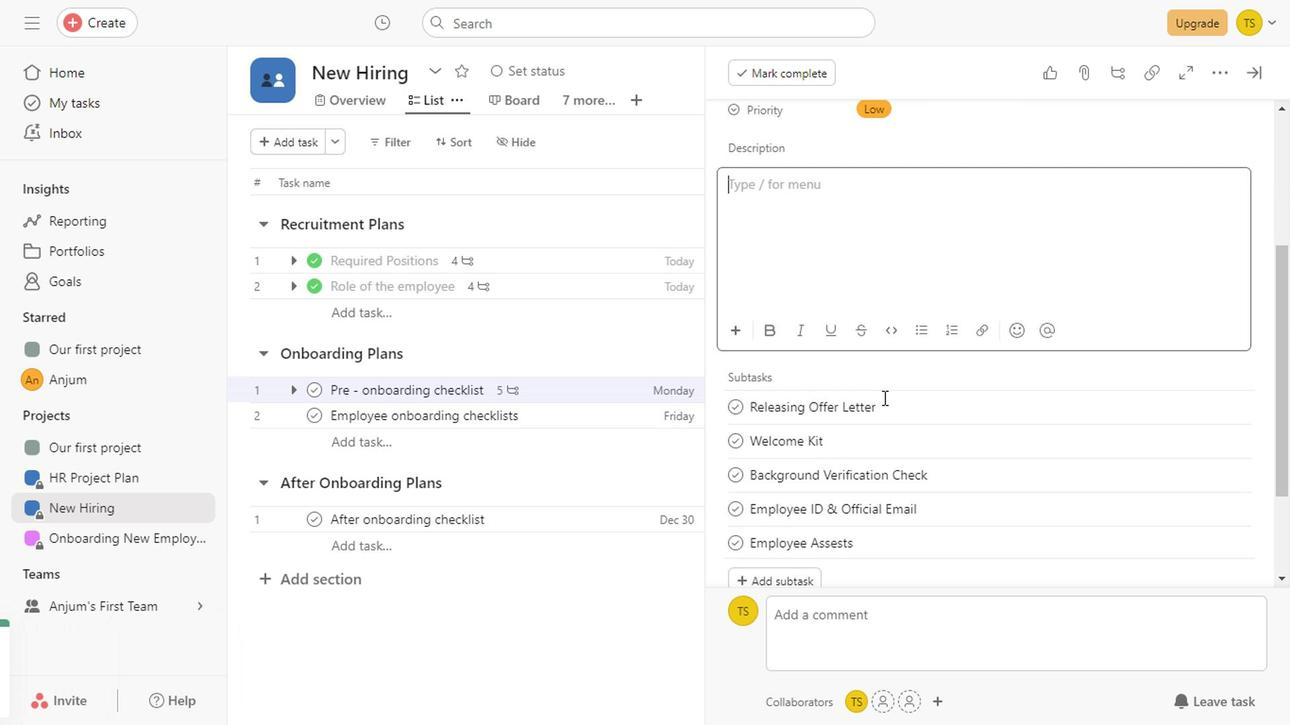 
Action: Mouse scrolled (880, 395) with delta (0, -1)
Screenshot: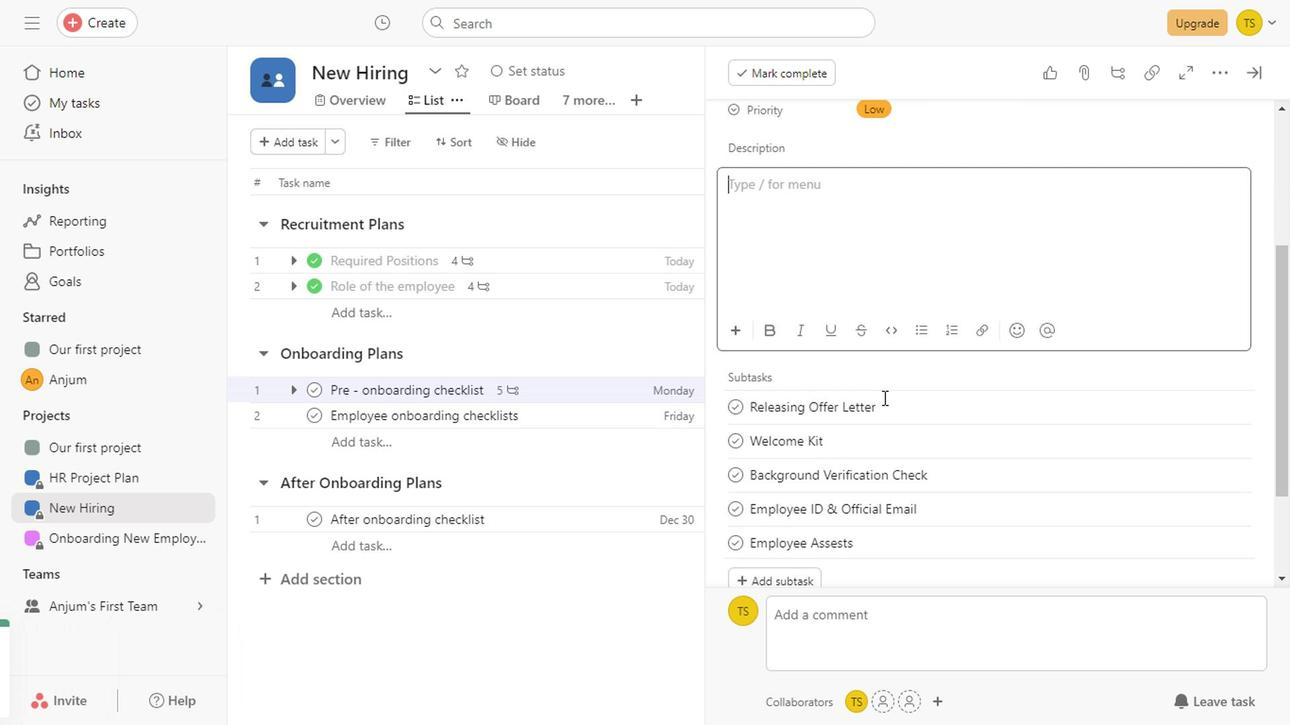 
Action: Mouse scrolled (880, 395) with delta (0, -1)
Screenshot: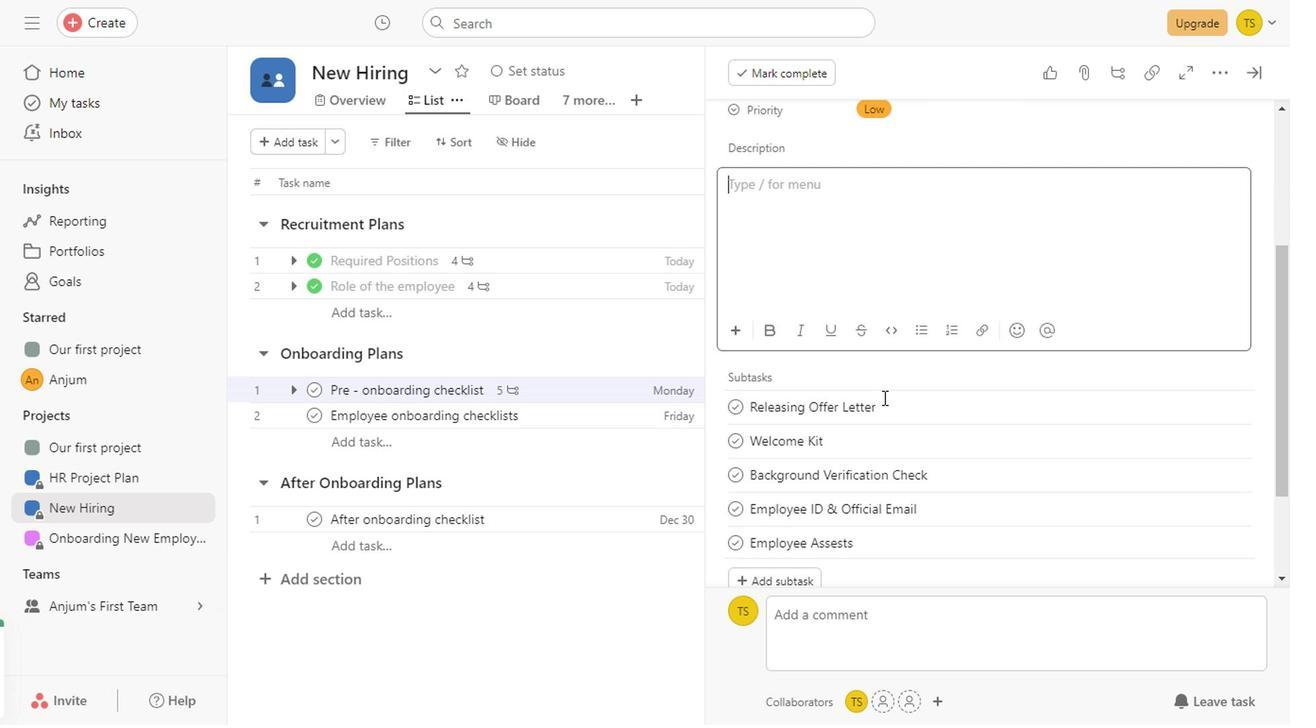 
Action: Mouse scrolled (880, 395) with delta (0, -1)
Screenshot: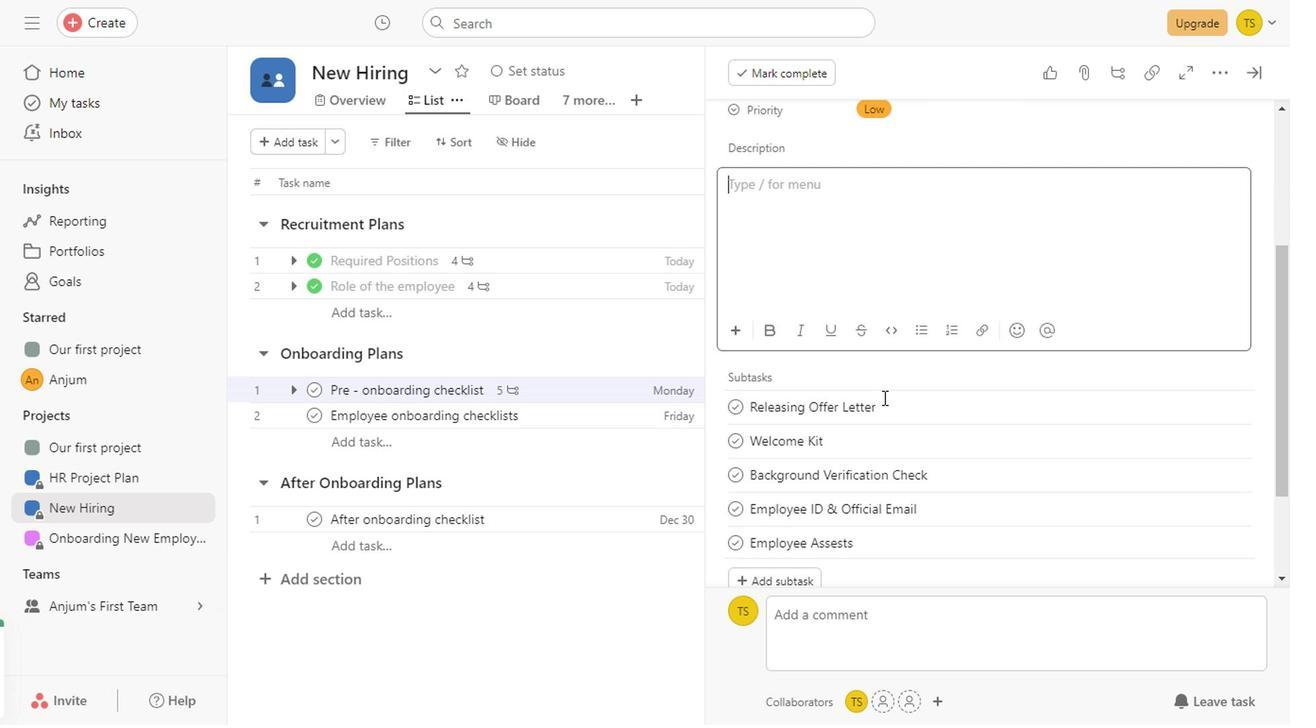 
Action: Mouse scrolled (880, 395) with delta (0, -1)
Screenshot: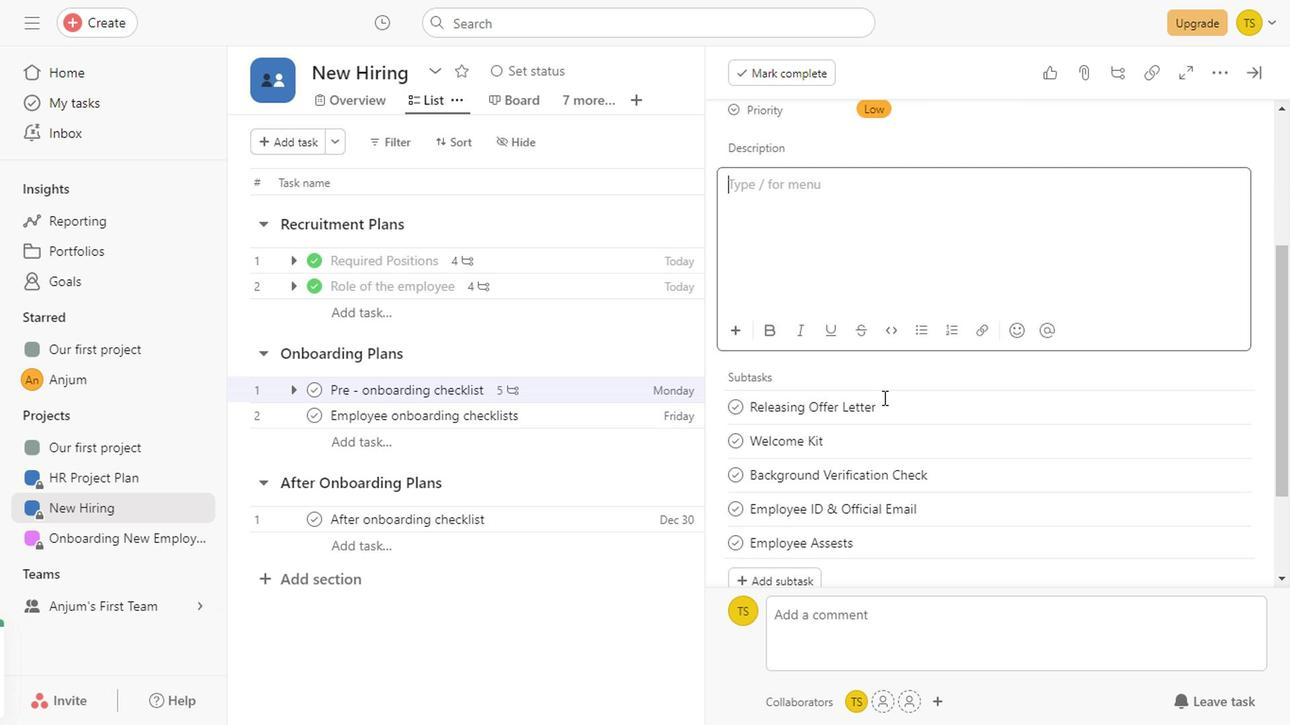 
Action: Mouse scrolled (880, 395) with delta (0, -1)
Screenshot: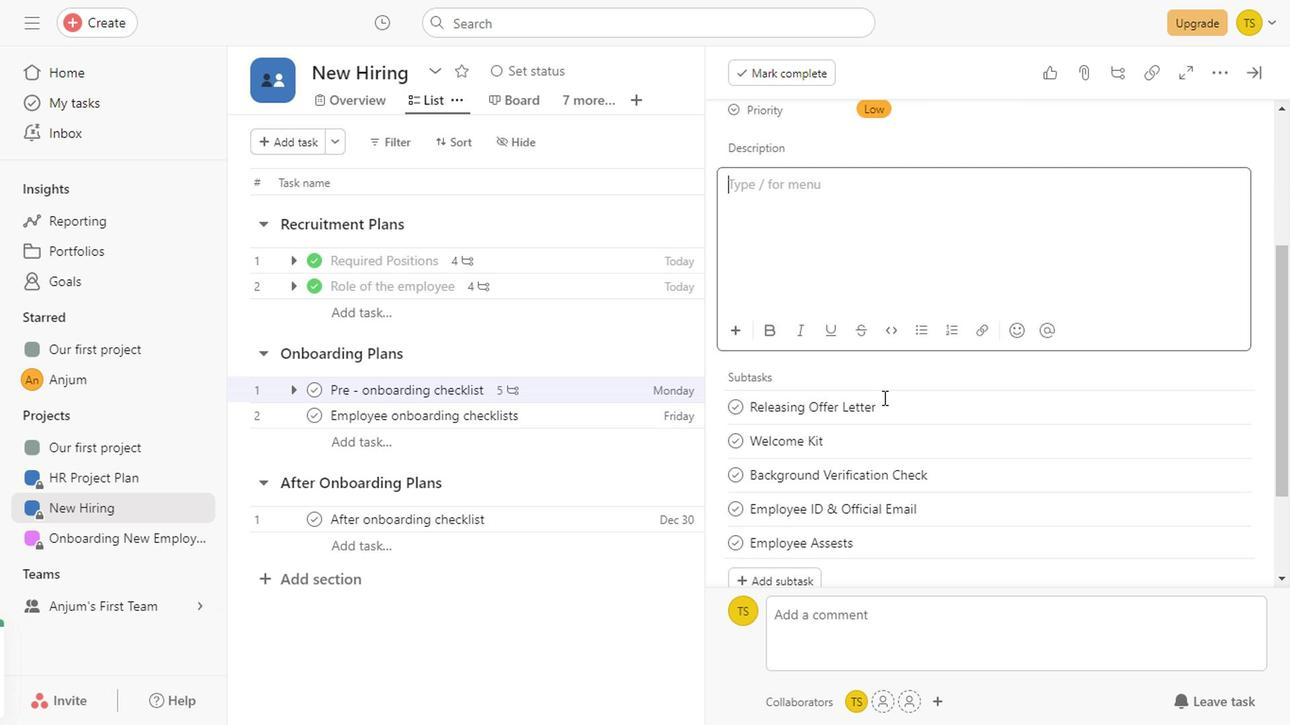 
Action: Mouse scrolled (880, 395) with delta (0, -1)
Screenshot: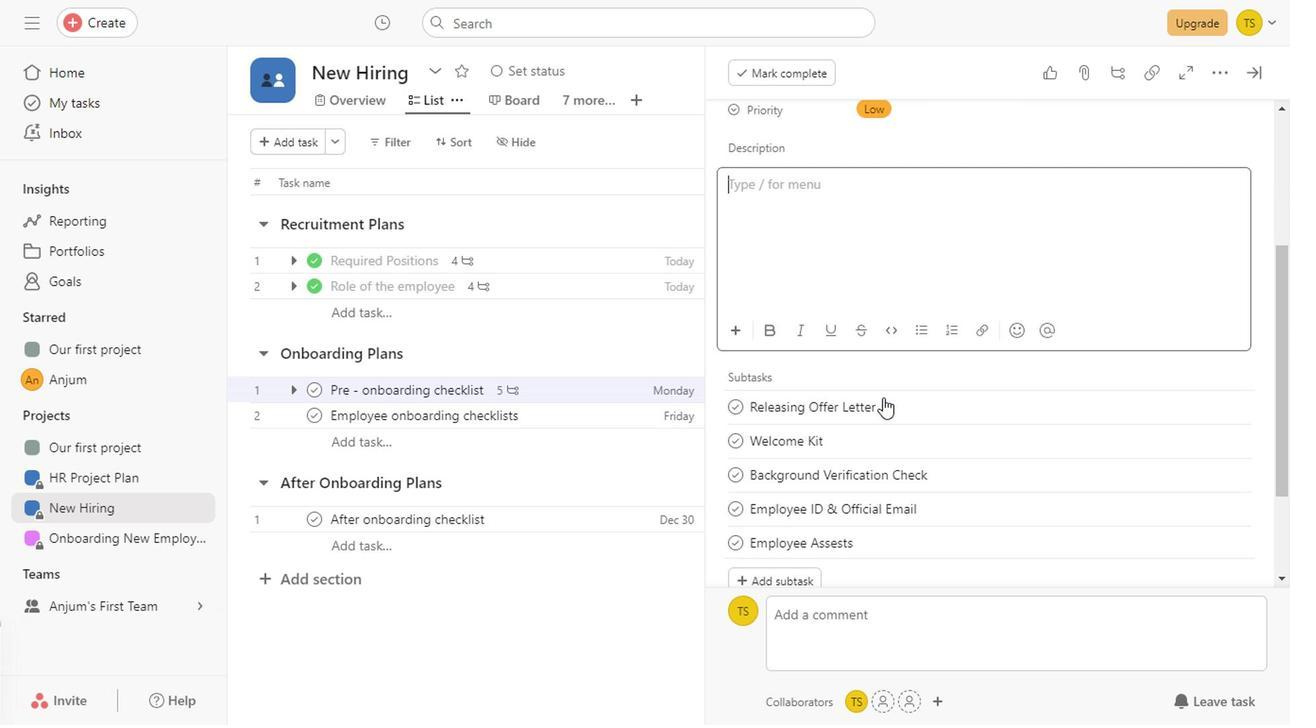
Action: Mouse moved to (927, 405)
Screenshot: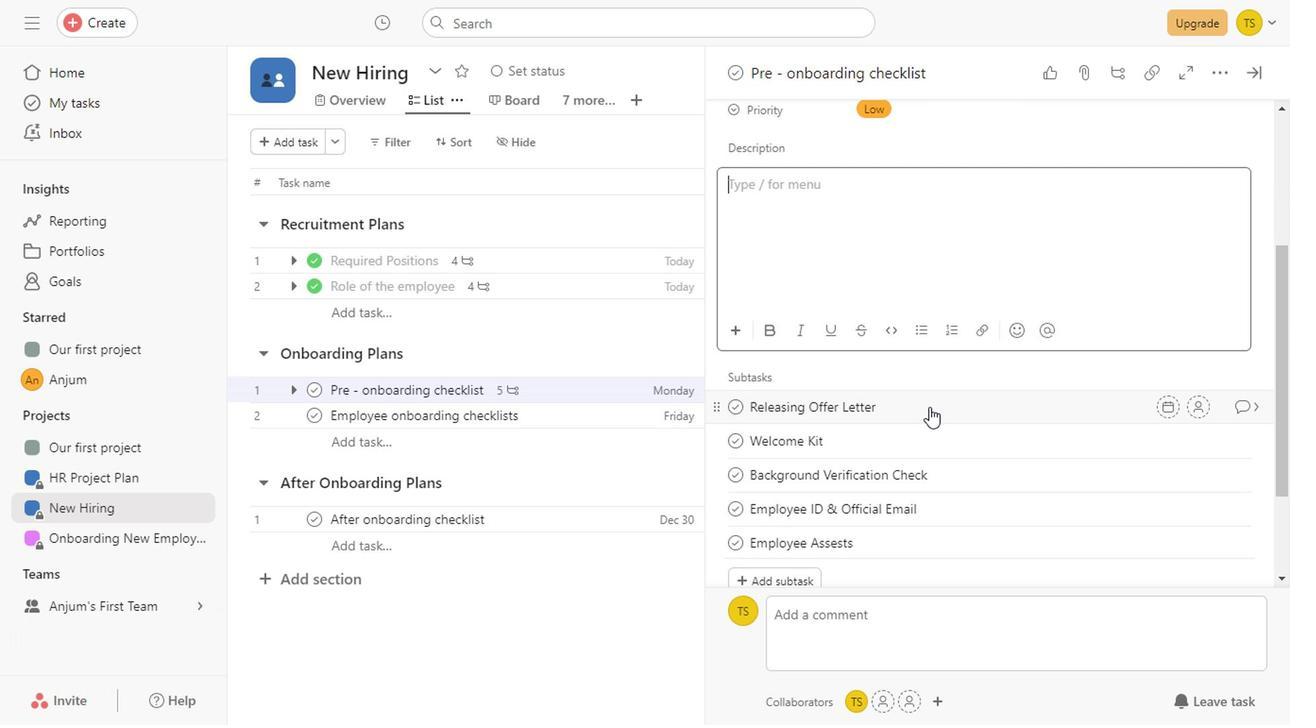 
Action: Mouse pressed left at (927, 405)
Screenshot: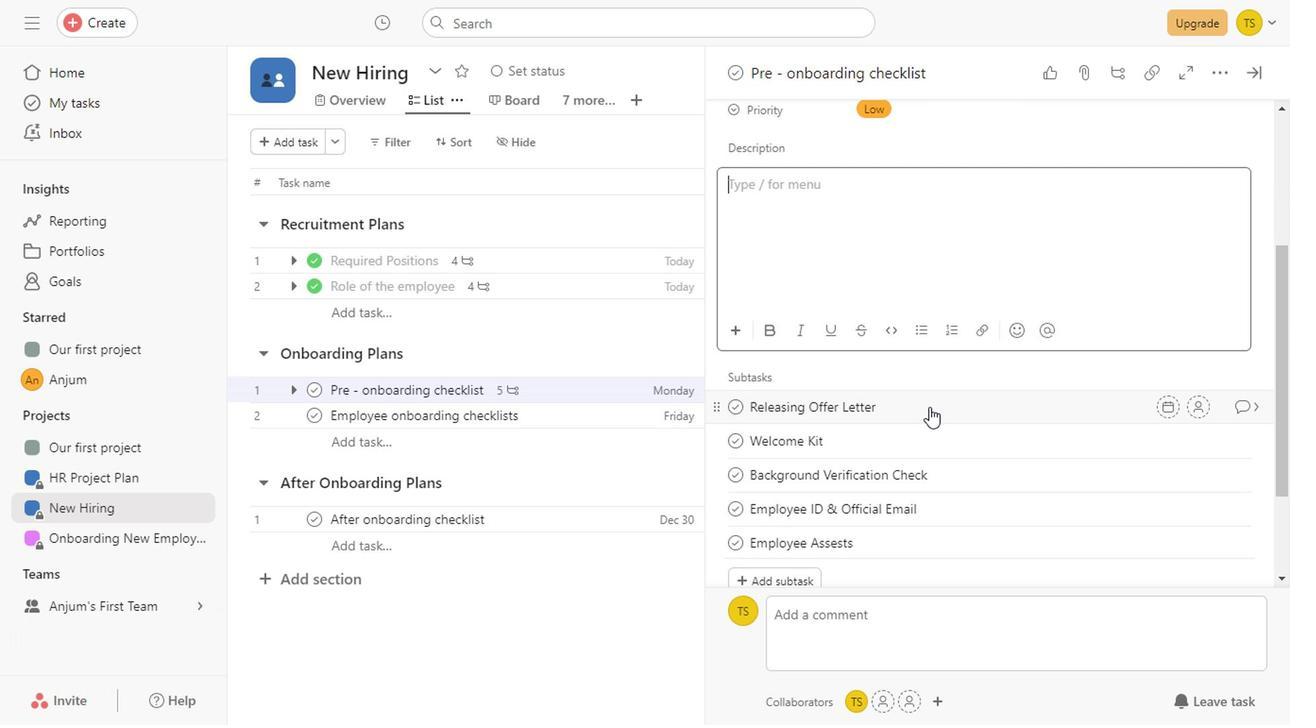 
Action: Mouse moved to (1244, 402)
Screenshot: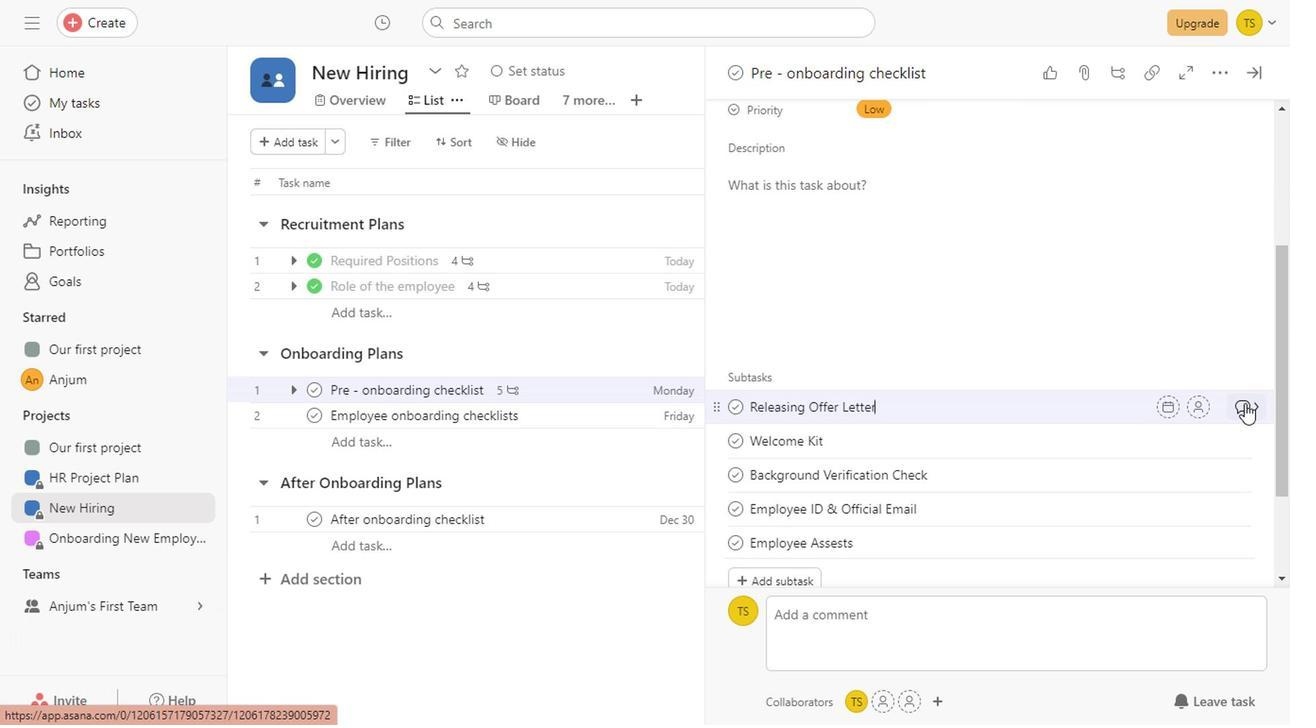 
Action: Mouse pressed left at (1244, 402)
Screenshot: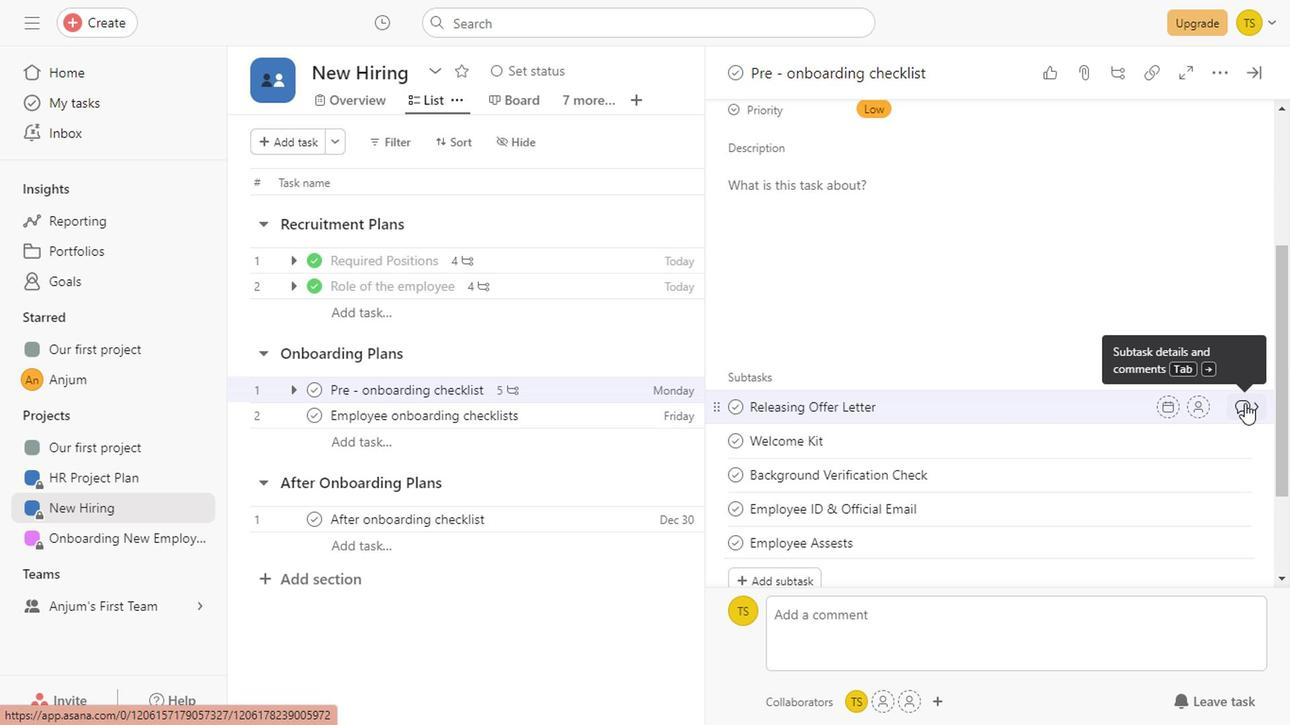 
Action: Mouse moved to (823, 426)
Screenshot: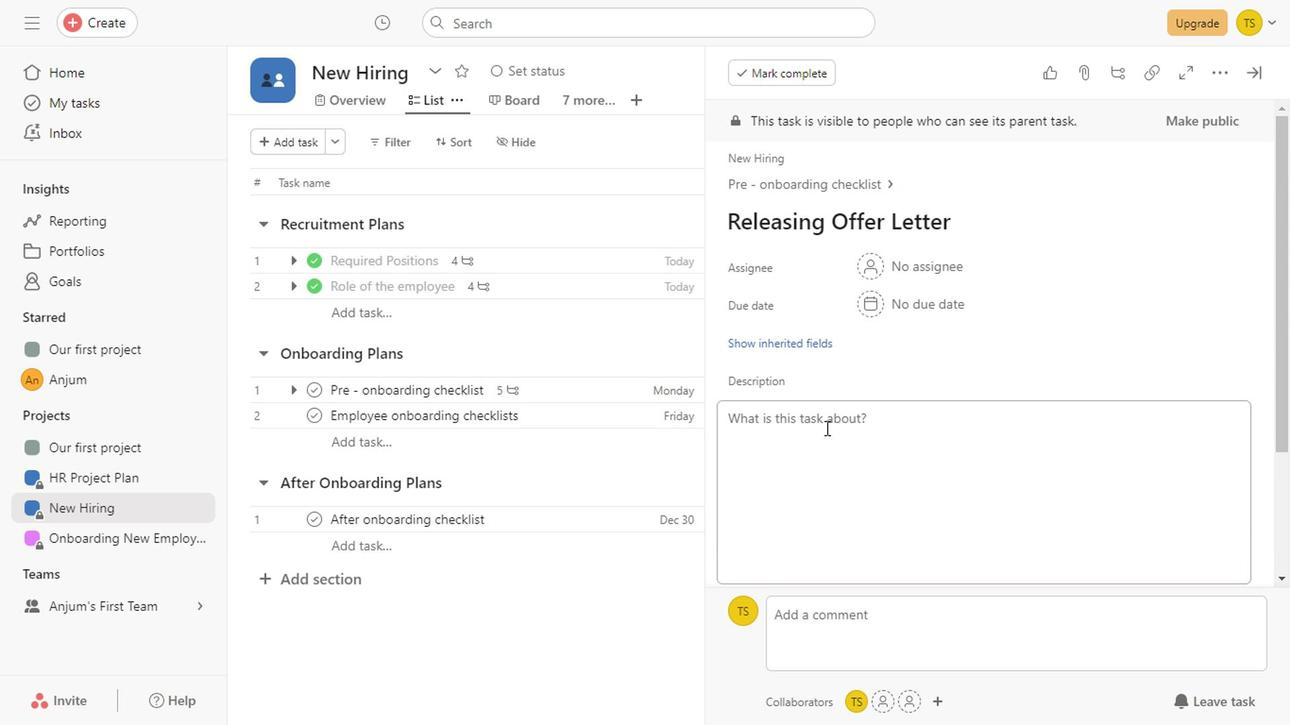 
Action: Mouse pressed left at (823, 426)
Screenshot: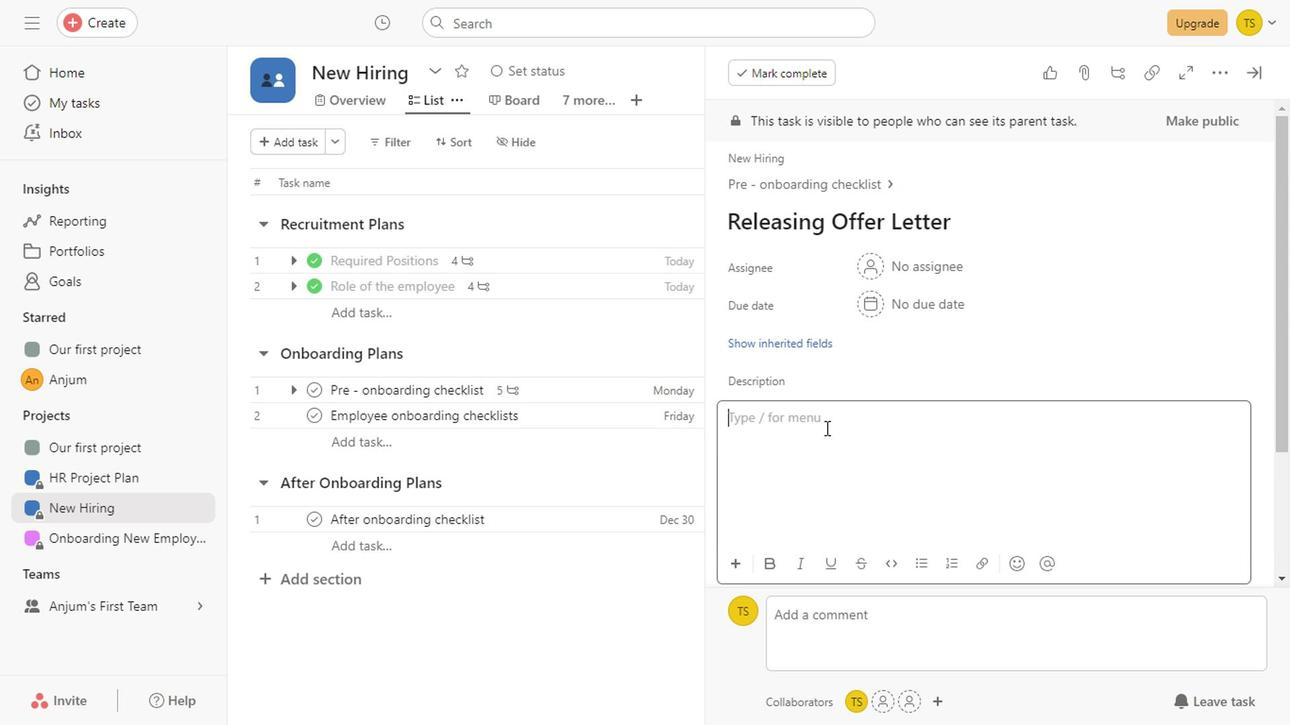 
Action: Mouse pressed left at (823, 426)
Screenshot: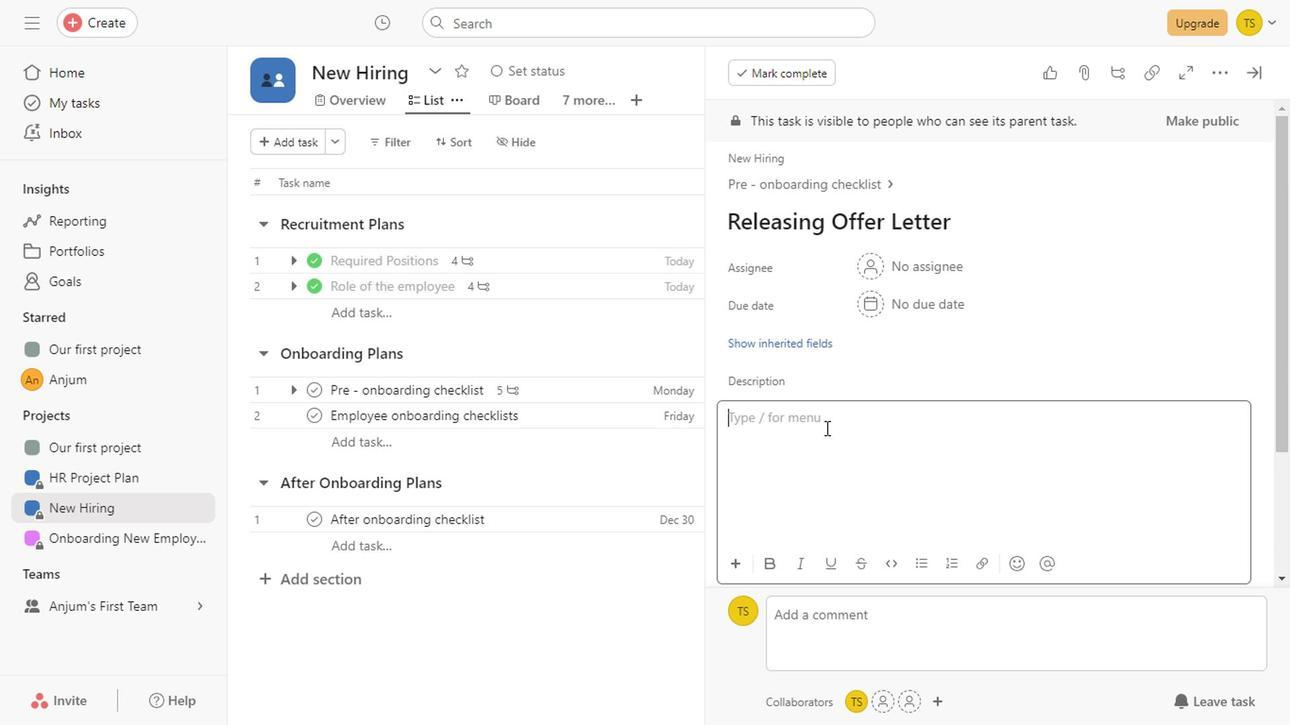 
Action: Mouse moved to (938, 304)
Screenshot: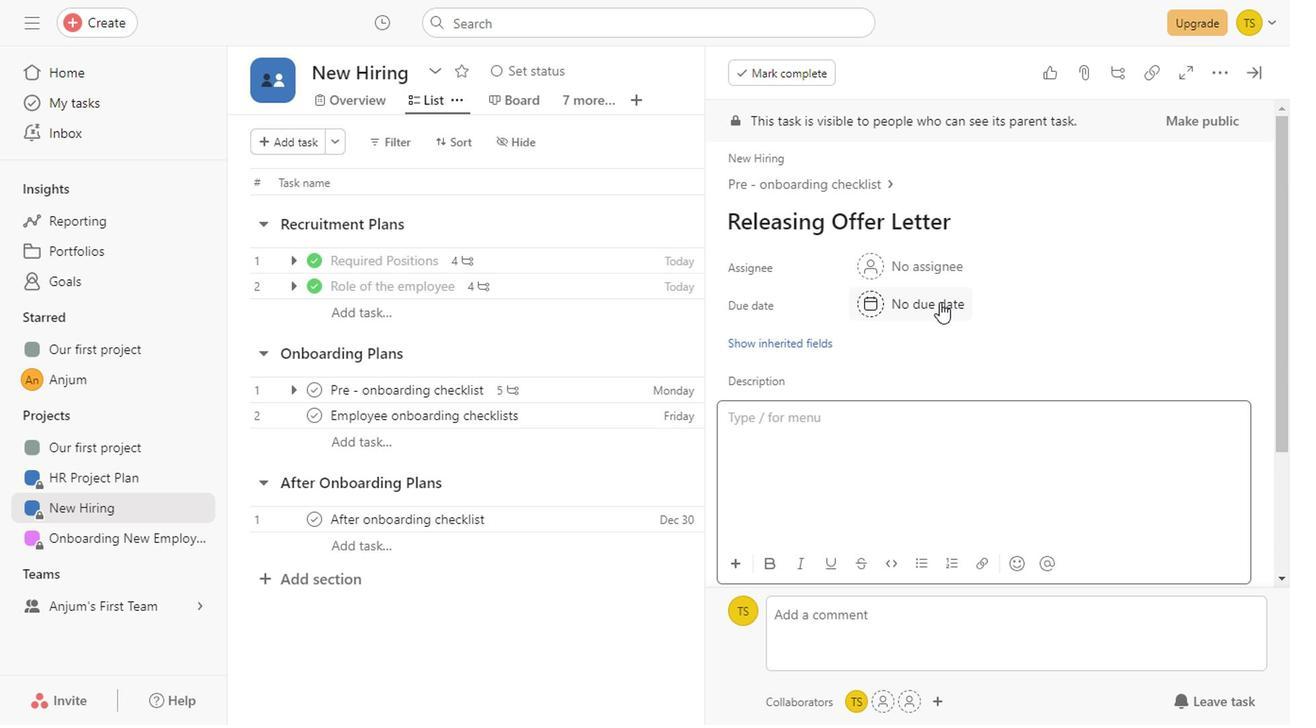 
Action: Mouse pressed left at (938, 304)
Screenshot: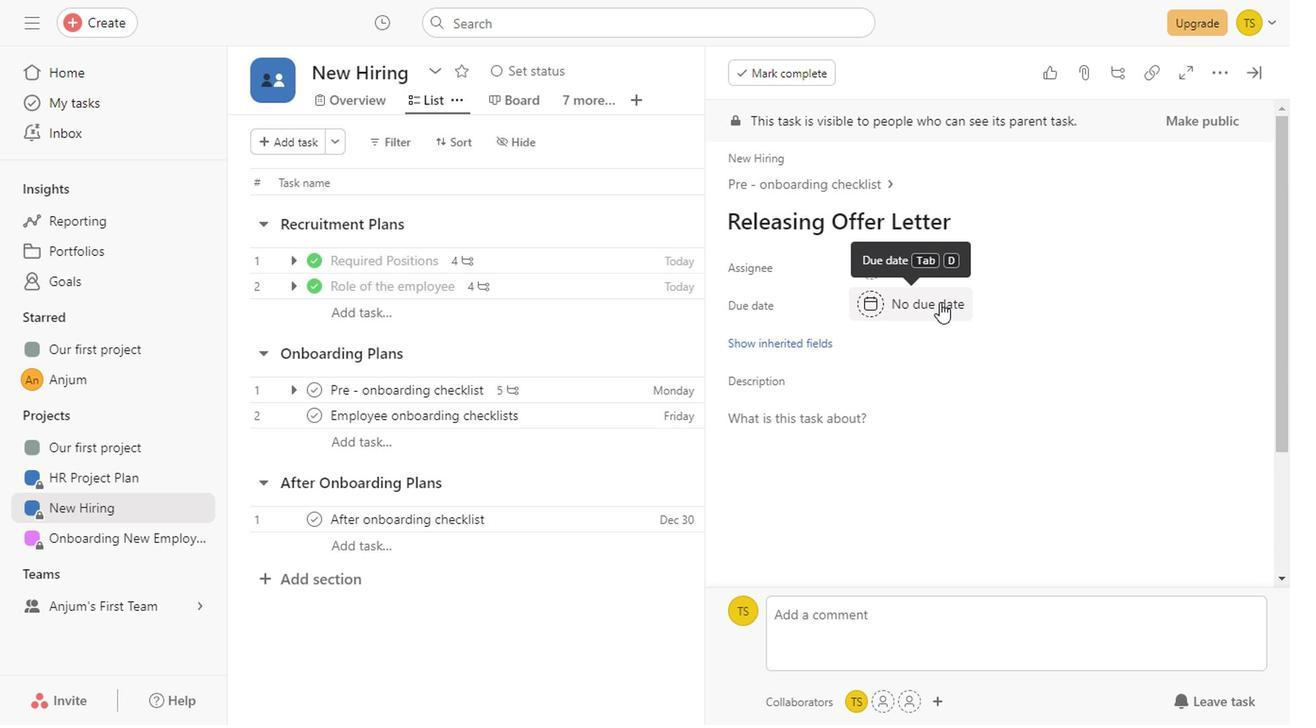 
Action: Mouse moved to (908, 530)
Screenshot: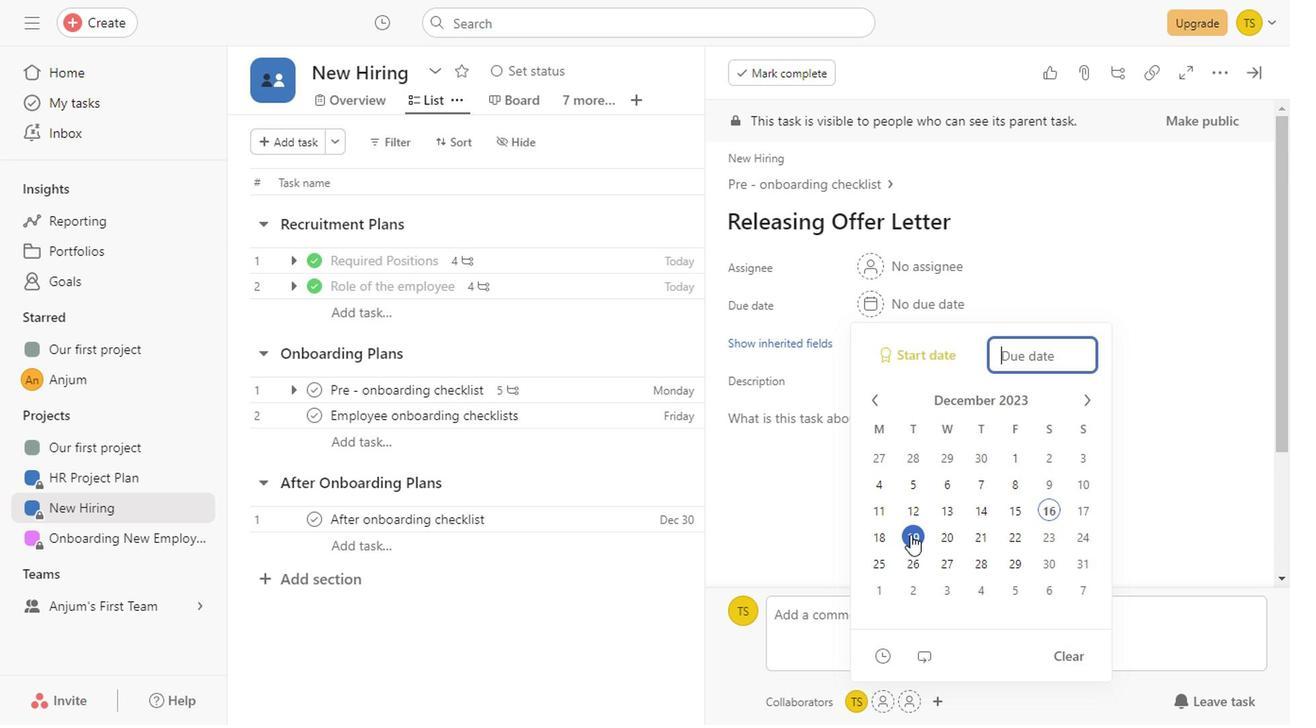 
Action: Mouse pressed left at (908, 530)
Screenshot: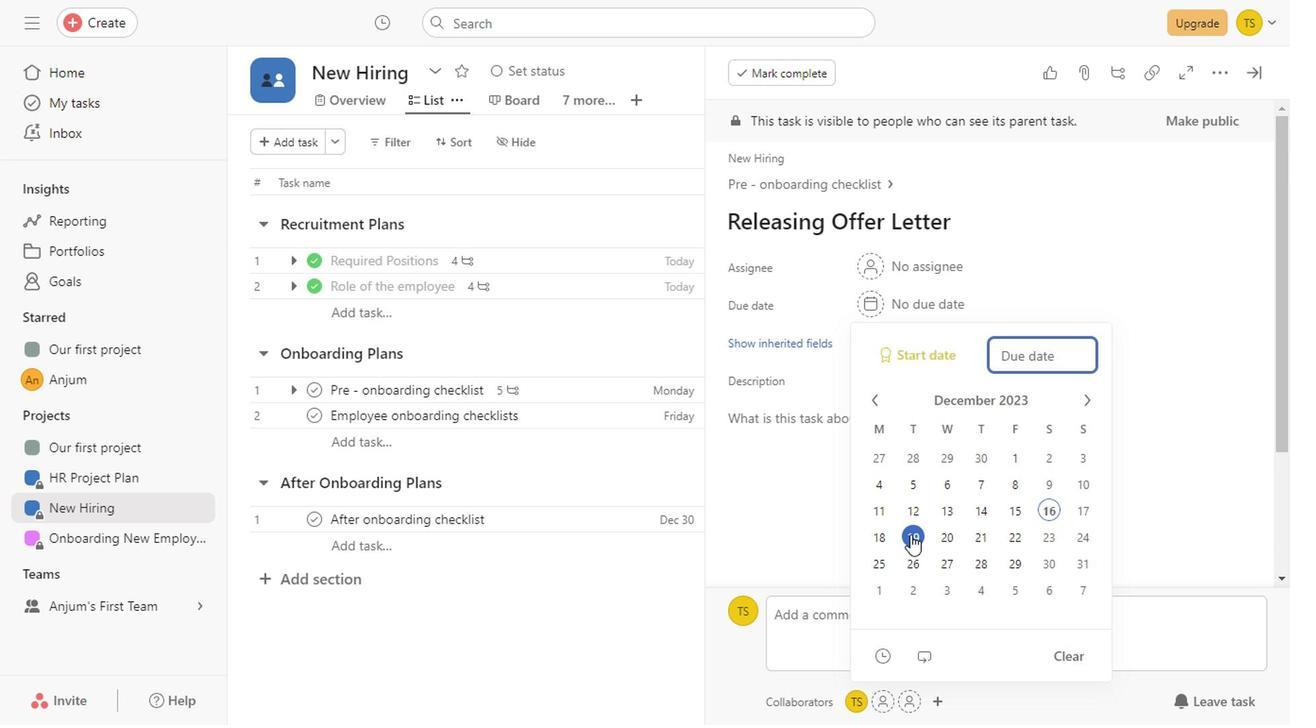 
Action: Mouse moved to (765, 460)
Screenshot: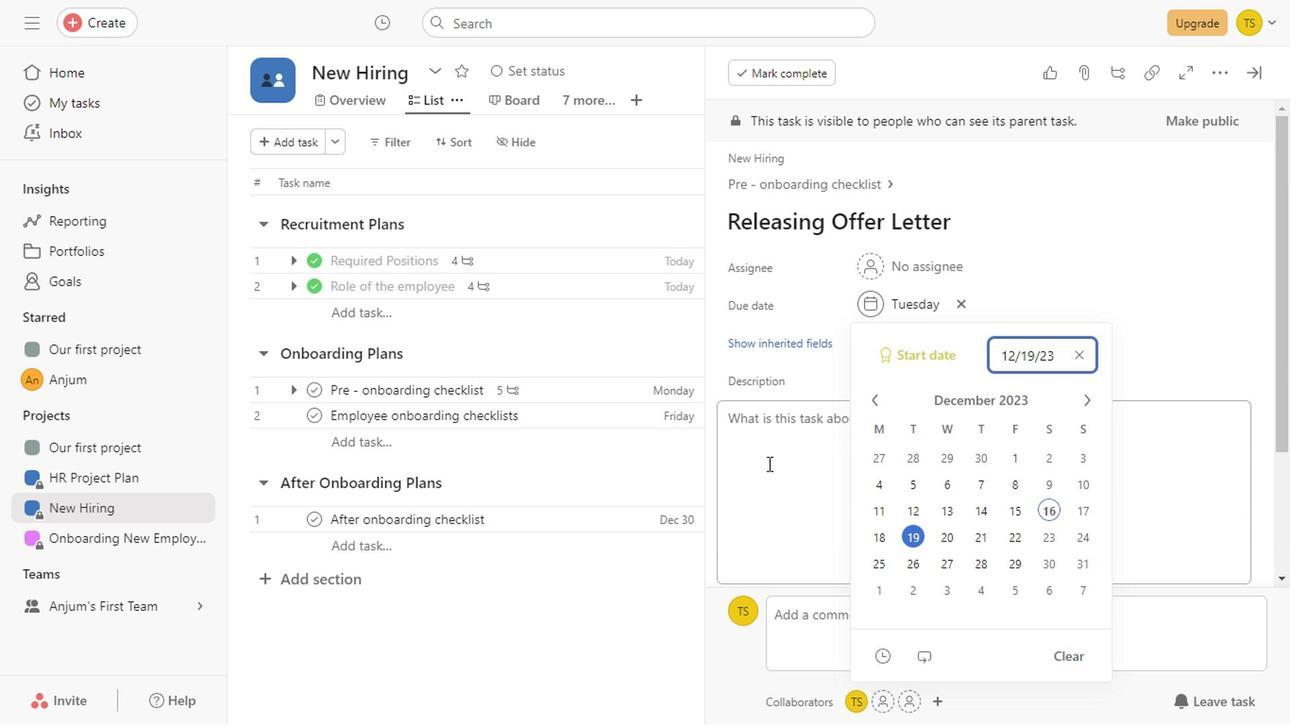 
Action: Mouse pressed left at (765, 460)
Screenshot: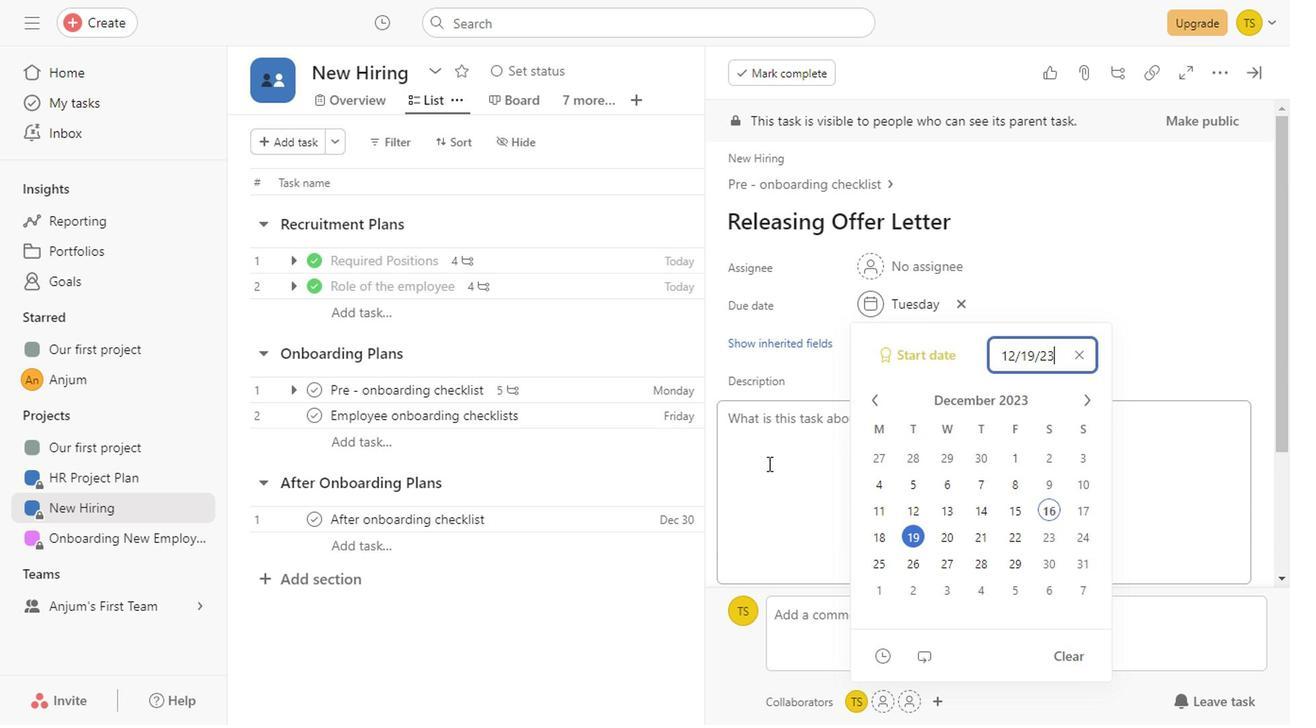 
Action: Mouse moved to (1190, 82)
Screenshot: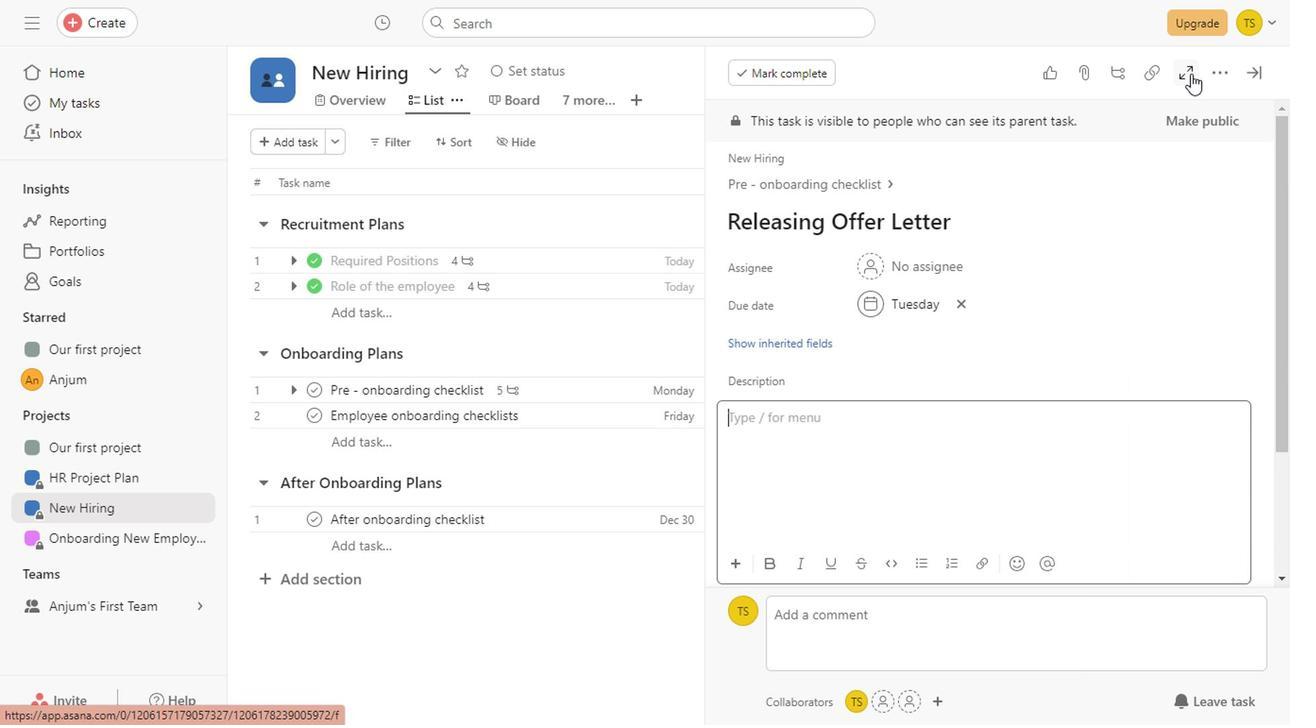 
Action: Mouse pressed left at (1190, 82)
Screenshot: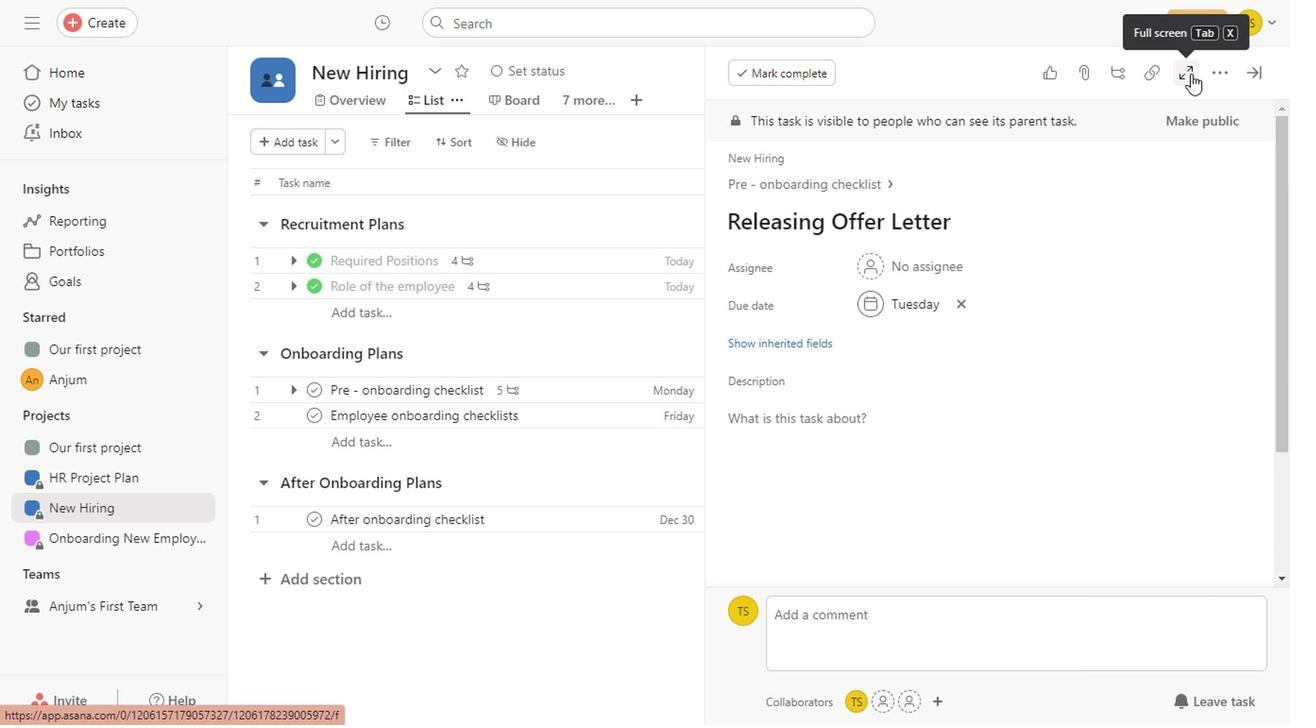 
Action: Mouse moved to (383, 401)
Screenshot: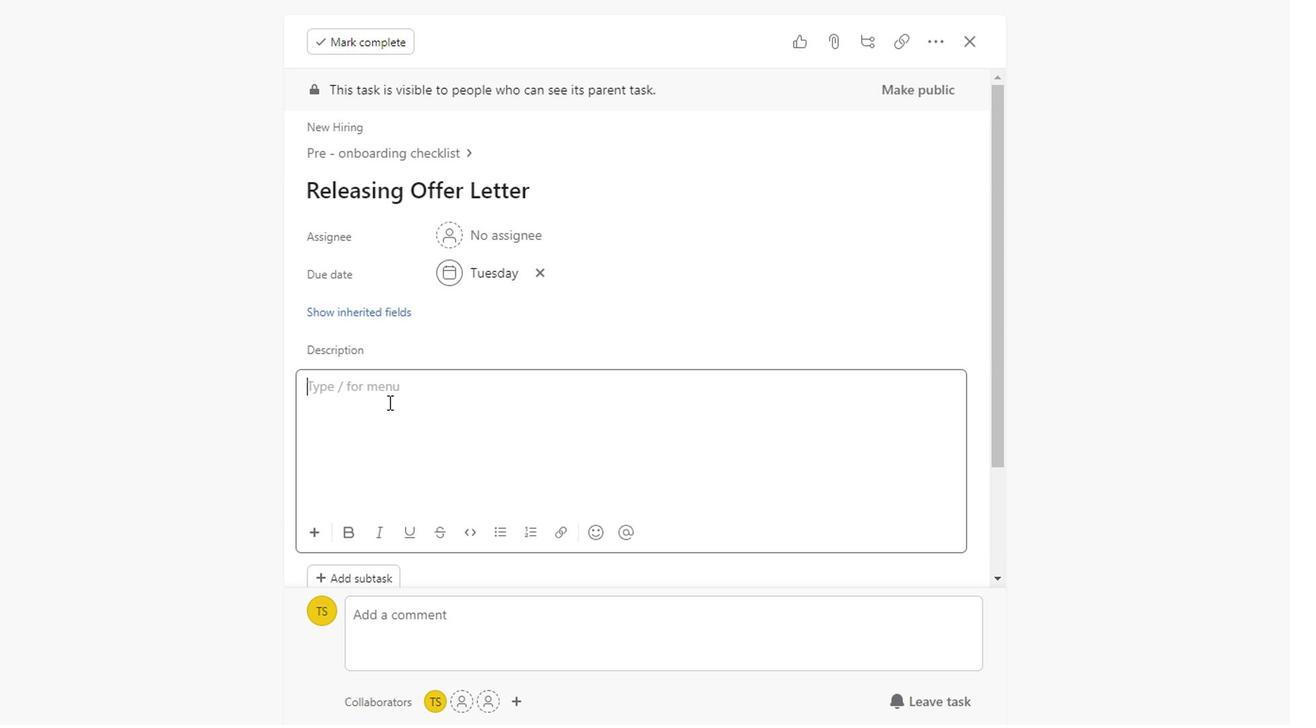 
Action: Mouse pressed left at (383, 401)
Screenshot: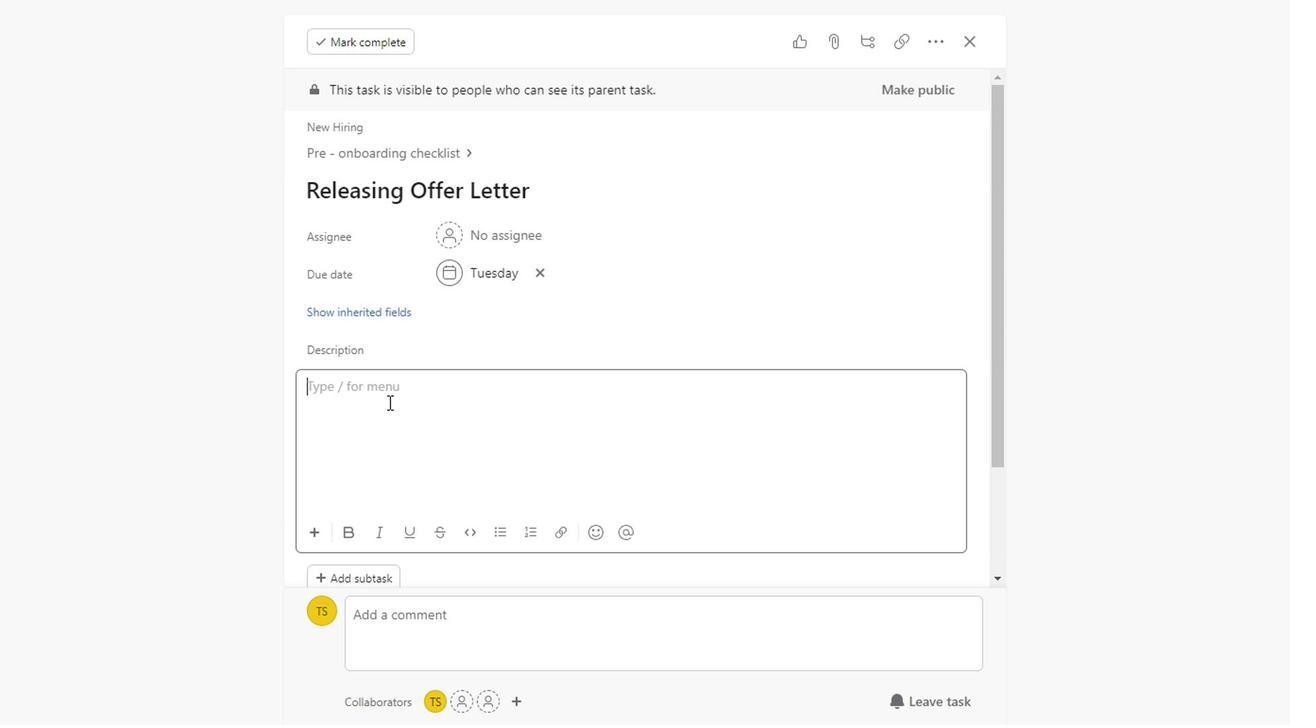 
Action: Key pressed <Key.shift_r><Key.shift_r>Once<Key.space>an<Key.space>employee<Key.space>is<Key.space>selected<Key.space>b<Key.backspace>via<Key.space>the<Key.space>interviews,<Key.space>company<Key.space>presents<Key.space>them<Key.space>with<Key.space>an<Key.space>offer<Key.space>letter
Screenshot: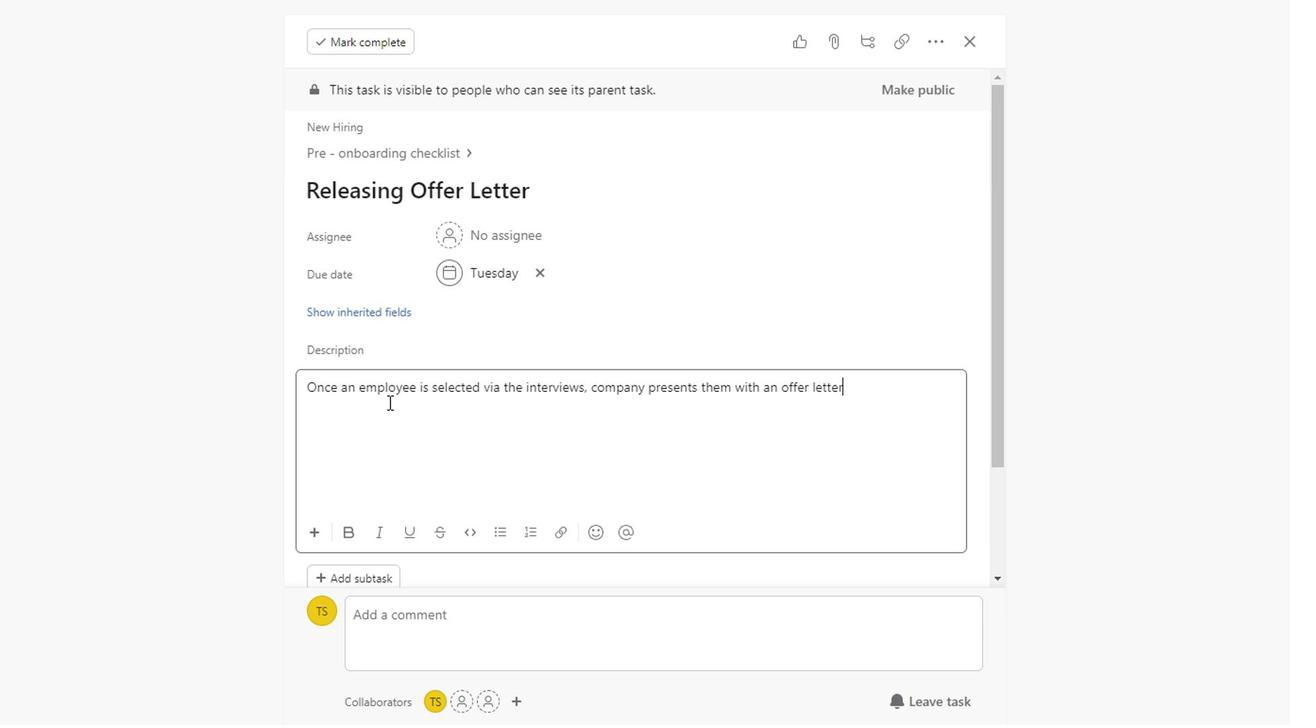 
Action: Mouse moved to (853, 393)
Screenshot: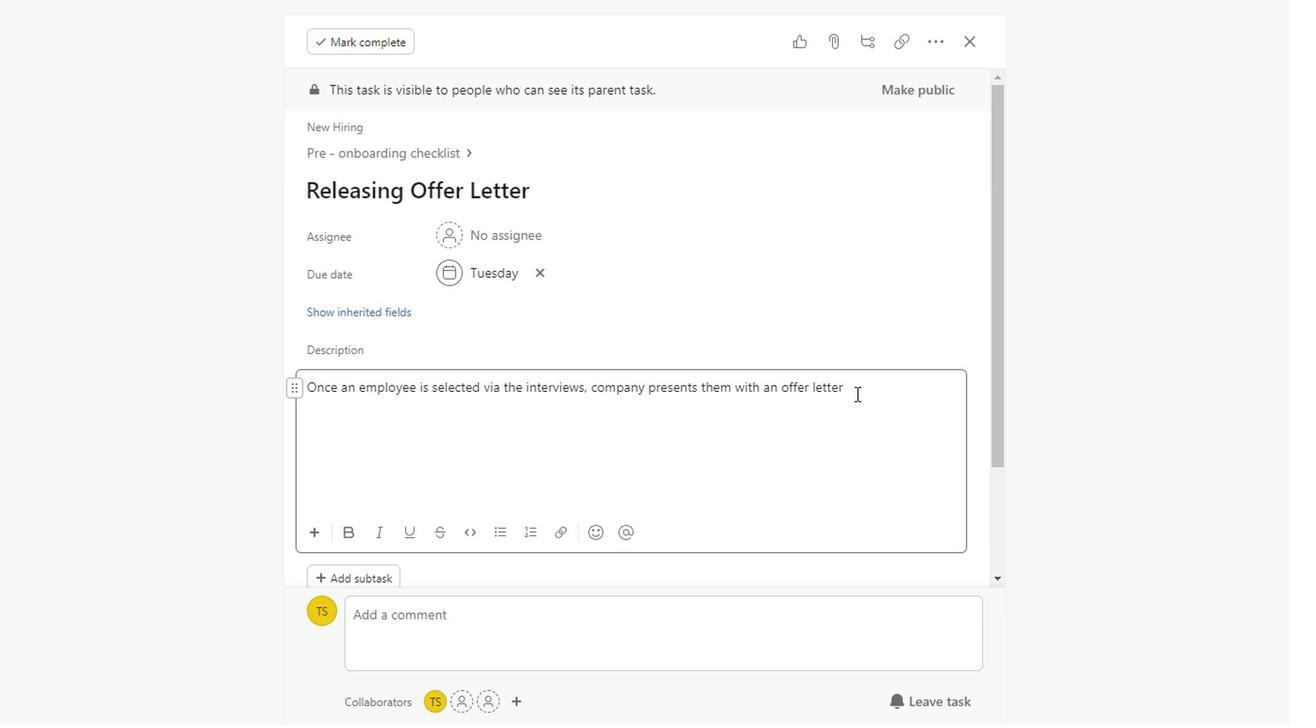 
Action: Mouse pressed left at (853, 393)
Screenshot: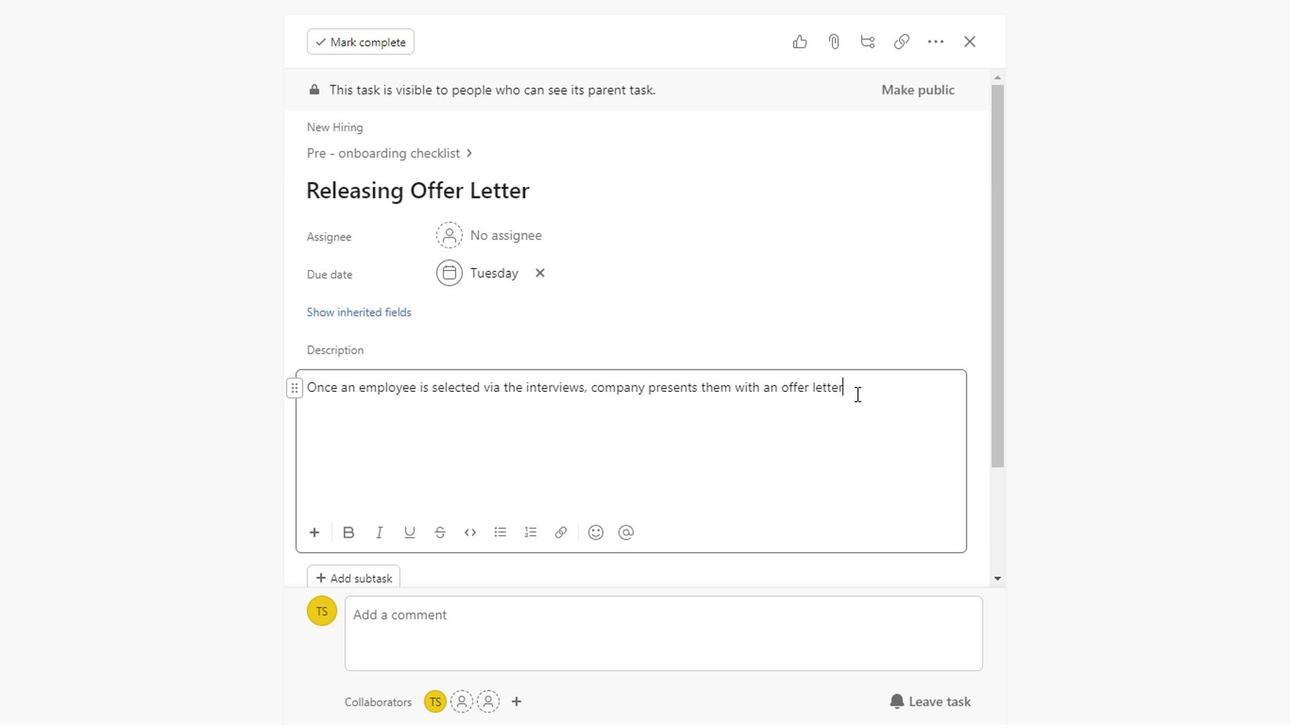 
Action: Key pressed .<Key.space><Key.shift_r><Key.shift_r><Key.shift_r><Key.shift_r>Keeping<Key.space>your<Key.space>approach<Key.space>clear<Key.space>and<Key.space>transparents<Key.space>will<Key.space>help<Key.space>your<Key.space>employees<Key.space>to<Key.space>gain<Key.space>trust.
Screenshot: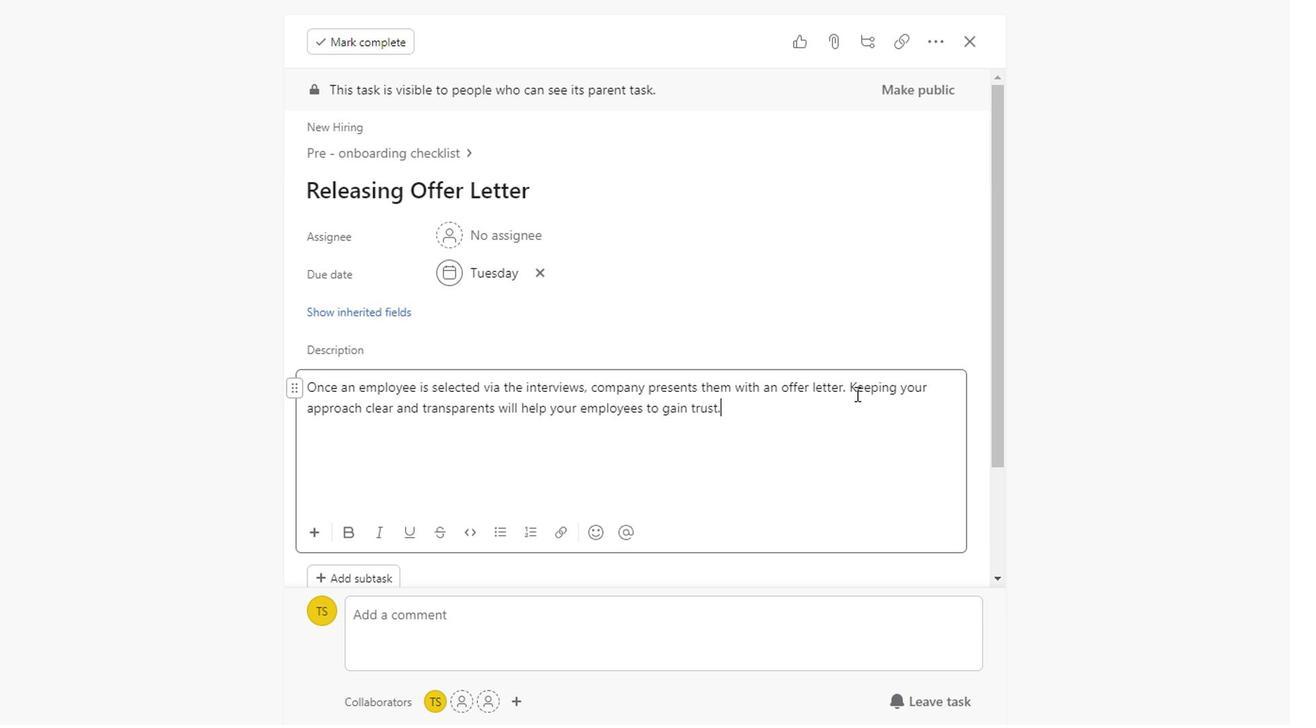 
Action: Mouse moved to (719, 453)
Screenshot: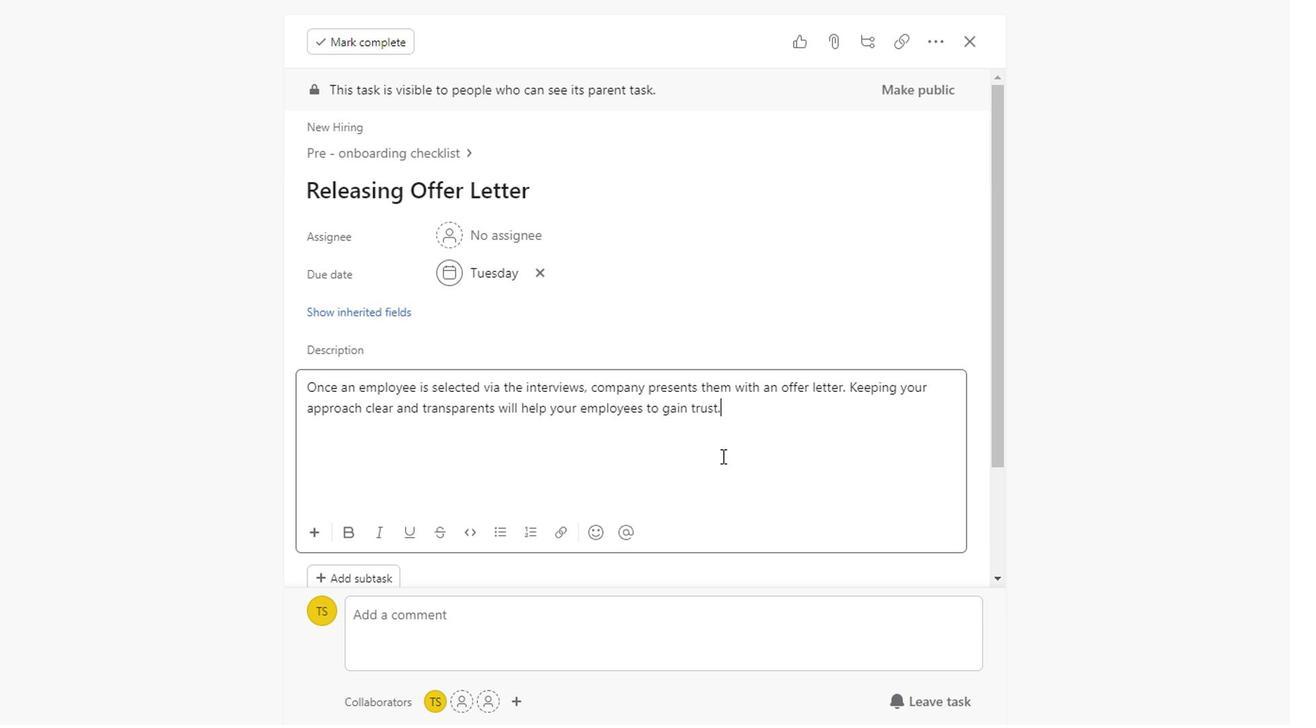 
Action: Mouse pressed left at (719, 453)
Screenshot: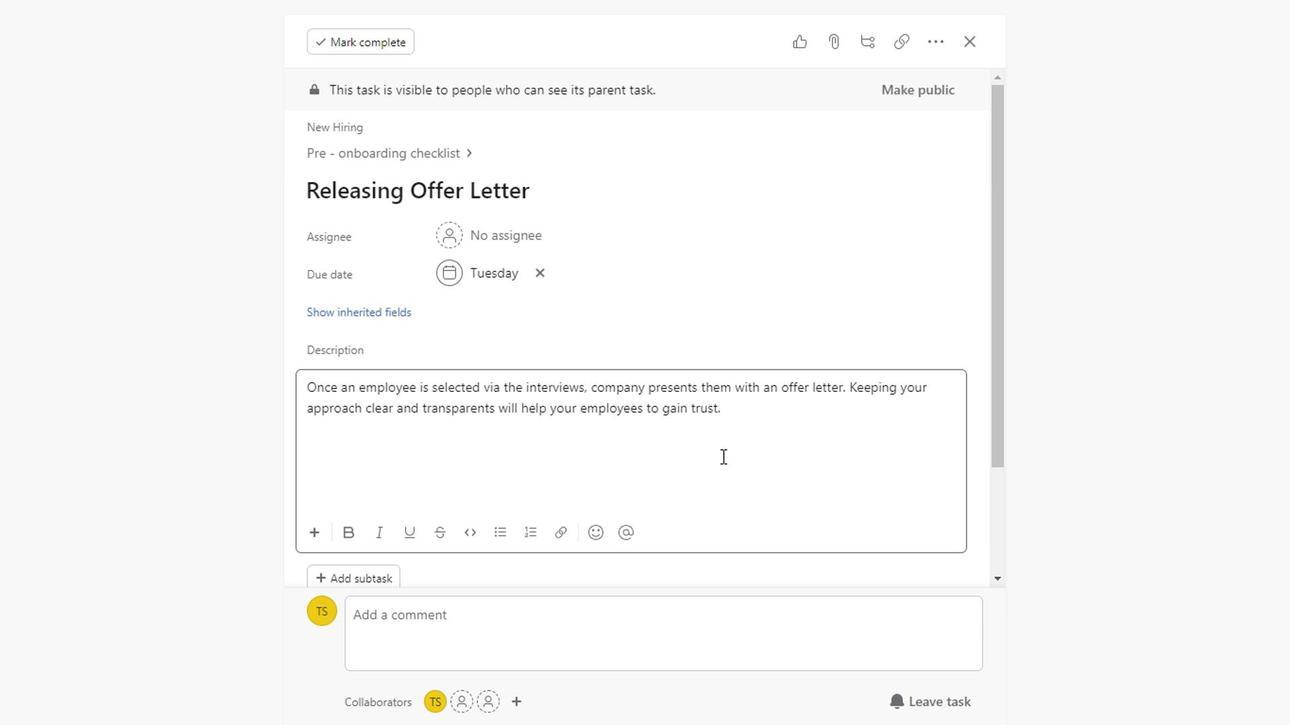 
Action: Mouse moved to (661, 422)
Screenshot: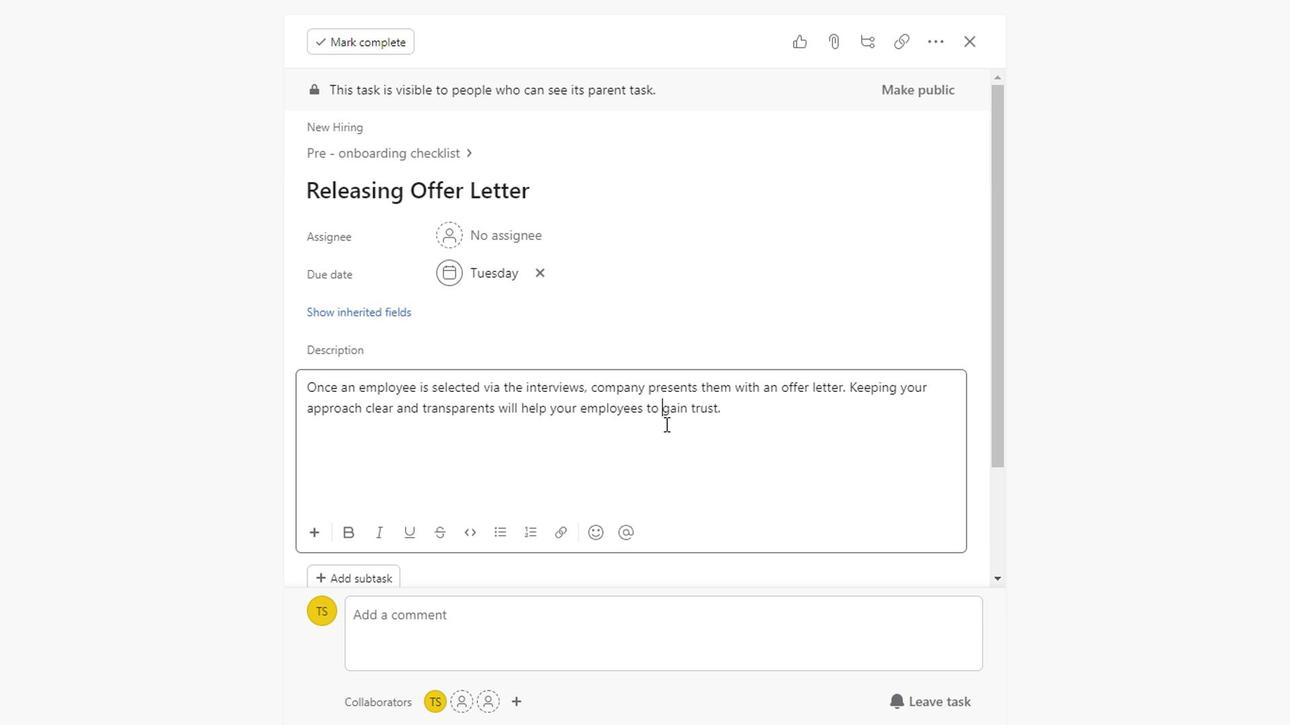 
Action: Mouse pressed left at (661, 422)
Screenshot: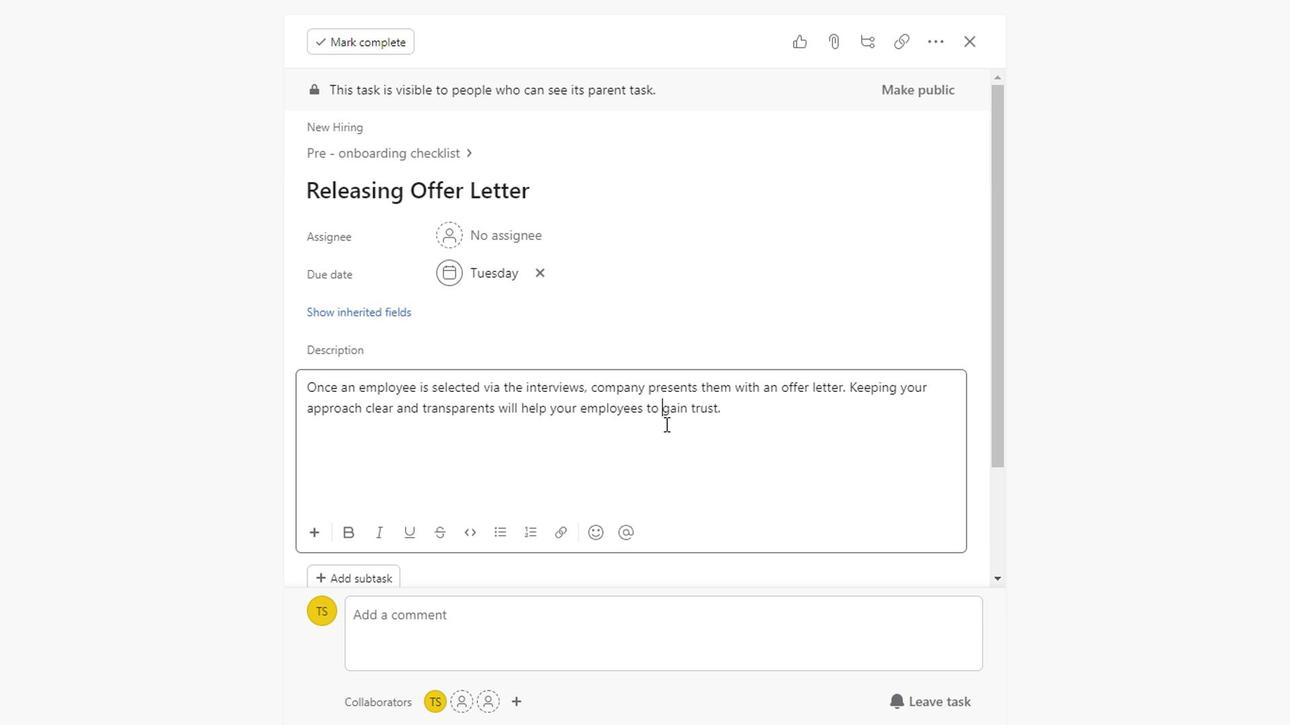 
Action: Mouse moved to (814, 492)
Screenshot: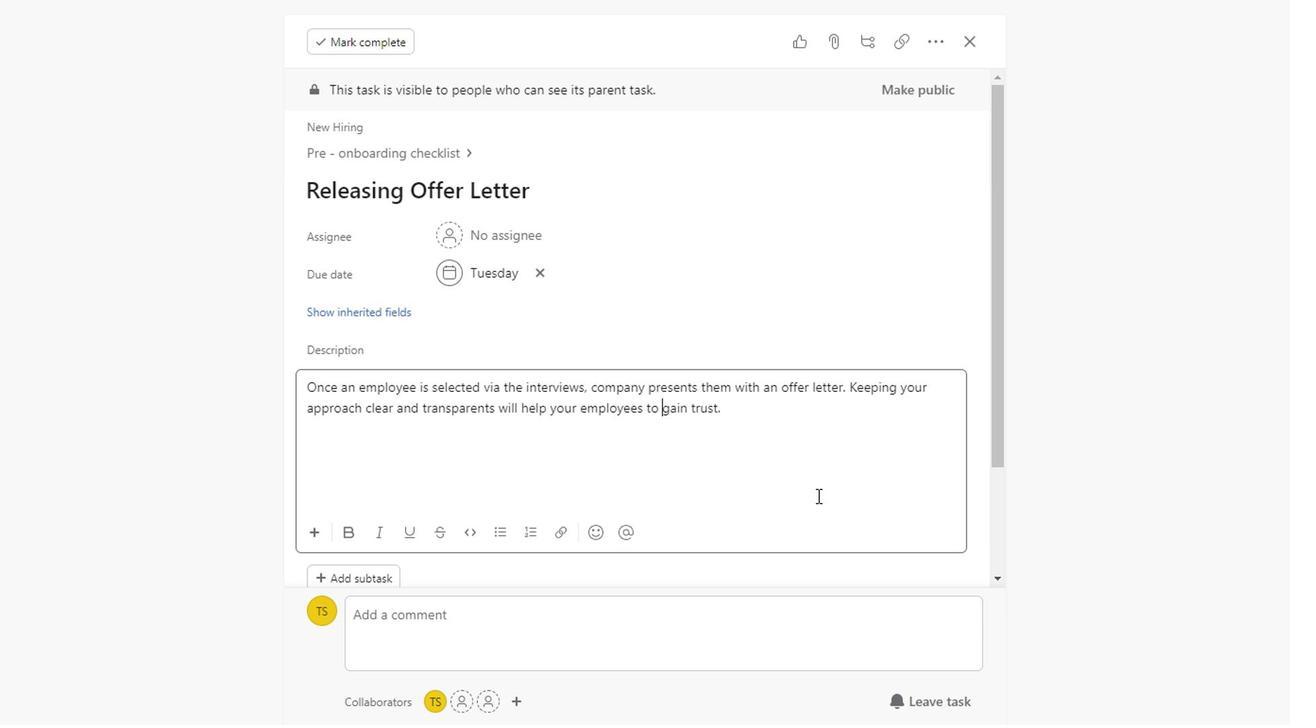 
Action: Mouse scrolled (814, 491) with delta (0, -1)
Screenshot: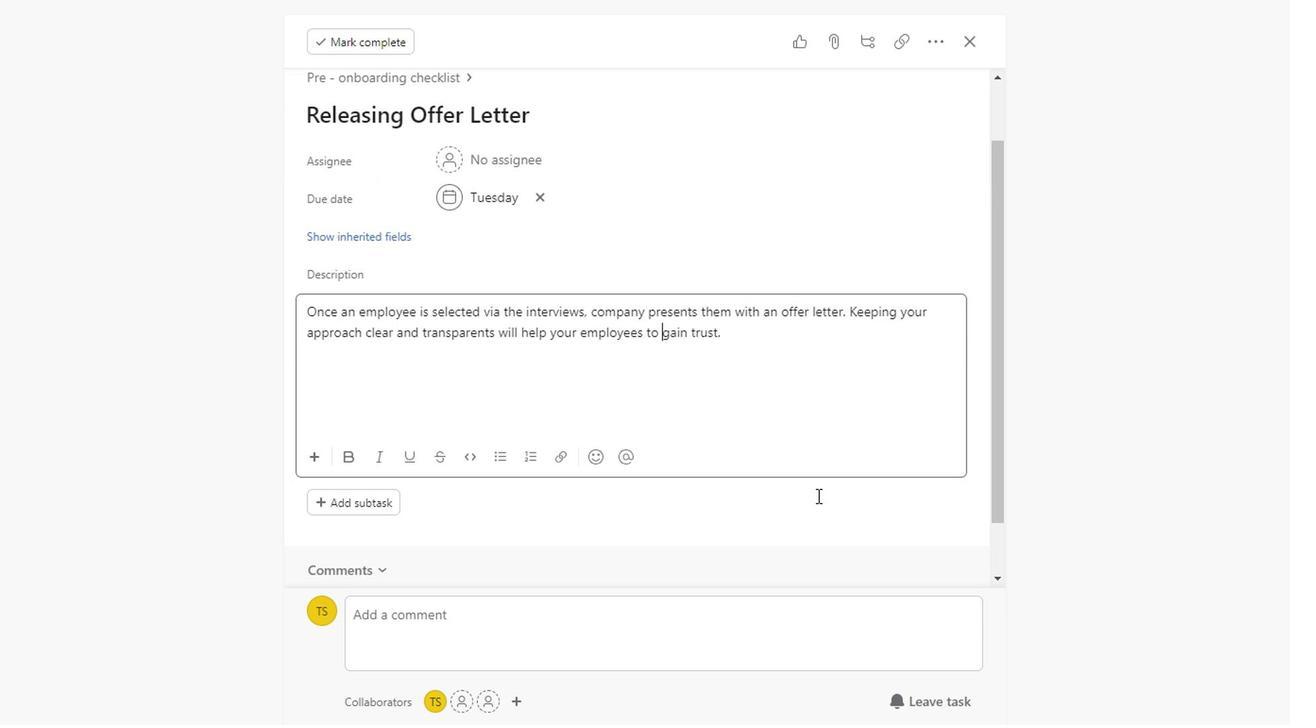 
Action: Mouse scrolled (814, 491) with delta (0, -1)
Screenshot: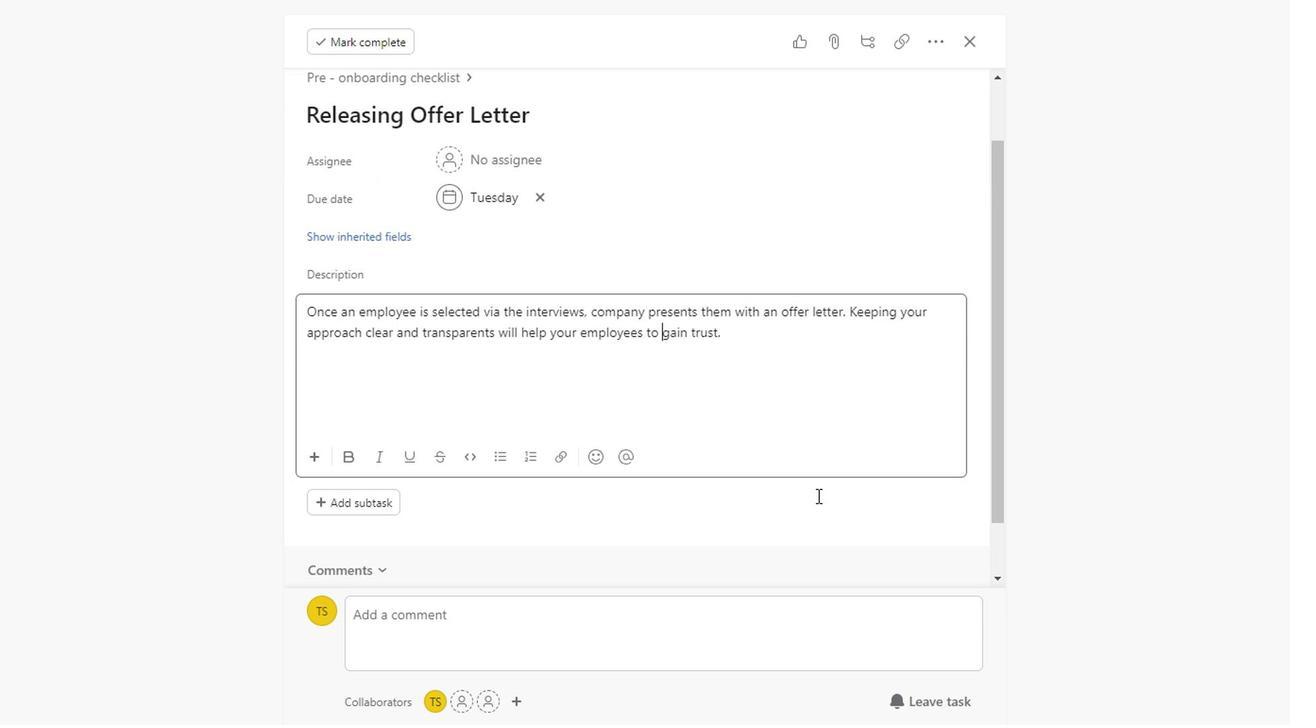 
Action: Mouse scrolled (814, 491) with delta (0, -1)
Screenshot: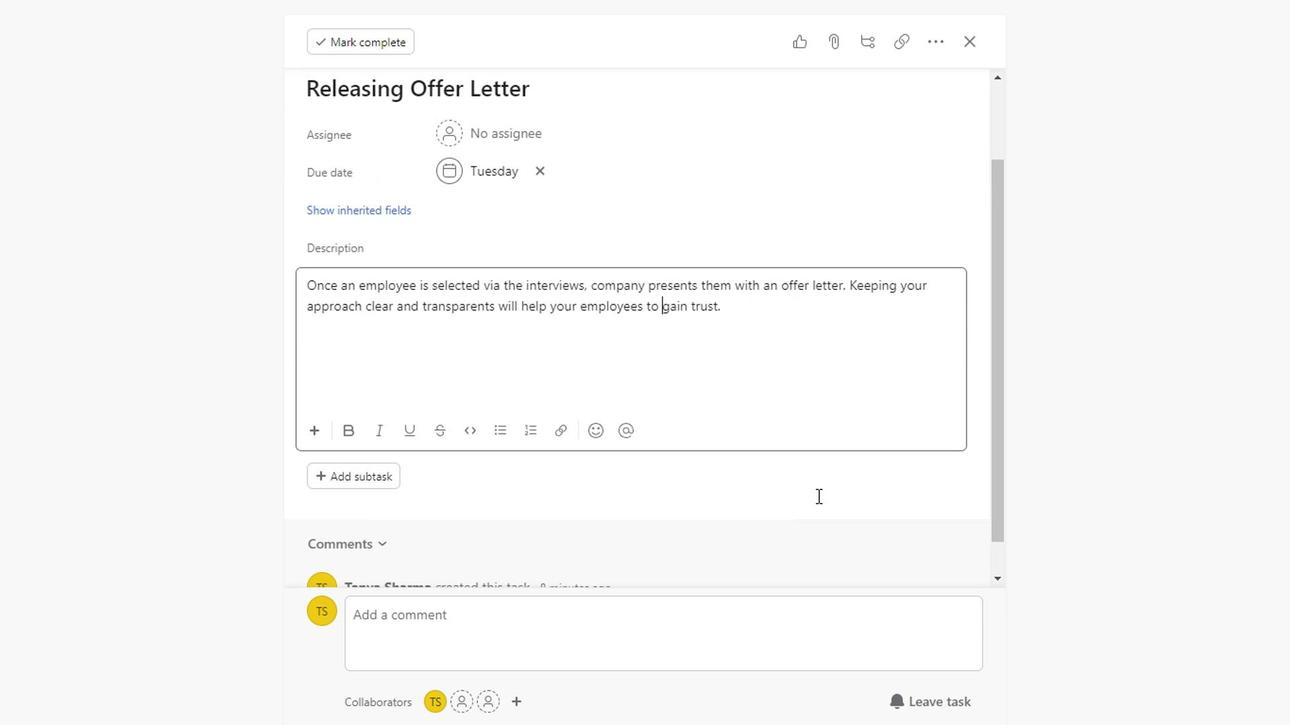 
Action: Mouse scrolled (814, 491) with delta (0, -1)
Screenshot: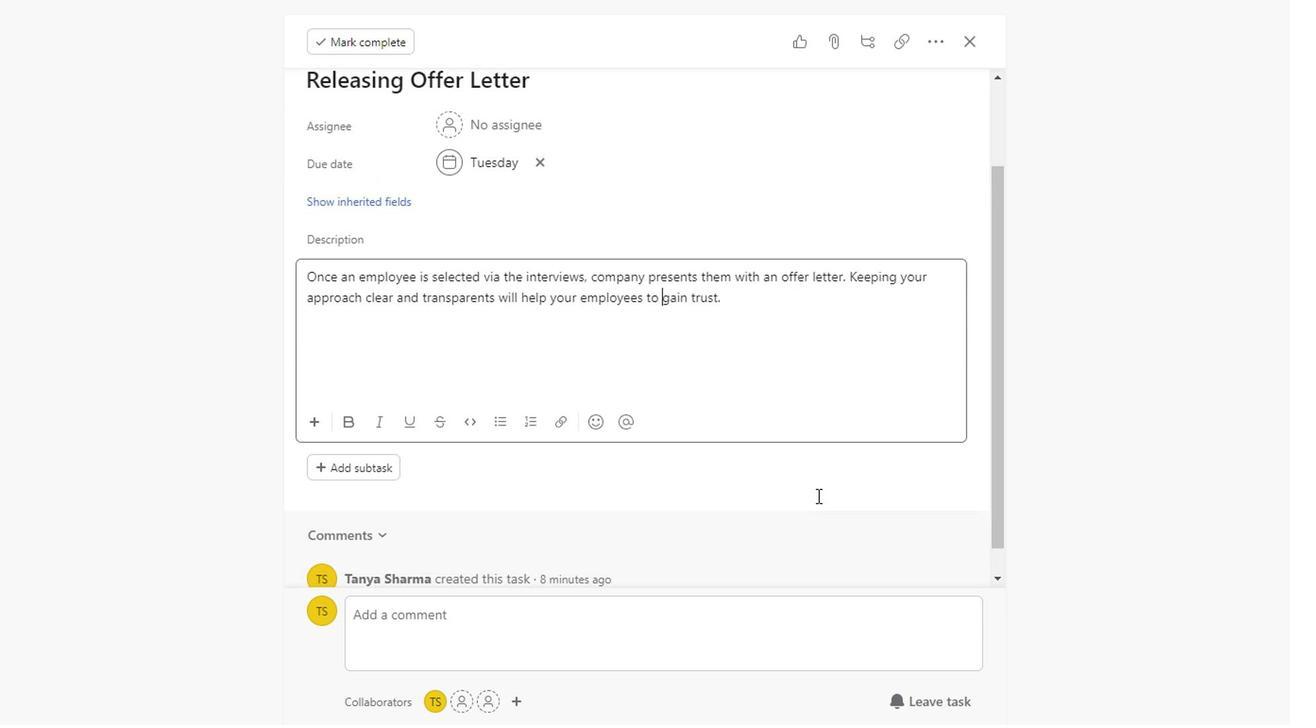 
Action: Mouse scrolled (814, 491) with delta (0, -1)
Screenshot: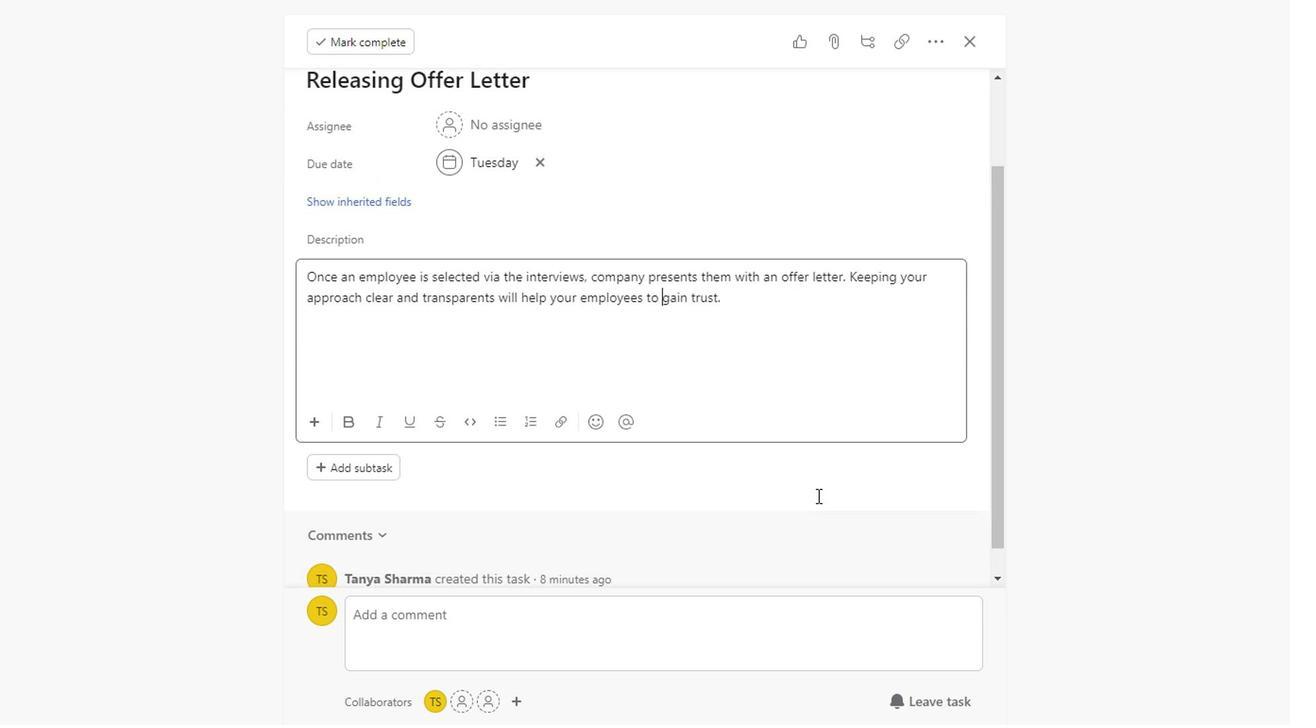 
Action: Mouse scrolled (814, 491) with delta (0, -1)
Screenshot: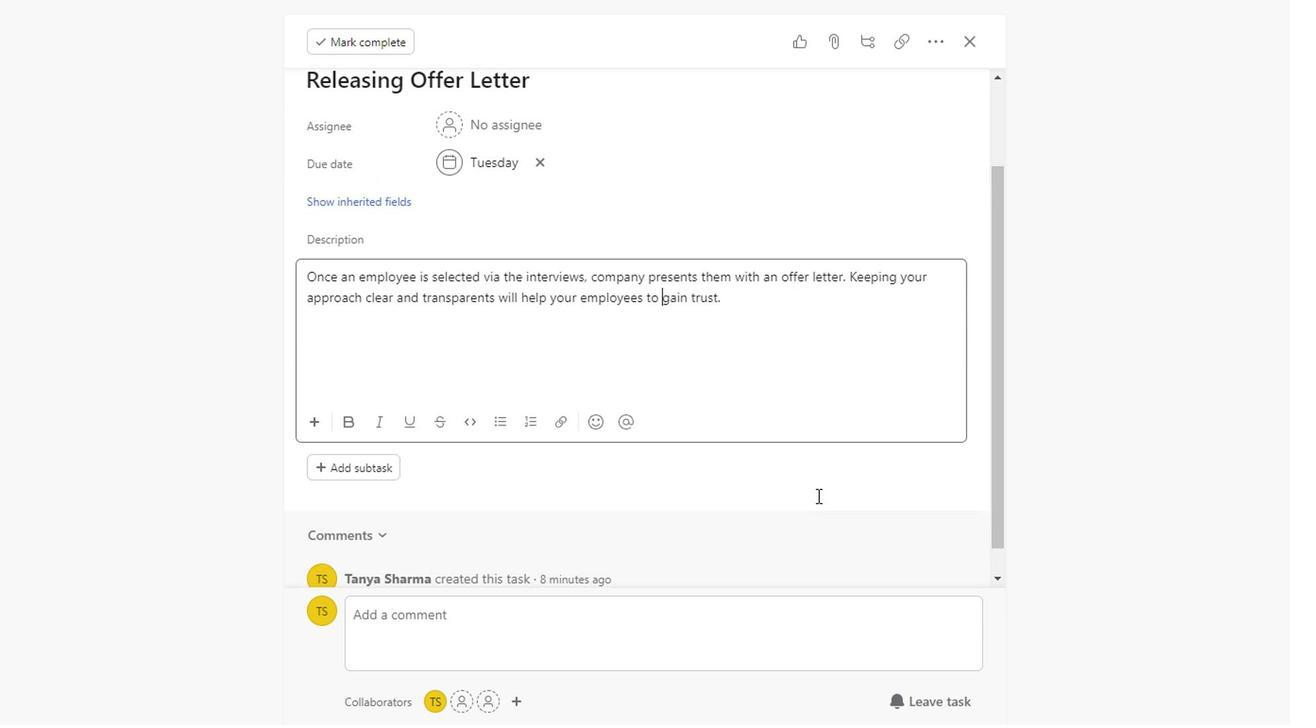 
Action: Mouse scrolled (814, 491) with delta (0, -1)
Screenshot: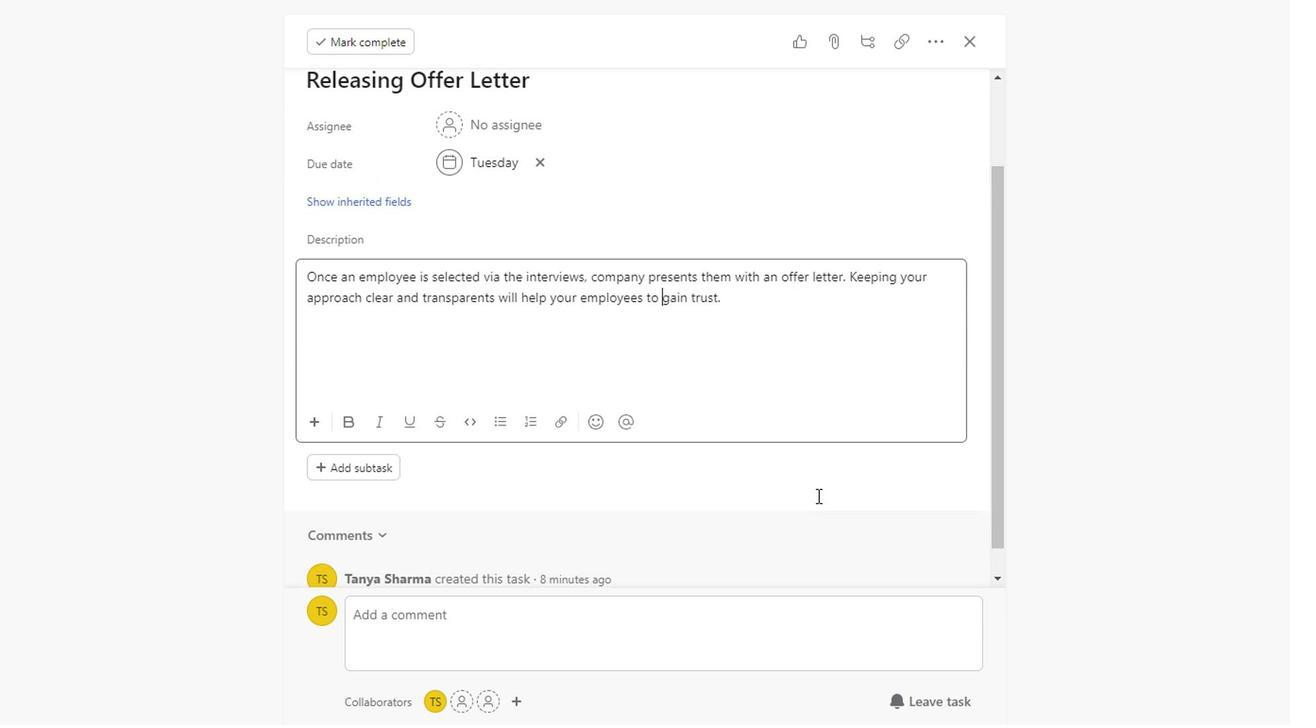 
Action: Mouse scrolled (814, 491) with delta (0, -1)
Screenshot: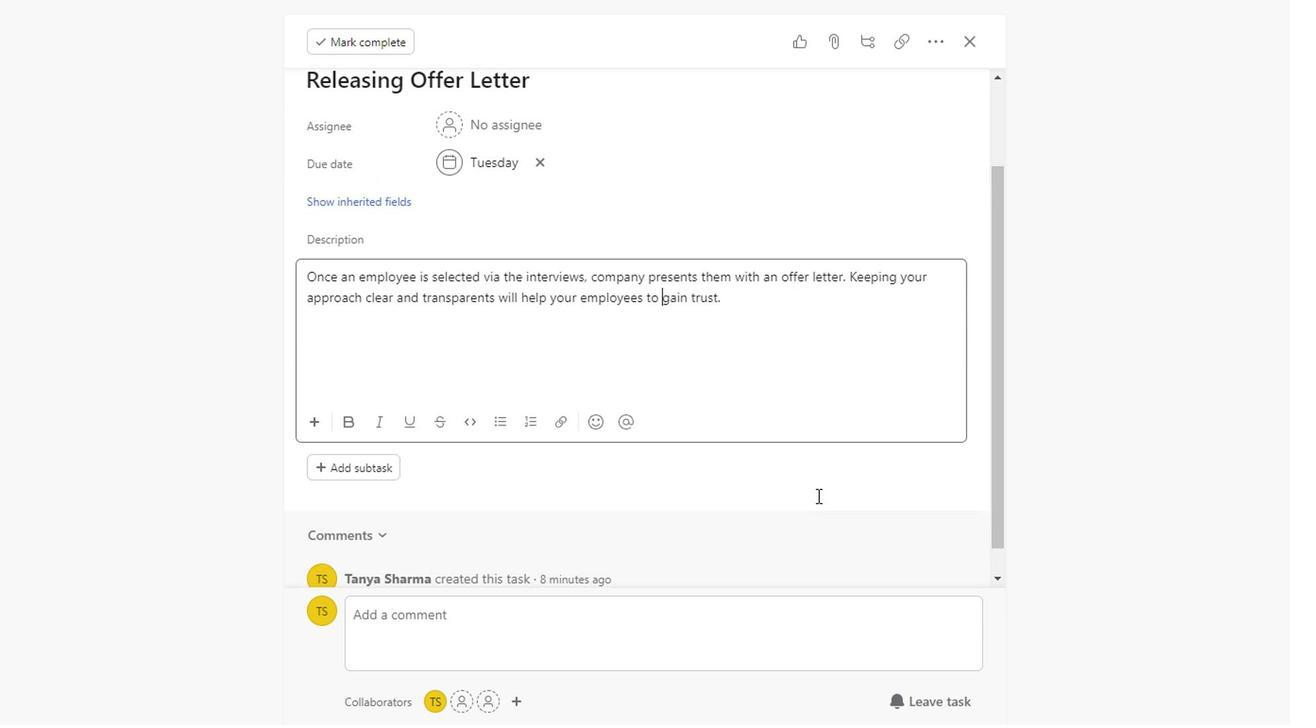 
Action: Mouse scrolled (814, 491) with delta (0, -1)
Screenshot: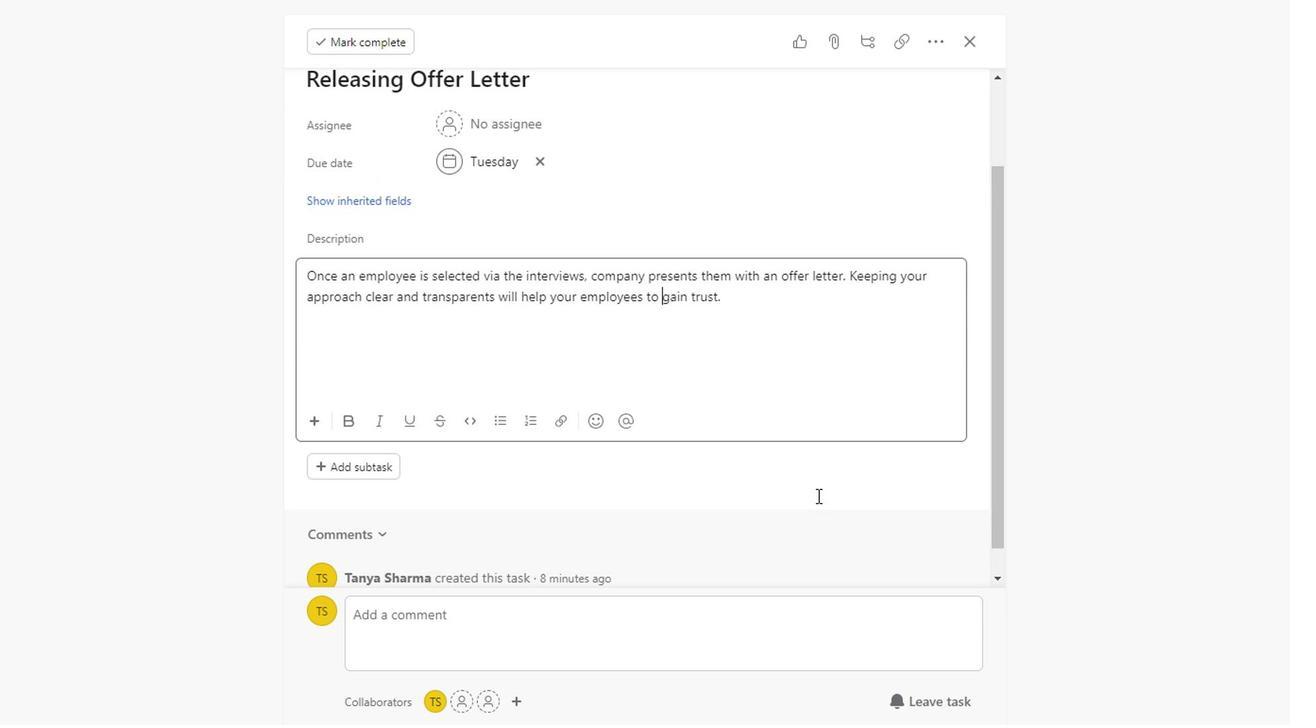 
Action: Mouse scrolled (814, 491) with delta (0, -1)
Screenshot: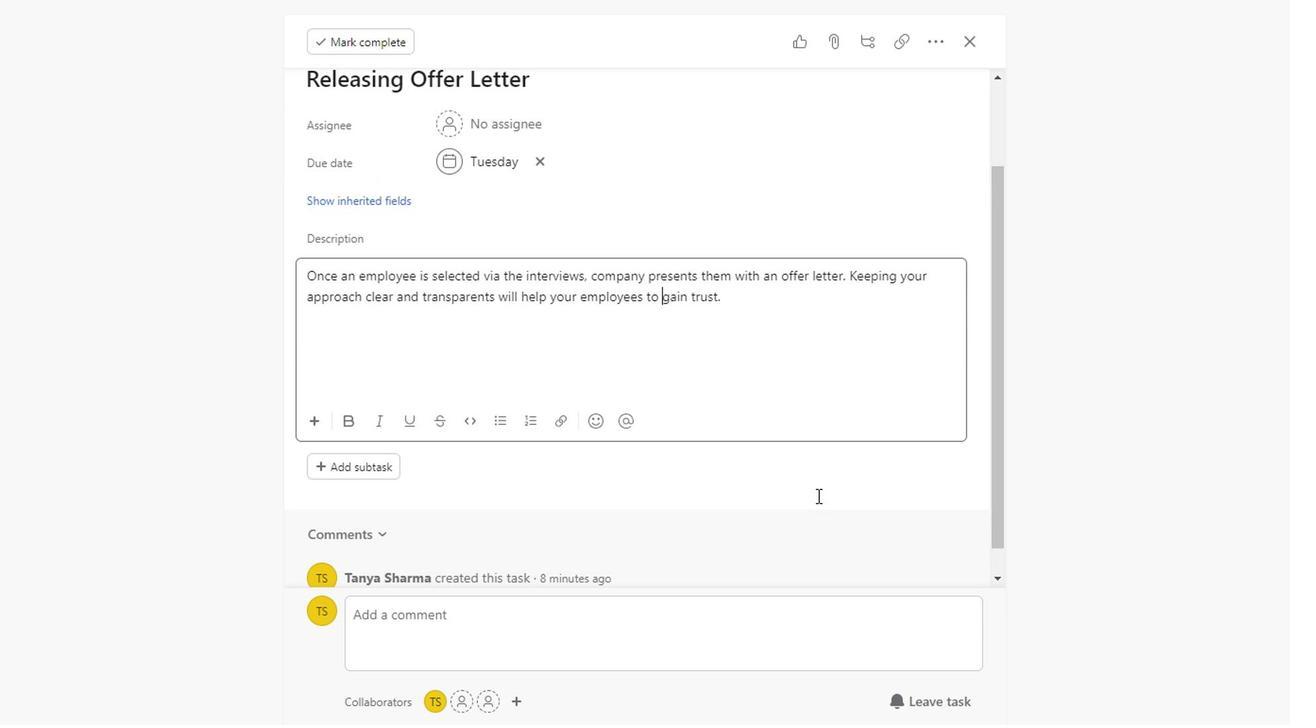 
Action: Mouse scrolled (814, 491) with delta (0, -1)
Screenshot: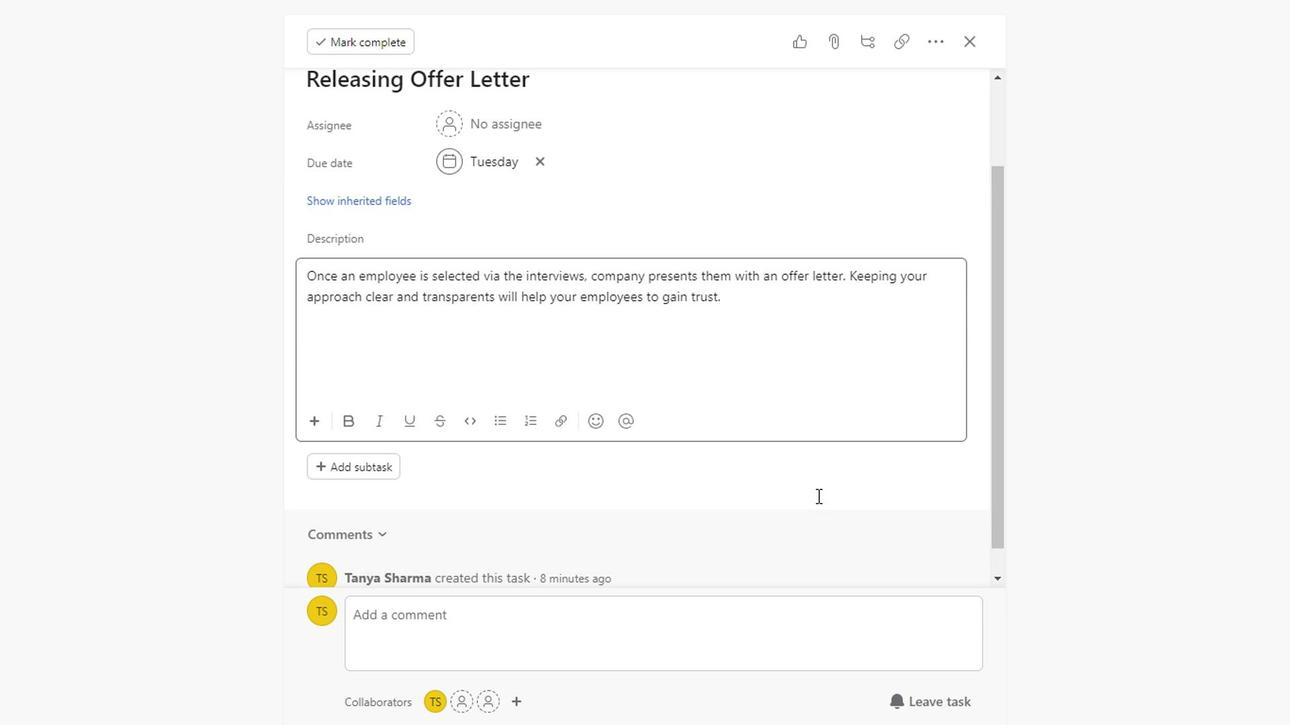 
Action: Mouse scrolled (814, 491) with delta (0, -1)
Screenshot: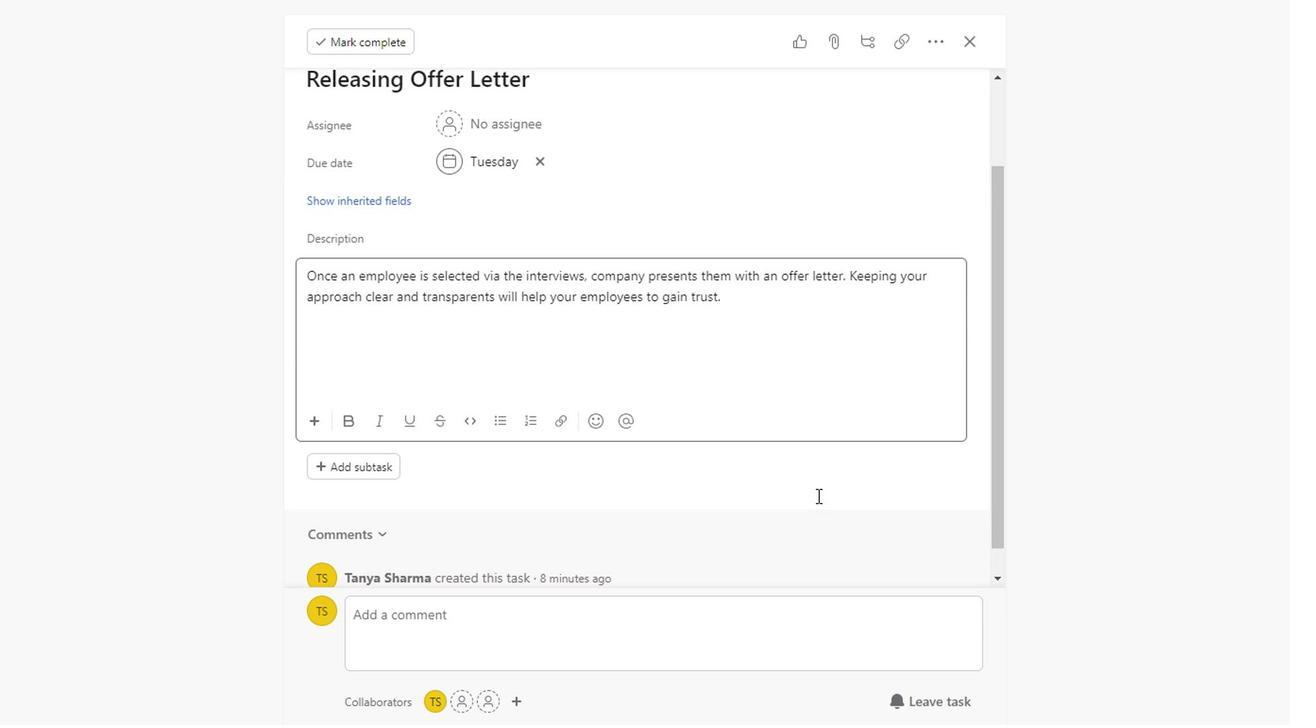 
Action: Mouse scrolled (814, 491) with delta (0, -1)
Screenshot: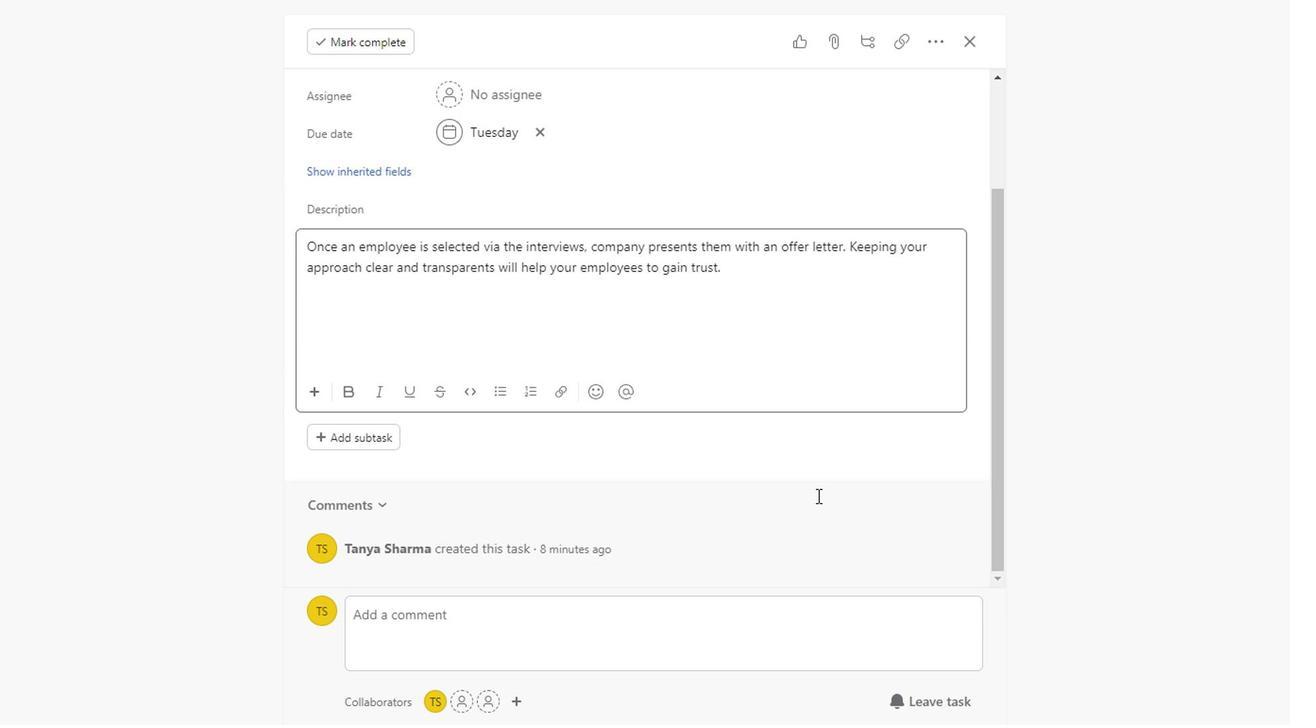 
Action: Mouse scrolled (814, 491) with delta (0, -1)
Screenshot: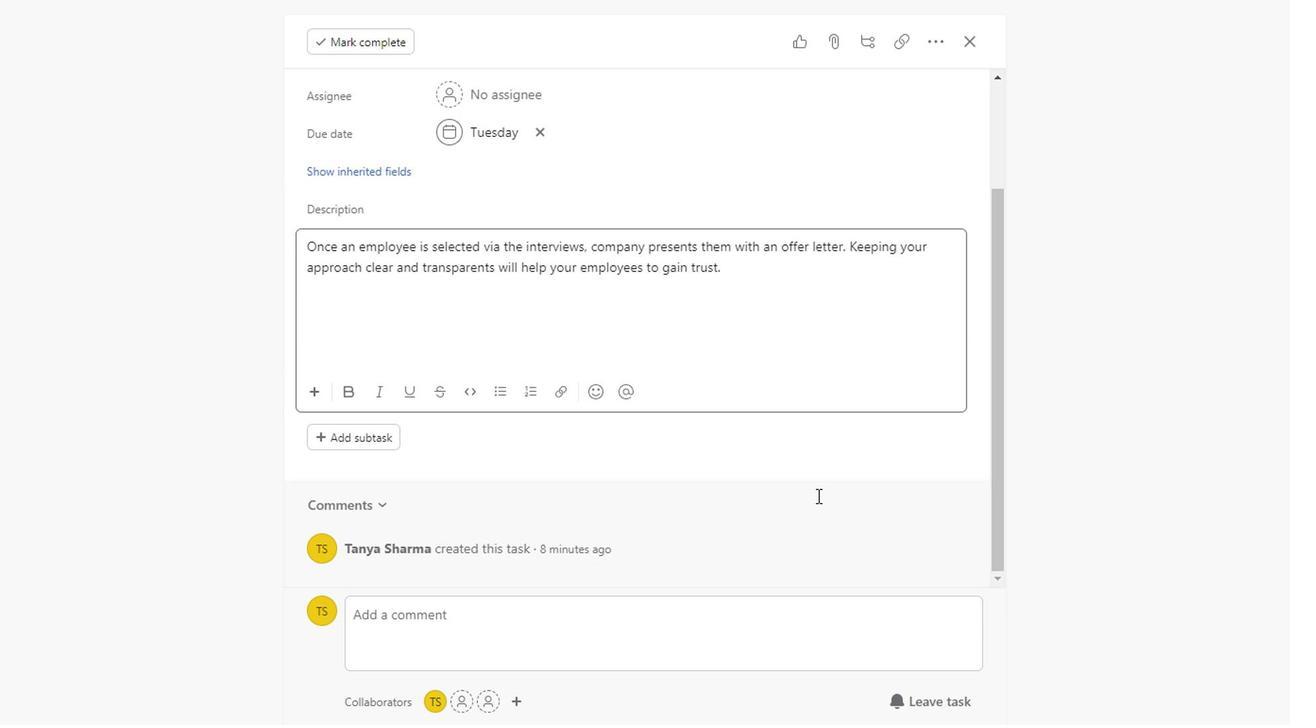 
Action: Mouse scrolled (814, 491) with delta (0, -1)
Screenshot: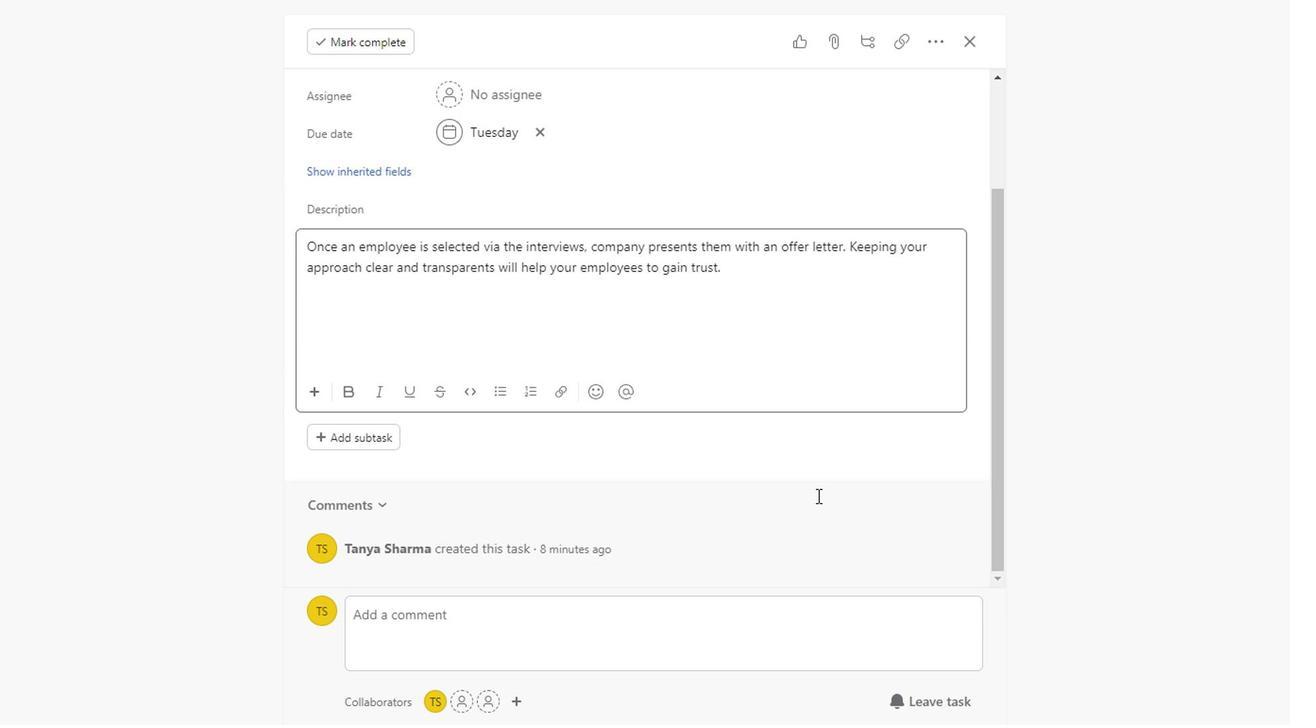 
Action: Mouse scrolled (814, 491) with delta (0, -1)
Screenshot: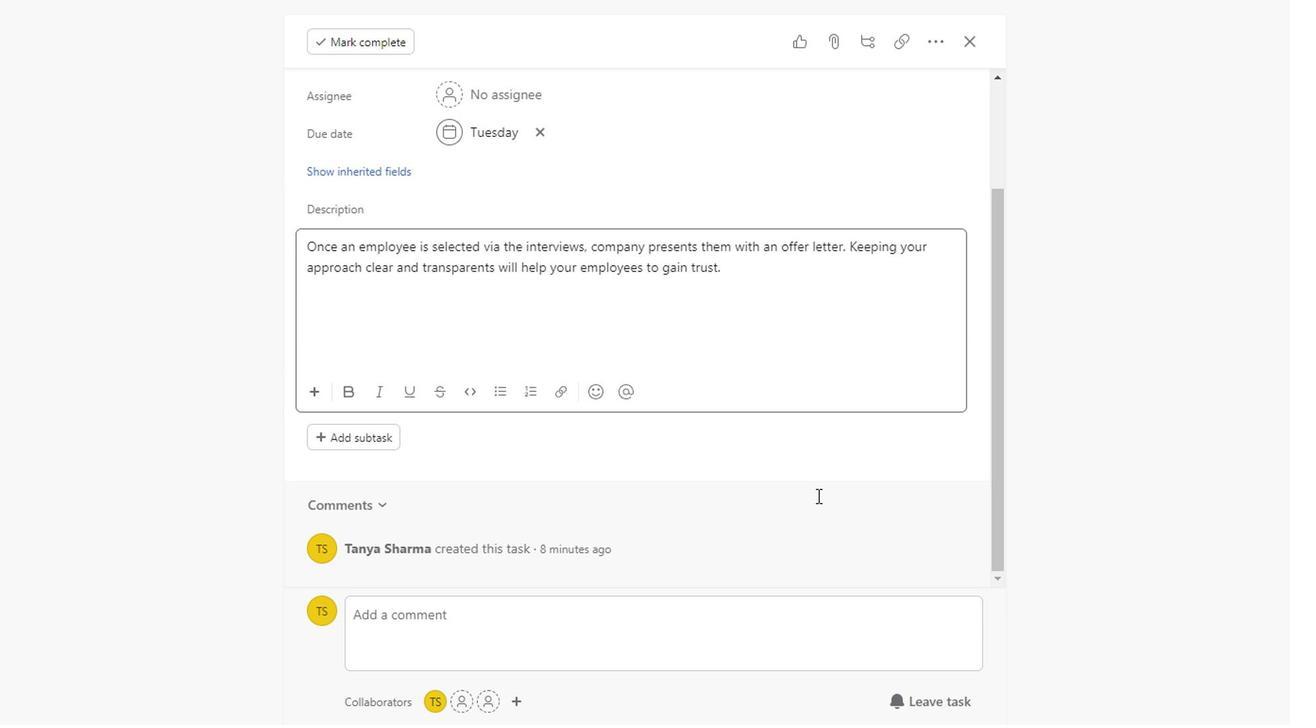 
Action: Mouse scrolled (814, 491) with delta (0, -1)
Screenshot: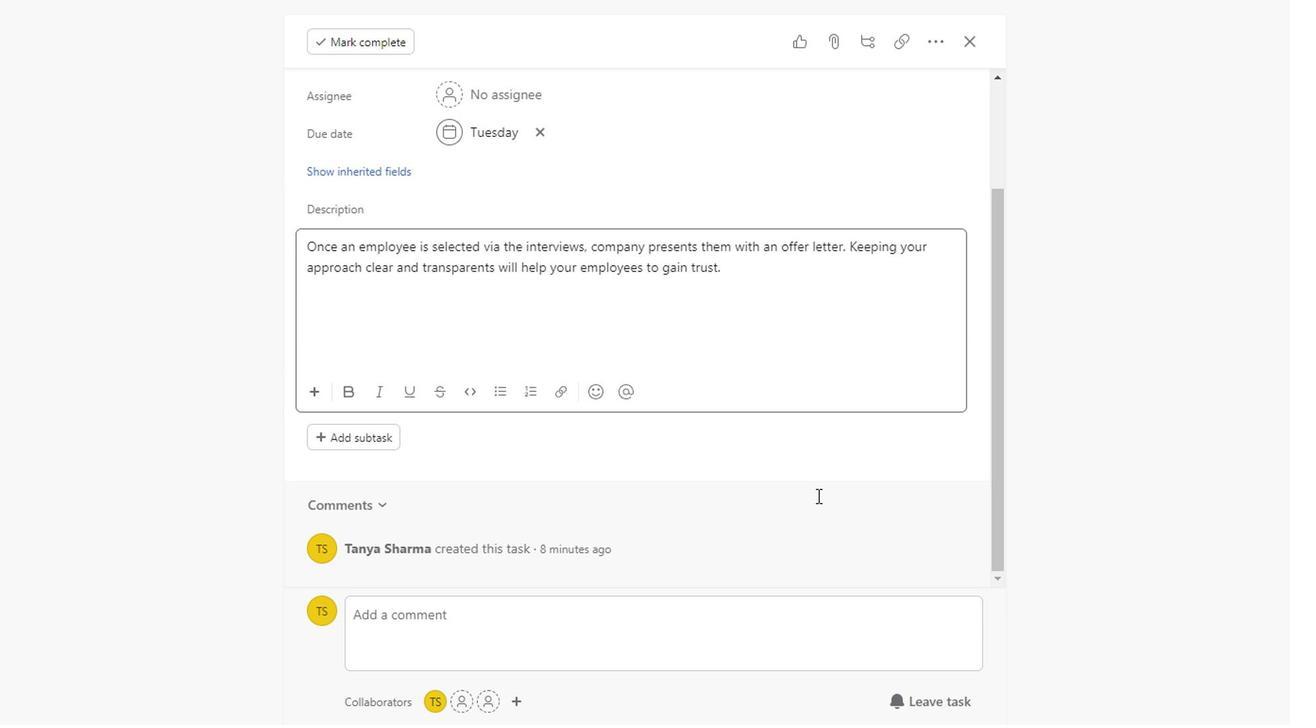 
Action: Mouse scrolled (814, 491) with delta (0, -1)
Screenshot: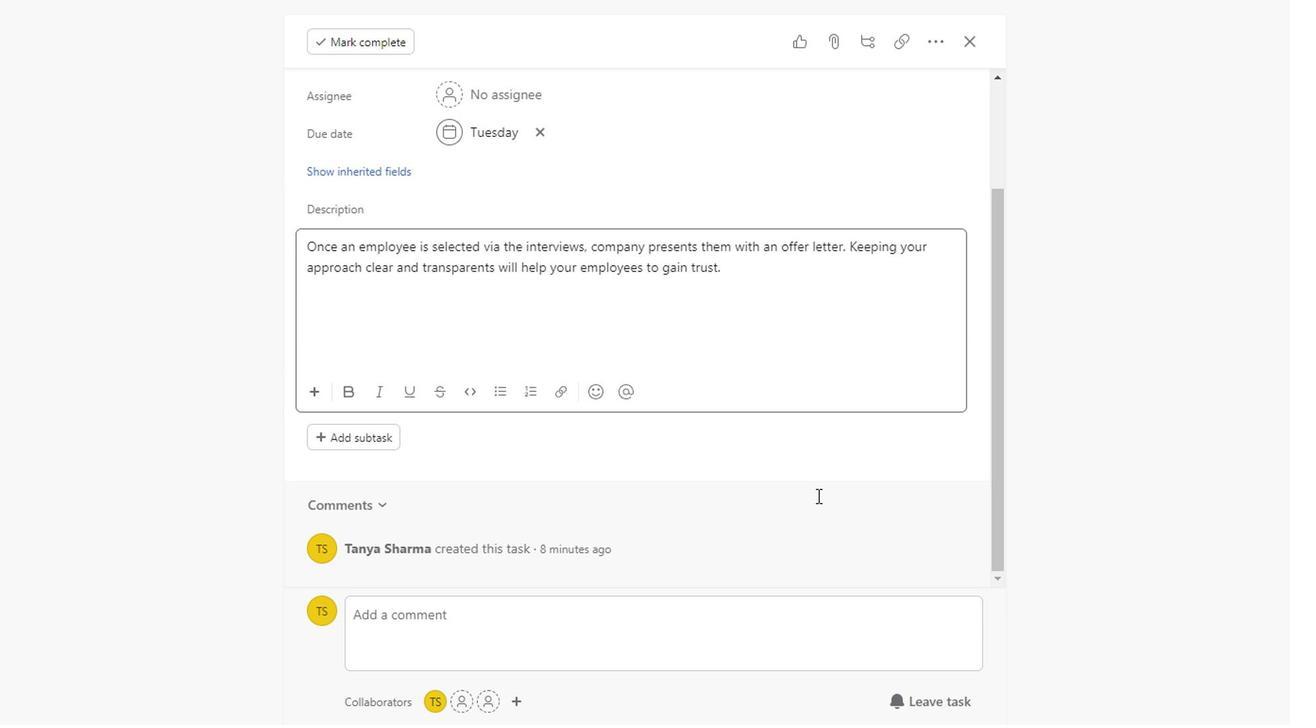 
Action: Mouse scrolled (814, 491) with delta (0, -1)
Screenshot: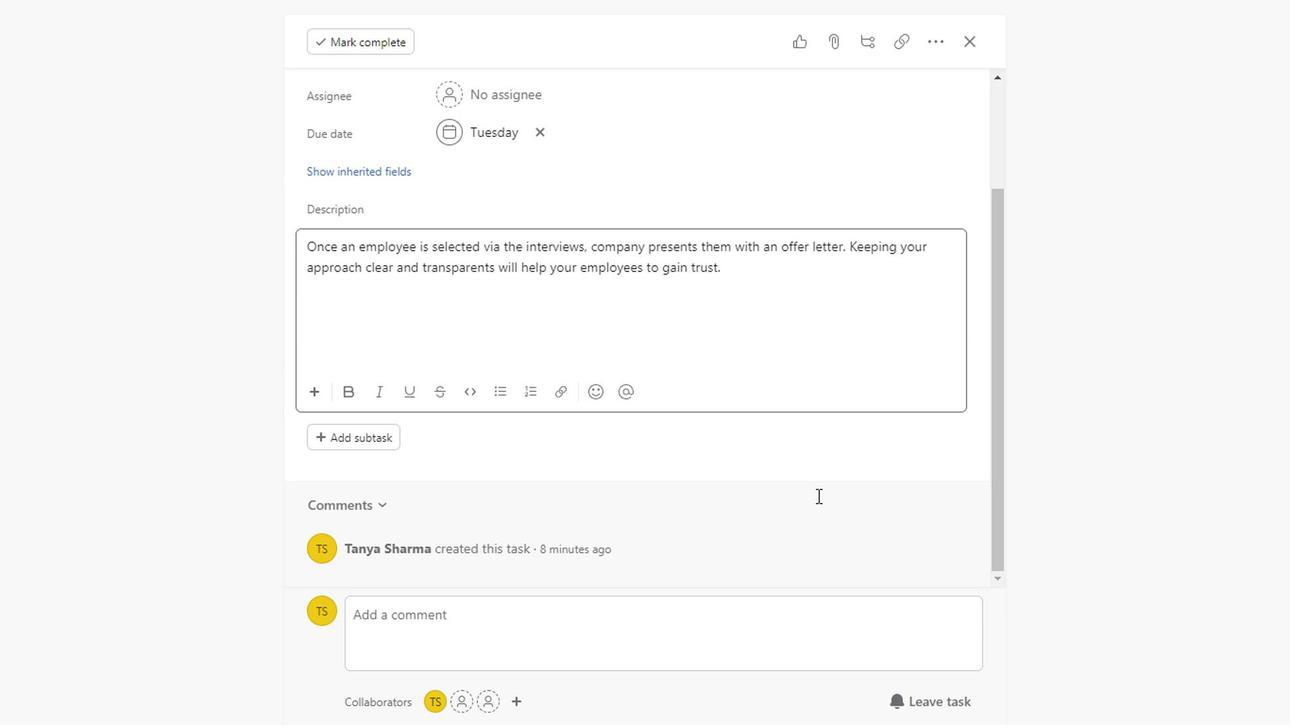 
Action: Mouse scrolled (814, 491) with delta (0, -1)
Screenshot: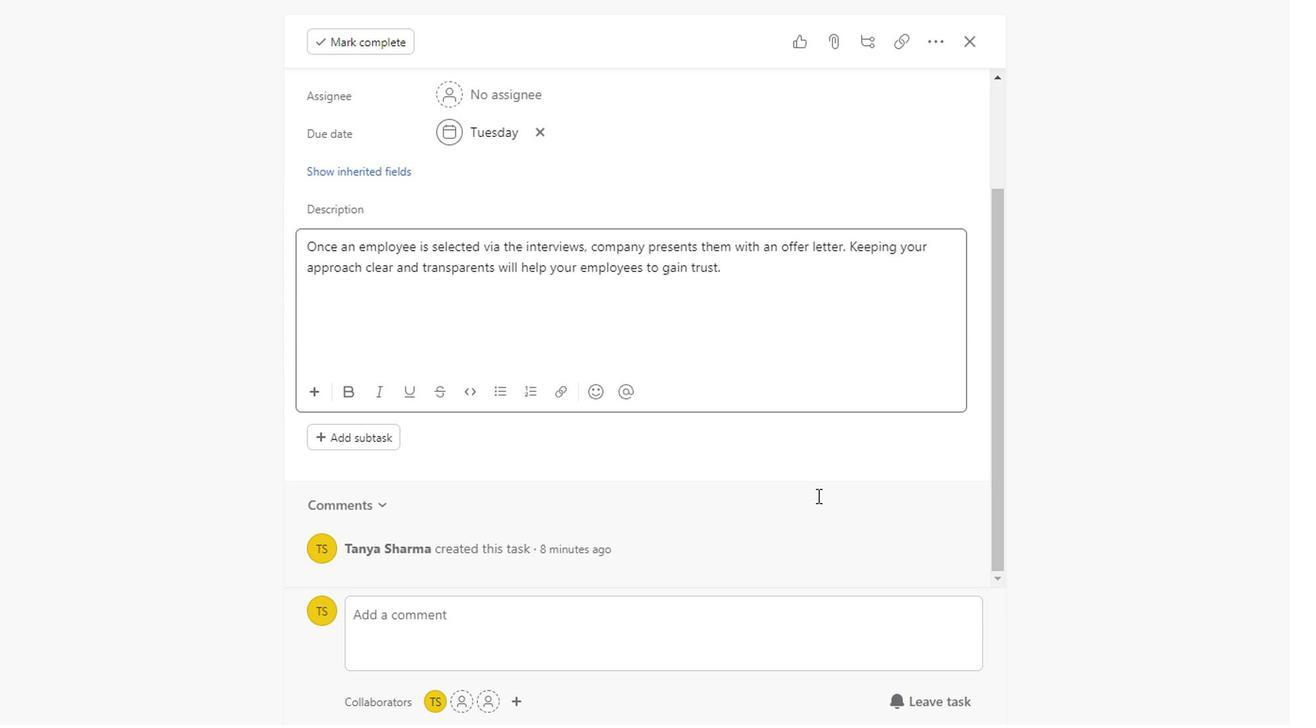 
Action: Mouse scrolled (814, 491) with delta (0, -1)
Screenshot: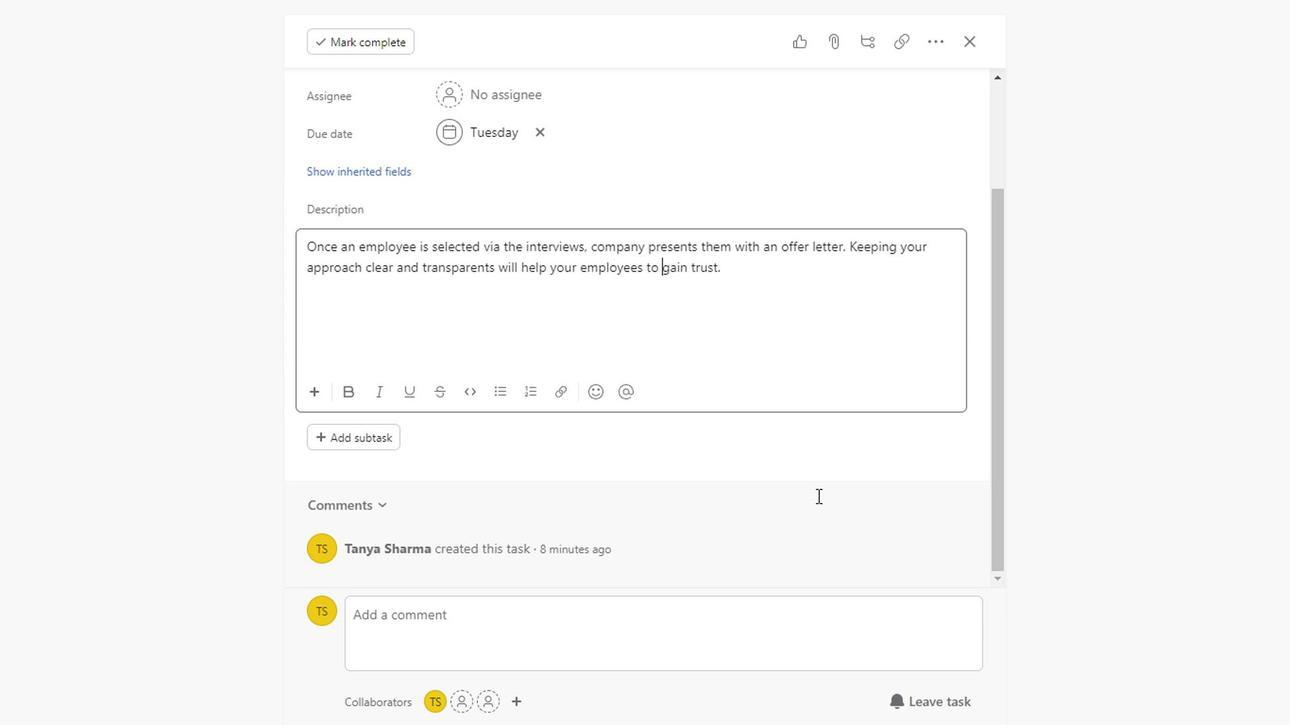 
Action: Mouse moved to (351, 442)
Screenshot: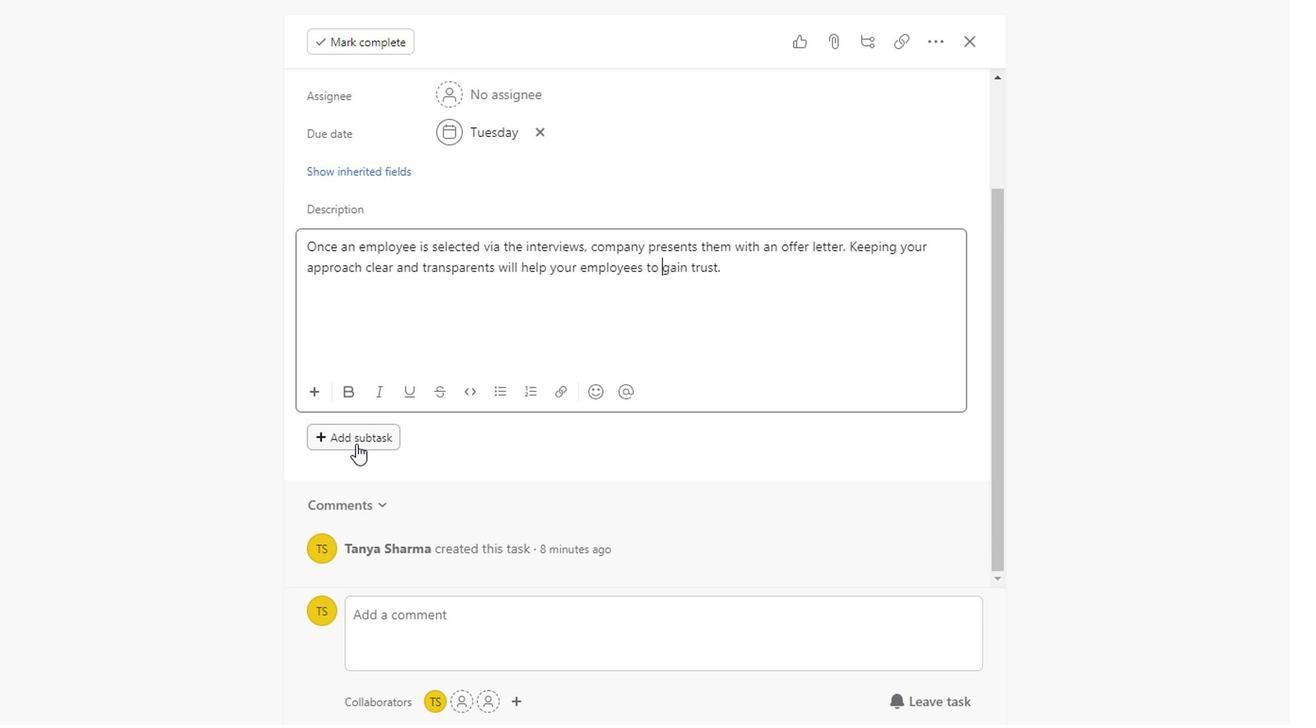 
Action: Mouse pressed left at (351, 442)
Screenshot: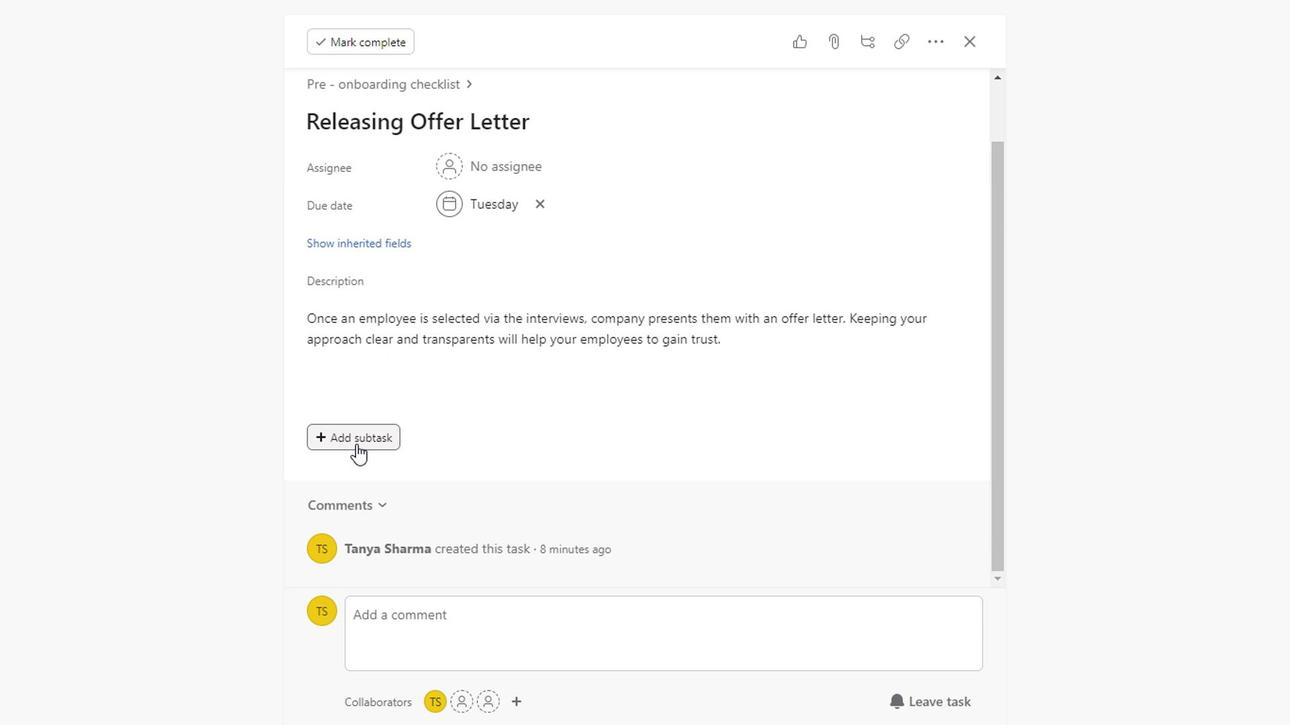
Action: Mouse moved to (401, 383)
Screenshot: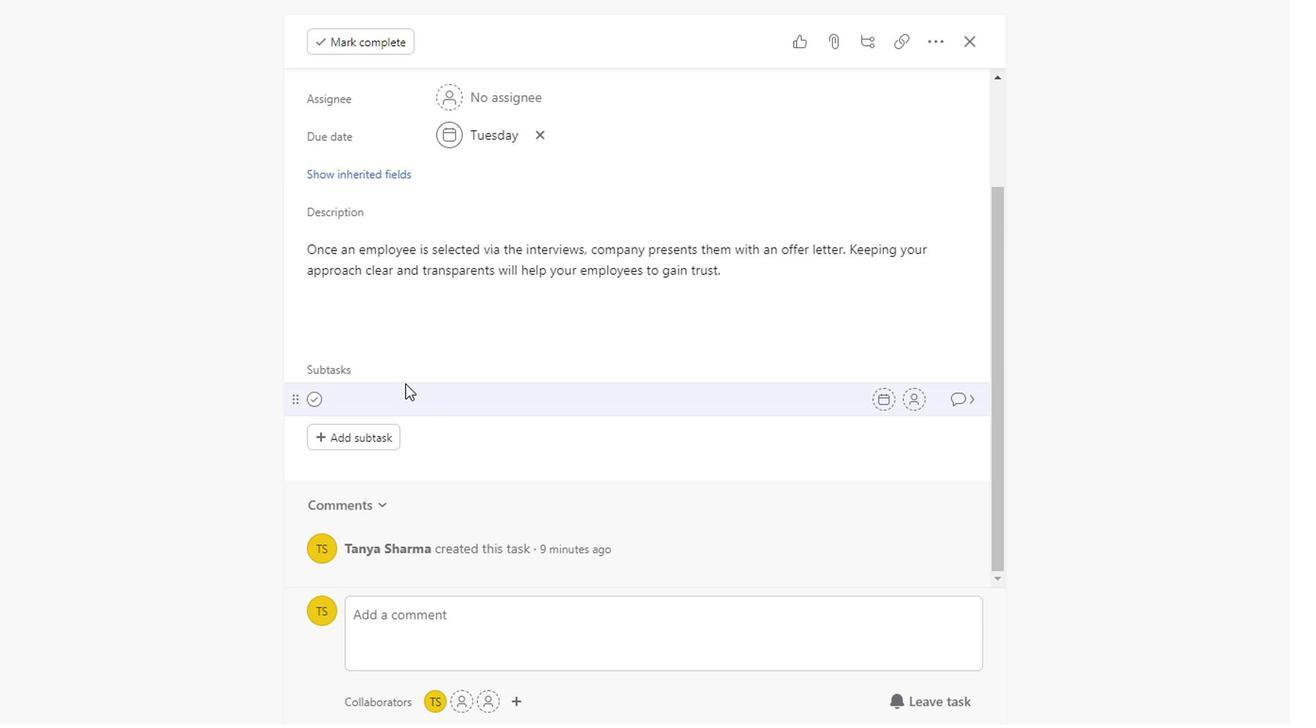 
Action: Key pressed <Key.shift>Write<Key.space>a<Key.space>clear<Key.space>job<Key.space>
Screenshot: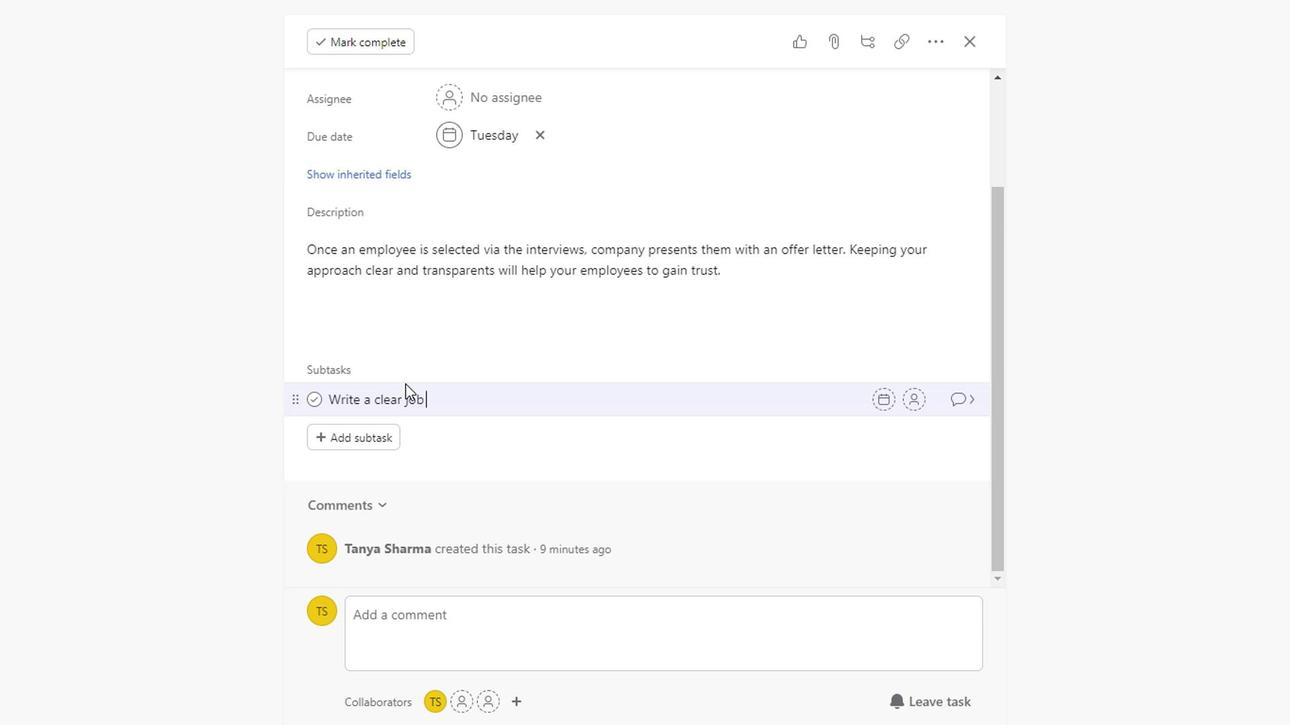 
Action: Mouse moved to (1201, 521)
Screenshot: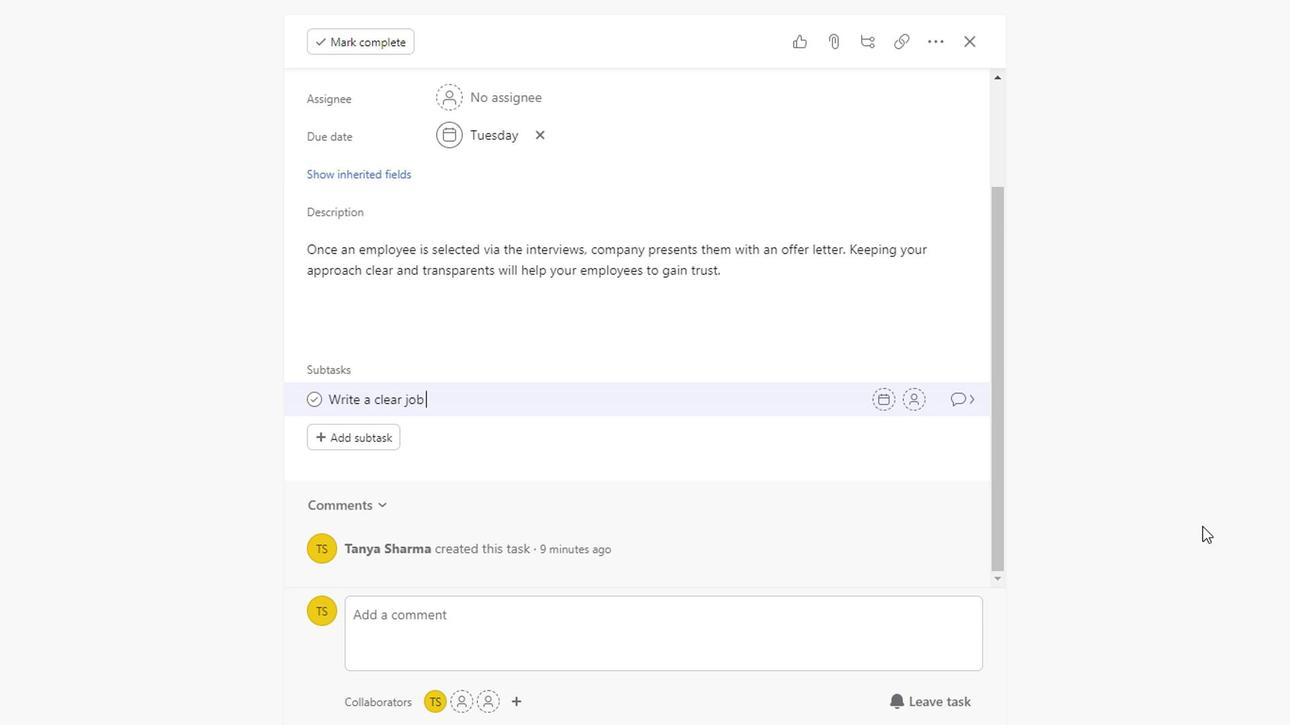 
Action: Key pressed description
Screenshot: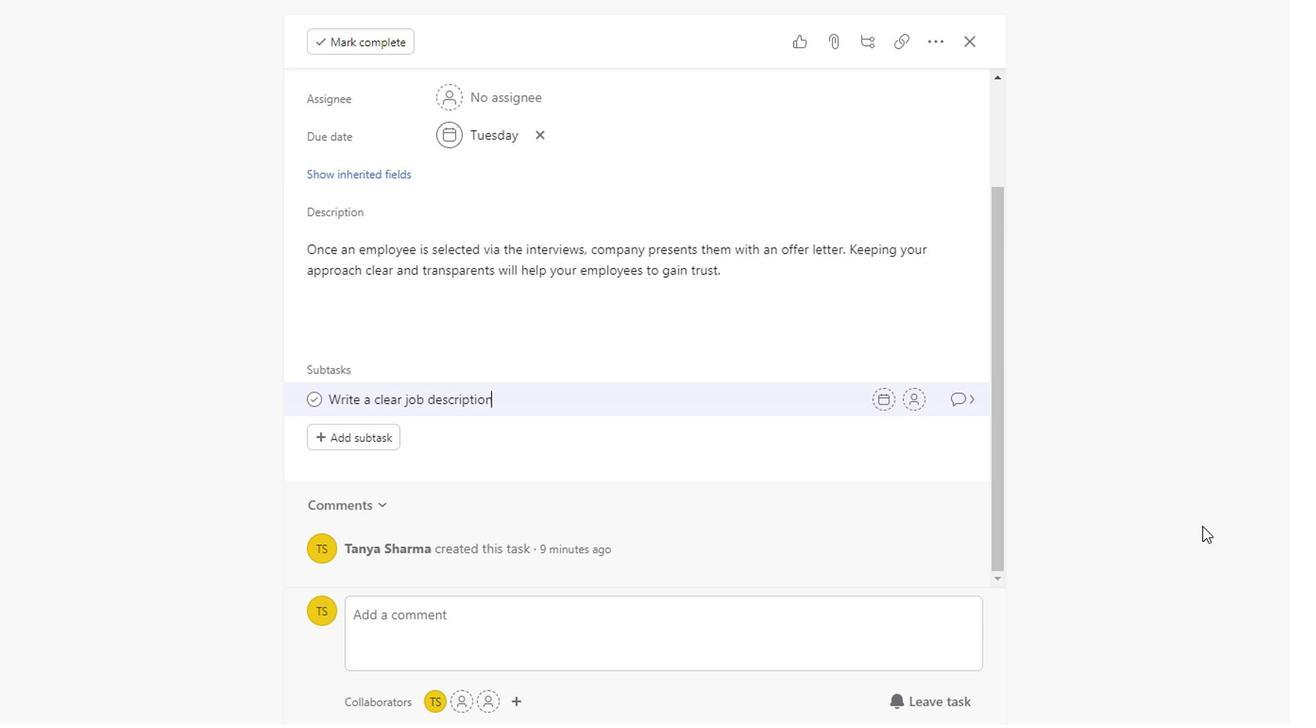 
Action: Mouse moved to (350, 435)
Screenshot: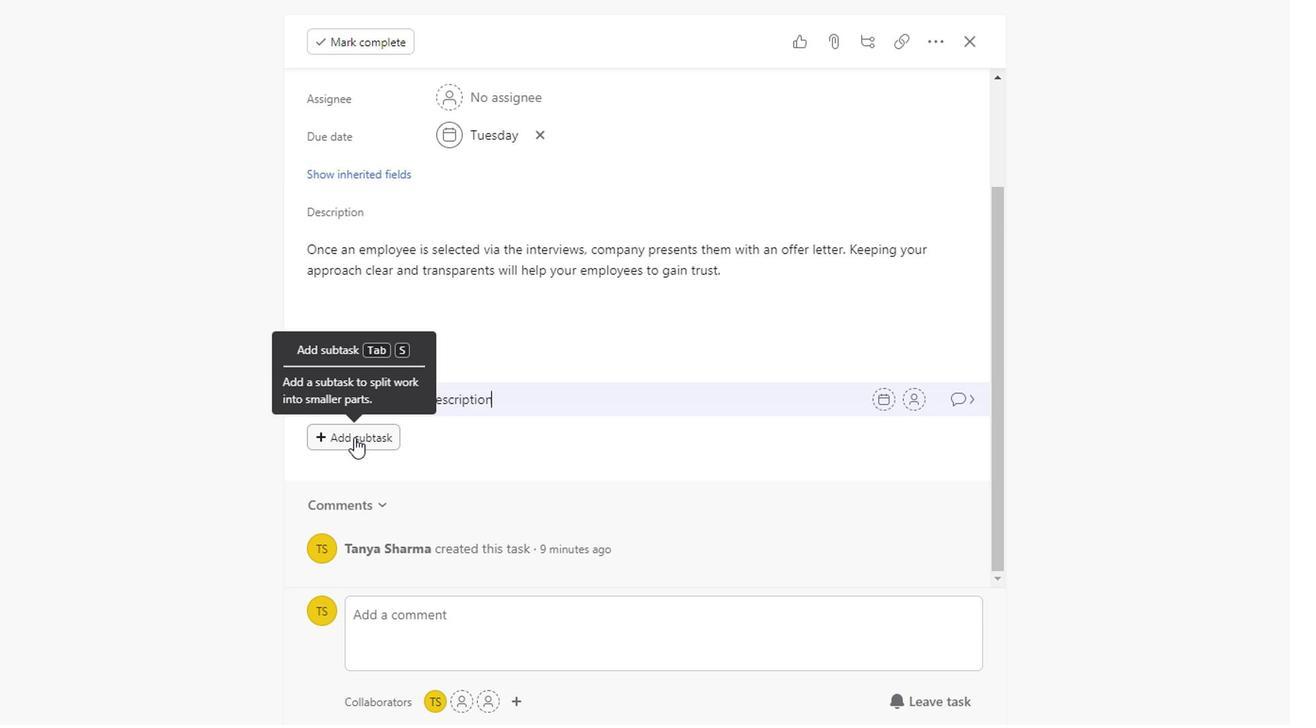 
Action: Mouse pressed left at (350, 435)
Screenshot: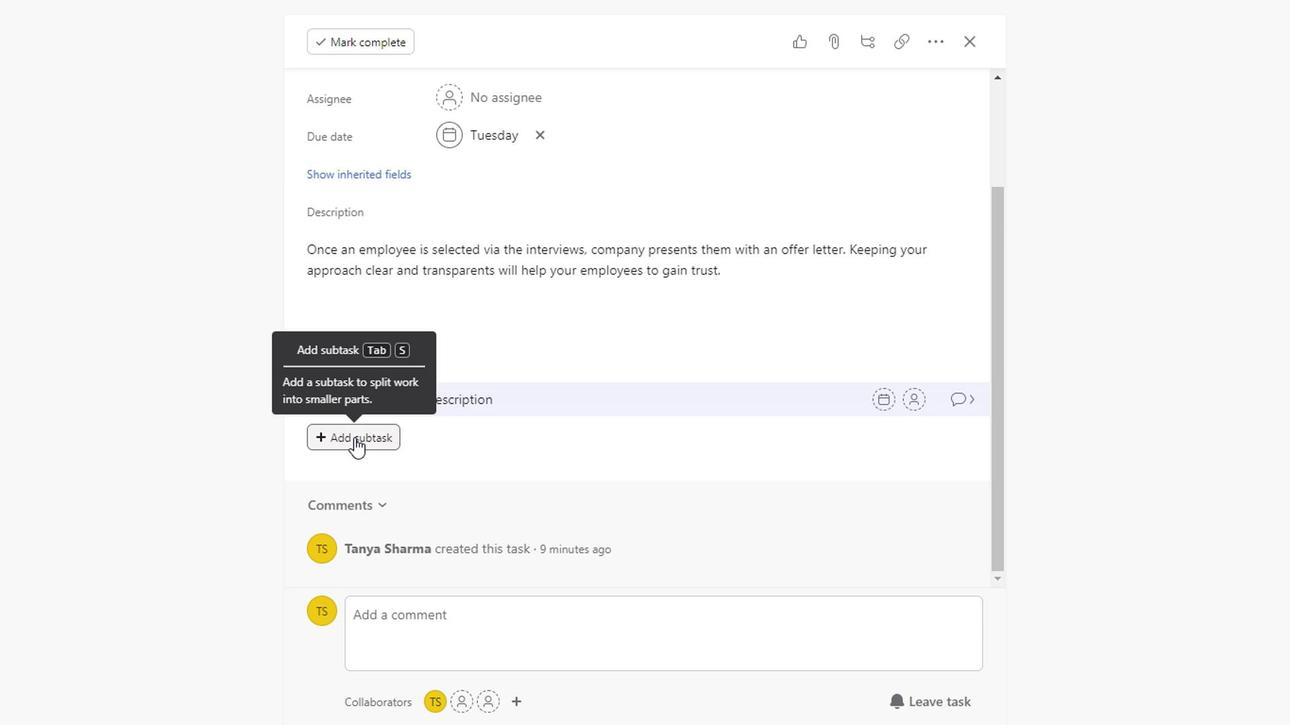 
Action: Mouse moved to (383, 393)
Screenshot: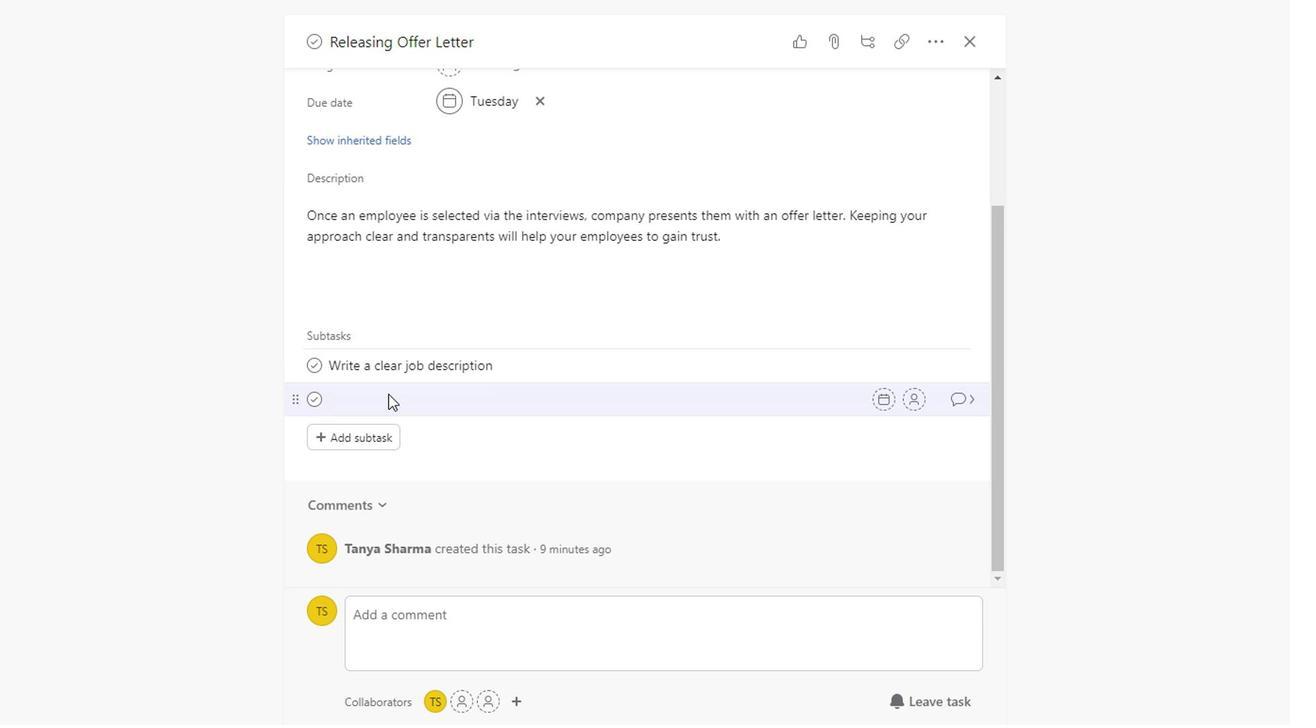 
Action: Mouse pressed left at (383, 393)
Screenshot: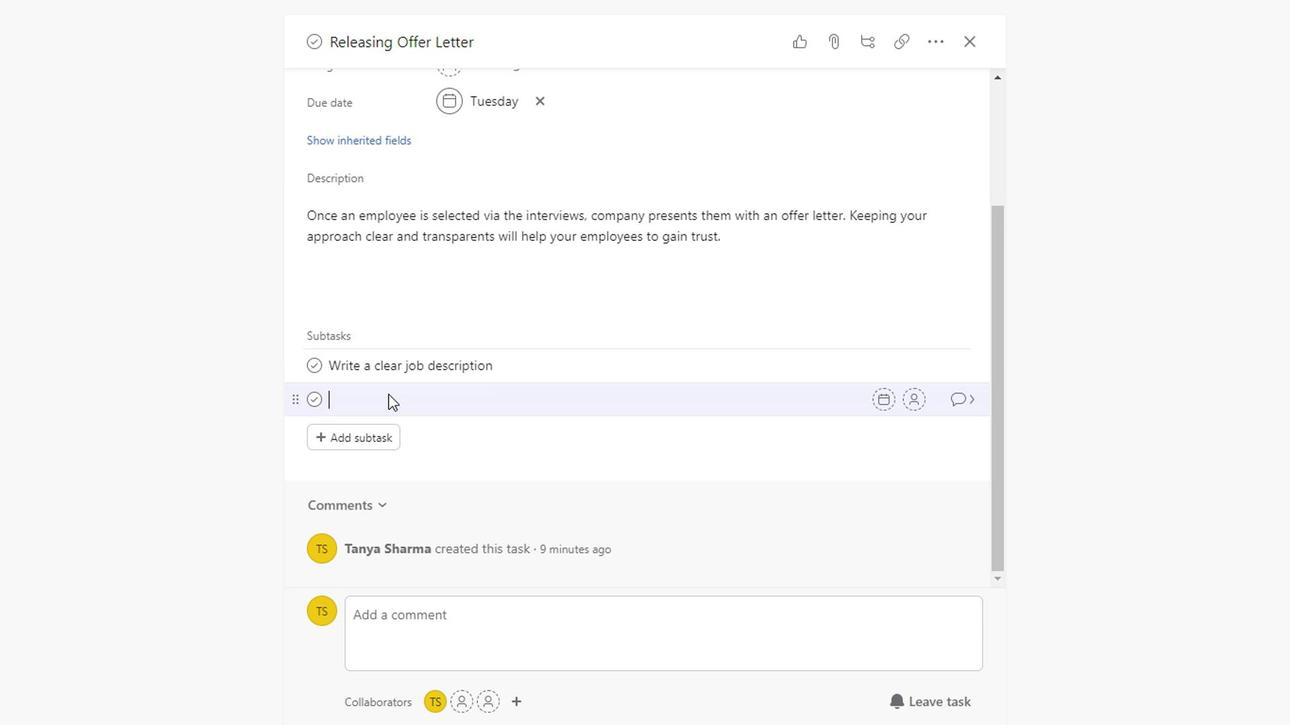 
Action: Key pressed <Key.shift_r>Phone<Key.space>calls
Screenshot: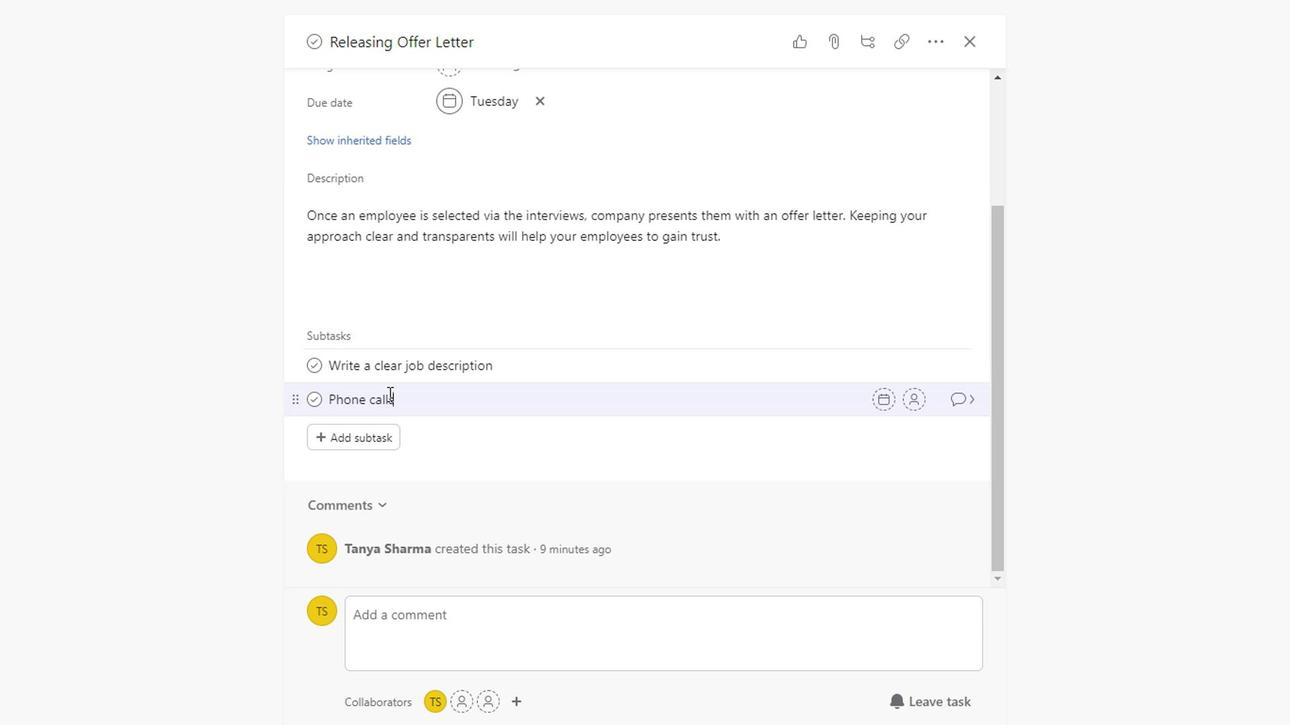 
Action: Mouse moved to (362, 434)
Screenshot: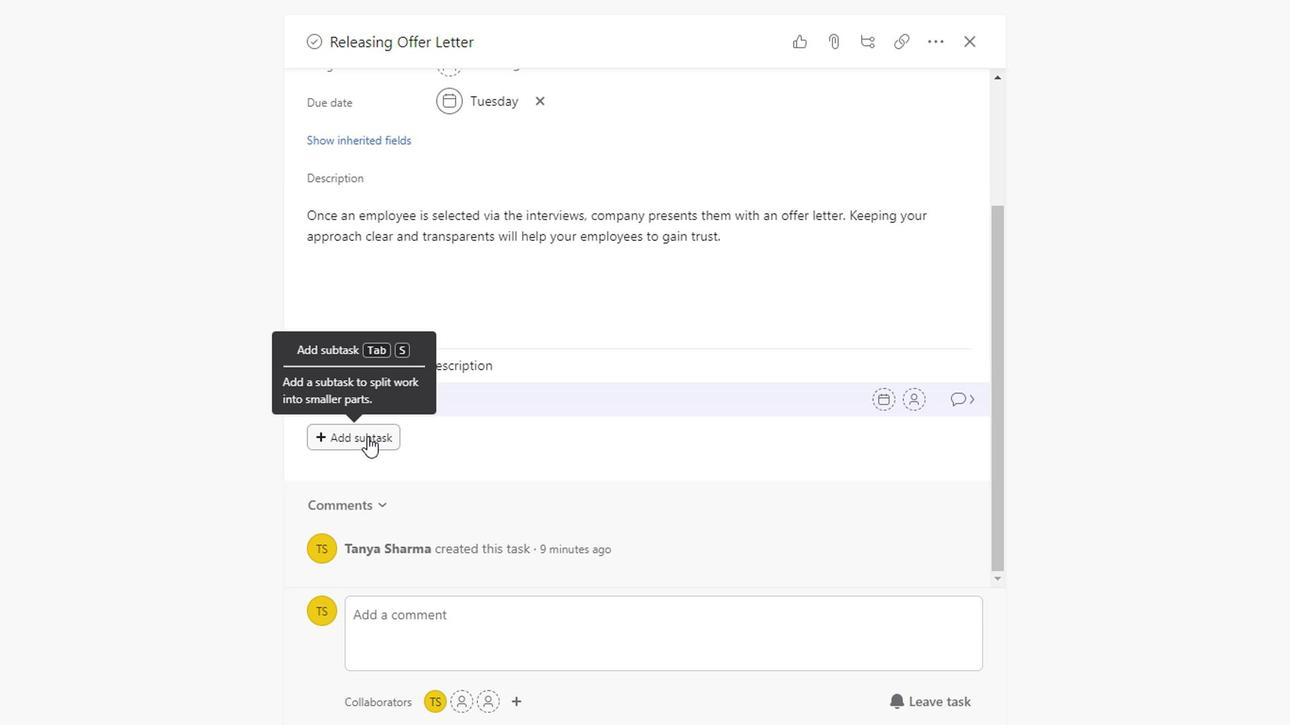 
Action: Mouse pressed left at (362, 434)
Screenshot: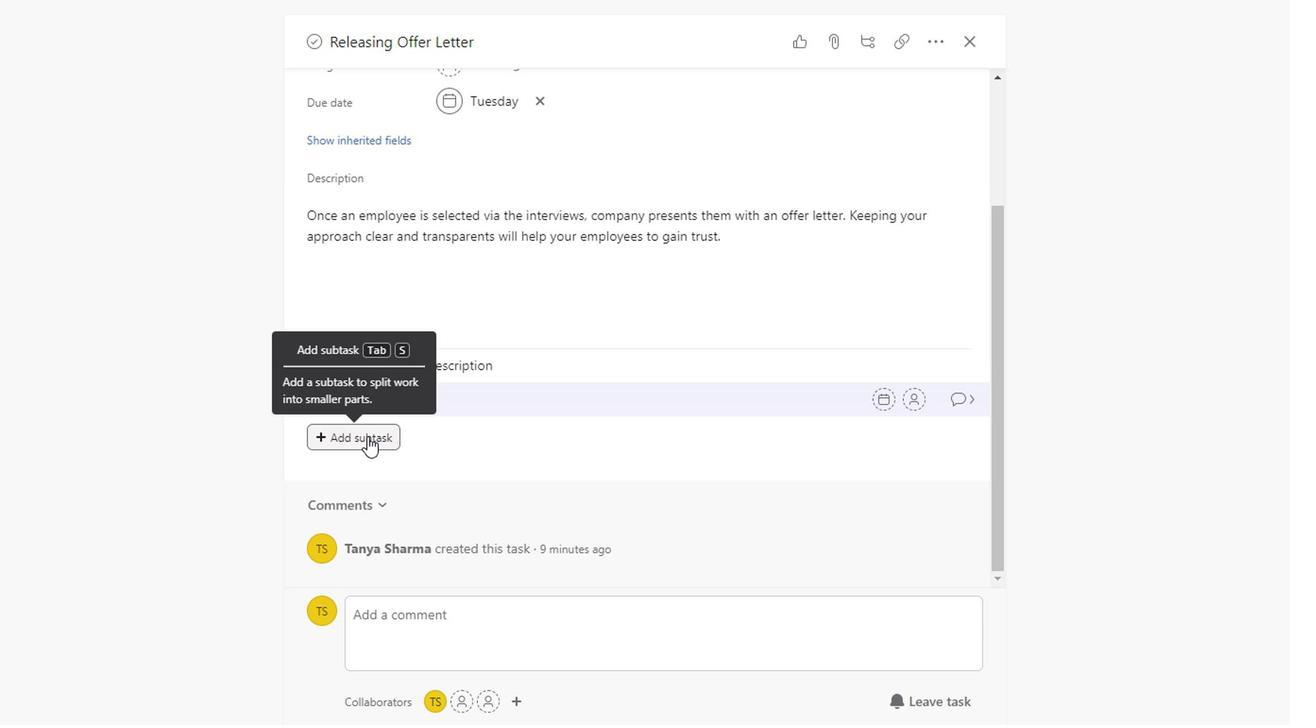 
Action: Mouse moved to (666, 322)
Screenshot: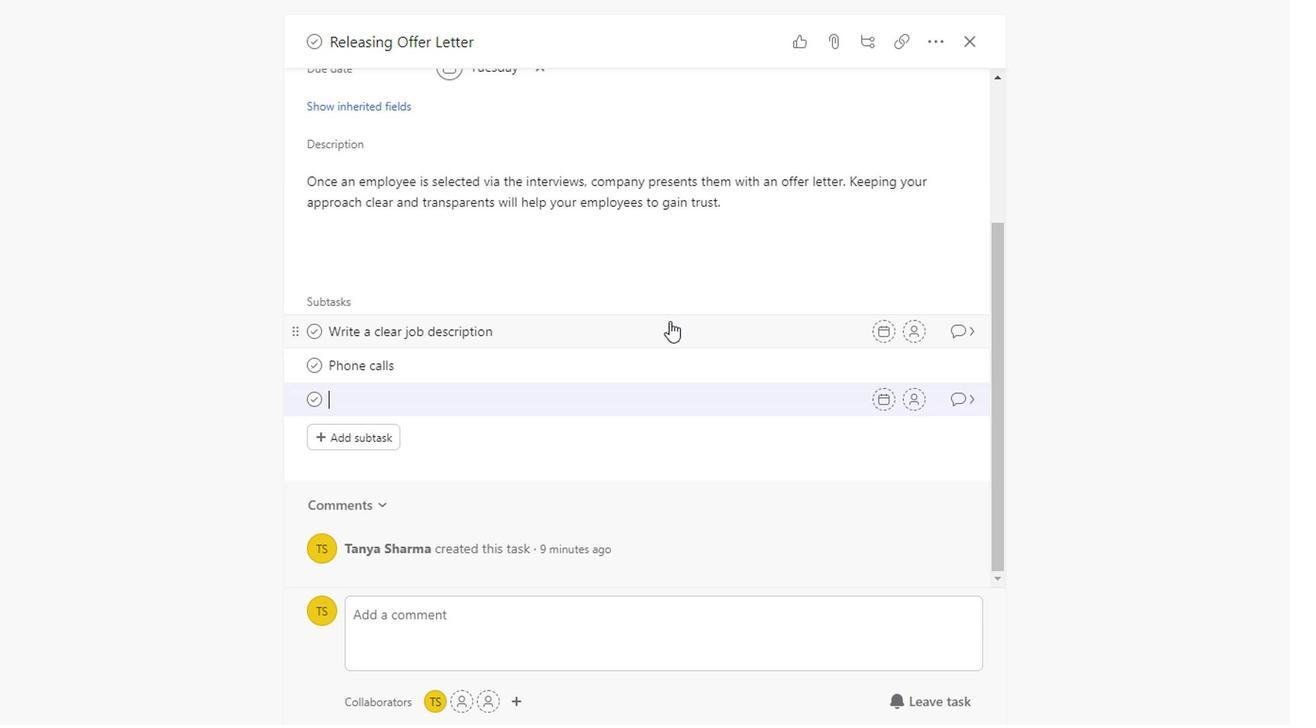 
Action: Key pressed <Key.shift_r>Provide<Key.space>full<Key.space>information<Key.space>about<Key.space>the<Key.space>job<Key.space>profile
Screenshot: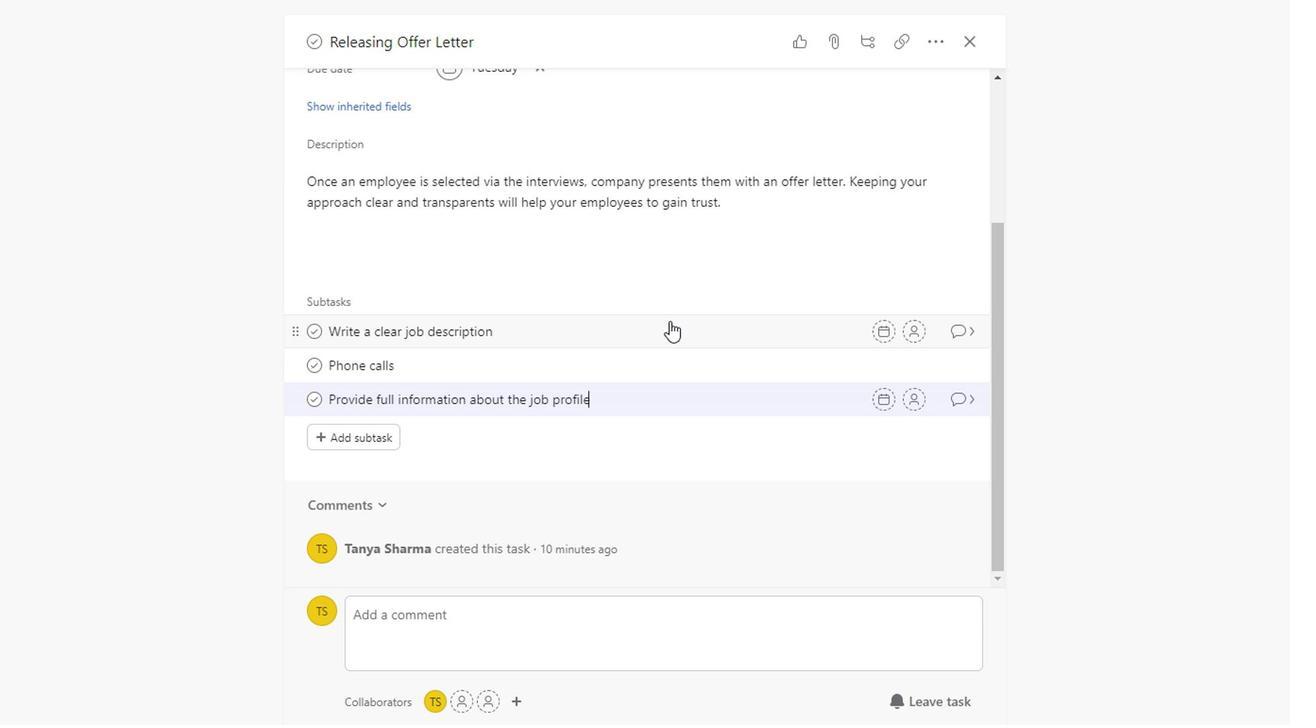
Action: Mouse moved to (353, 440)
Screenshot: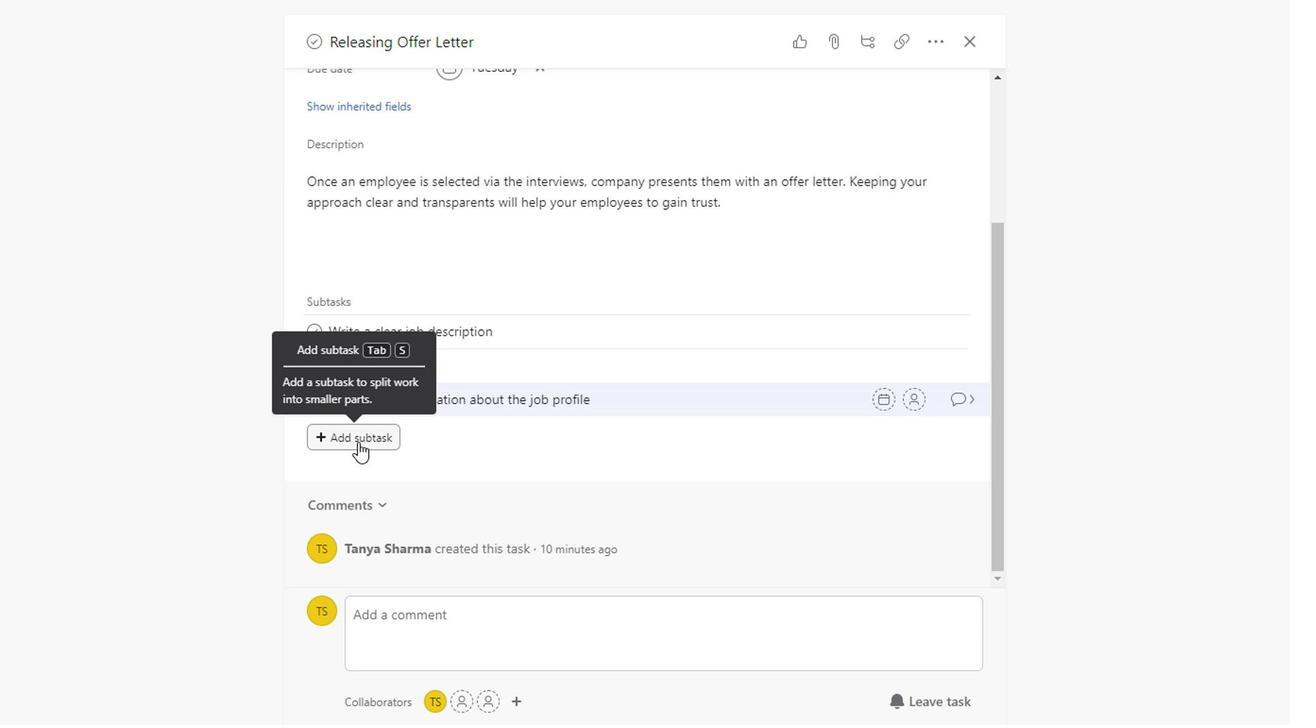 
Action: Mouse pressed left at (353, 440)
Screenshot: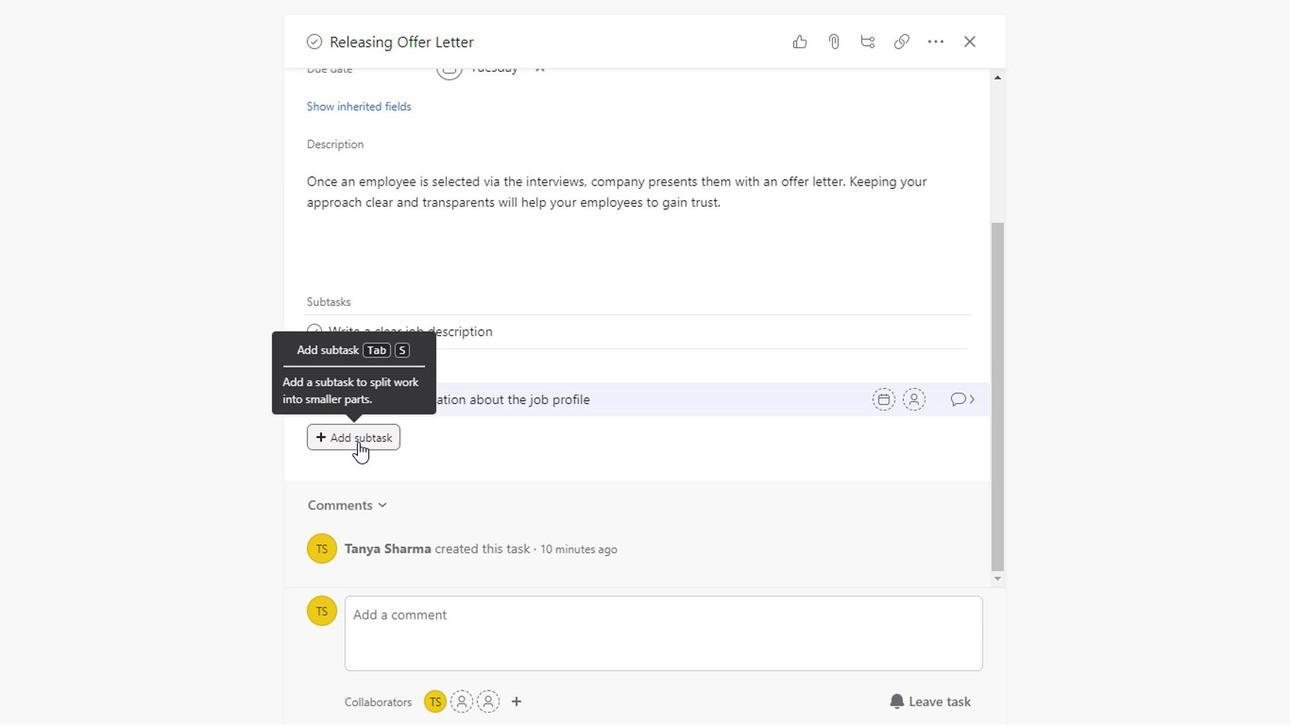 
Action: Mouse moved to (426, 407)
Screenshot: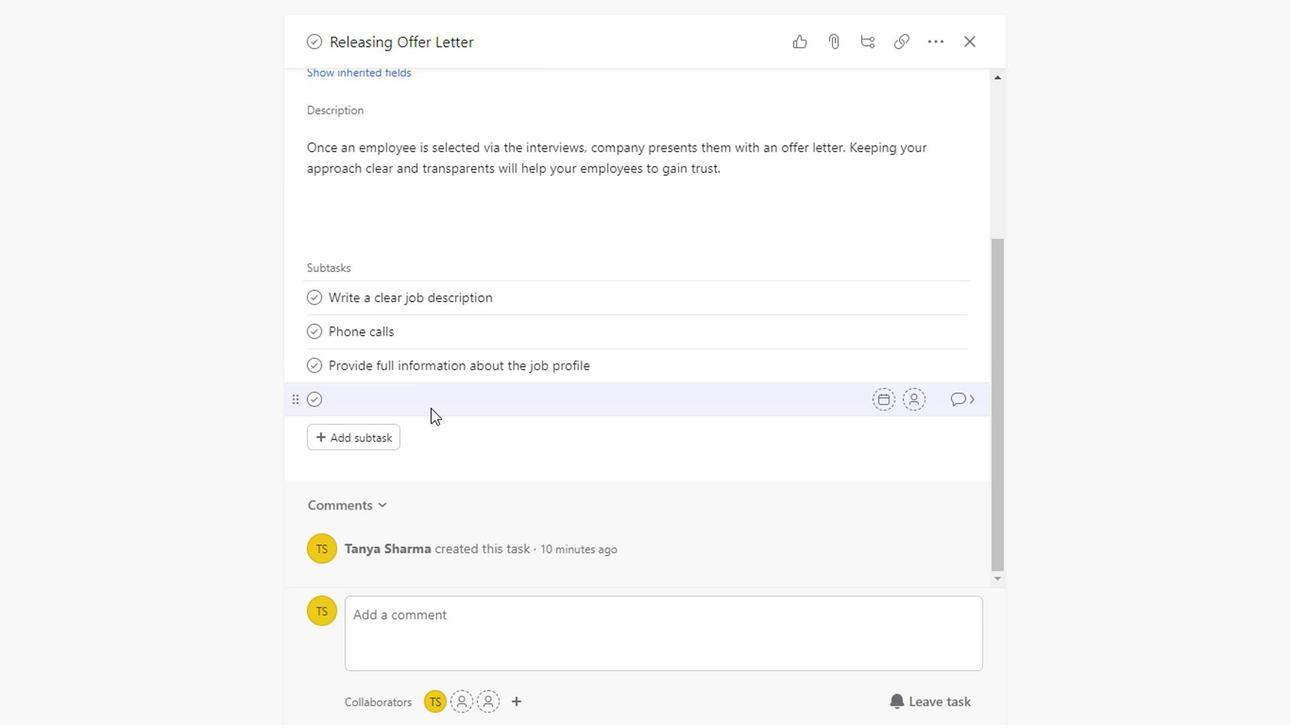 
Action: Key pressed <Key.shift>Salary<Key.space>negotiations<Key.space><Key.backspace>/<Key.shift_r>Offers<Key.left><Key.left><Key.left><Key.left><Key.left><Key.left><Key.space><Key.left><Key.left><Key.space>
Screenshot: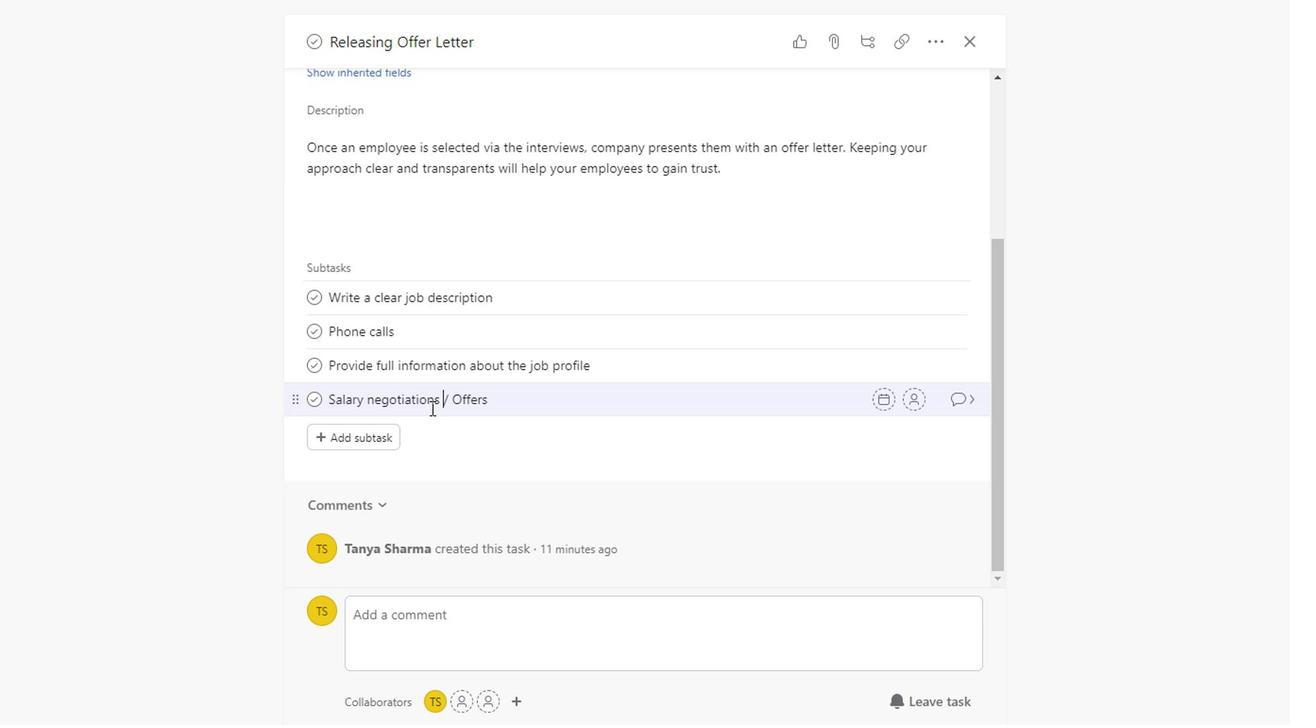 
Action: Mouse moved to (362, 434)
Screenshot: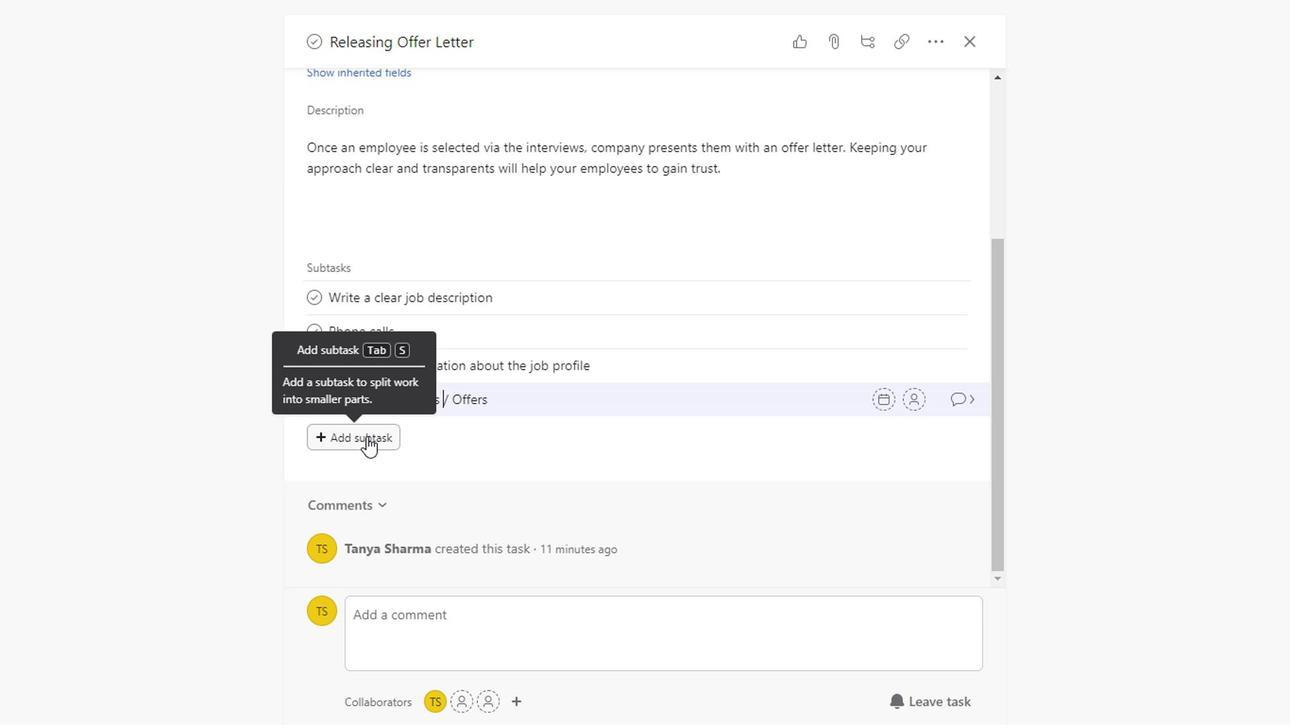 
Action: Mouse pressed left at (362, 434)
Screenshot: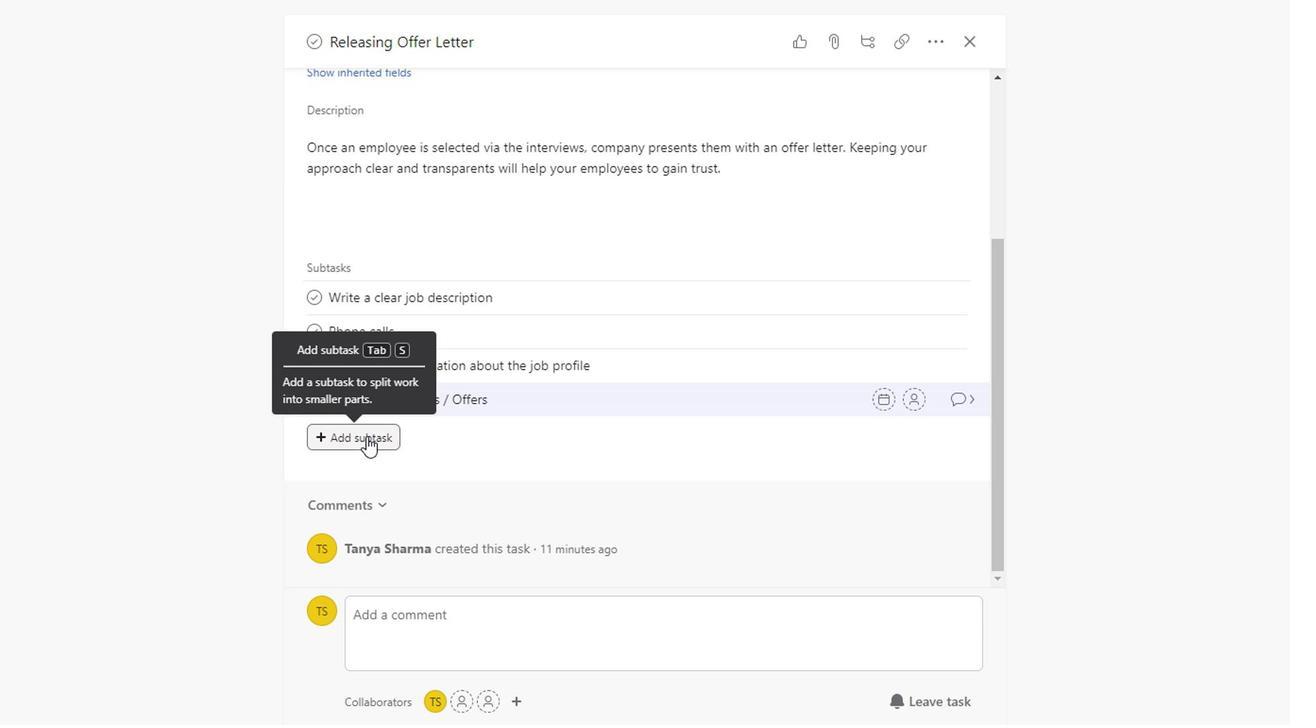 
Action: Mouse moved to (403, 383)
Screenshot: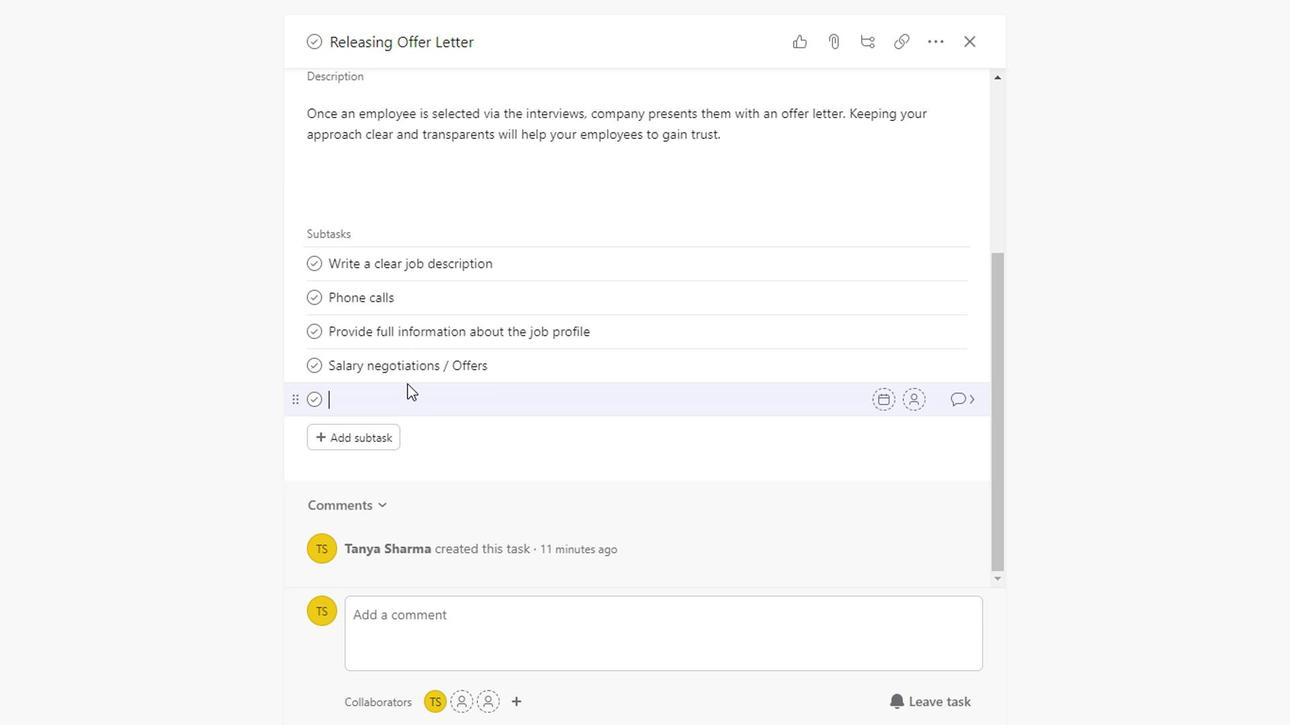 
Action: Key pressed <Key.shift>Follow-<Key.space>ups
Screenshot: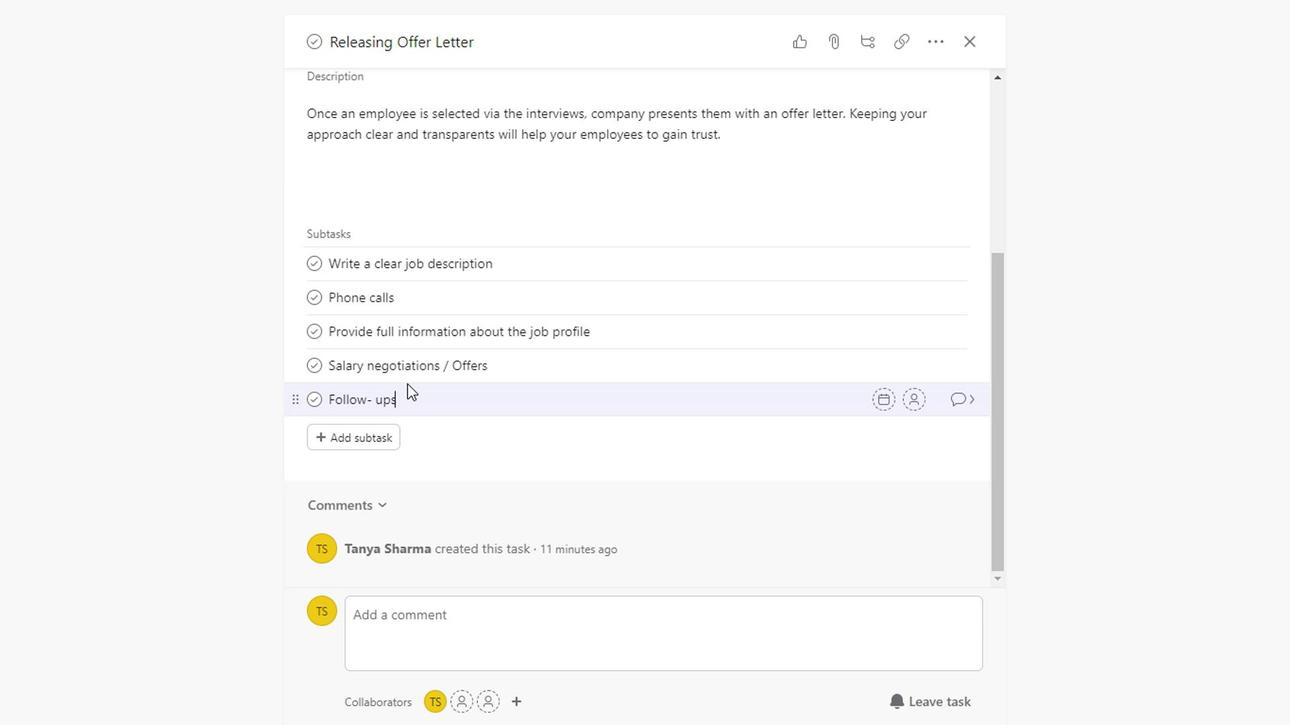 
Action: Mouse moved to (510, 236)
Screenshot: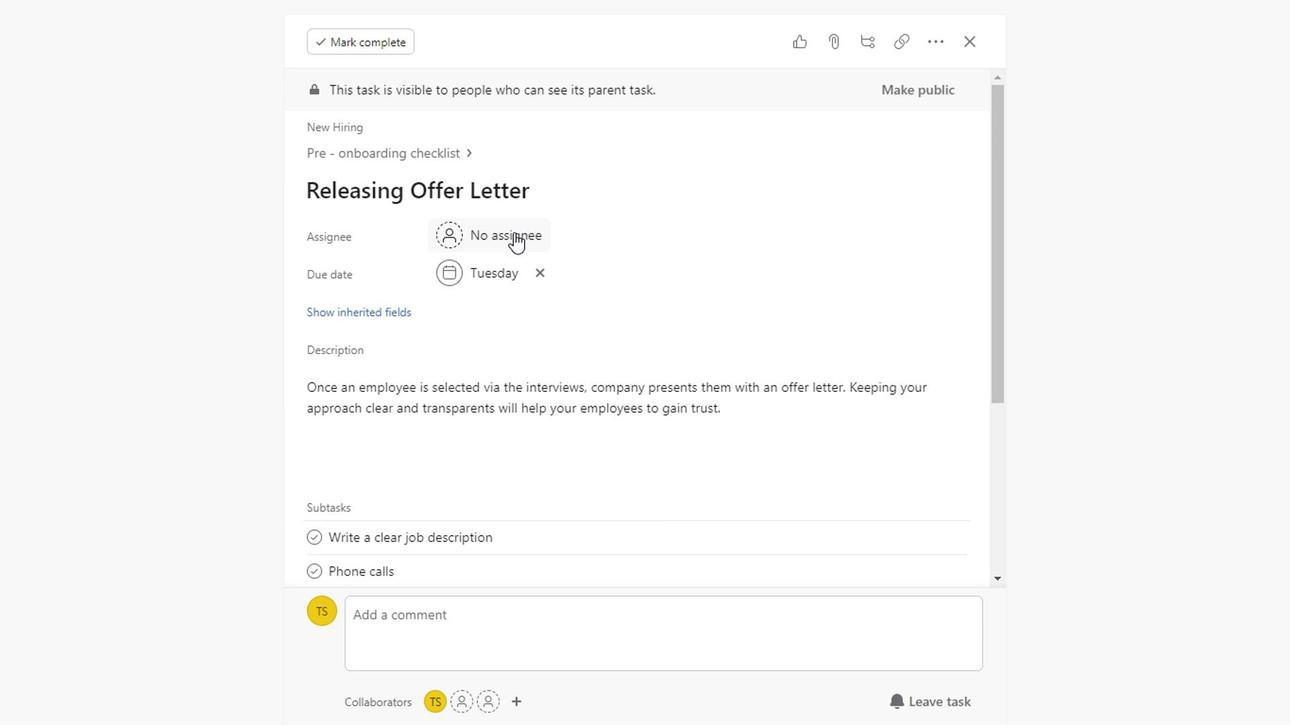 
Action: Mouse pressed left at (510, 236)
Screenshot: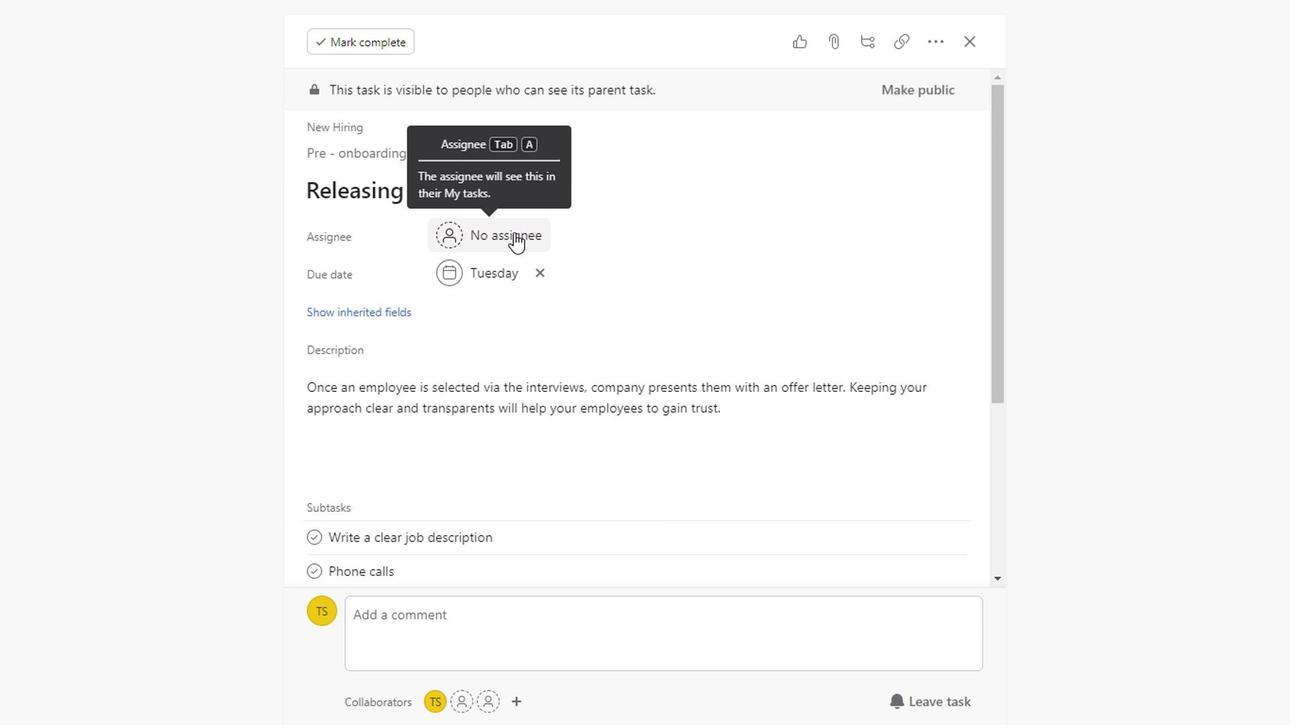 
Action: Key pressed varsha<Key.backspace><Key.backspace><Key.backspace><Key.backspace><Key.backspace><Key.backspace><Key.backspace>varsha.ecampusapp<Key.shift><Key.shift><Key.shift>@gmail.com
Screenshot: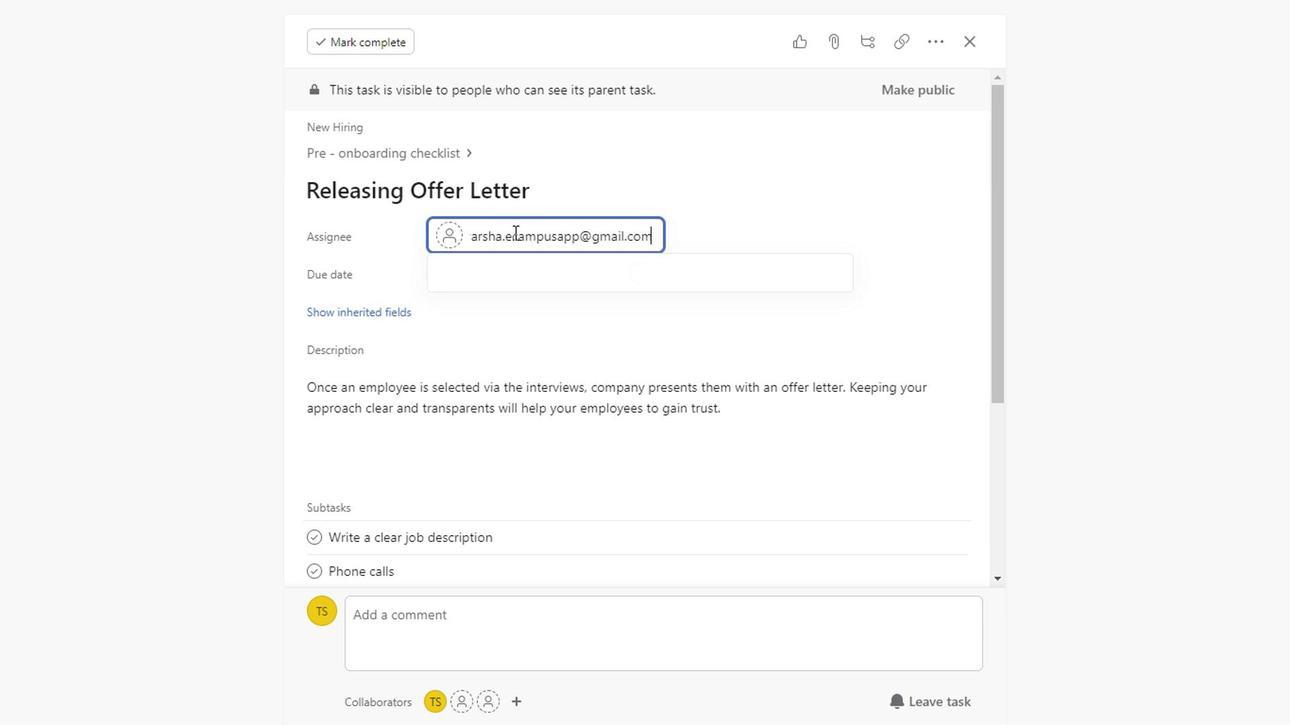 
Action: Mouse moved to (749, 233)
Screenshot: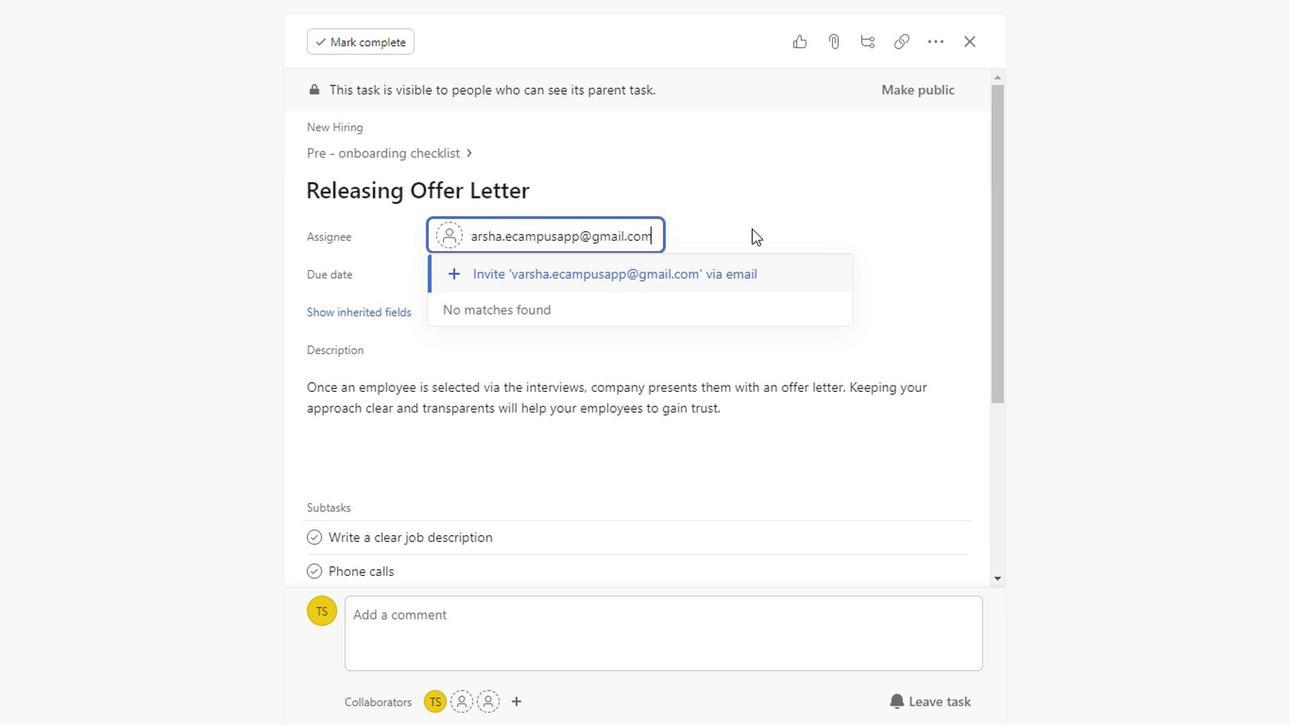 
Action: Mouse pressed left at (749, 233)
Screenshot: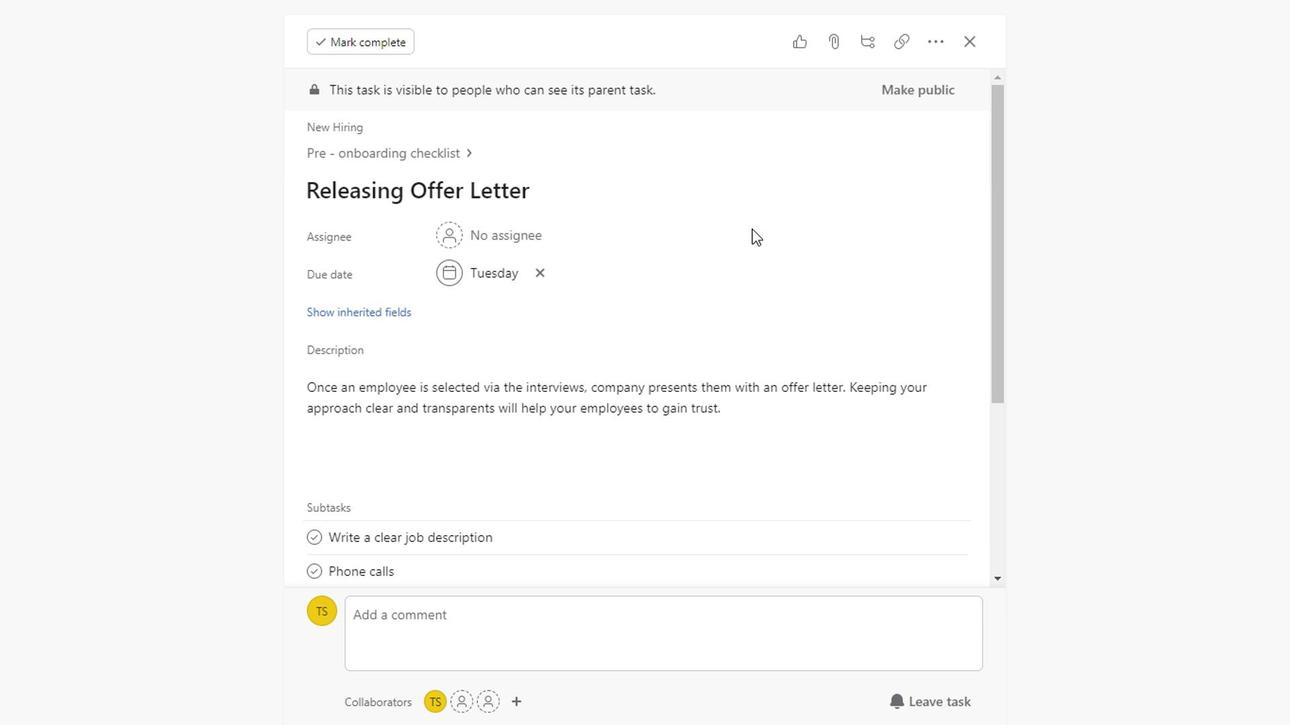 
Action: Mouse moved to (474, 268)
Screenshot: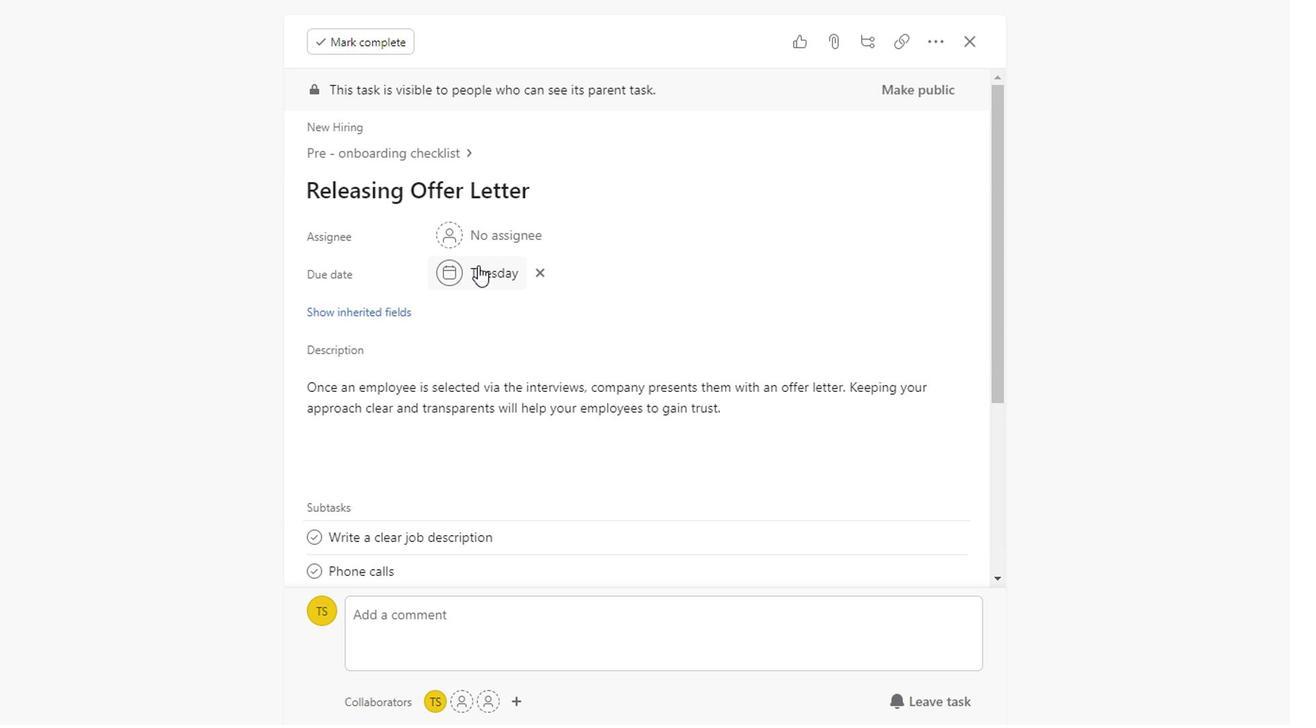 
Action: Mouse pressed left at (474, 268)
Screenshot: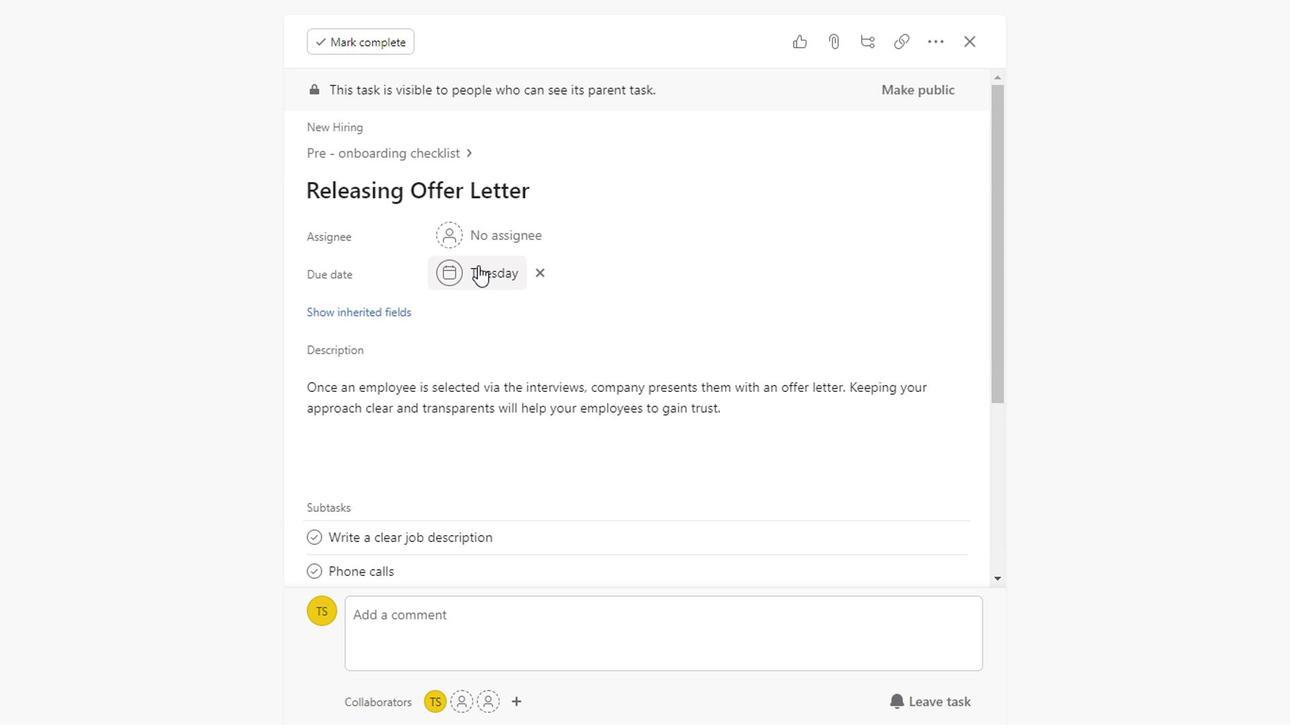 
Action: Mouse moved to (618, 501)
Screenshot: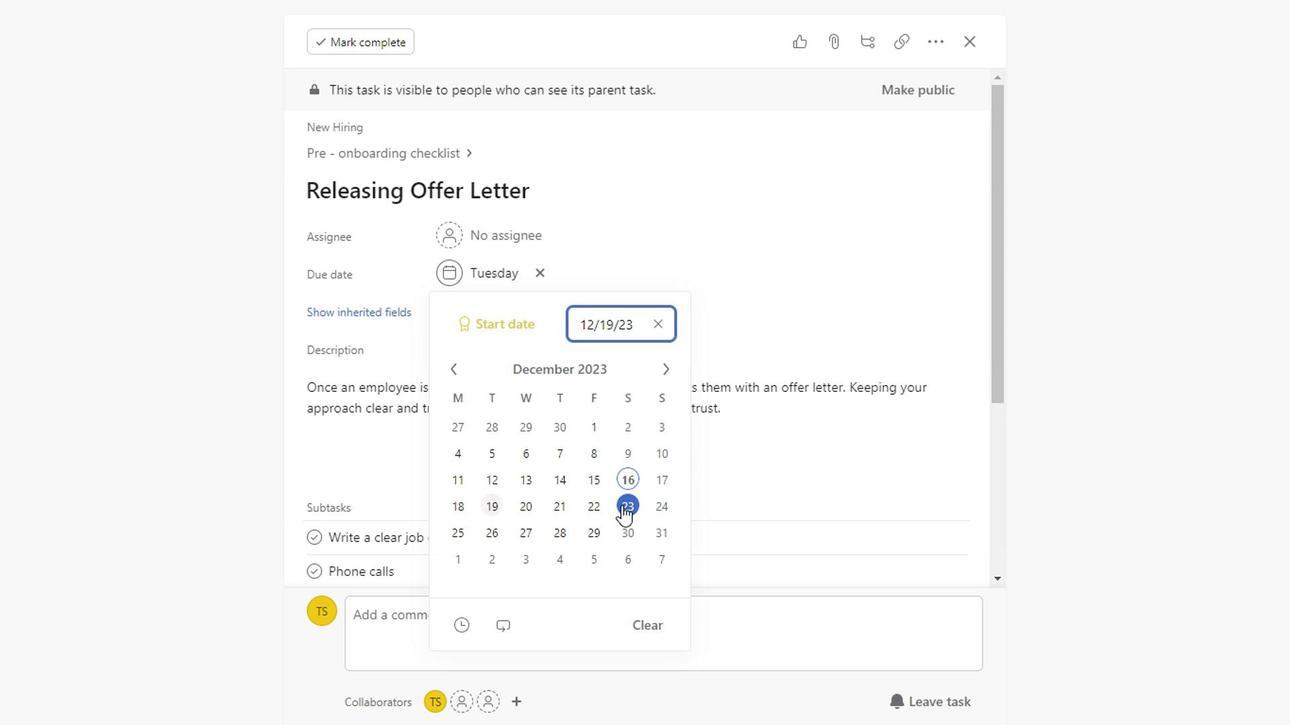 
Action: Mouse pressed left at (618, 501)
Screenshot: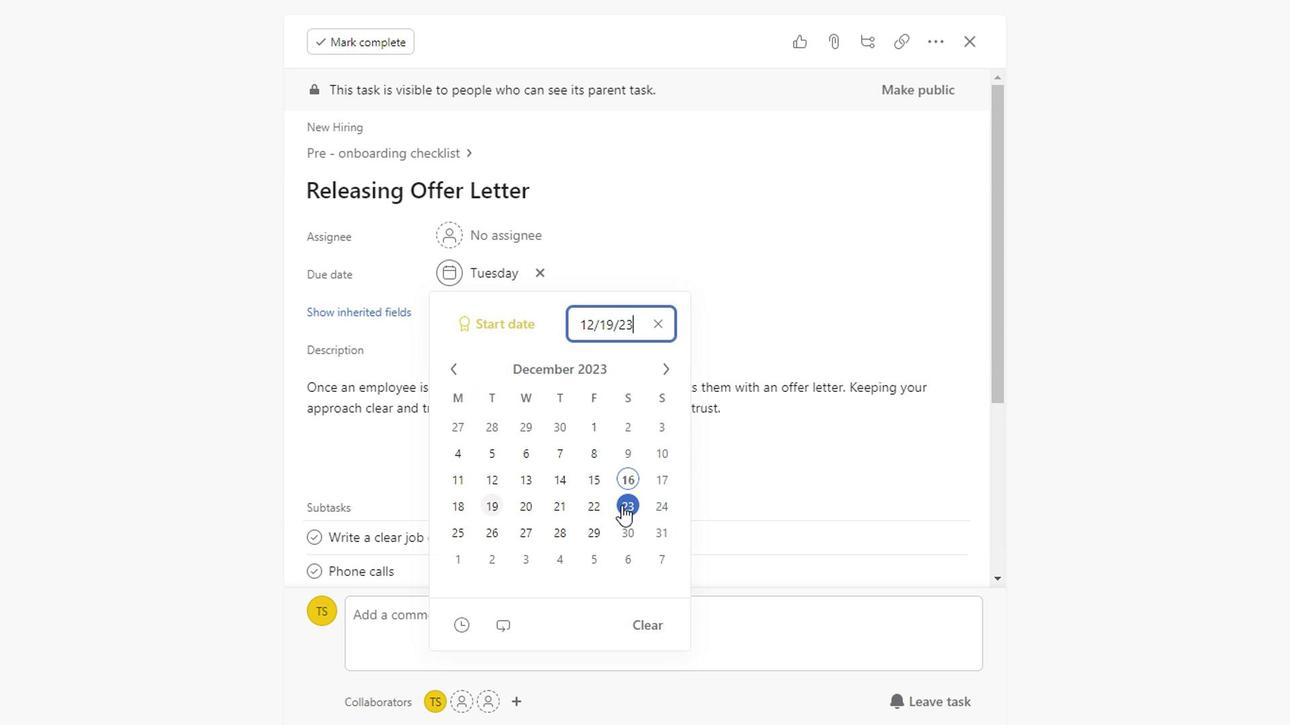 
Action: Mouse moved to (839, 266)
Screenshot: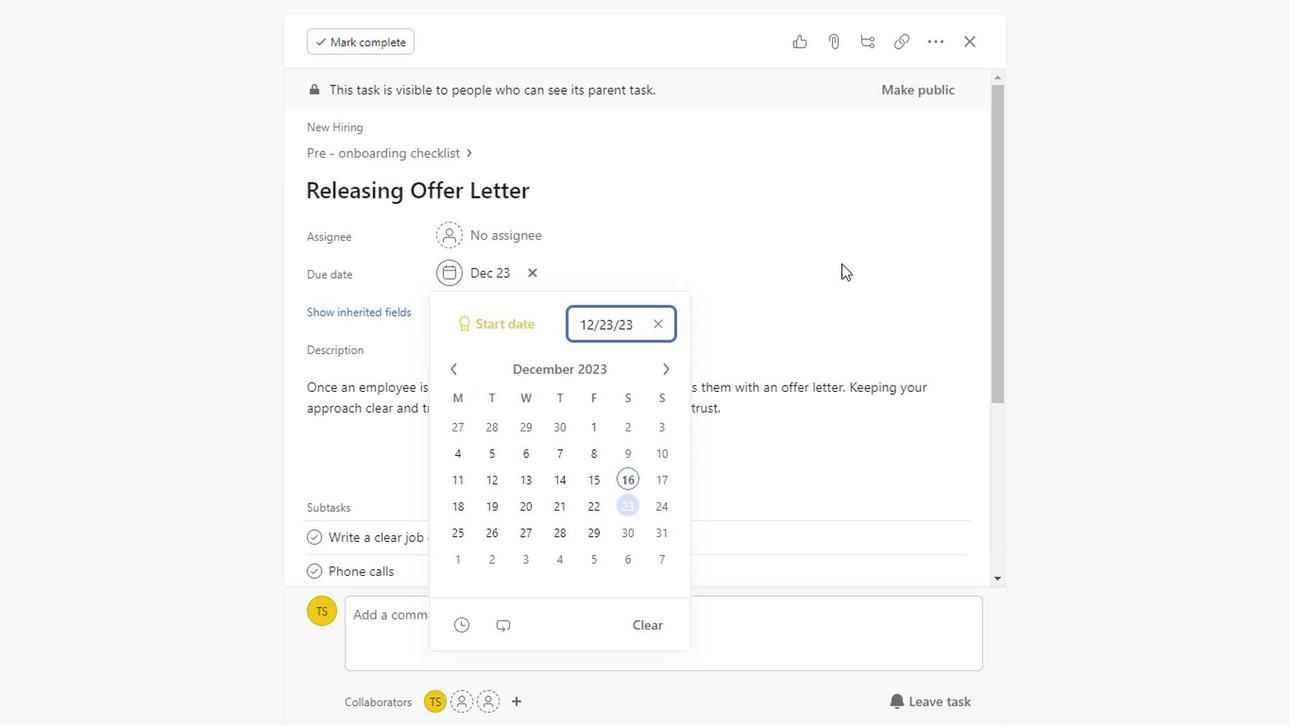 
Action: Mouse pressed left at (839, 266)
Screenshot: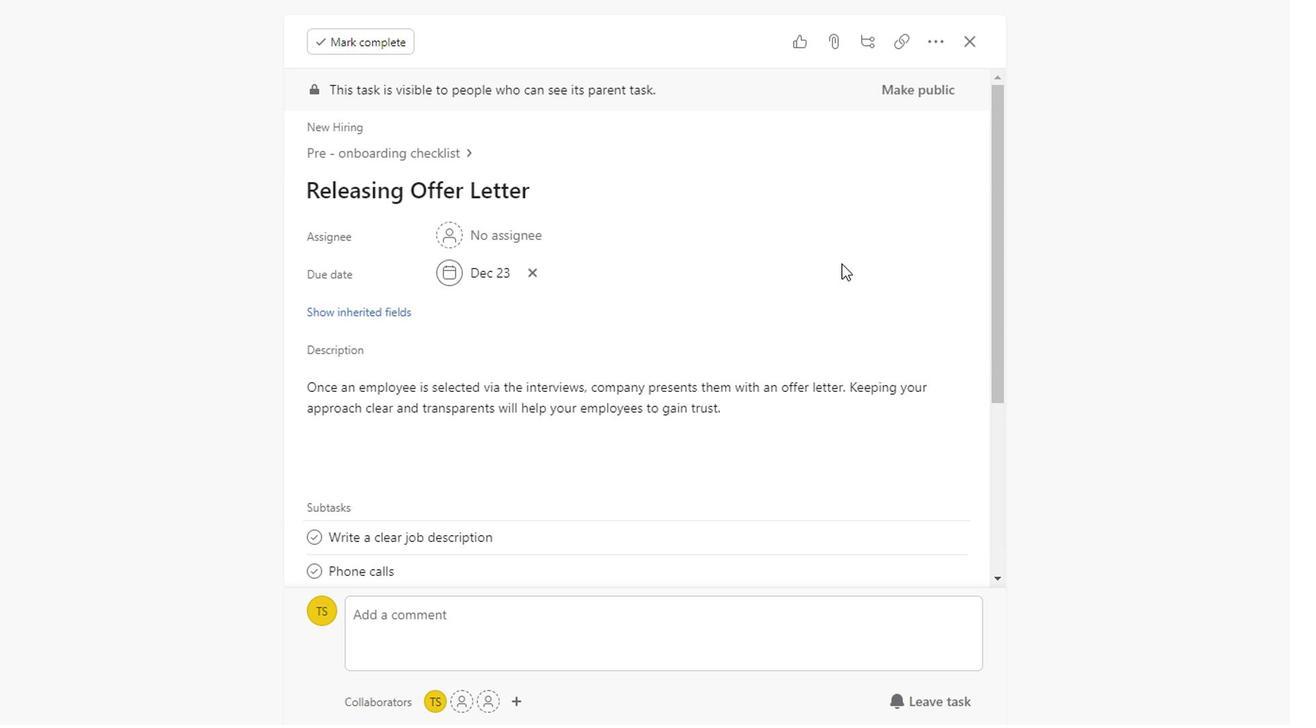 
Action: Mouse moved to (616, 438)
Screenshot: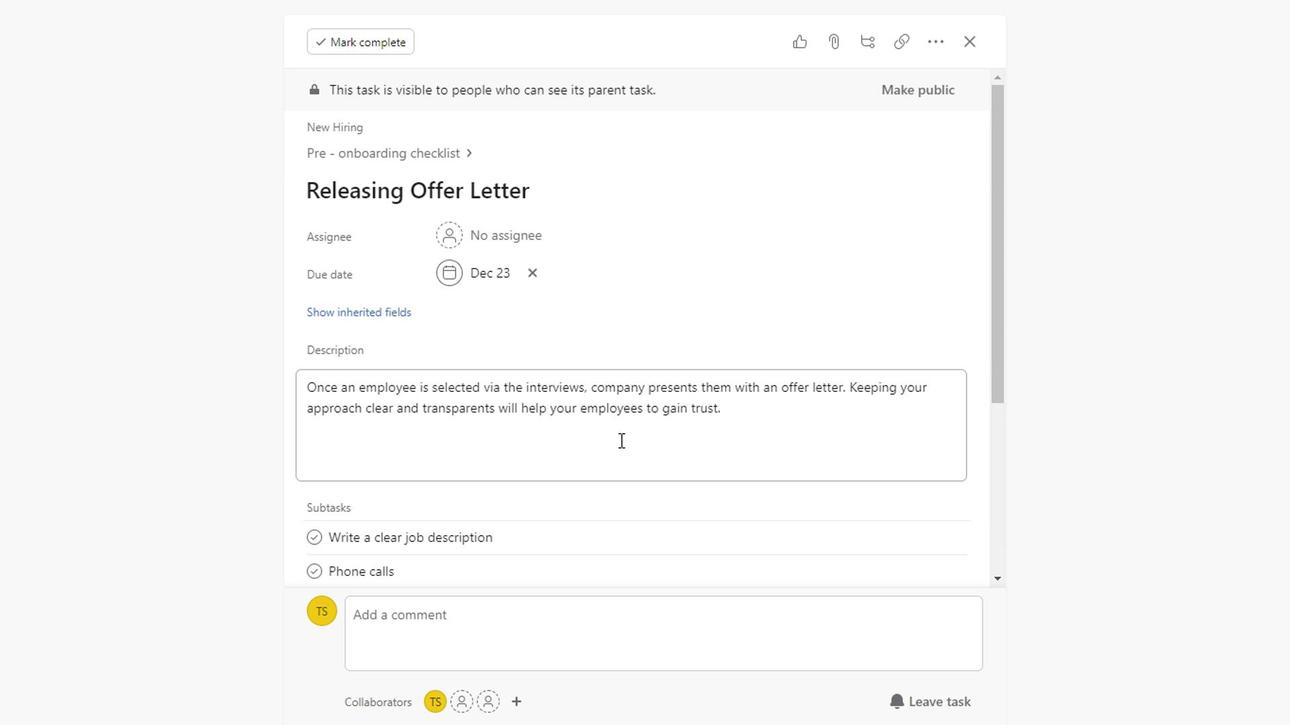 
Action: Mouse pressed left at (616, 438)
Screenshot: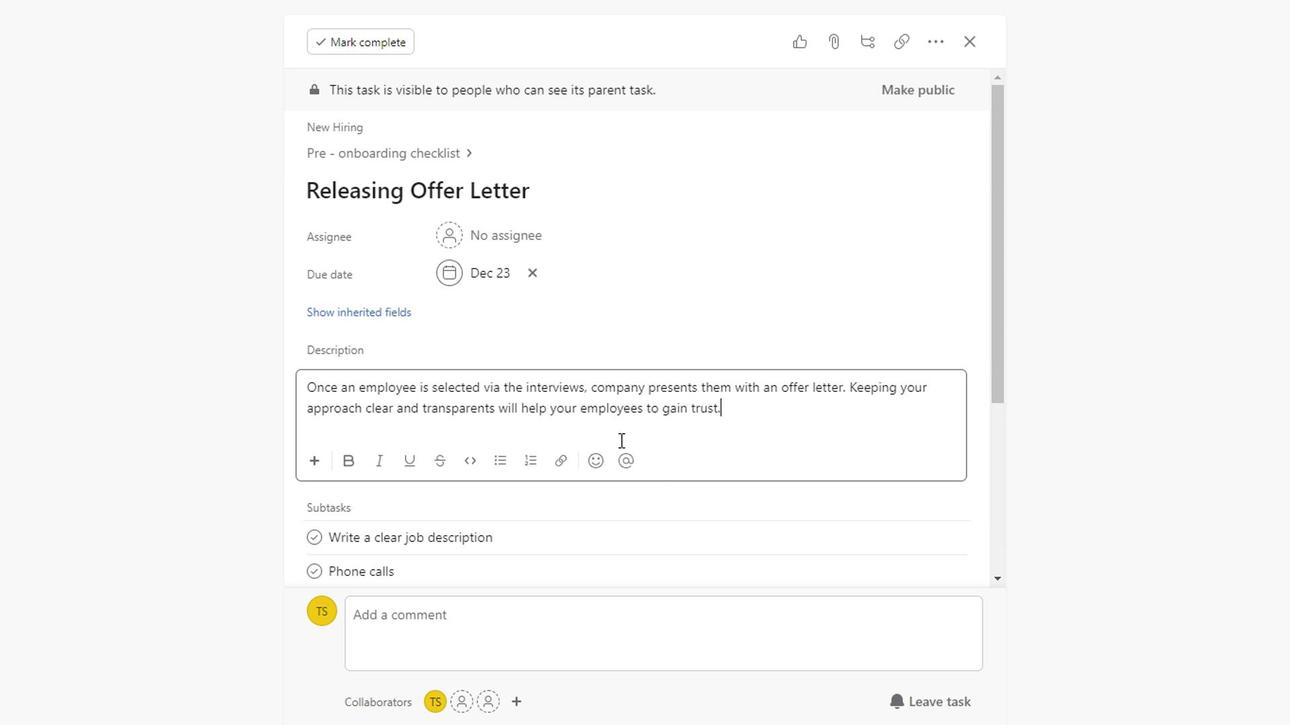 
Action: Mouse moved to (812, 448)
Screenshot: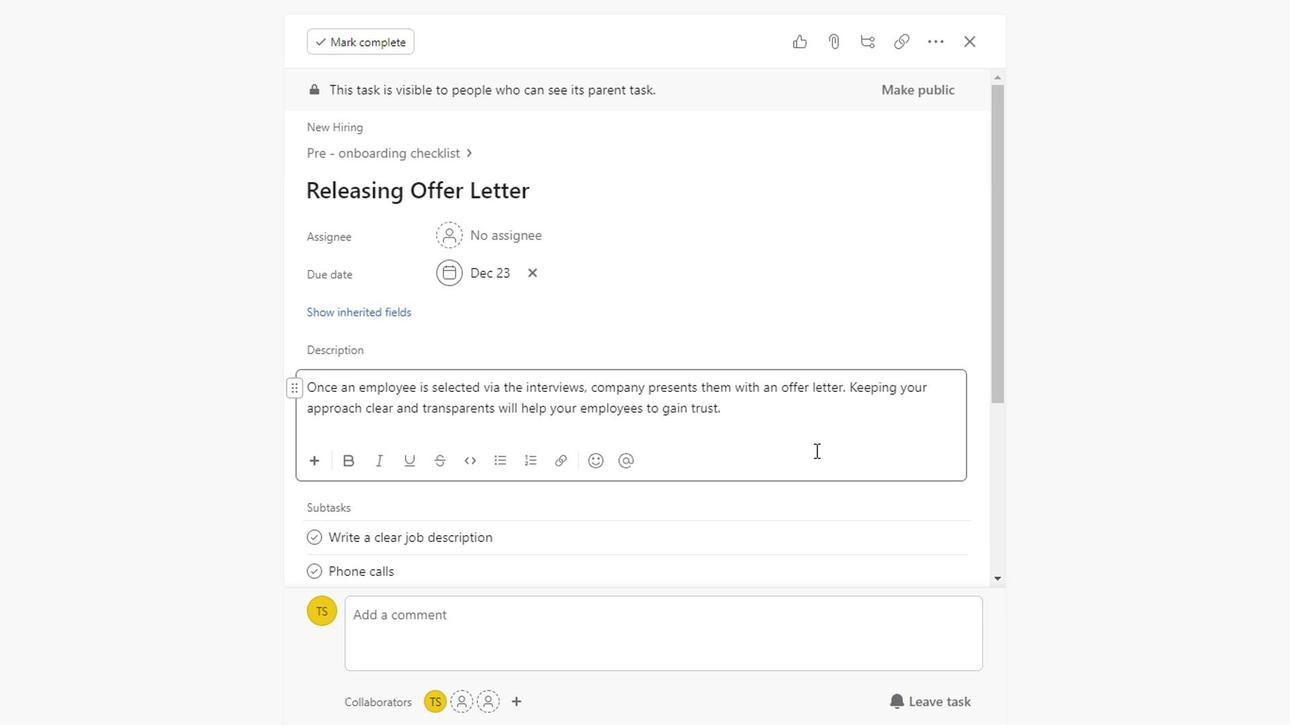
Action: Mouse scrolled (812, 447) with delta (0, 0)
Screenshot: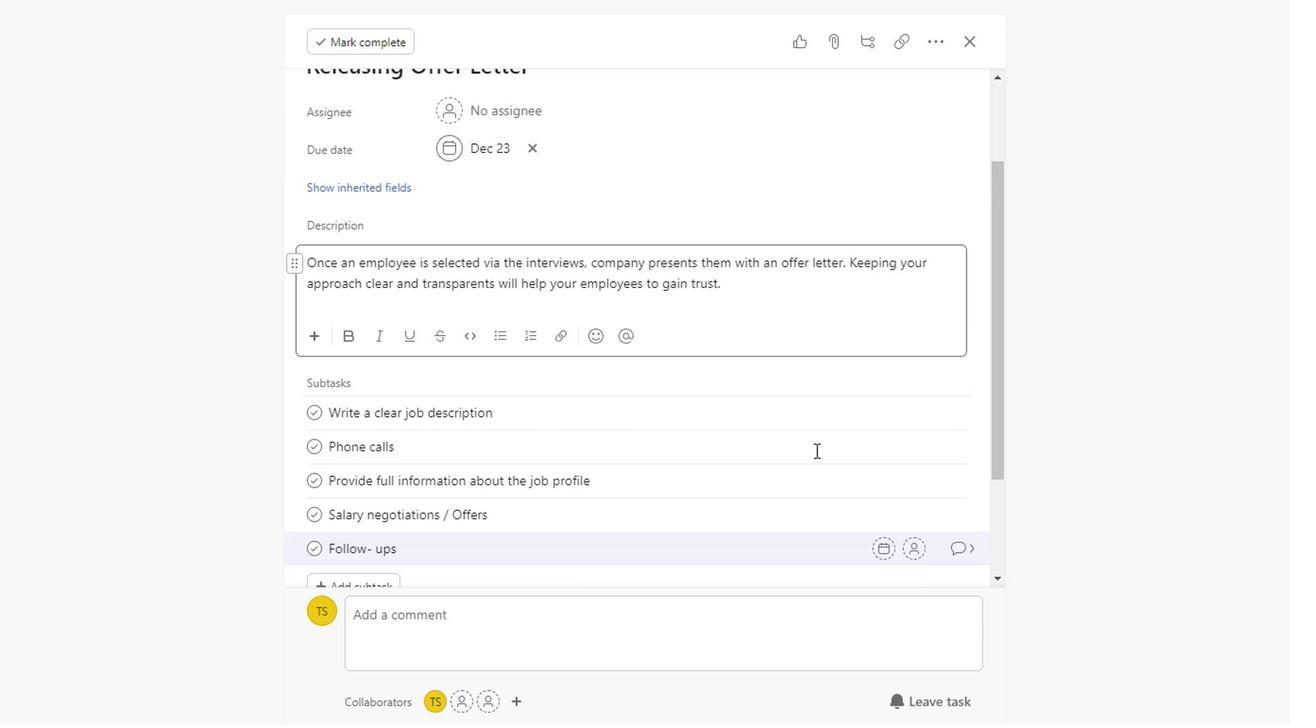 
Action: Mouse scrolled (812, 447) with delta (0, 0)
Screenshot: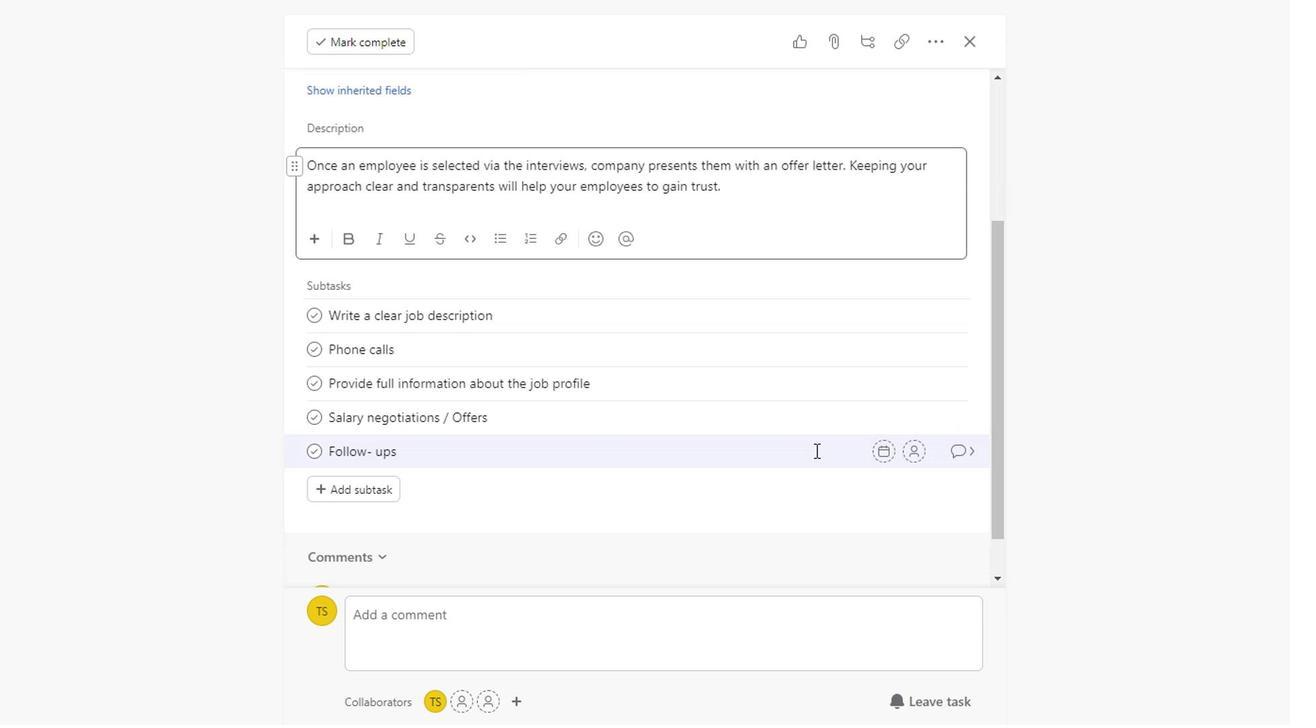 
Action: Mouse scrolled (812, 447) with delta (0, 0)
Screenshot: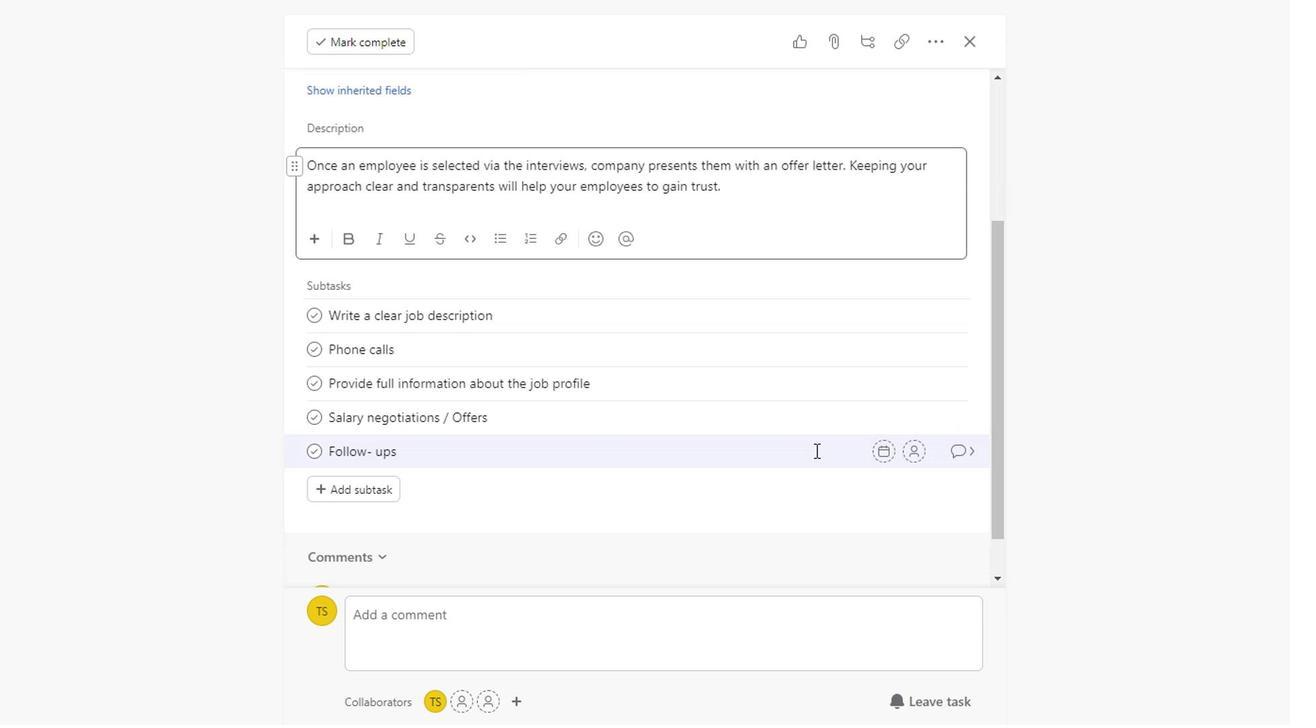 
Action: Mouse scrolled (812, 447) with delta (0, 0)
Screenshot: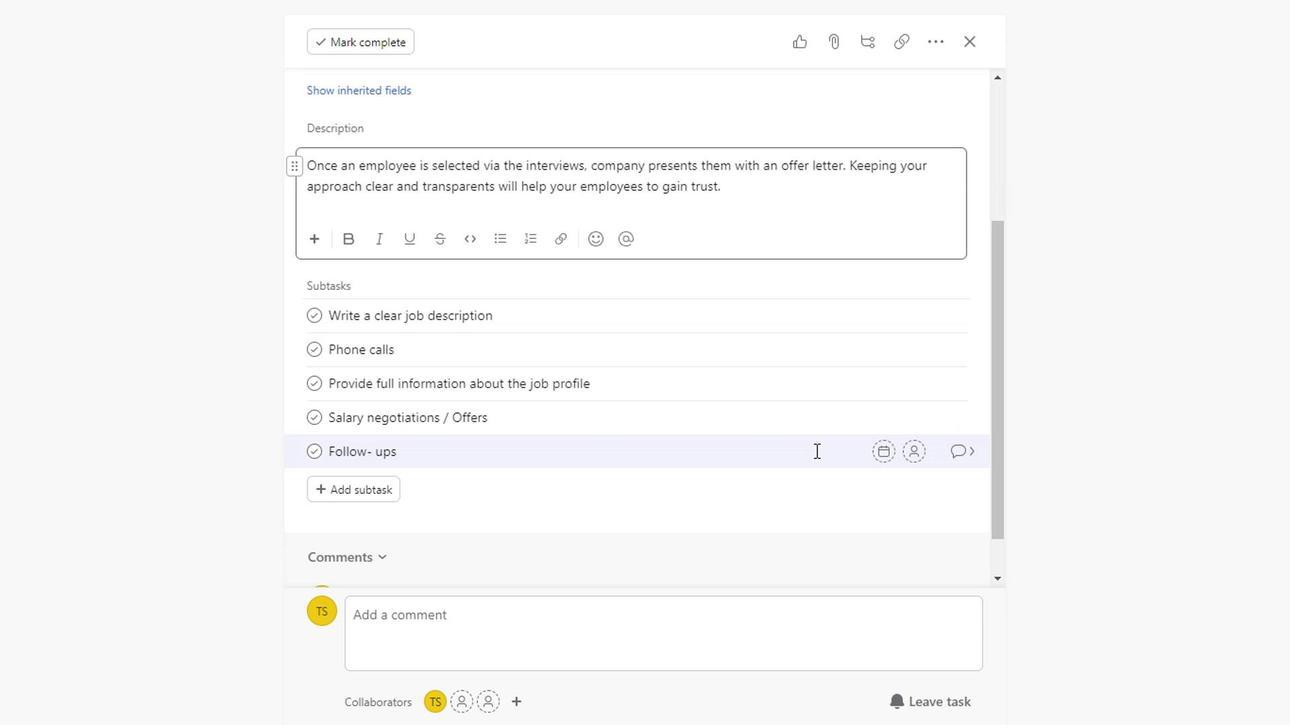
Action: Mouse scrolled (812, 447) with delta (0, 0)
Screenshot: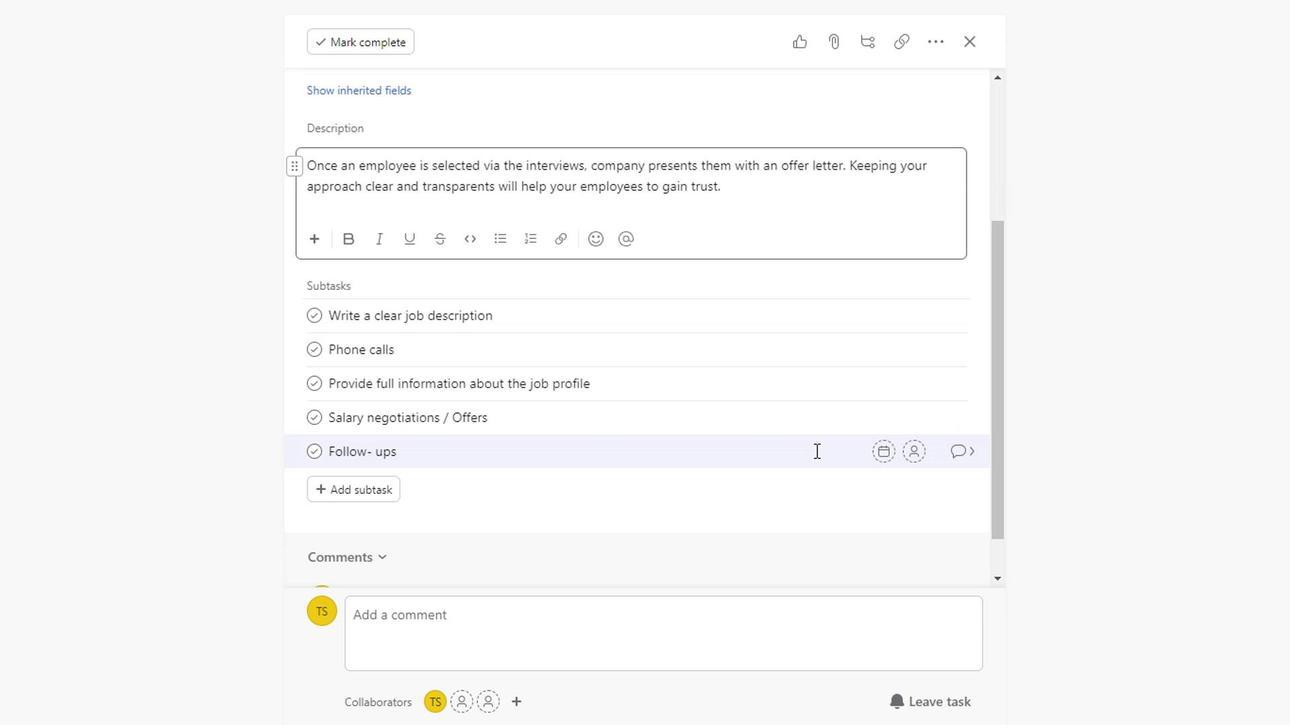 
Action: Mouse scrolled (812, 447) with delta (0, 0)
Screenshot: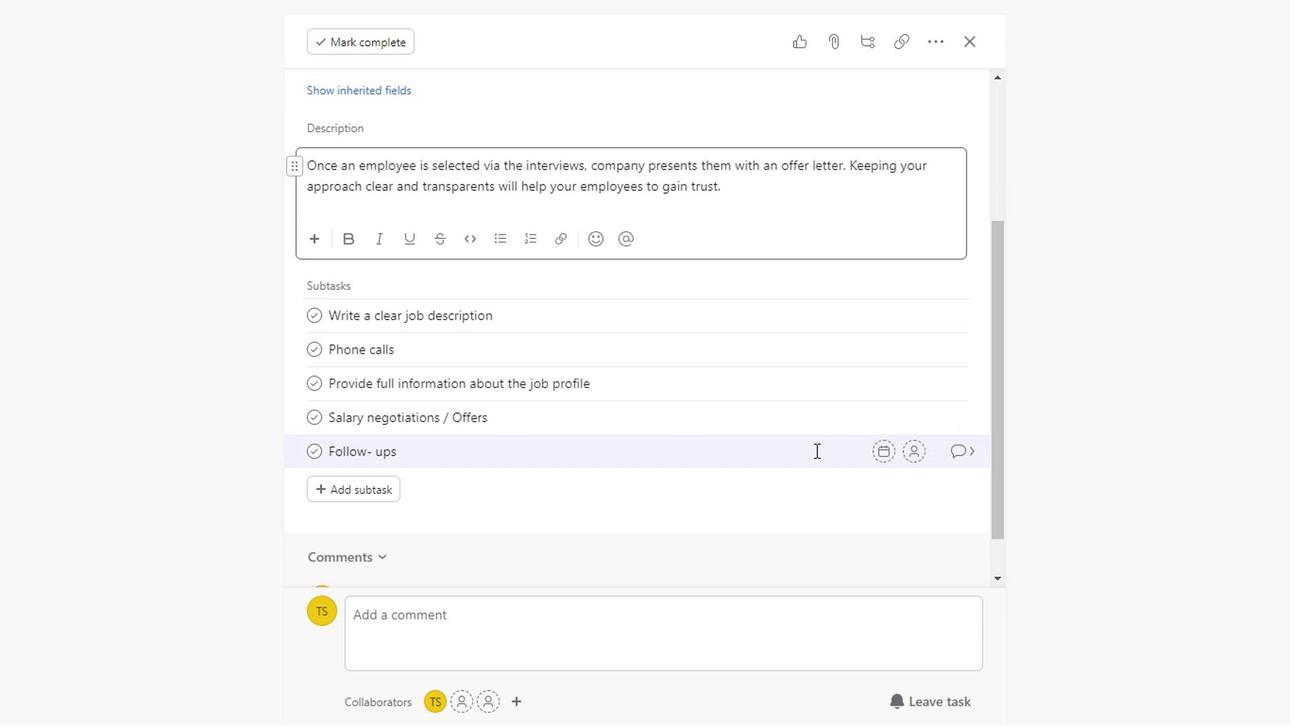 
Action: Mouse scrolled (812, 447) with delta (0, 0)
Screenshot: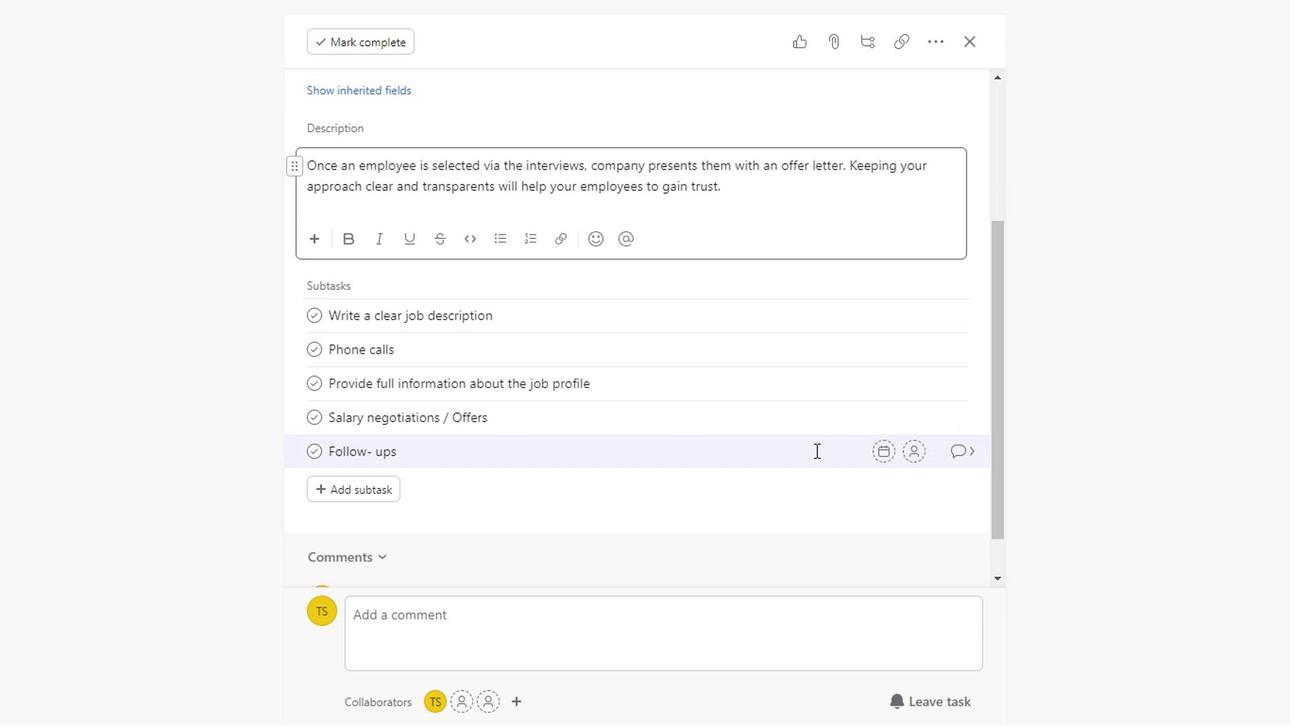 
Action: Mouse scrolled (812, 447) with delta (0, 0)
Screenshot: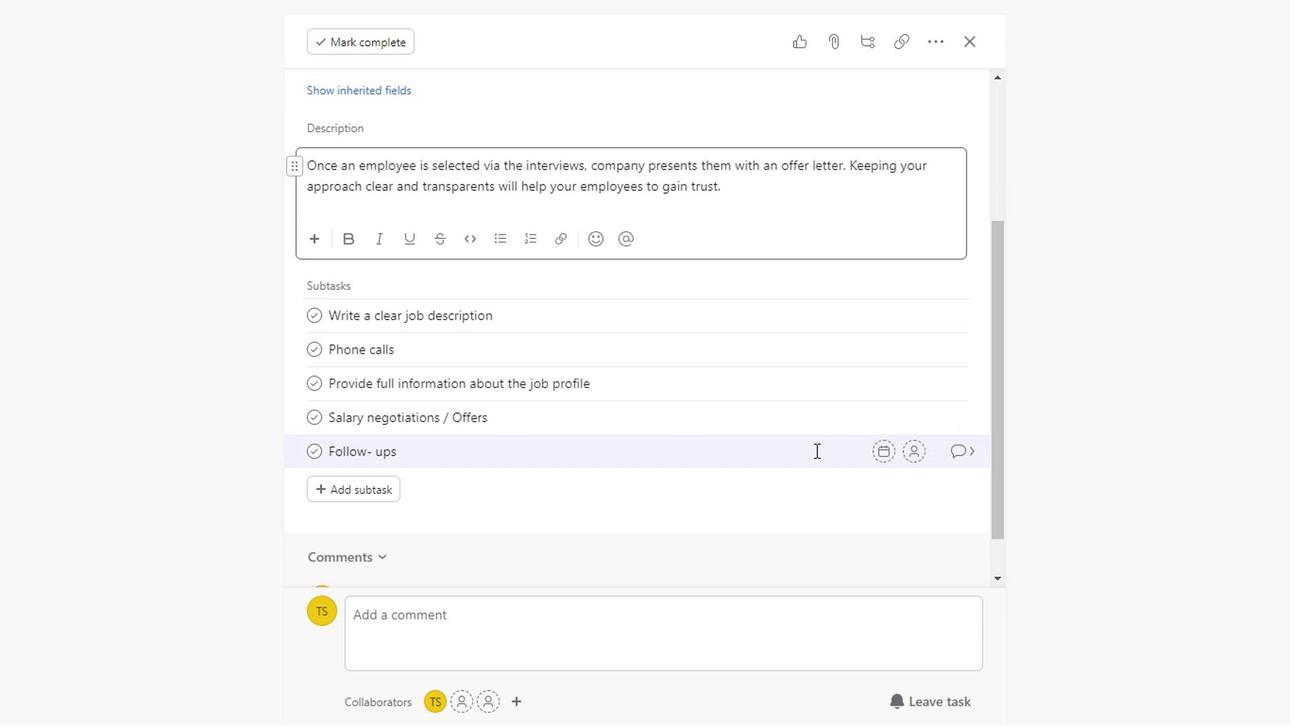 
Action: Mouse scrolled (812, 447) with delta (0, 0)
Screenshot: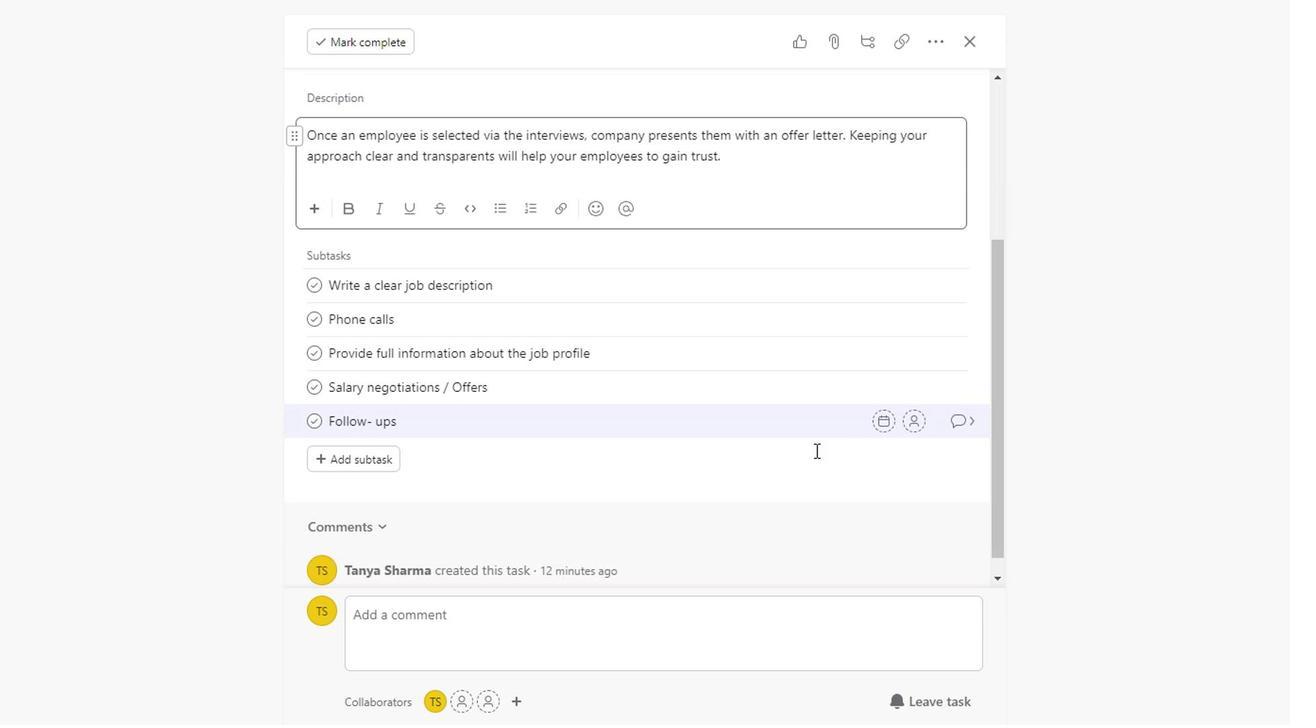 
Action: Mouse scrolled (812, 447) with delta (0, 0)
Screenshot: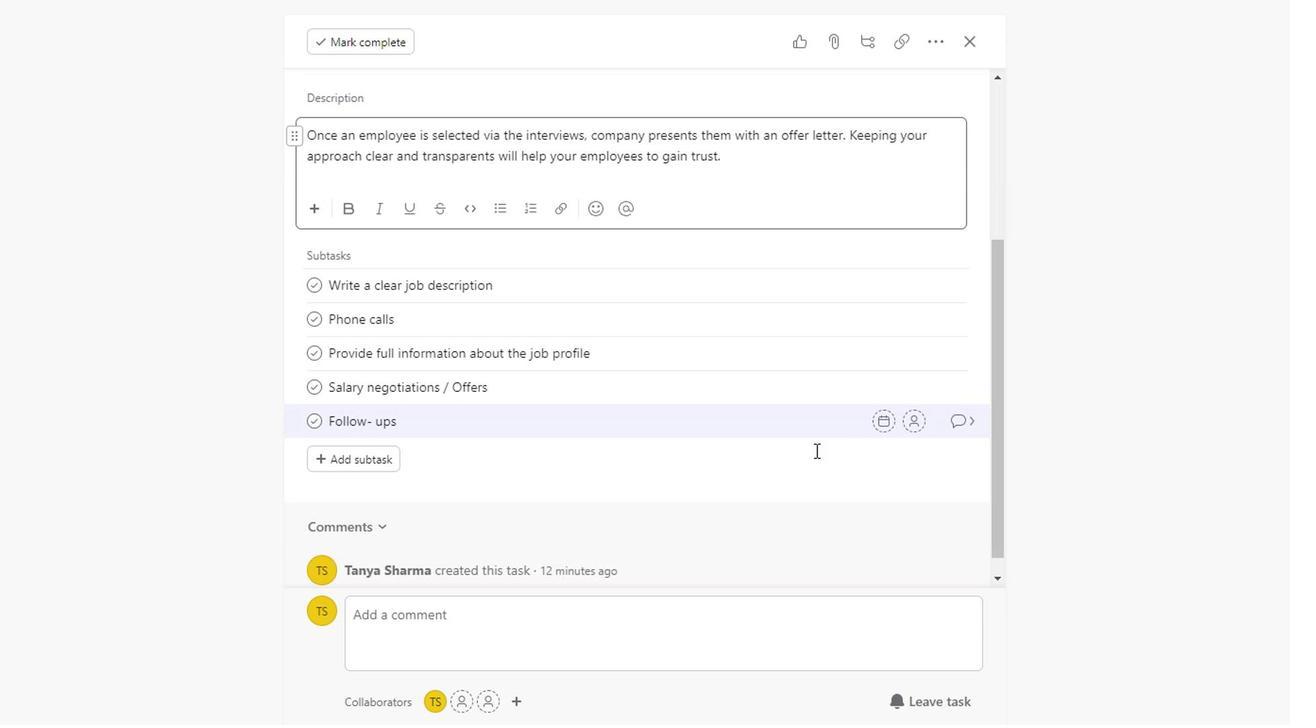 
Action: Mouse scrolled (812, 447) with delta (0, 0)
Screenshot: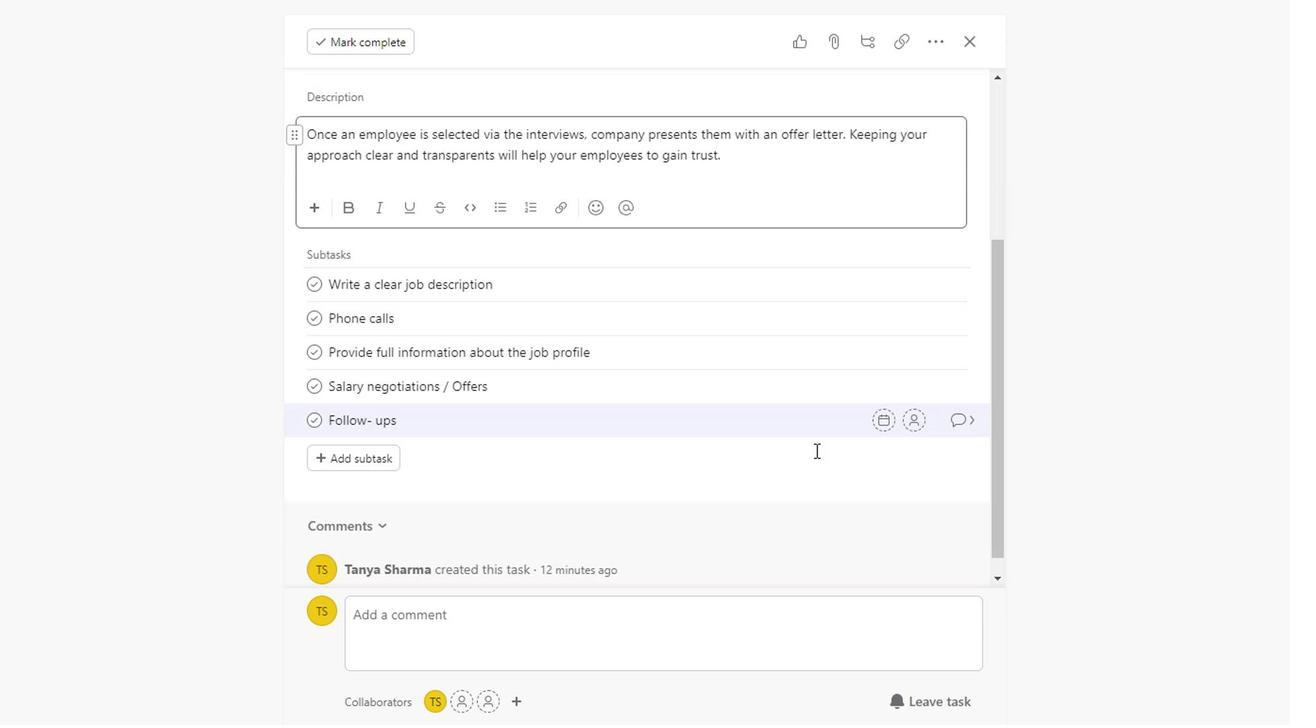 
Action: Mouse scrolled (812, 447) with delta (0, 0)
Screenshot: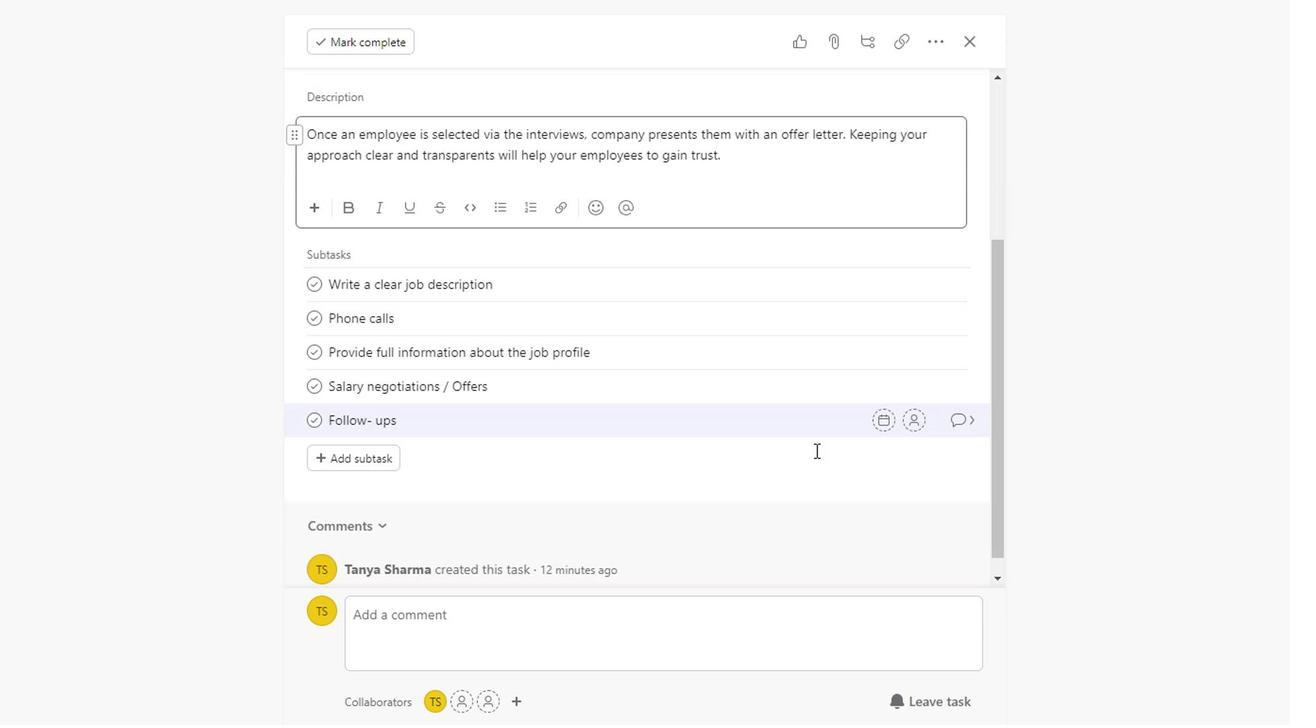 
Action: Mouse scrolled (812, 447) with delta (0, 0)
Screenshot: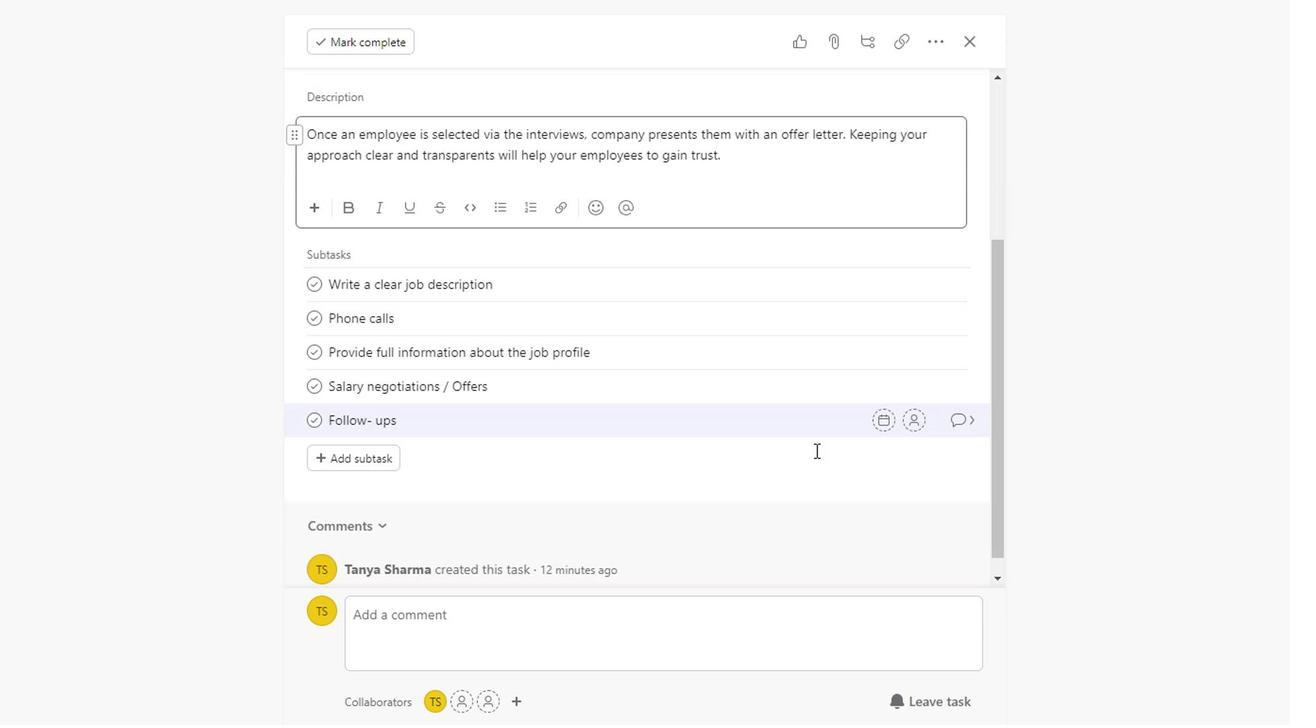 
Action: Mouse moved to (592, 410)
Screenshot: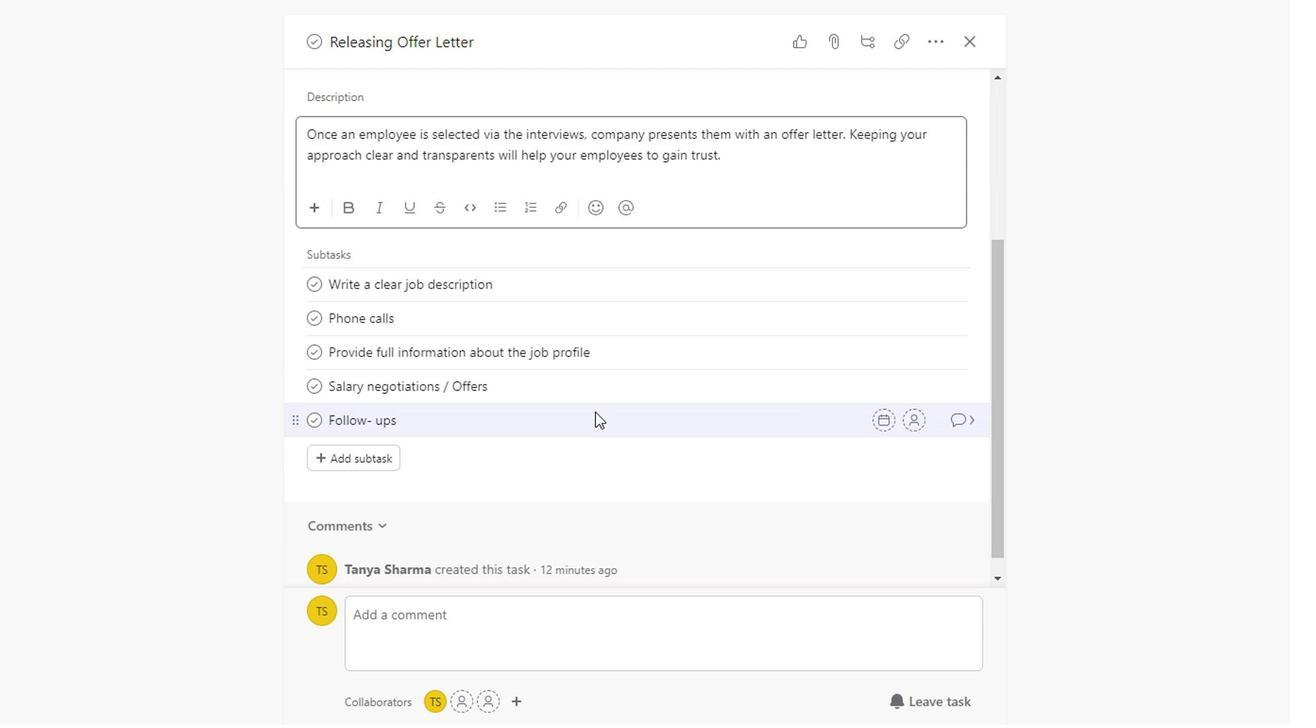 
Action: Mouse pressed left at (592, 410)
